Task: Plan a trip to Östermalm, Sweden from 5th December, 2023 to 10th December, 2023 for 4 adults.2 bedrooms having 4 beds and 2 bathrooms. Property type can be house. Look for 4 properties as per requirement.
Action: Mouse moved to (467, 63)
Screenshot: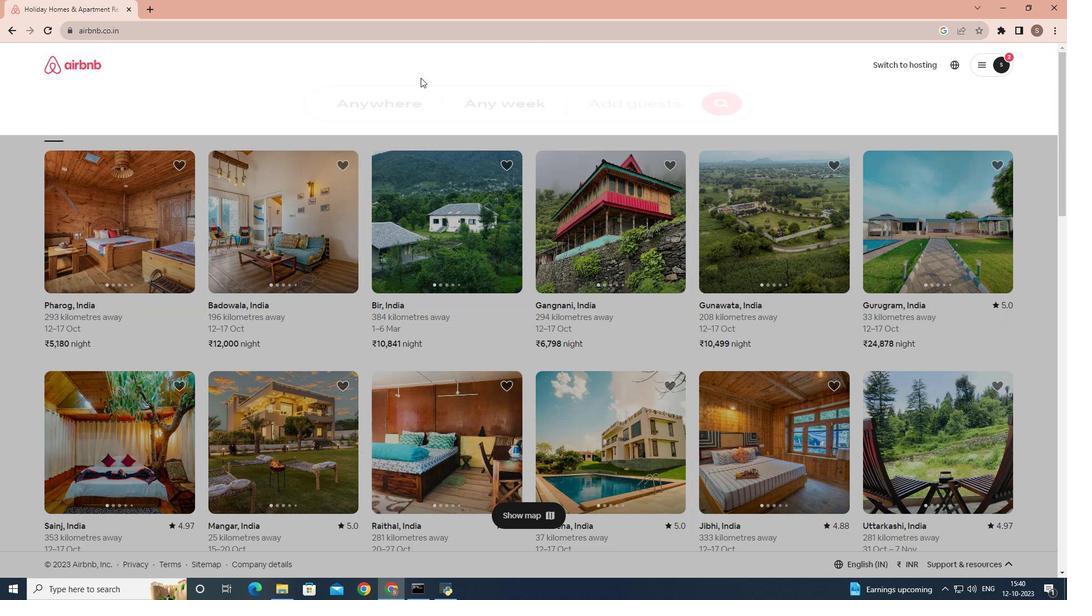 
Action: Mouse pressed left at (467, 63)
Screenshot: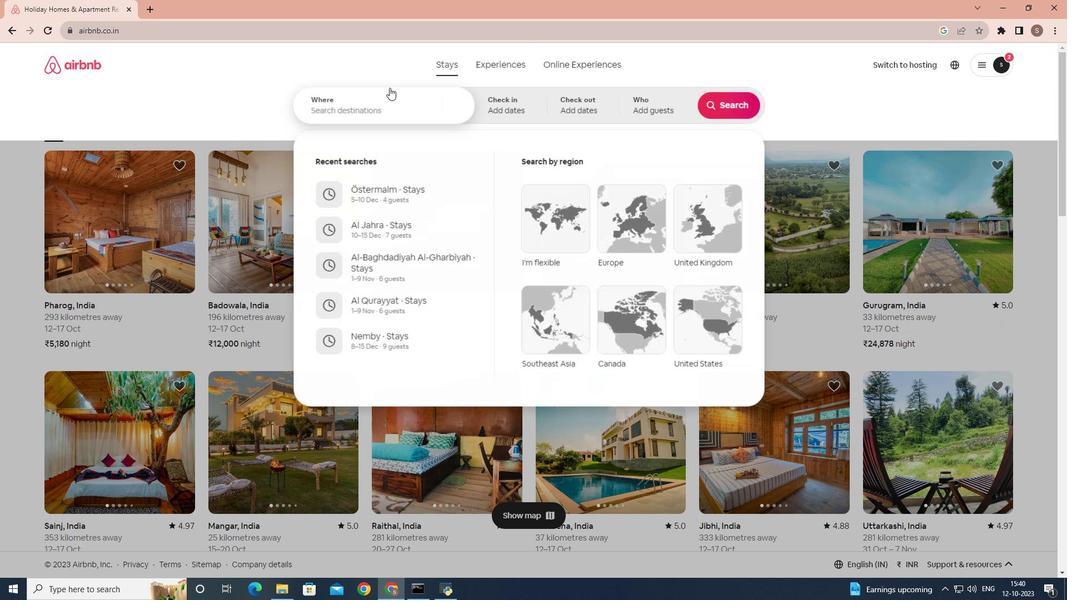 
Action: Mouse moved to (347, 110)
Screenshot: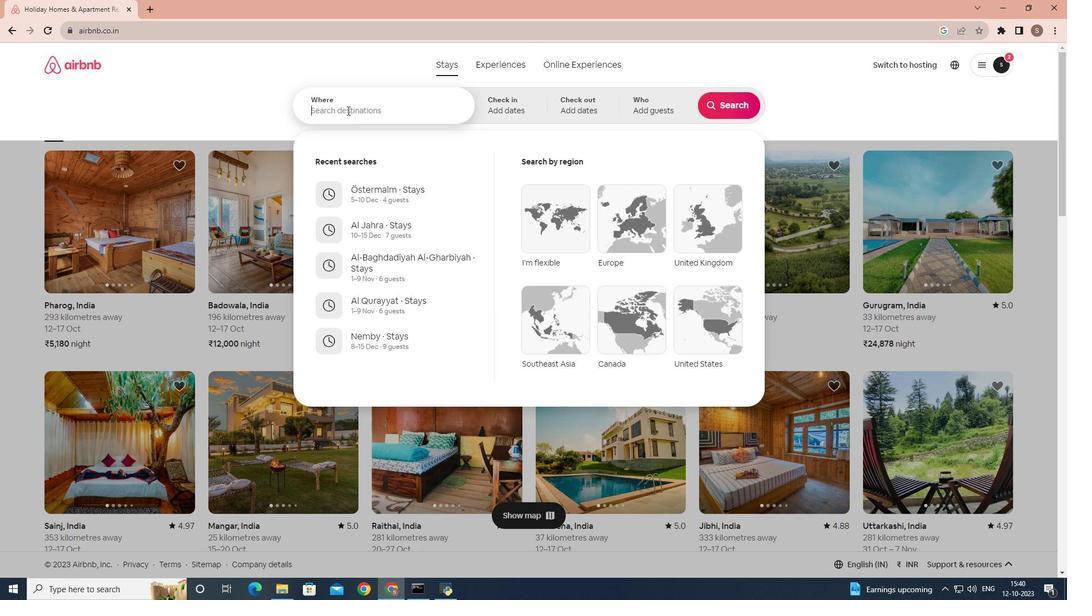 
Action: Mouse pressed left at (347, 110)
Screenshot: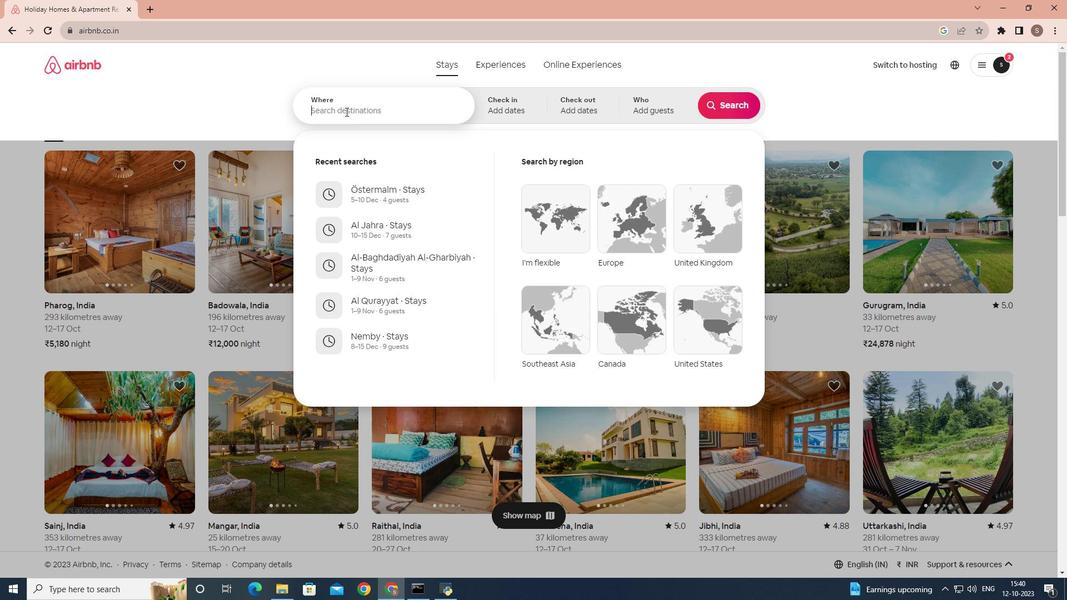 
Action: Mouse moved to (345, 111)
Screenshot: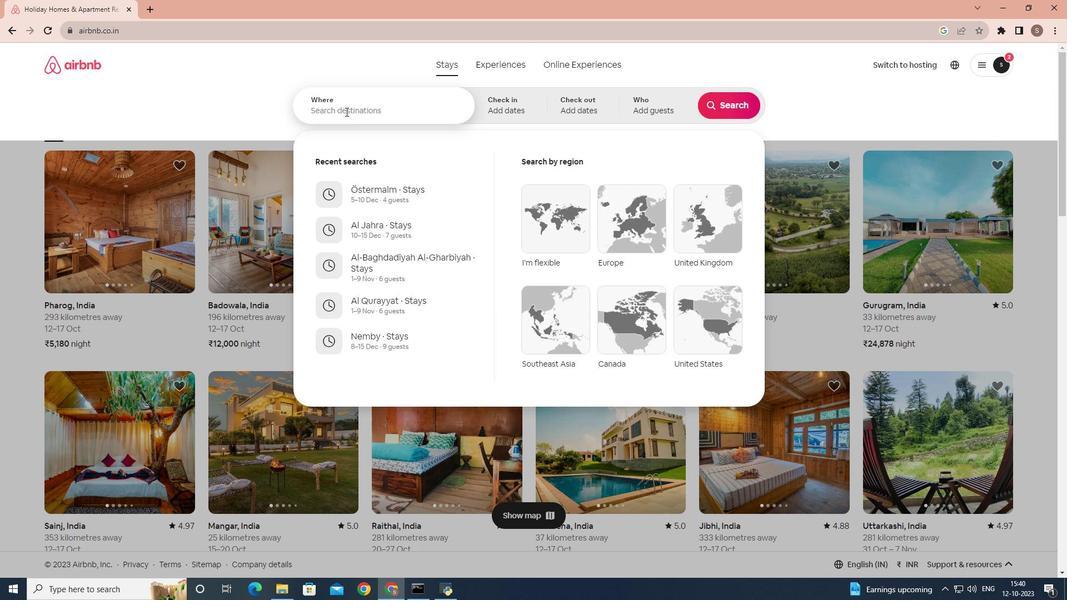 
Action: Key pressed ostermalm
Screenshot: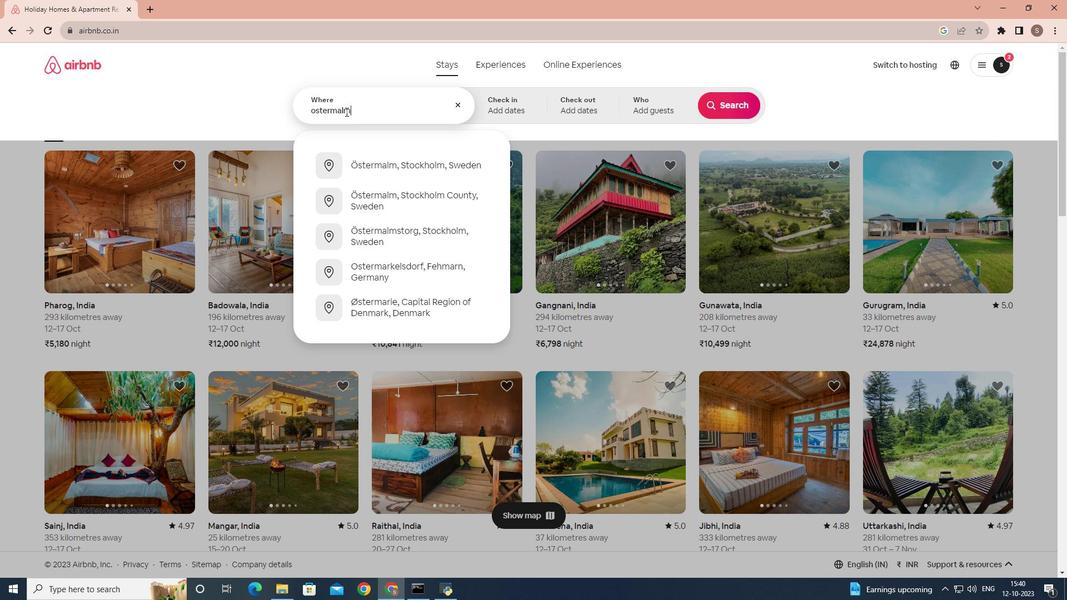 
Action: Mouse moved to (384, 160)
Screenshot: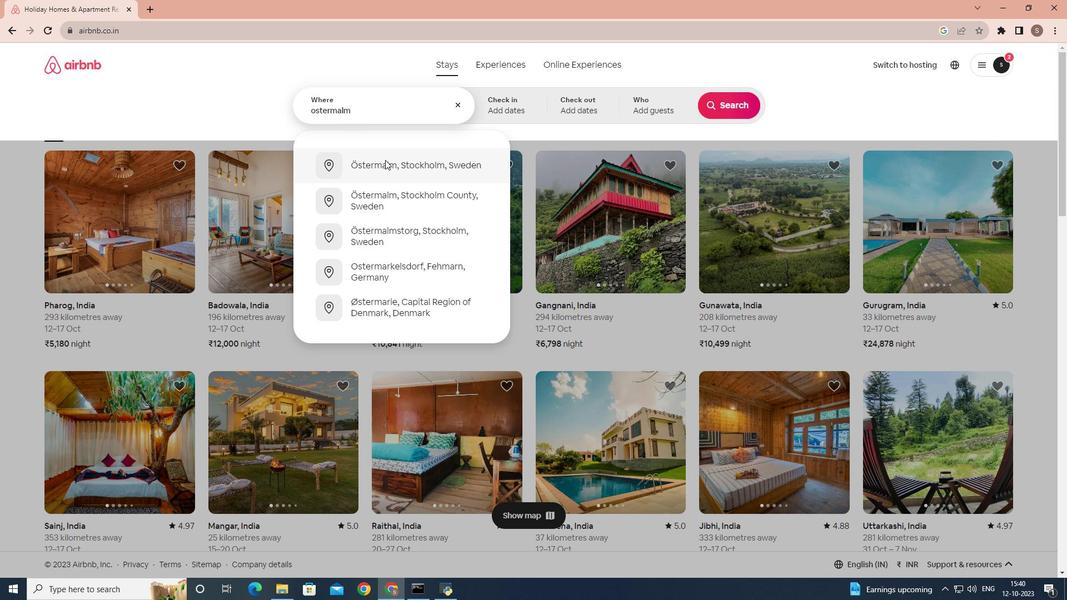 
Action: Mouse pressed left at (384, 160)
Screenshot: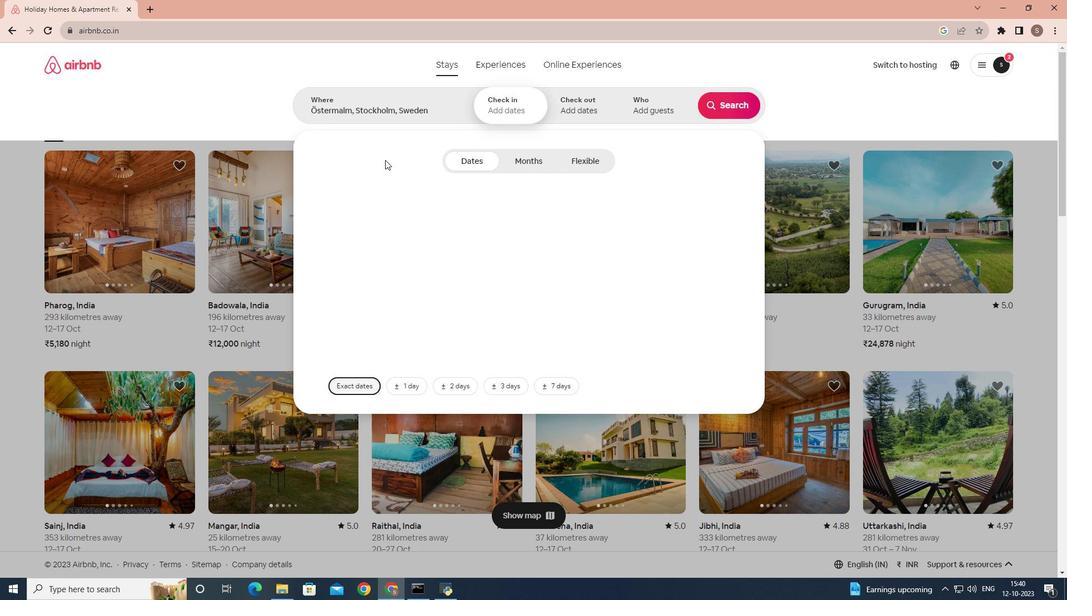 
Action: Mouse moved to (522, 117)
Screenshot: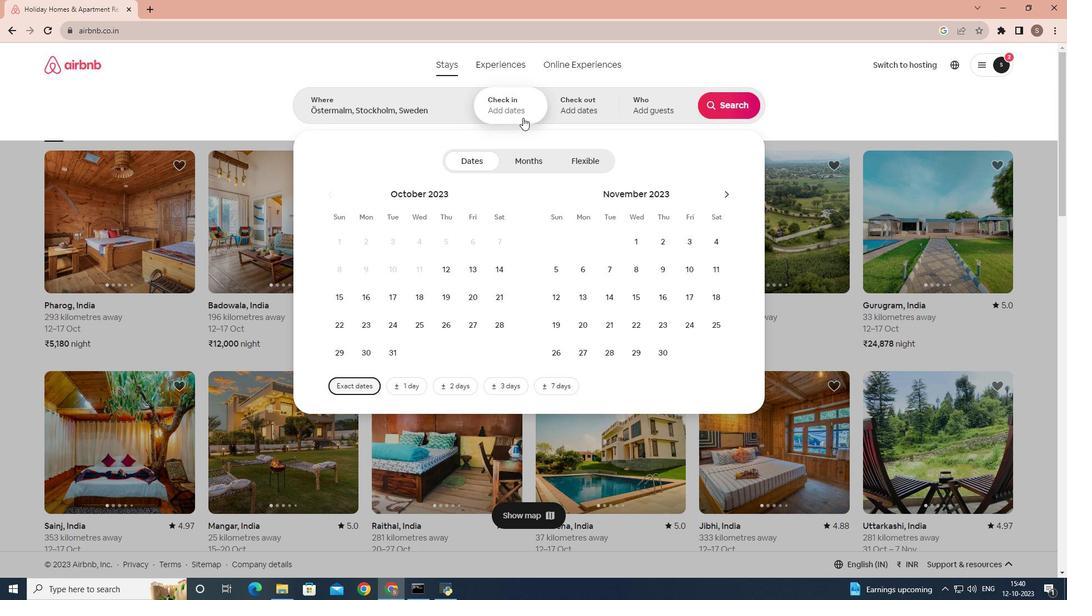 
Action: Mouse pressed left at (522, 117)
Screenshot: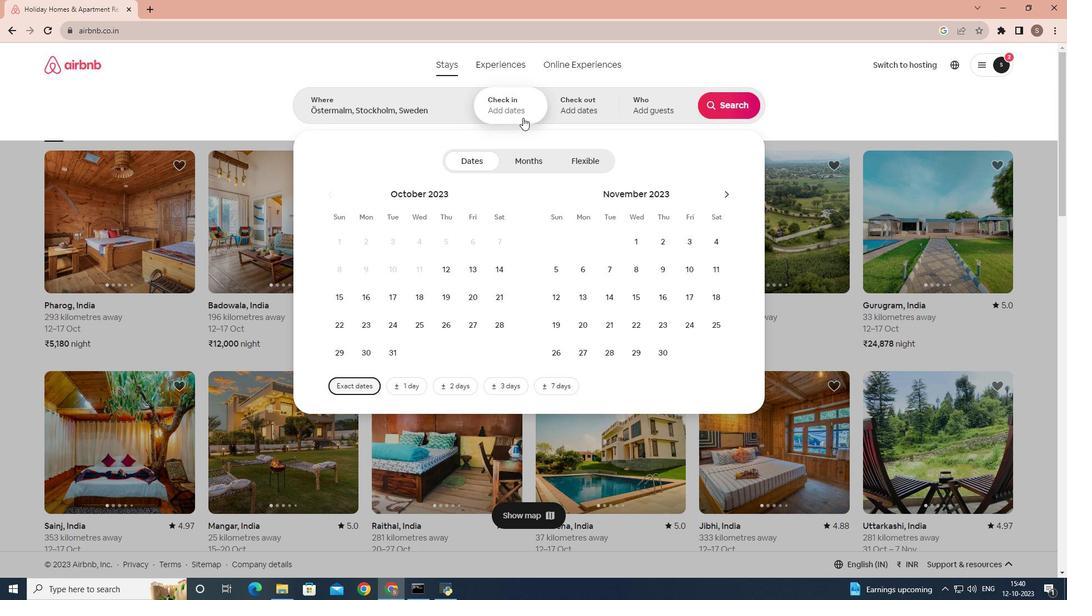 
Action: Mouse moved to (728, 193)
Screenshot: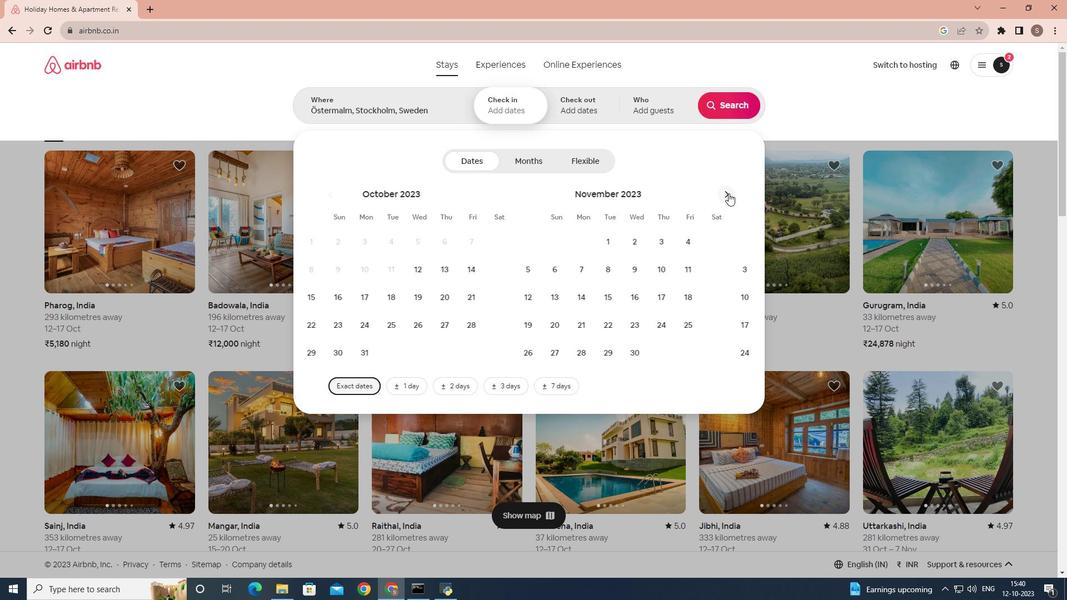 
Action: Mouse pressed left at (728, 193)
Screenshot: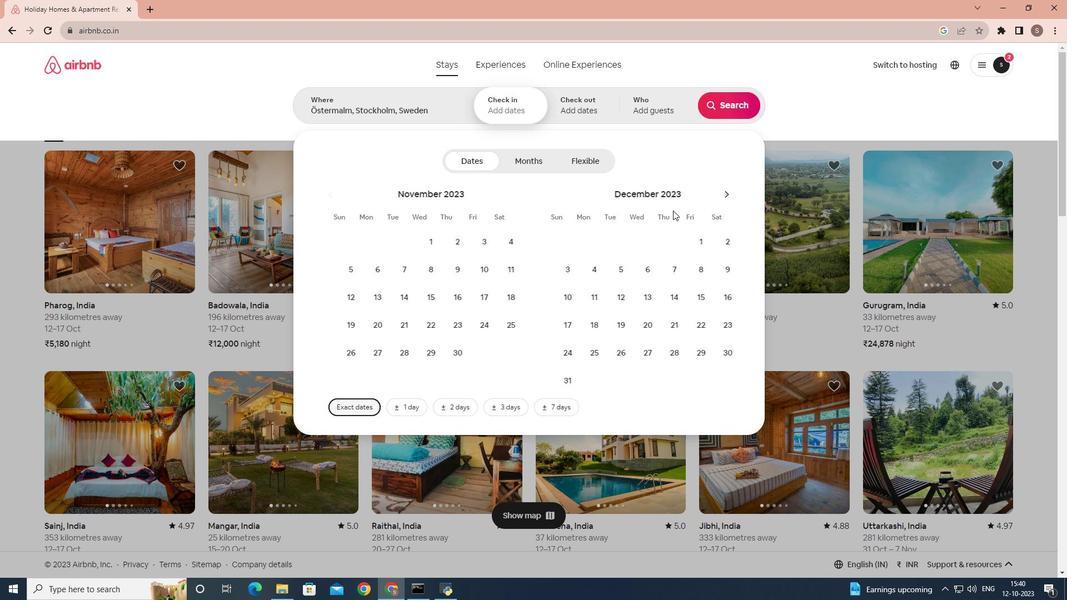 
Action: Mouse moved to (614, 266)
Screenshot: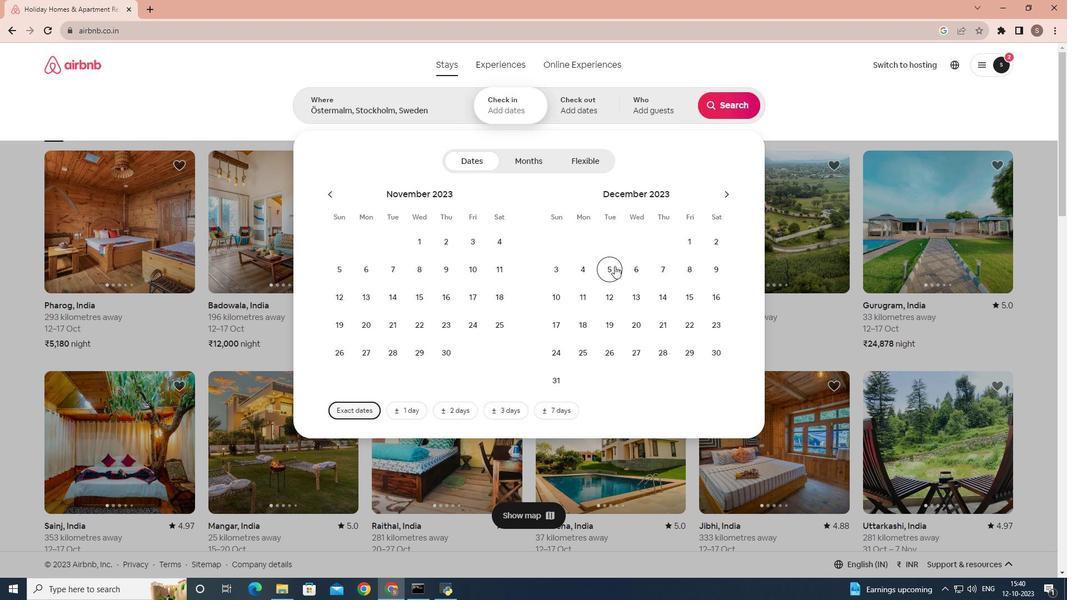 
Action: Mouse pressed left at (614, 266)
Screenshot: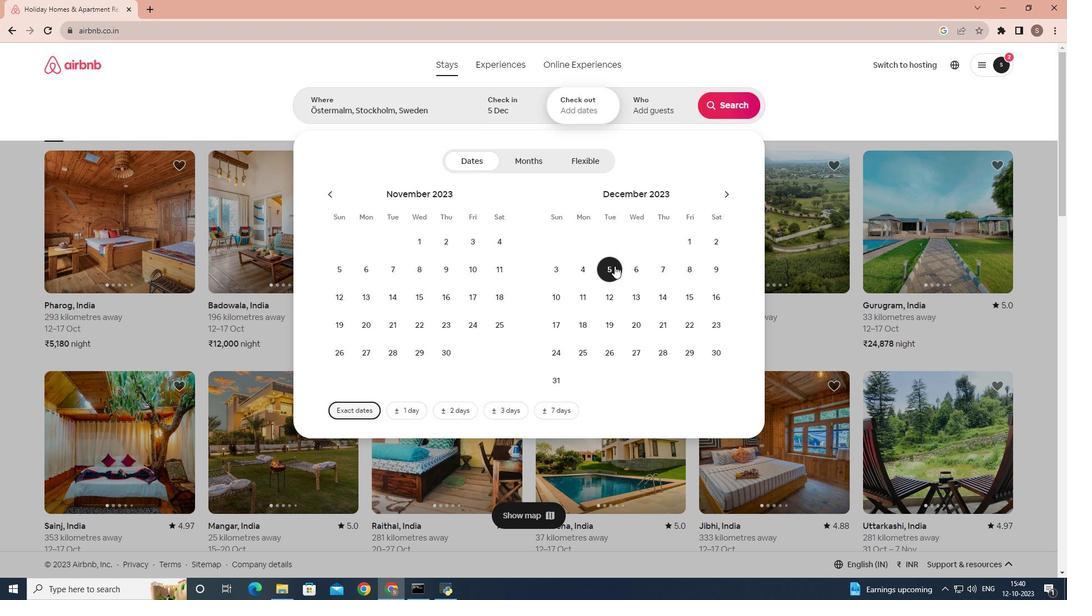 
Action: Mouse moved to (554, 293)
Screenshot: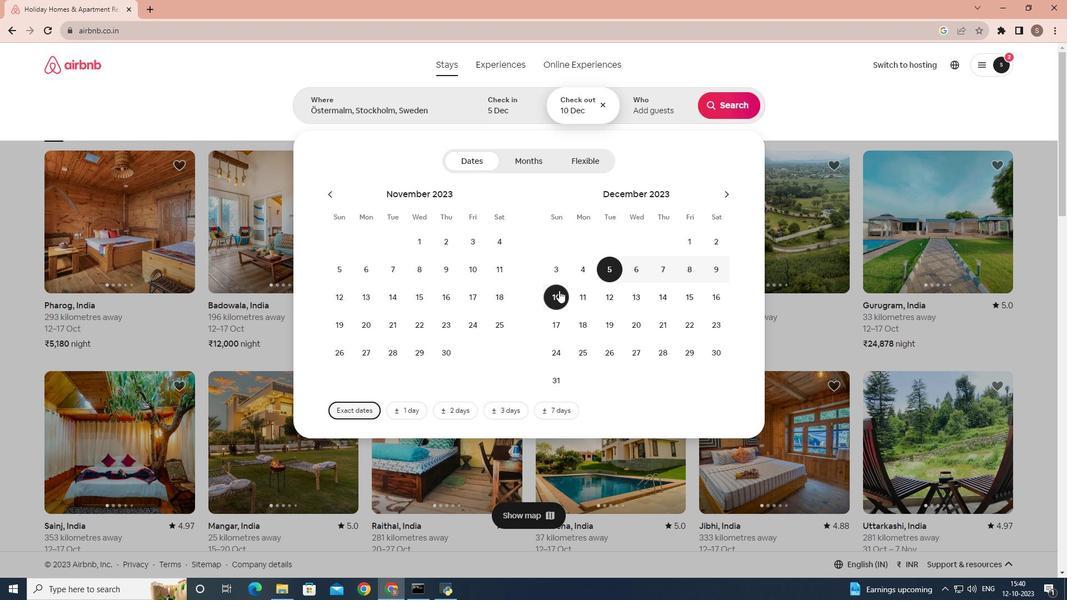 
Action: Mouse pressed left at (554, 293)
Screenshot: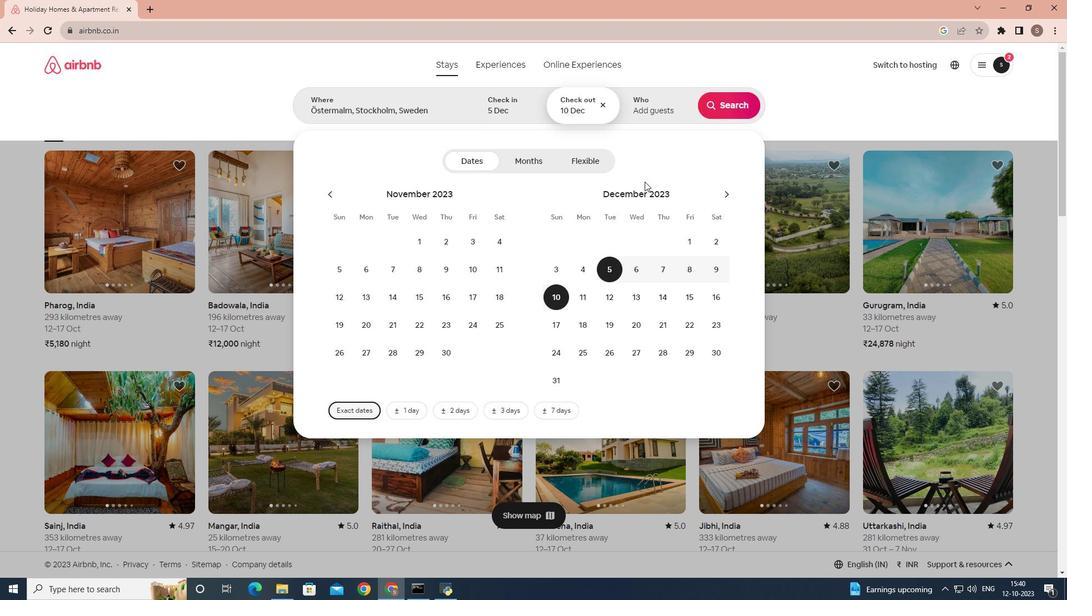 
Action: Mouse moved to (658, 110)
Screenshot: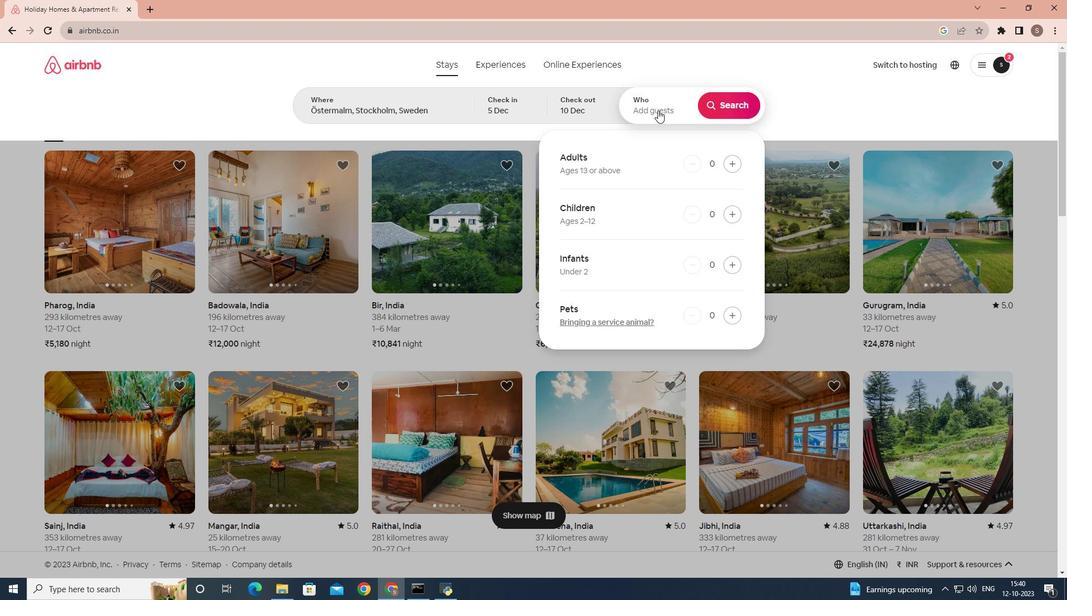 
Action: Mouse pressed left at (658, 110)
Screenshot: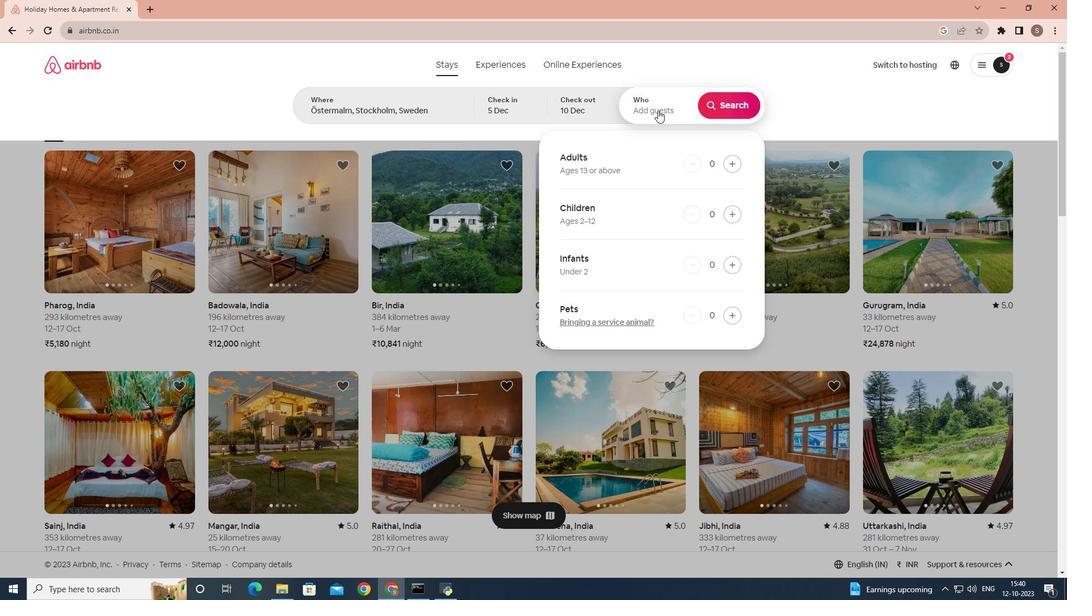 
Action: Mouse moved to (730, 165)
Screenshot: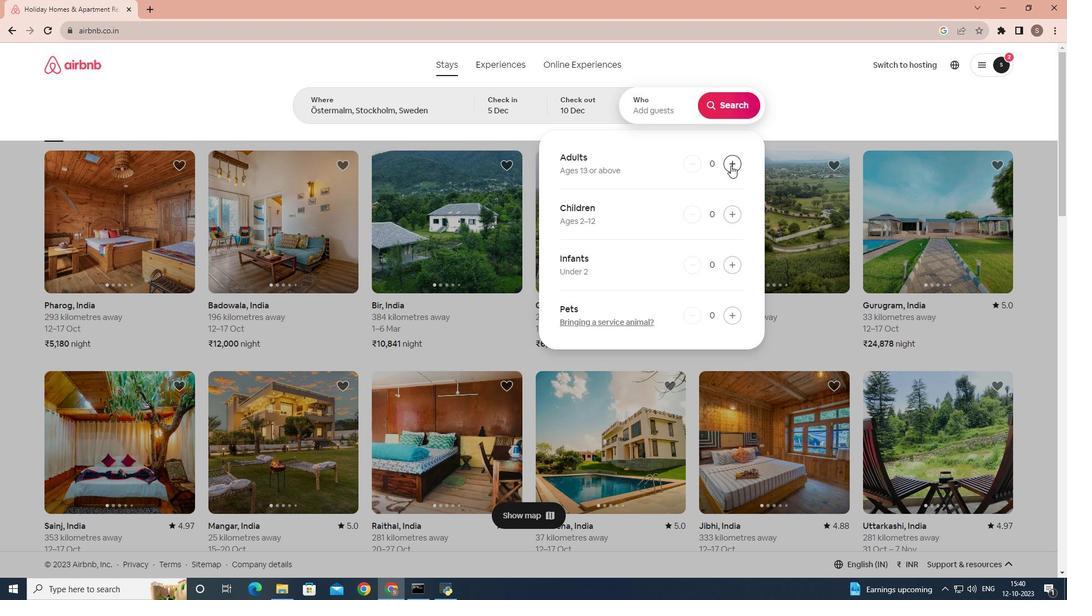 
Action: Mouse pressed left at (730, 165)
Screenshot: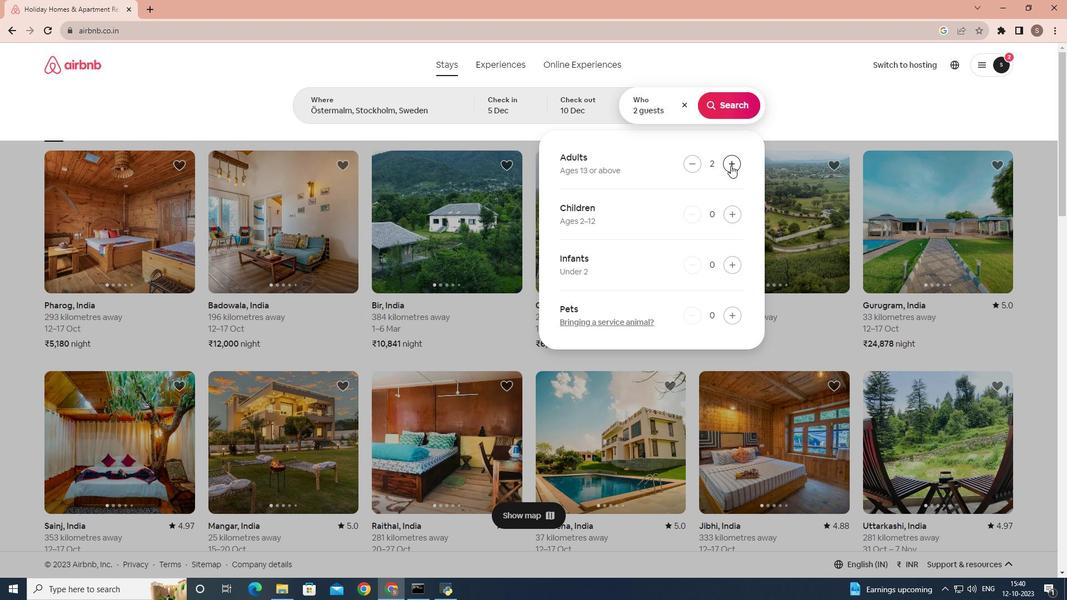 
Action: Mouse pressed left at (730, 165)
Screenshot: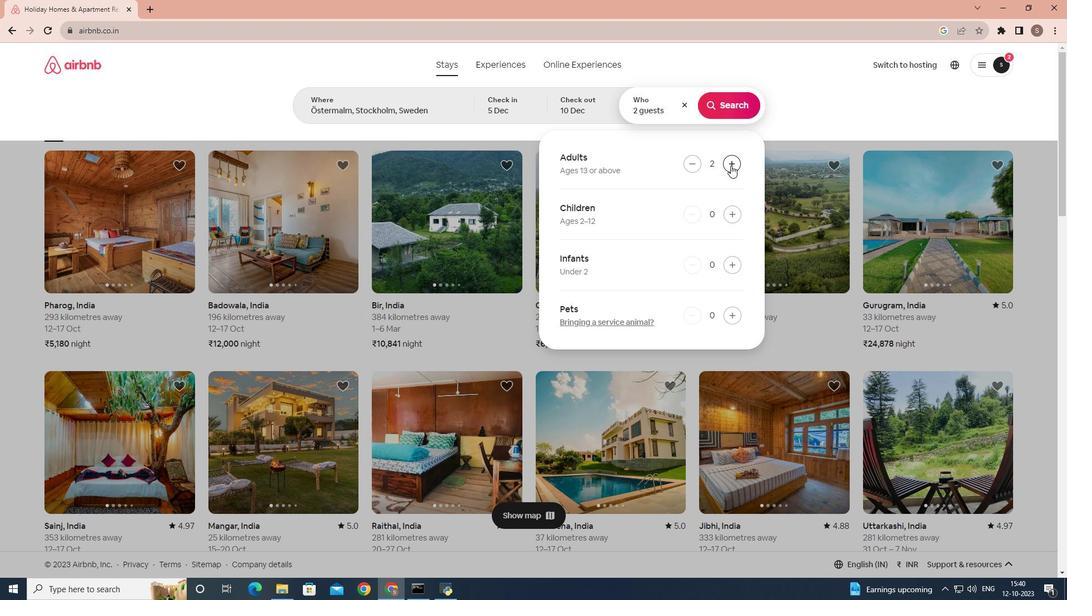 
Action: Mouse pressed left at (730, 165)
Screenshot: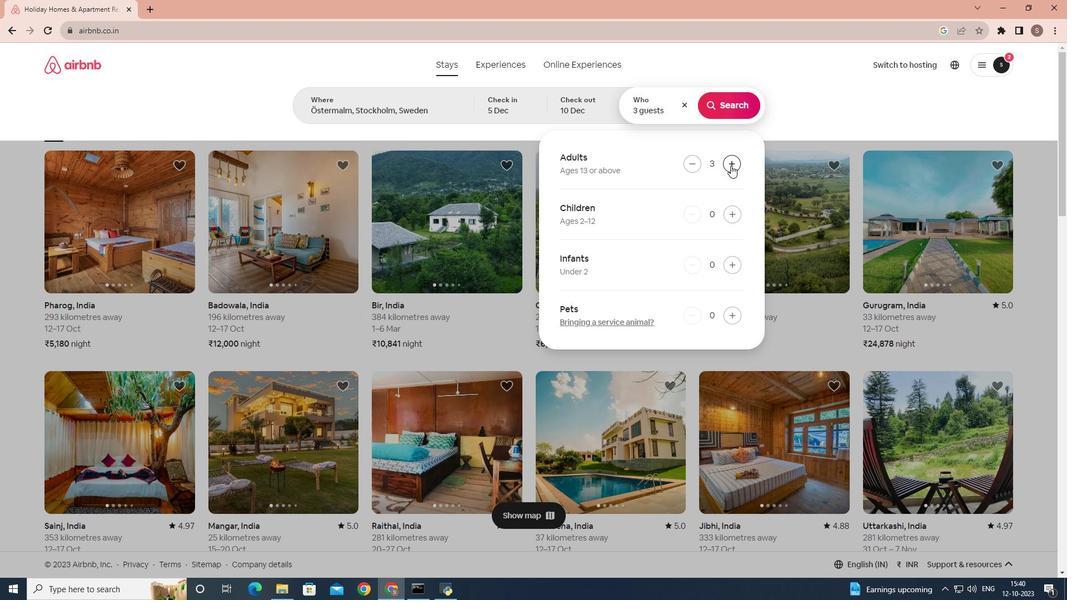 
Action: Mouse pressed left at (730, 165)
Screenshot: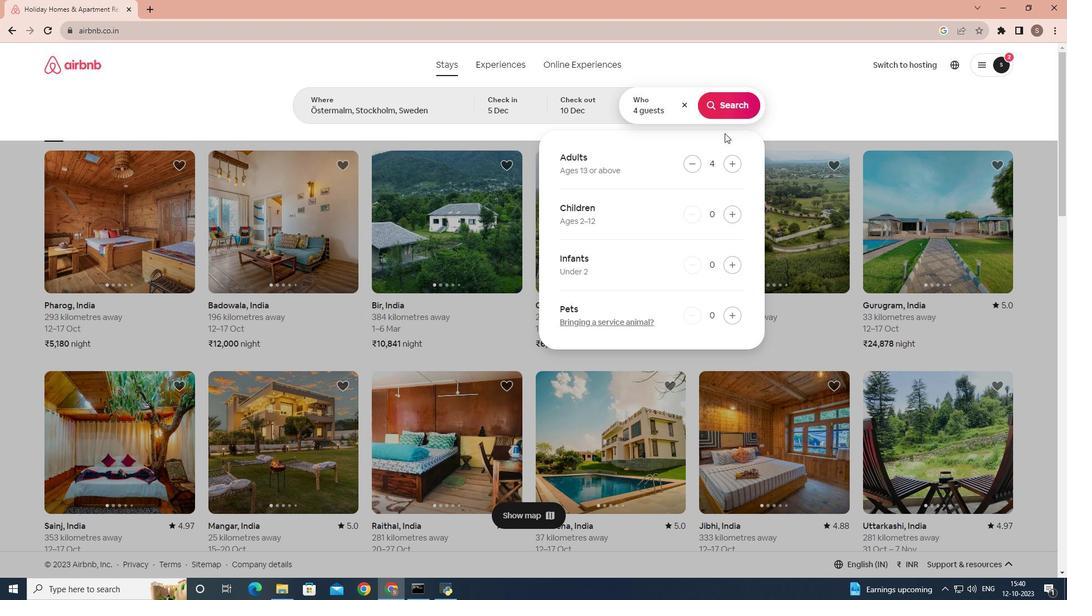 
Action: Mouse moved to (730, 117)
Screenshot: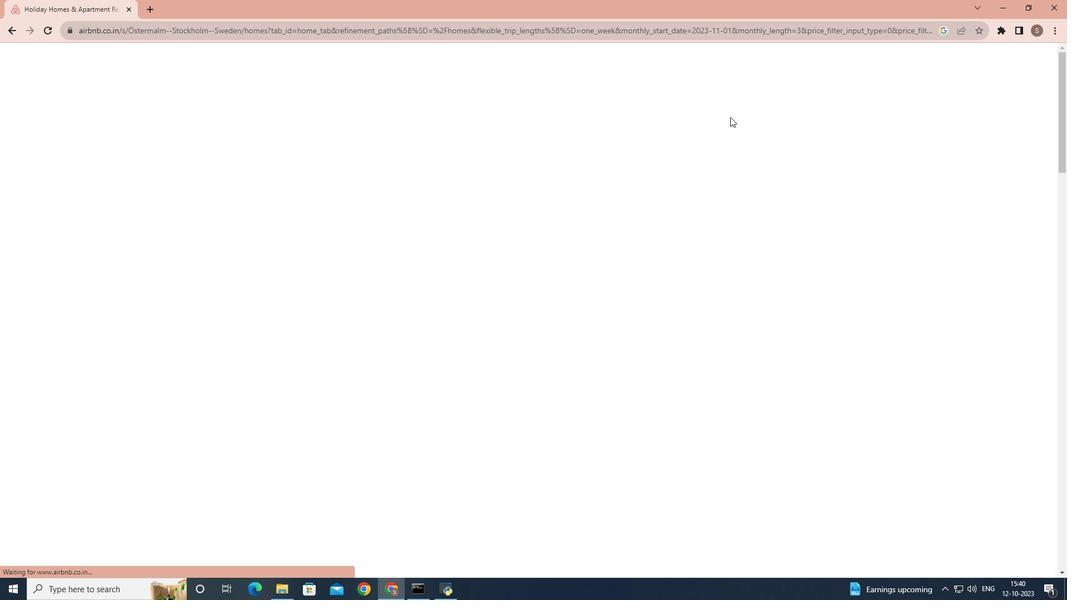 
Action: Mouse pressed left at (730, 117)
Screenshot: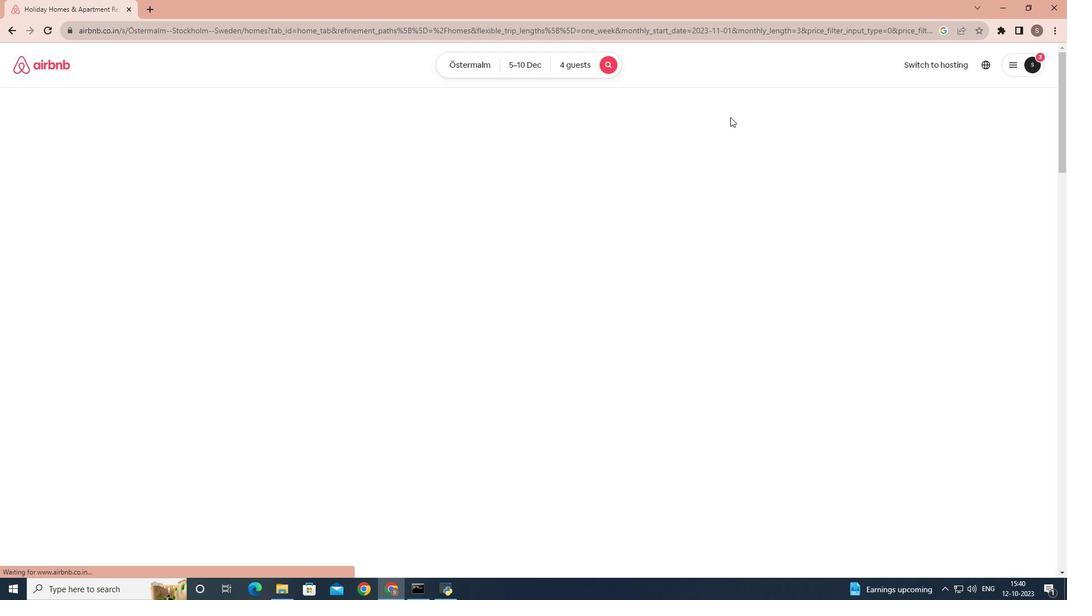 
Action: Mouse moved to (878, 109)
Screenshot: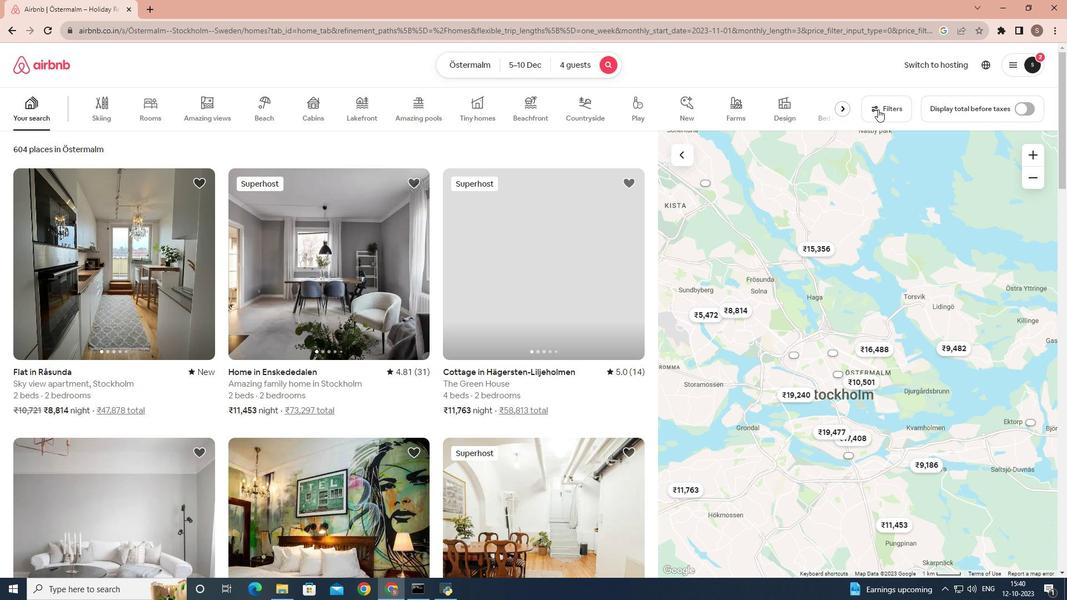 
Action: Mouse pressed left at (878, 109)
Screenshot: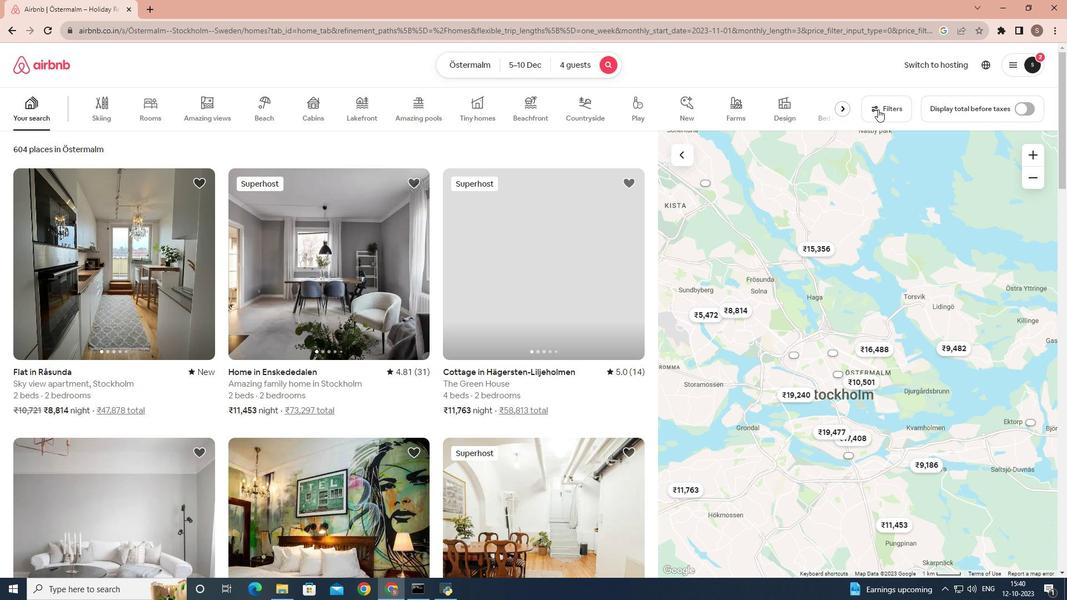 
Action: Mouse moved to (384, 317)
Screenshot: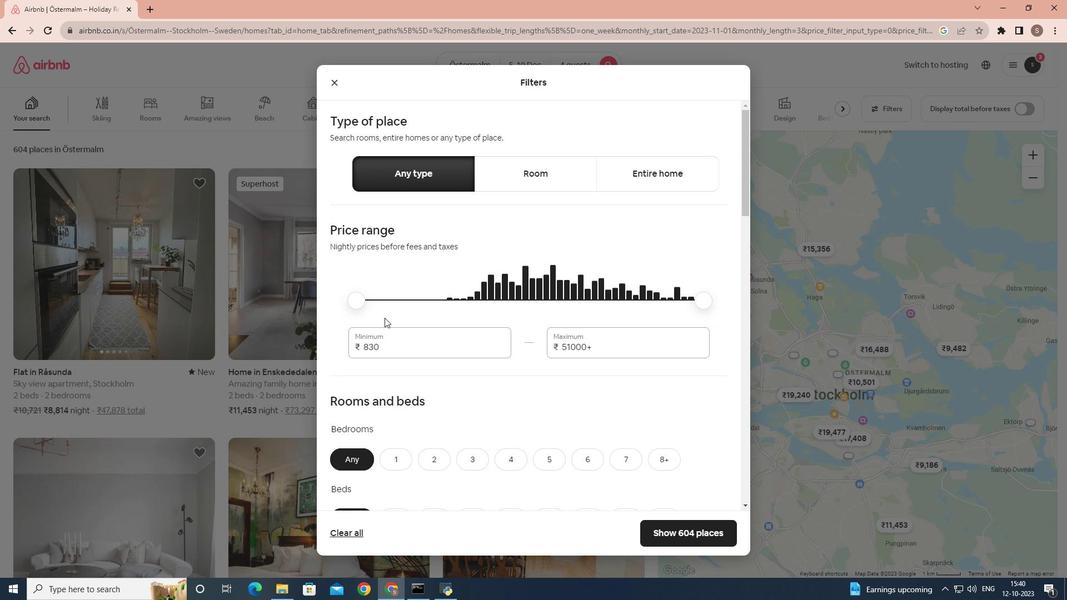 
Action: Mouse scrolled (384, 317) with delta (0, 0)
Screenshot: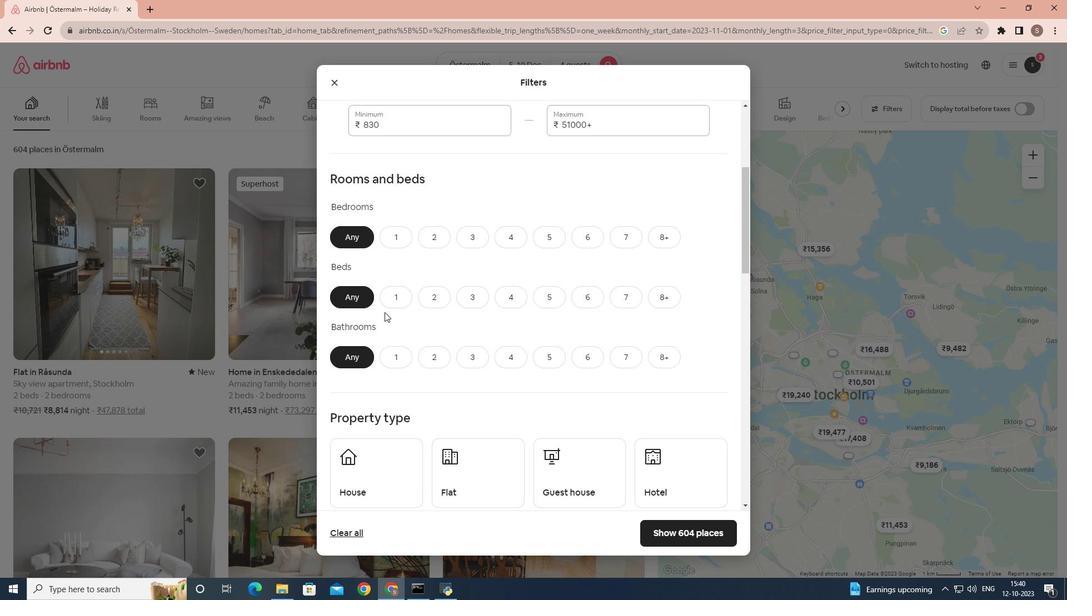 
Action: Mouse scrolled (384, 317) with delta (0, 0)
Screenshot: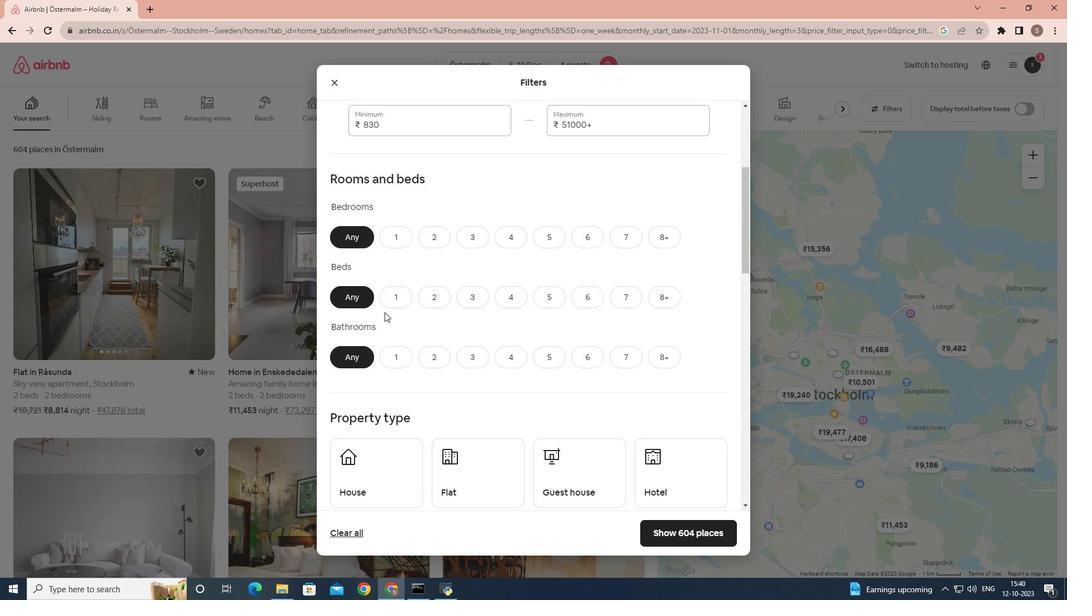 
Action: Mouse scrolled (384, 317) with delta (0, 0)
Screenshot: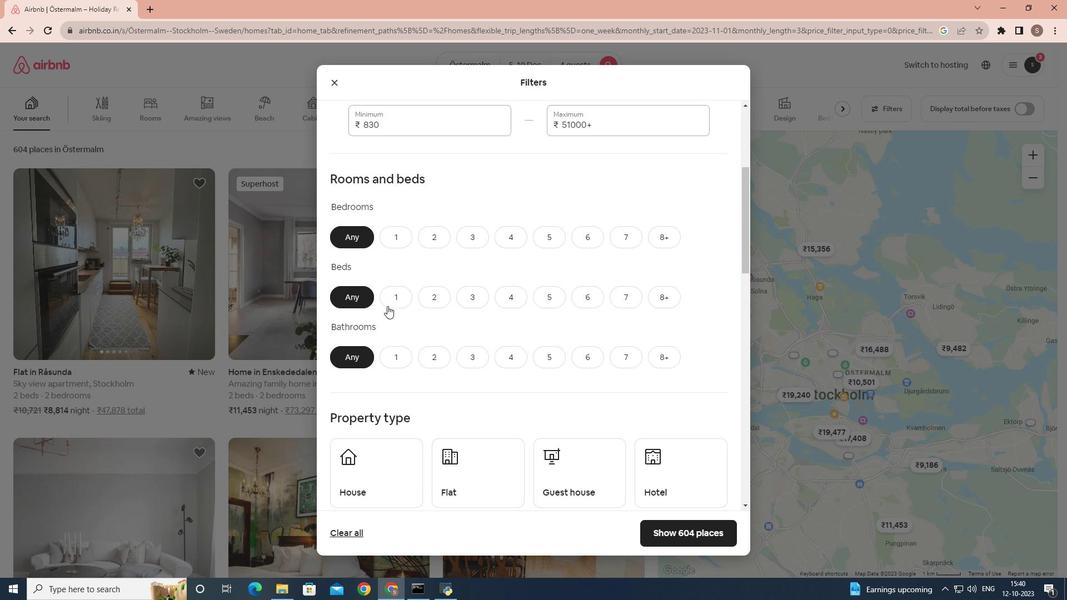 
Action: Mouse scrolled (384, 317) with delta (0, 0)
Screenshot: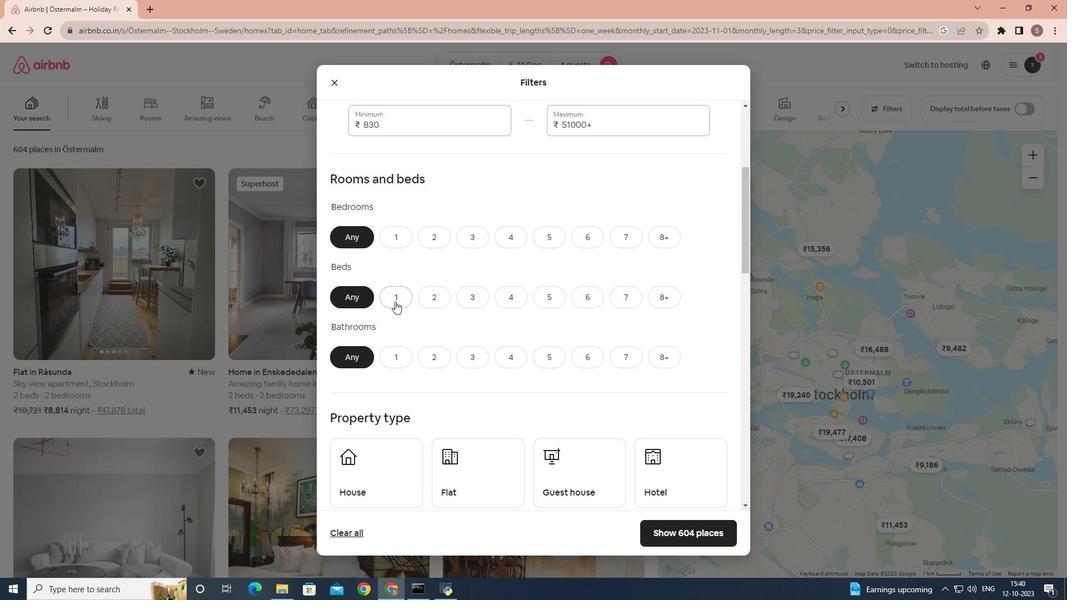 
Action: Mouse moved to (445, 242)
Screenshot: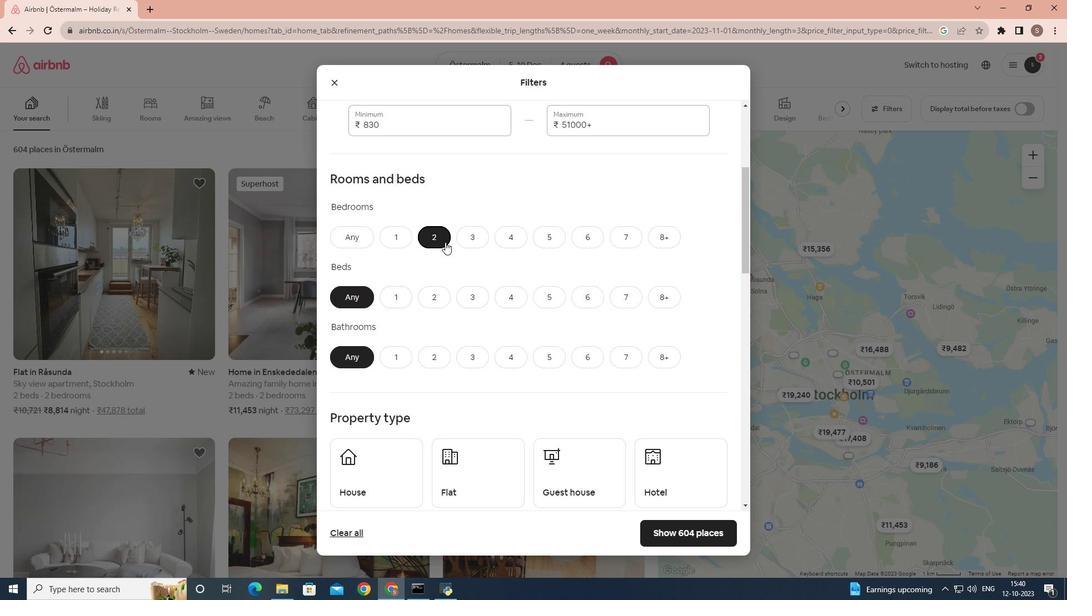 
Action: Mouse pressed left at (445, 242)
Screenshot: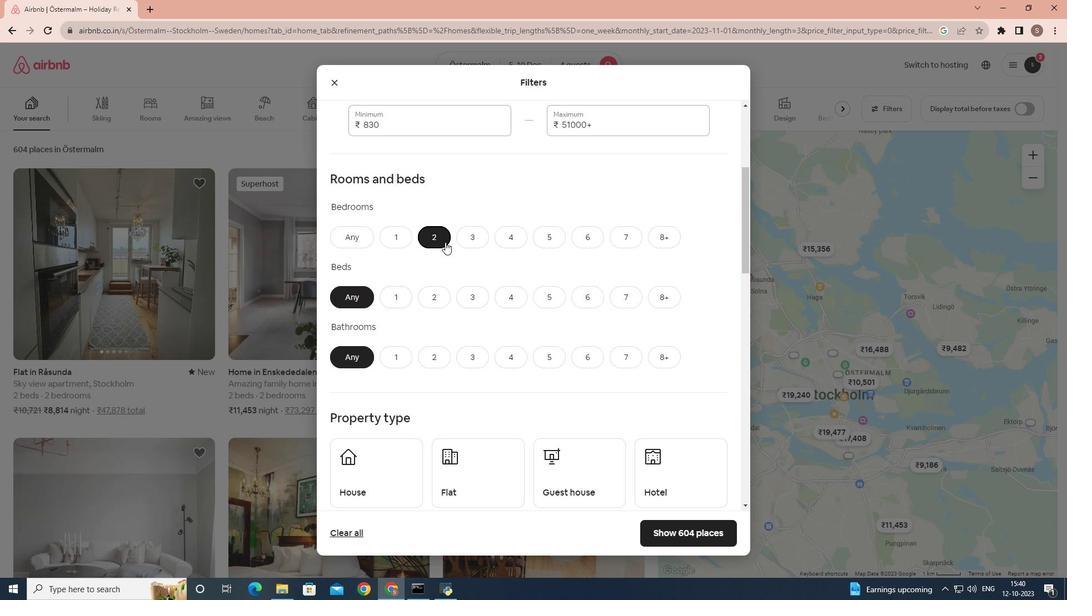 
Action: Mouse moved to (511, 292)
Screenshot: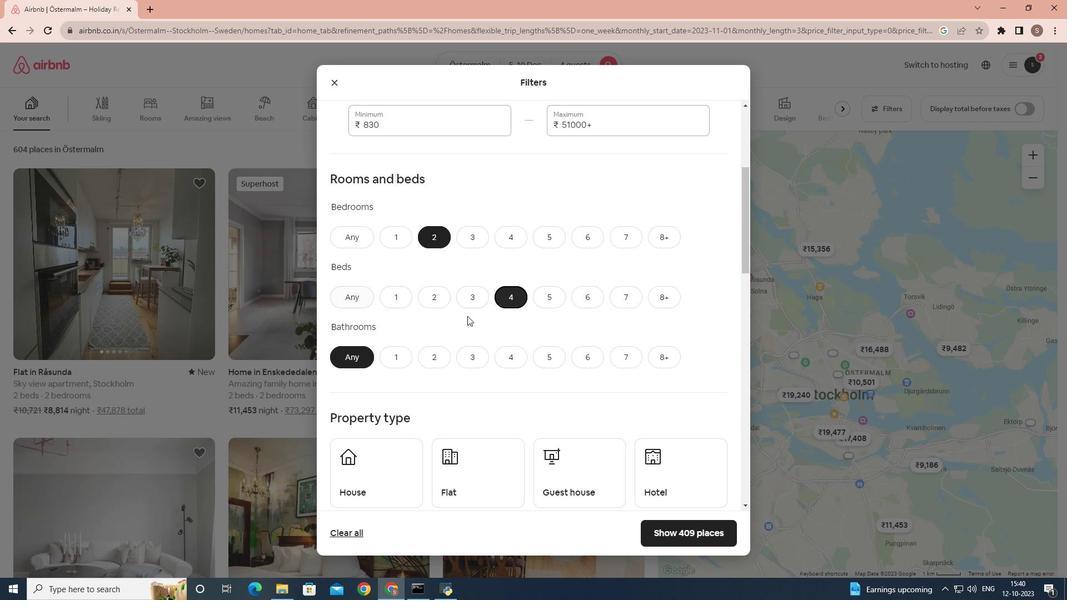 
Action: Mouse pressed left at (511, 292)
Screenshot: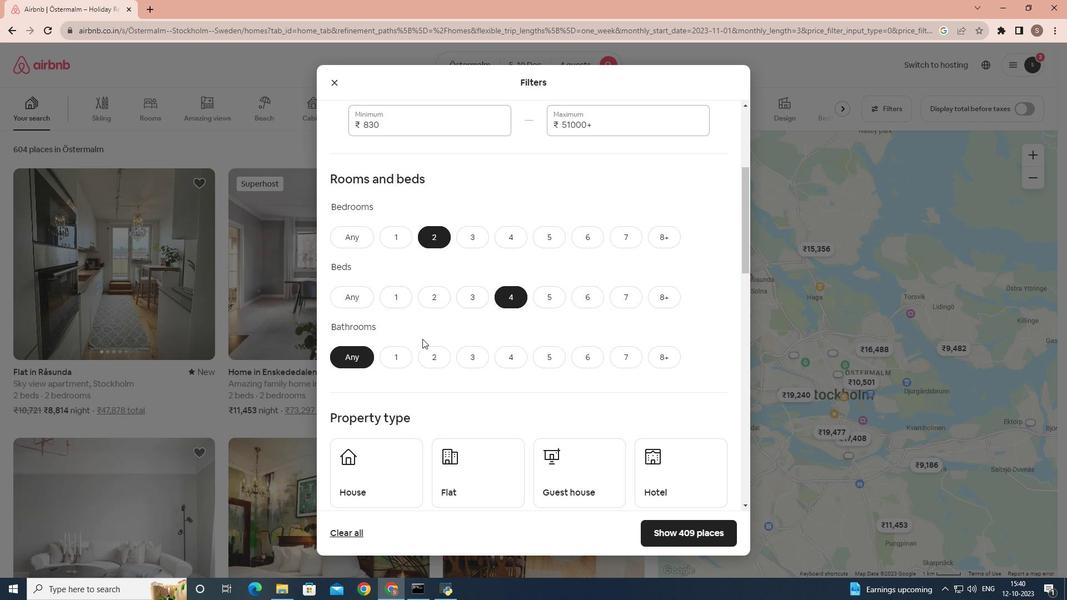 
Action: Mouse moved to (425, 357)
Screenshot: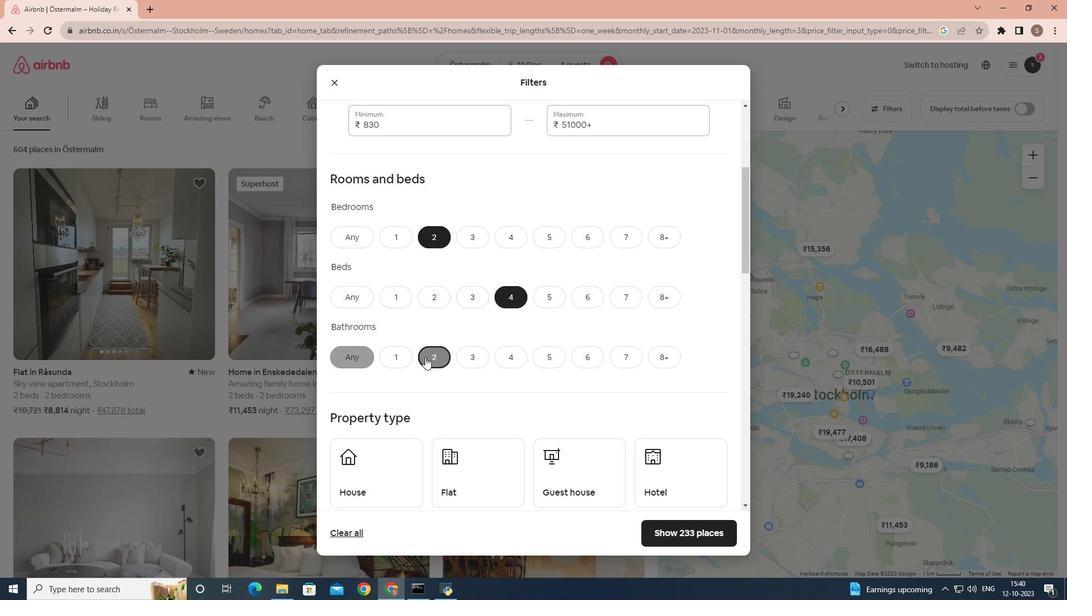 
Action: Mouse pressed left at (425, 357)
Screenshot: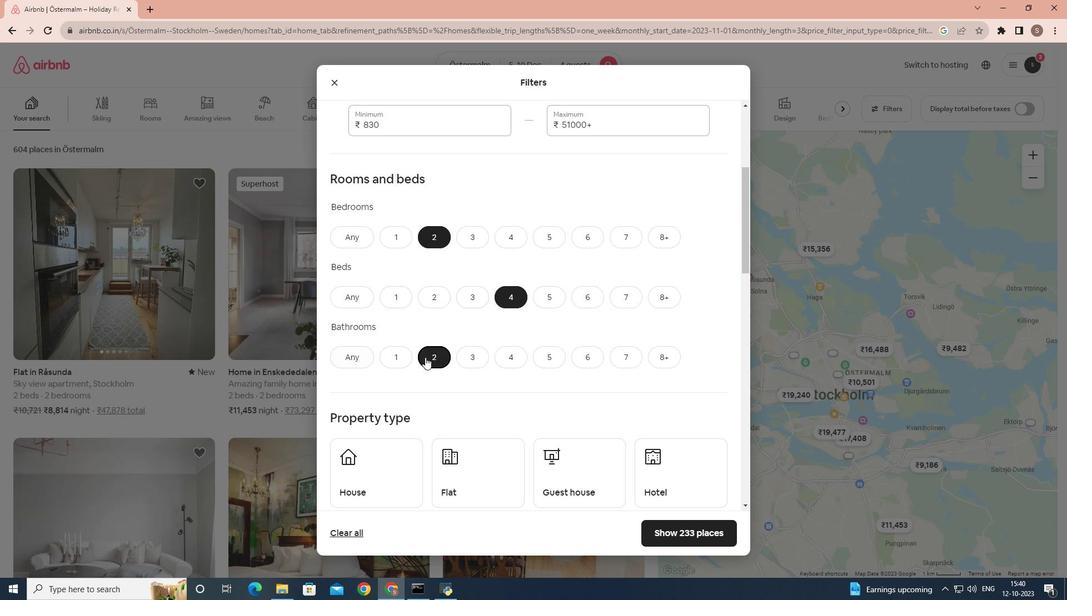 
Action: Mouse moved to (394, 359)
Screenshot: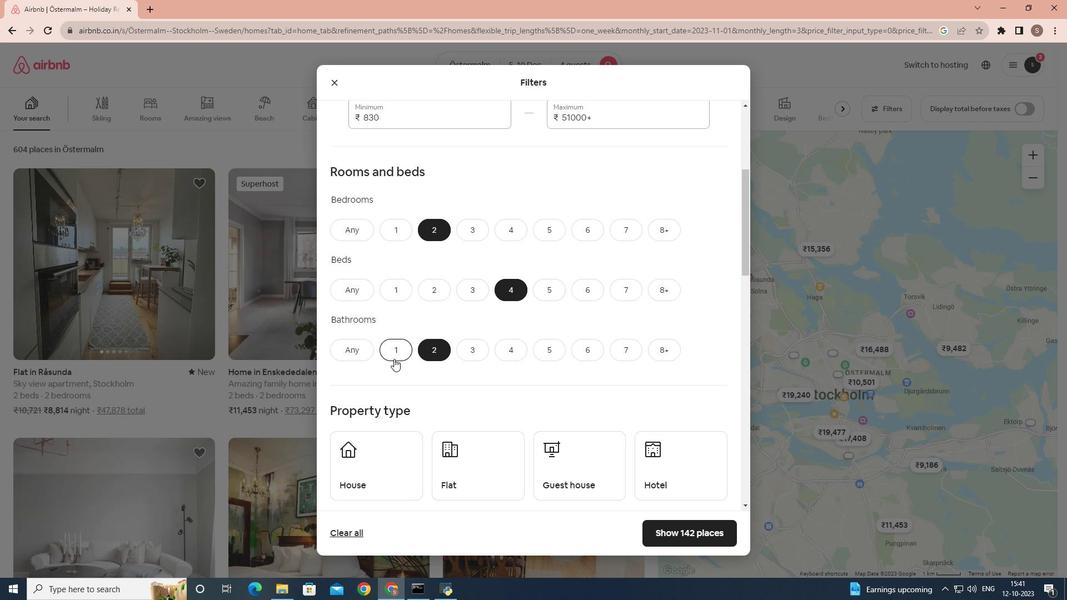 
Action: Mouse scrolled (394, 358) with delta (0, 0)
Screenshot: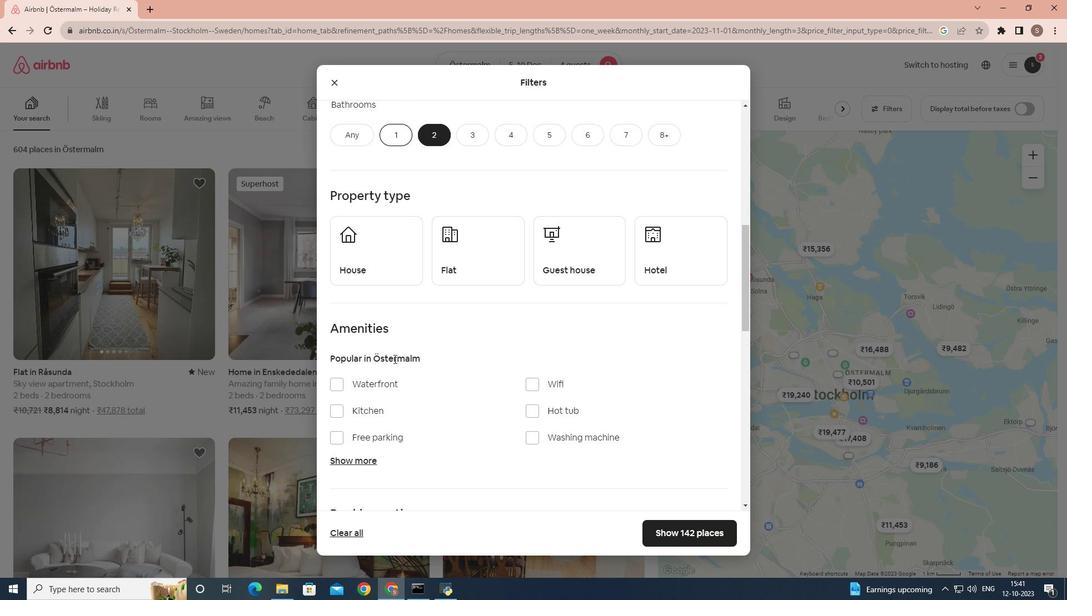 
Action: Mouse scrolled (394, 358) with delta (0, 0)
Screenshot: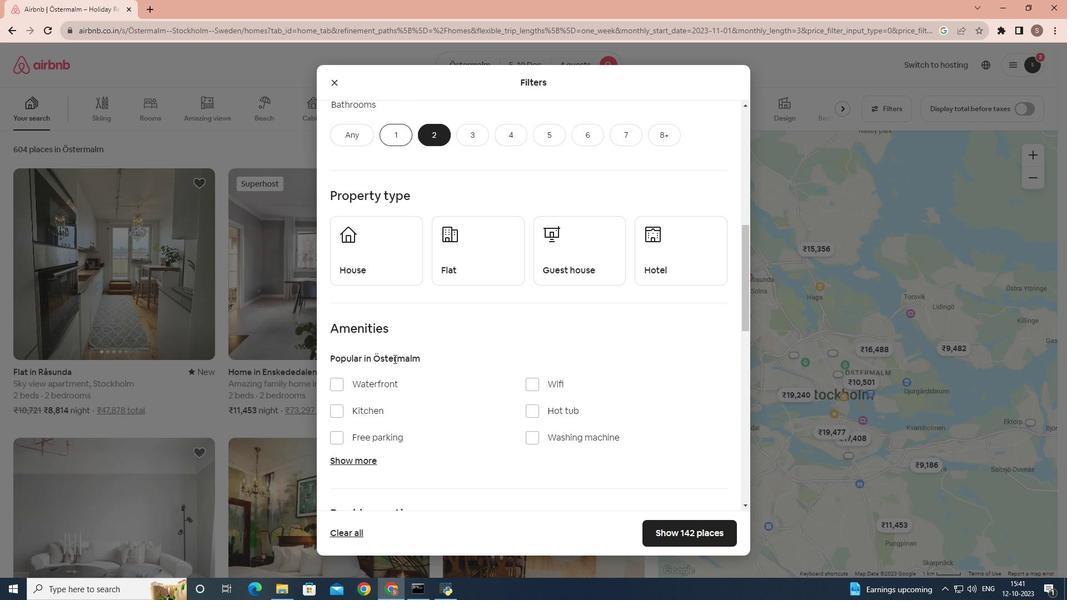 
Action: Mouse scrolled (394, 358) with delta (0, 0)
Screenshot: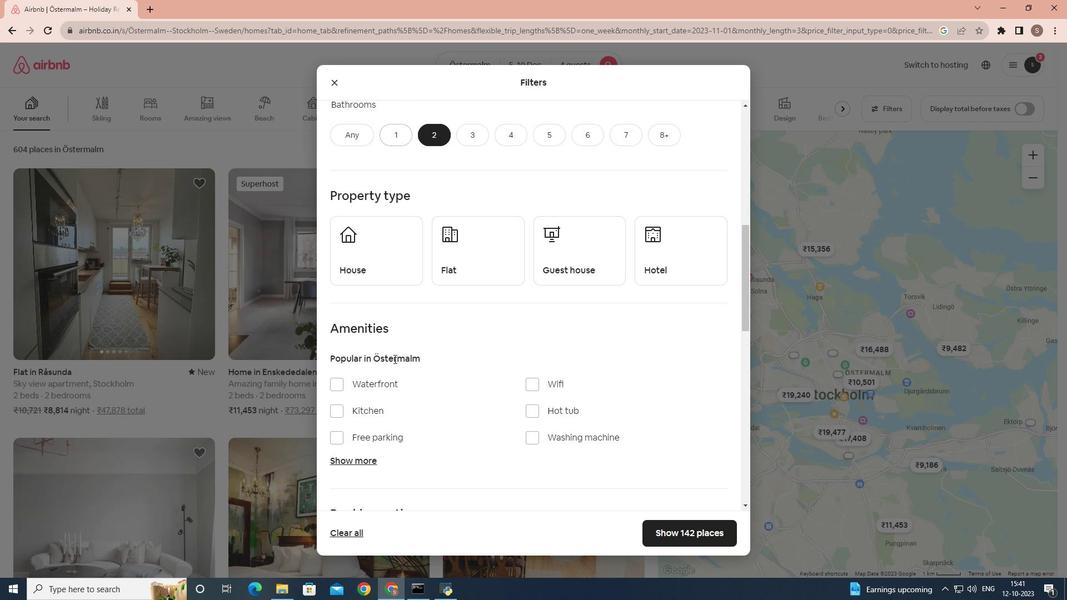 
Action: Mouse scrolled (394, 358) with delta (0, 0)
Screenshot: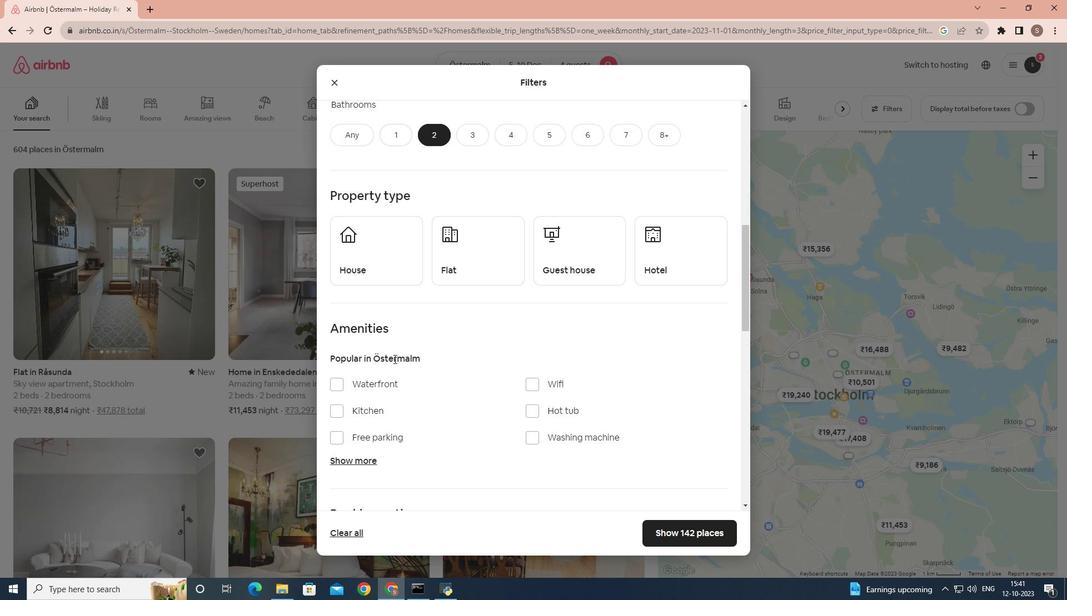 
Action: Mouse moved to (369, 256)
Screenshot: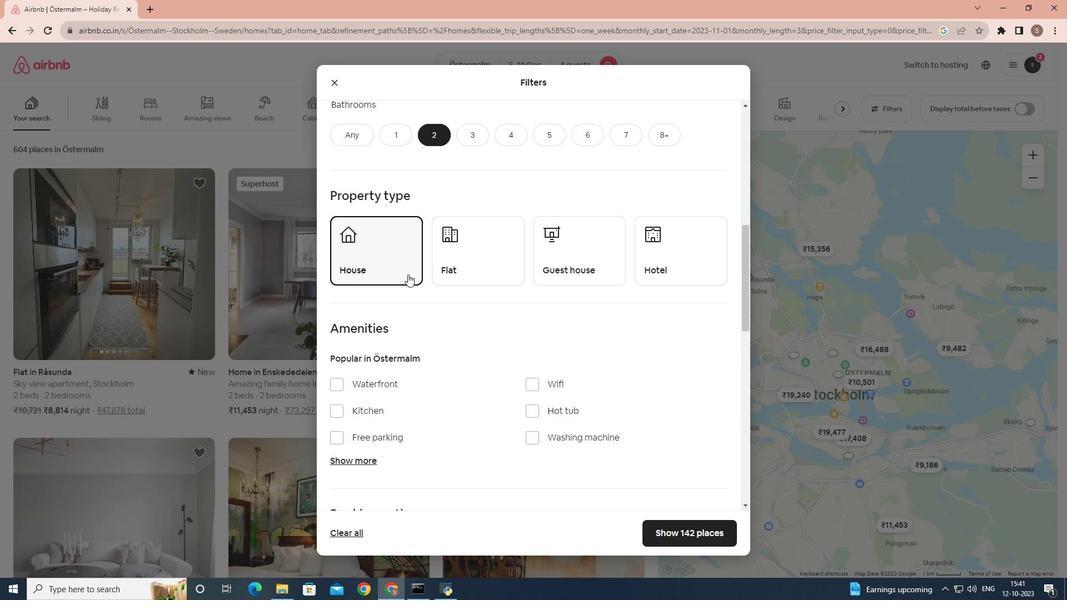 
Action: Mouse pressed left at (369, 256)
Screenshot: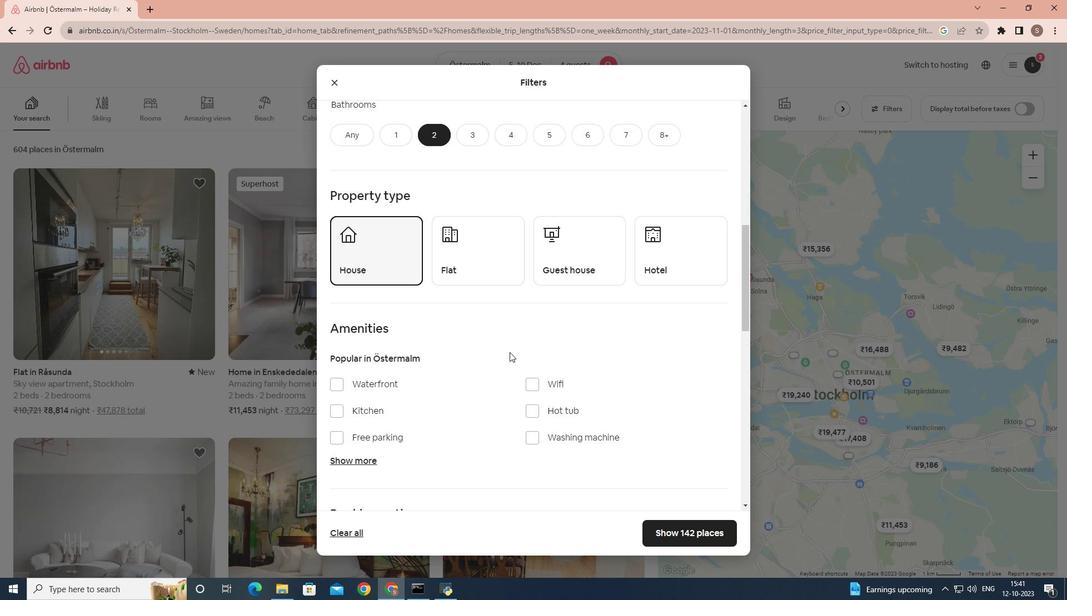 
Action: Mouse moved to (479, 367)
Screenshot: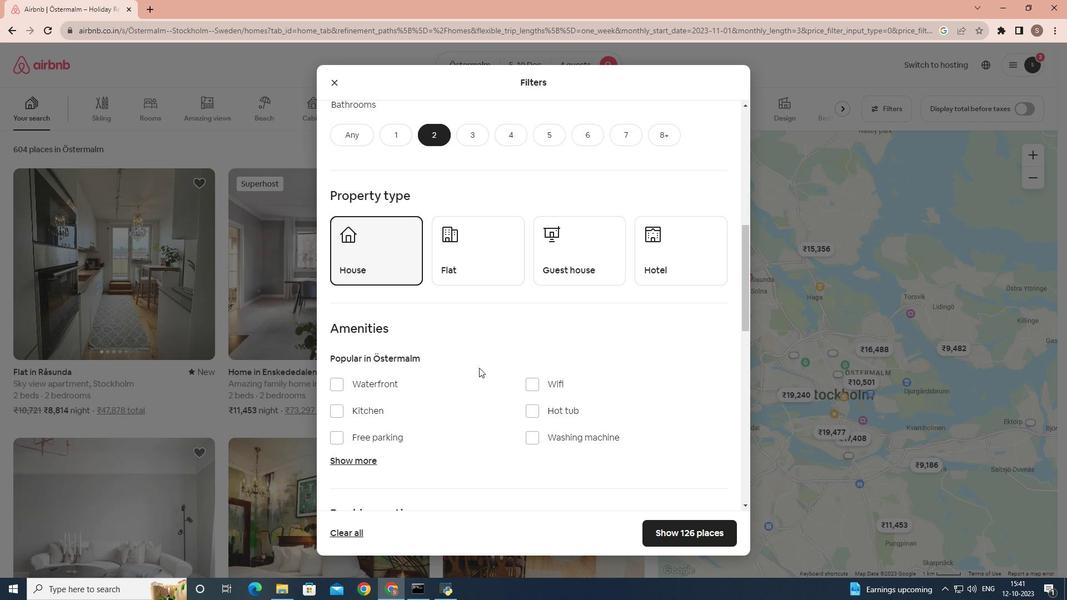 
Action: Mouse scrolled (479, 367) with delta (0, 0)
Screenshot: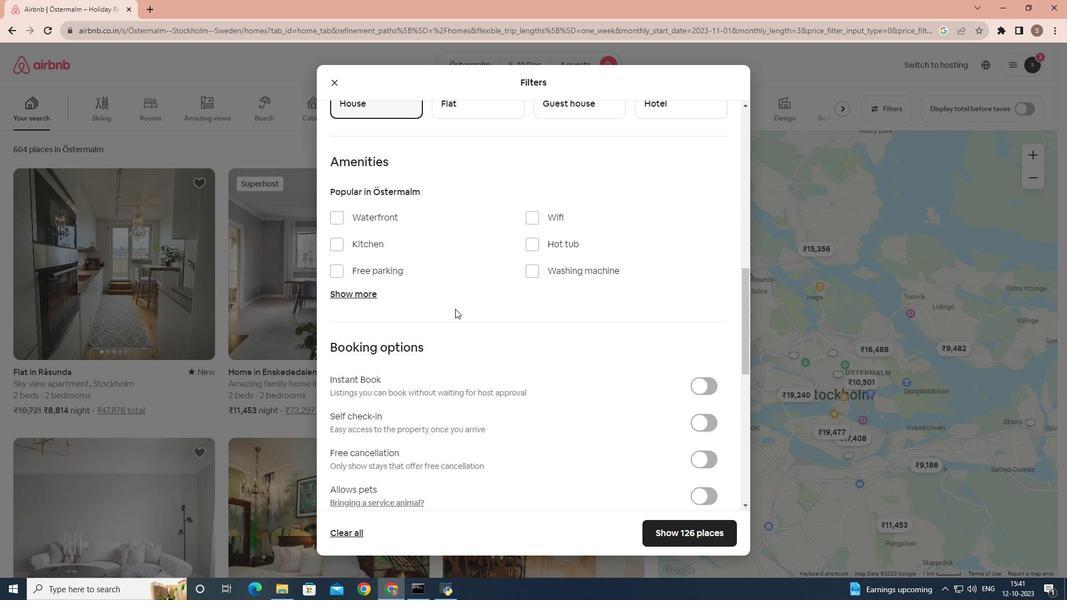 
Action: Mouse scrolled (479, 367) with delta (0, 0)
Screenshot: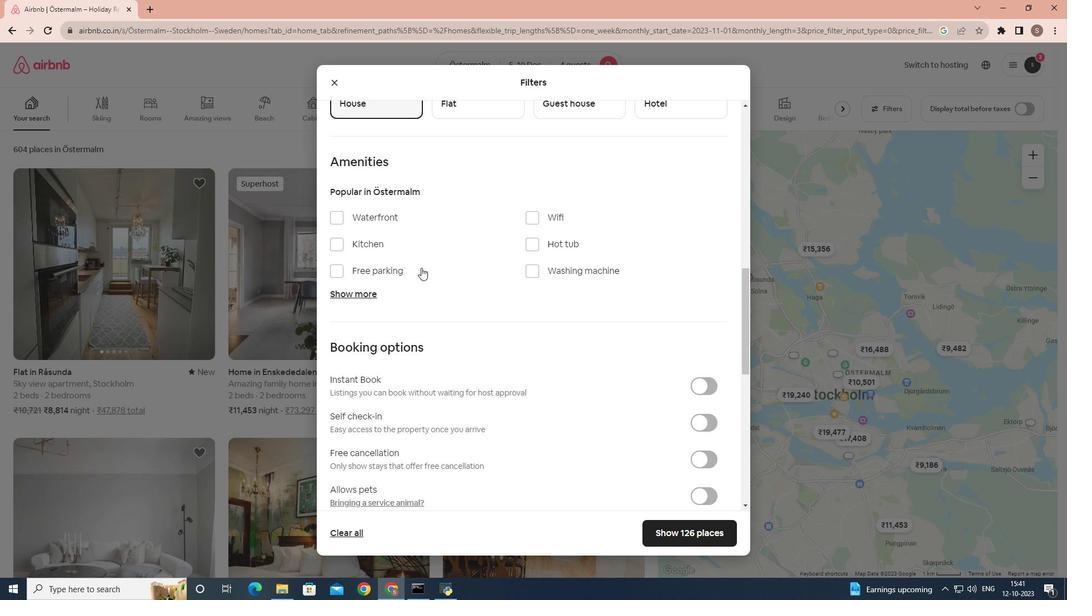 
Action: Mouse scrolled (479, 367) with delta (0, 0)
Screenshot: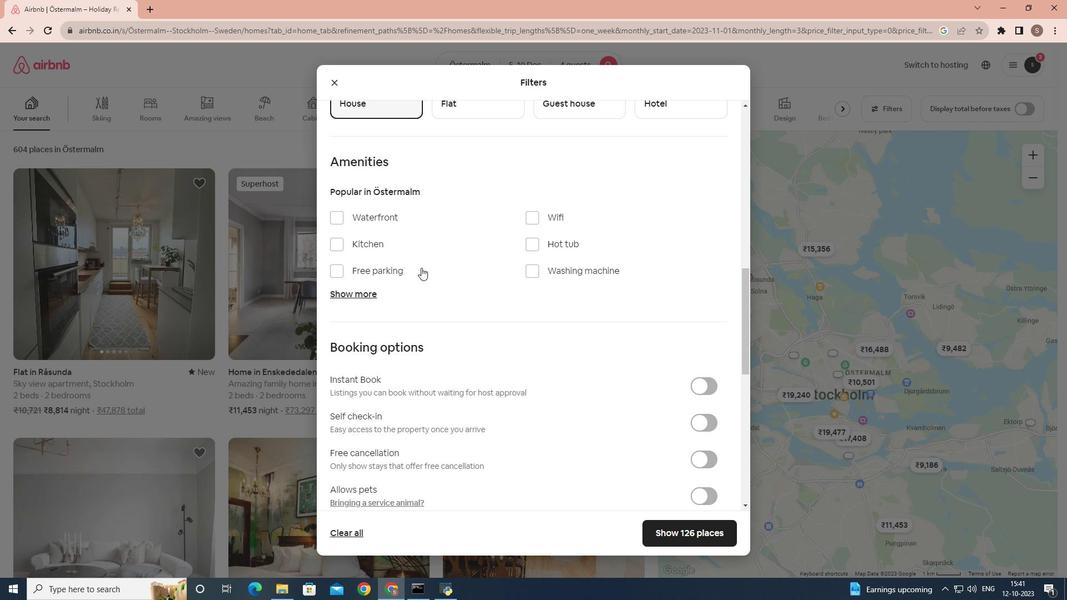 
Action: Mouse moved to (586, 319)
Screenshot: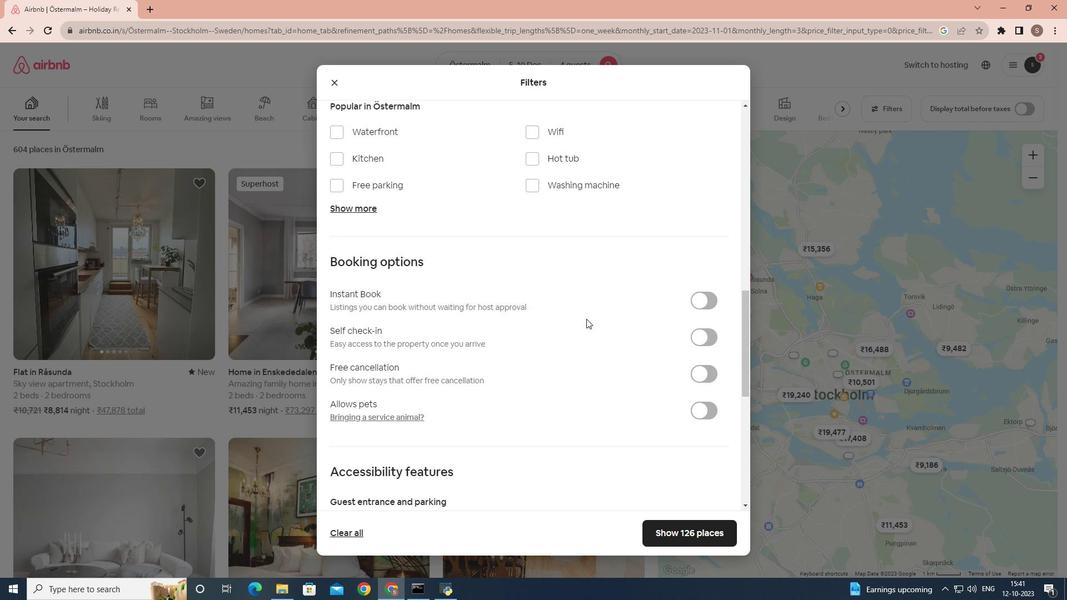 
Action: Mouse scrolled (586, 318) with delta (0, 0)
Screenshot: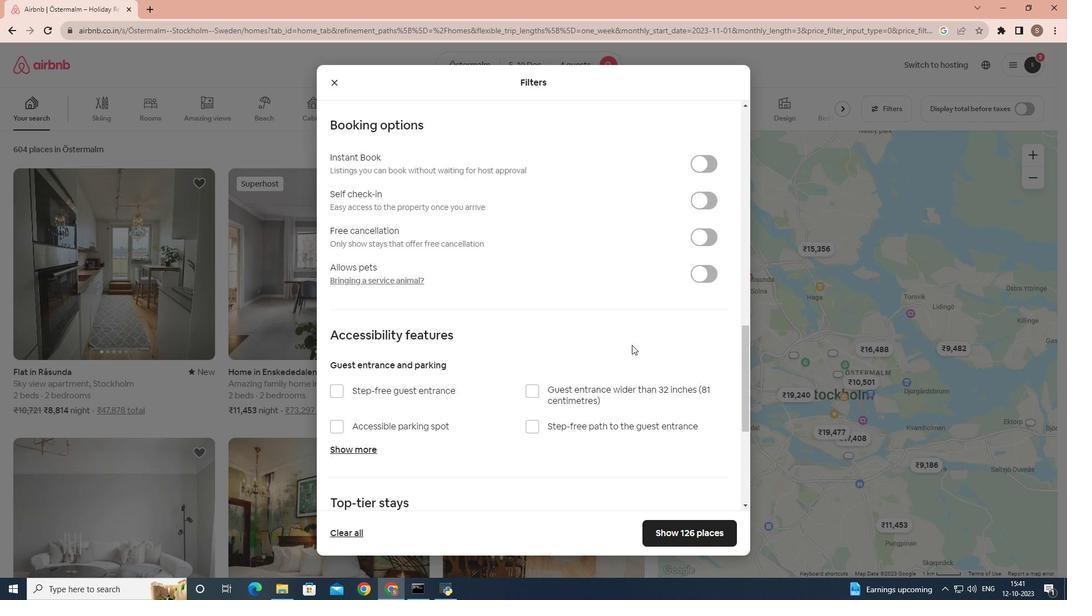 
Action: Mouse scrolled (586, 318) with delta (0, 0)
Screenshot: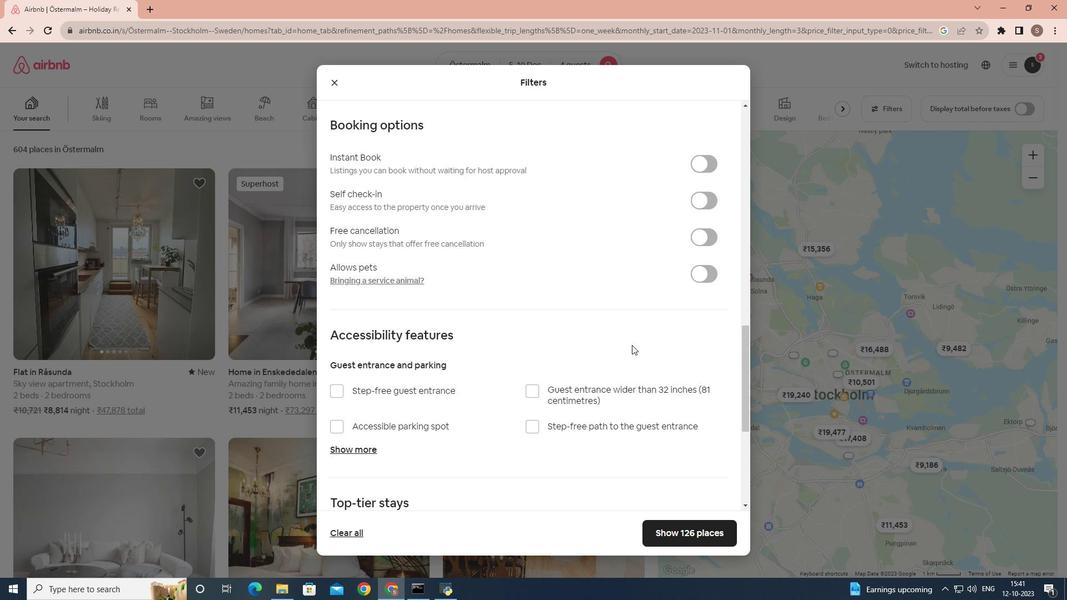 
Action: Mouse scrolled (586, 318) with delta (0, 0)
Screenshot: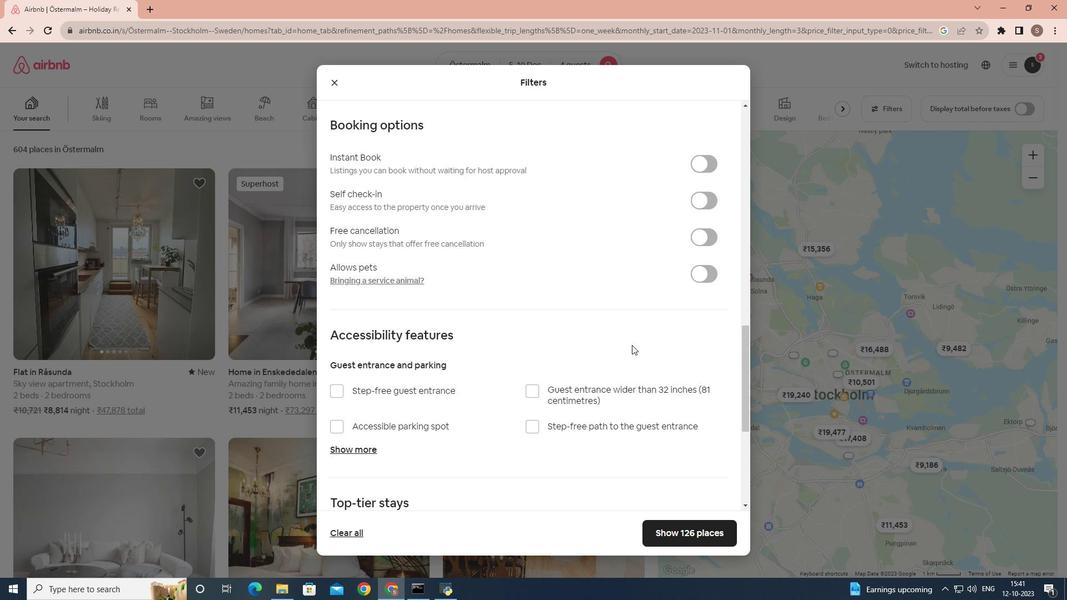 
Action: Mouse scrolled (586, 318) with delta (0, 0)
Screenshot: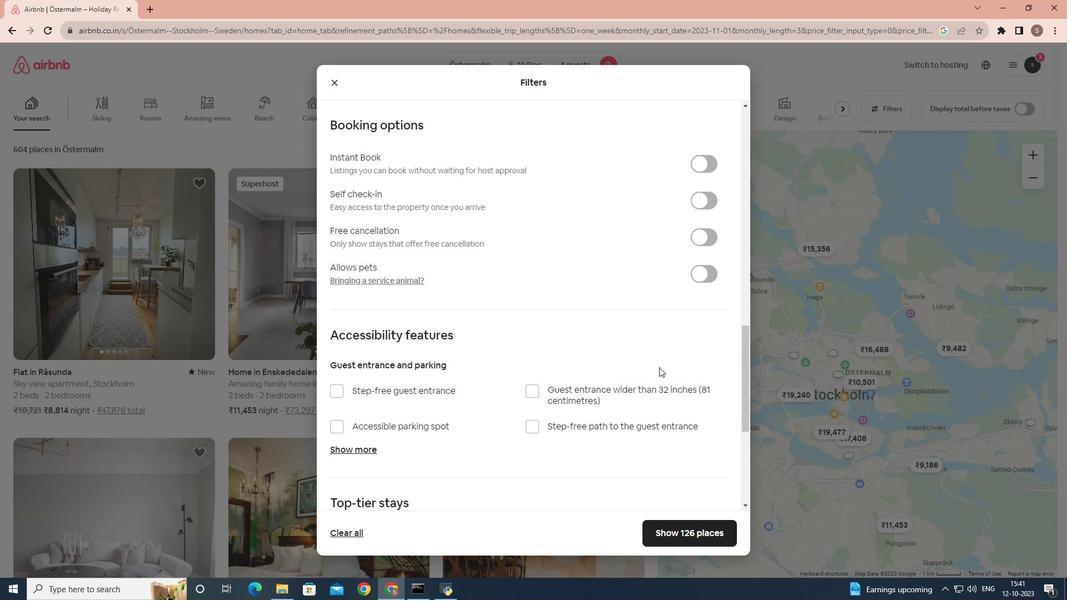 
Action: Mouse moved to (692, 540)
Screenshot: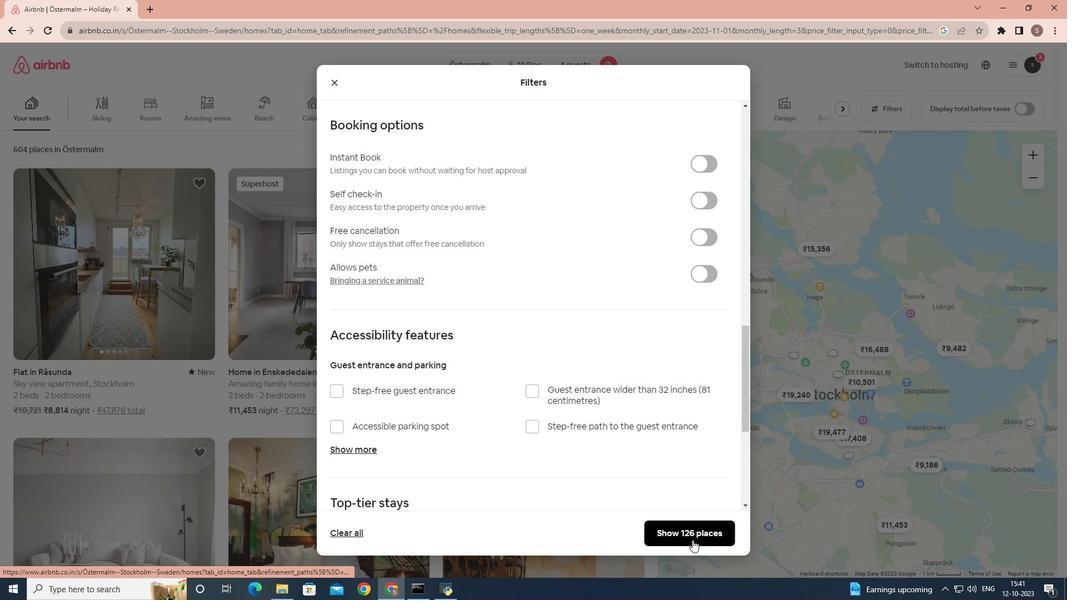 
Action: Mouse pressed left at (692, 540)
Screenshot: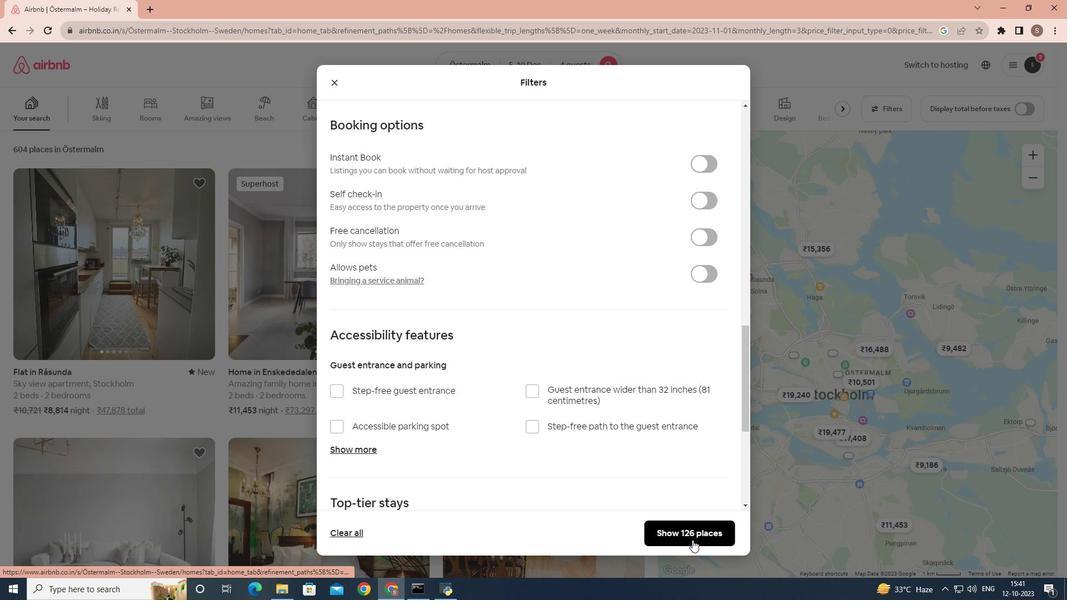 
Action: Mouse moved to (112, 297)
Screenshot: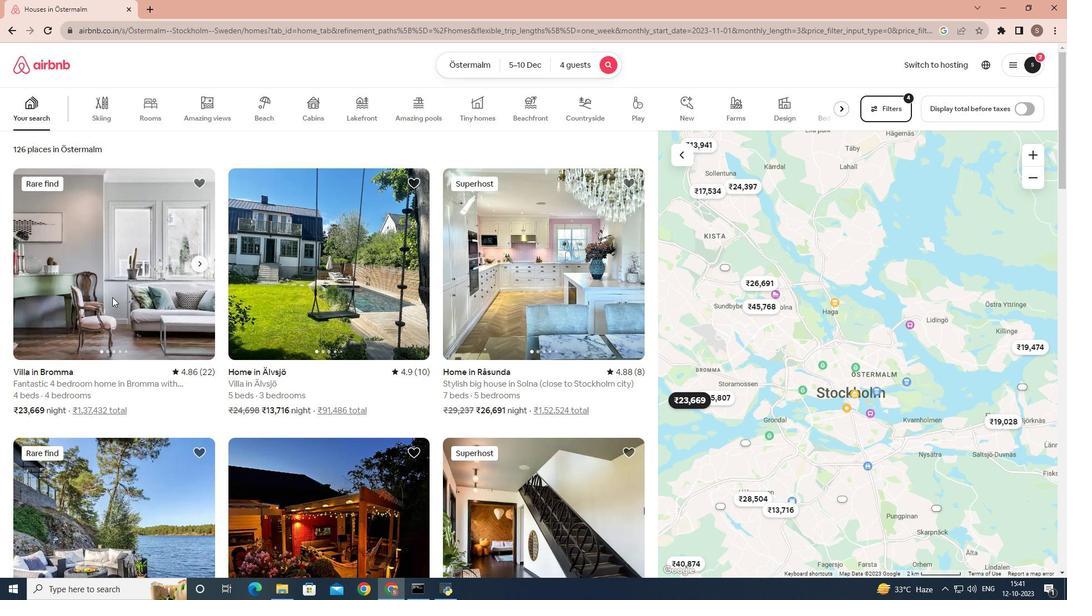 
Action: Mouse pressed left at (112, 297)
Screenshot: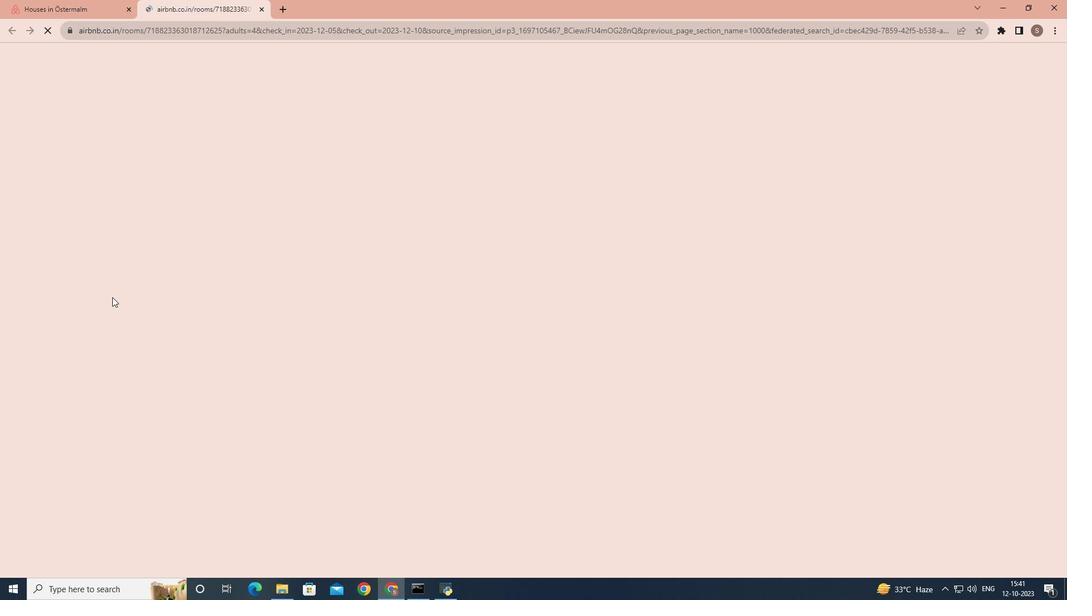 
Action: Mouse moved to (288, 321)
Screenshot: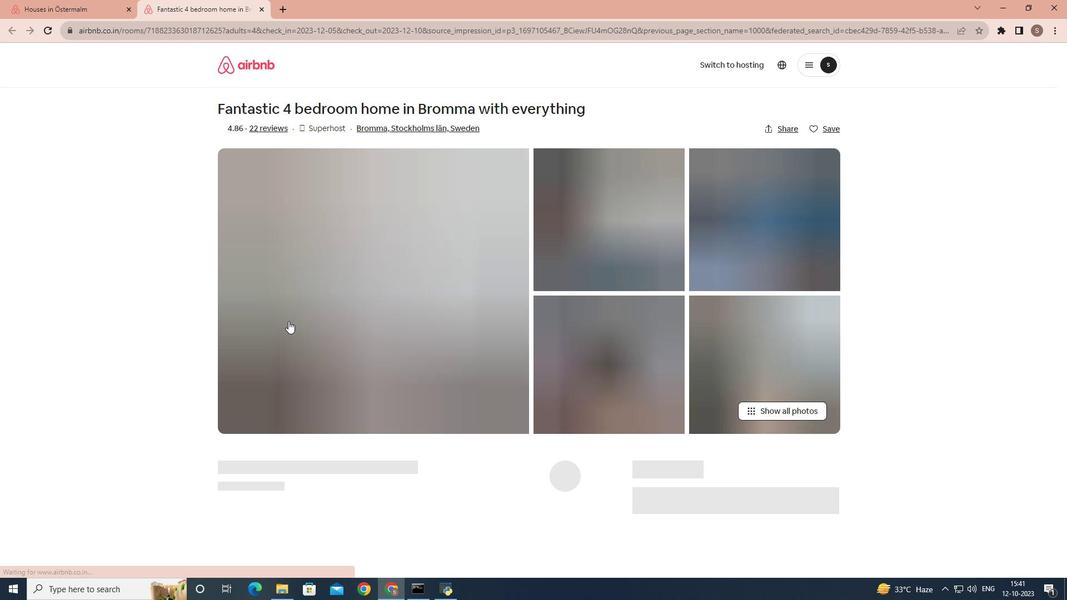 
Action: Mouse scrolled (288, 320) with delta (0, 0)
Screenshot: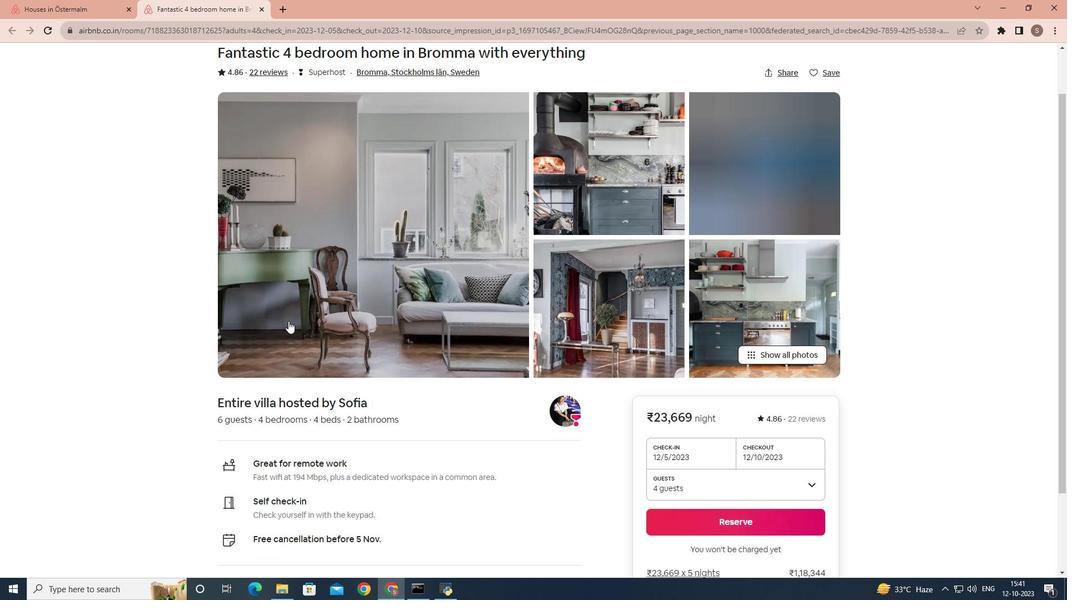 
Action: Mouse scrolled (288, 320) with delta (0, 0)
Screenshot: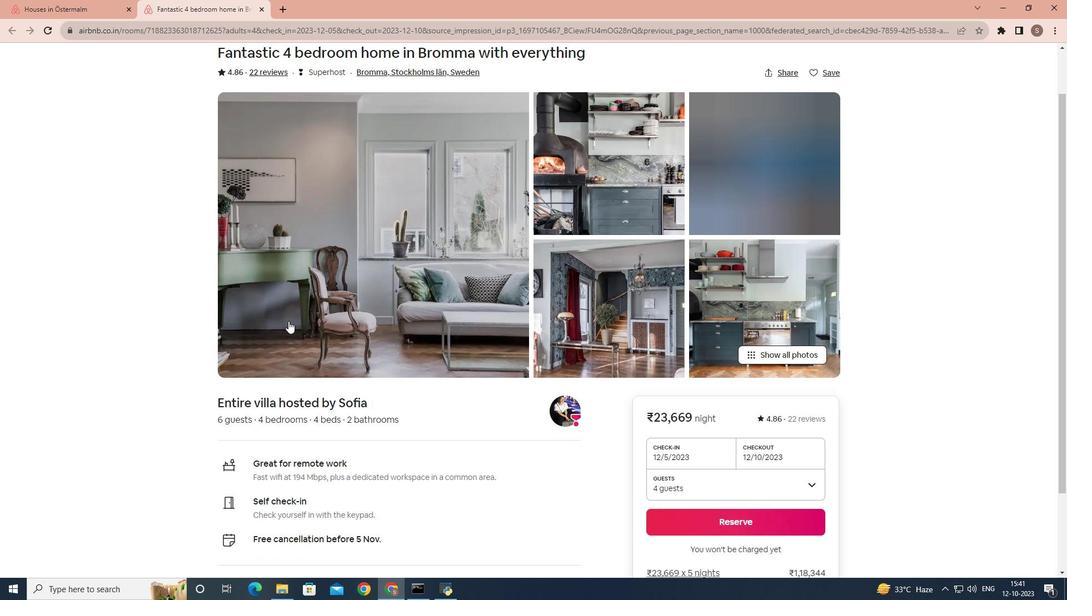 
Action: Mouse scrolled (288, 320) with delta (0, 0)
Screenshot: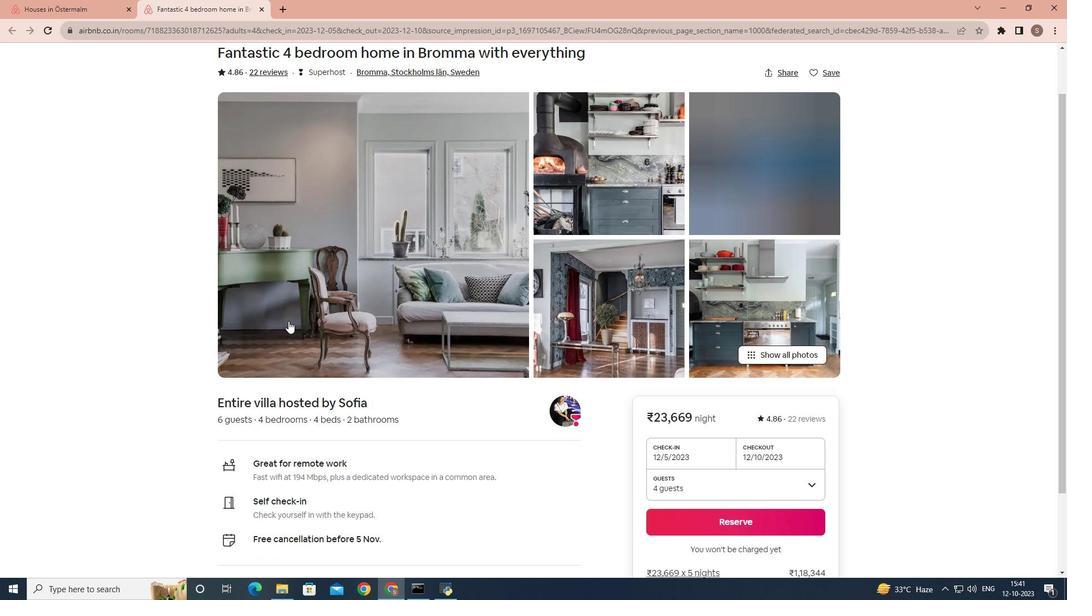 
Action: Mouse scrolled (288, 320) with delta (0, 0)
Screenshot: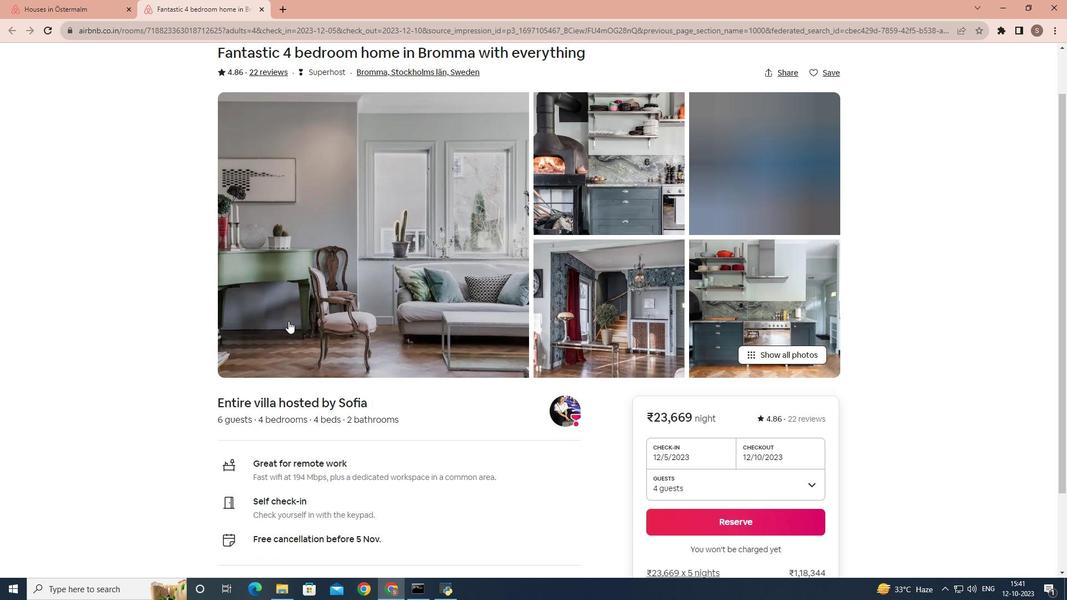 
Action: Mouse scrolled (288, 320) with delta (0, 0)
Screenshot: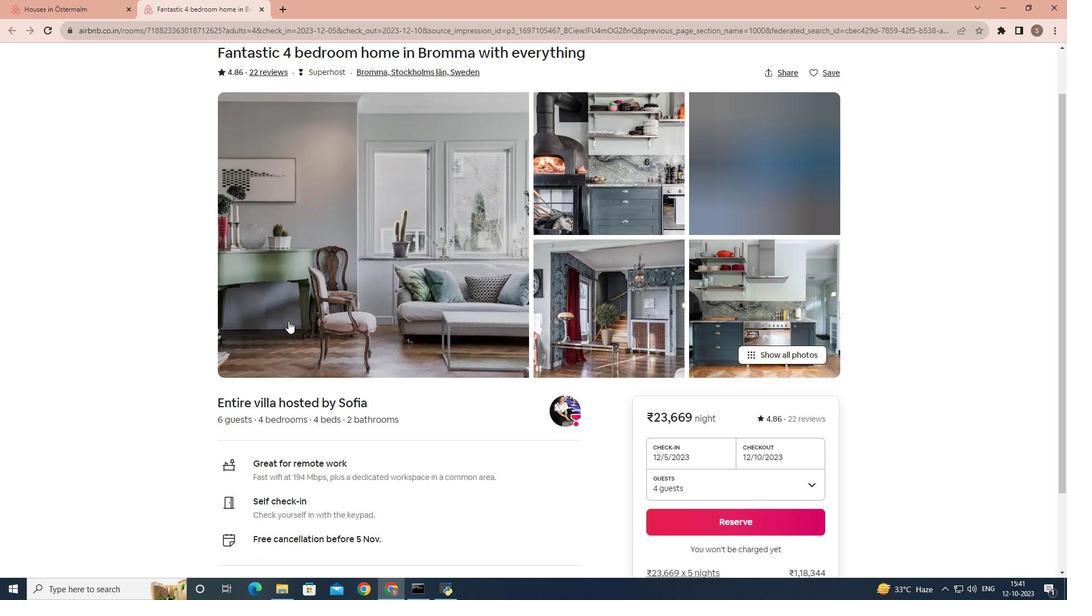 
Action: Mouse scrolled (288, 320) with delta (0, 0)
Screenshot: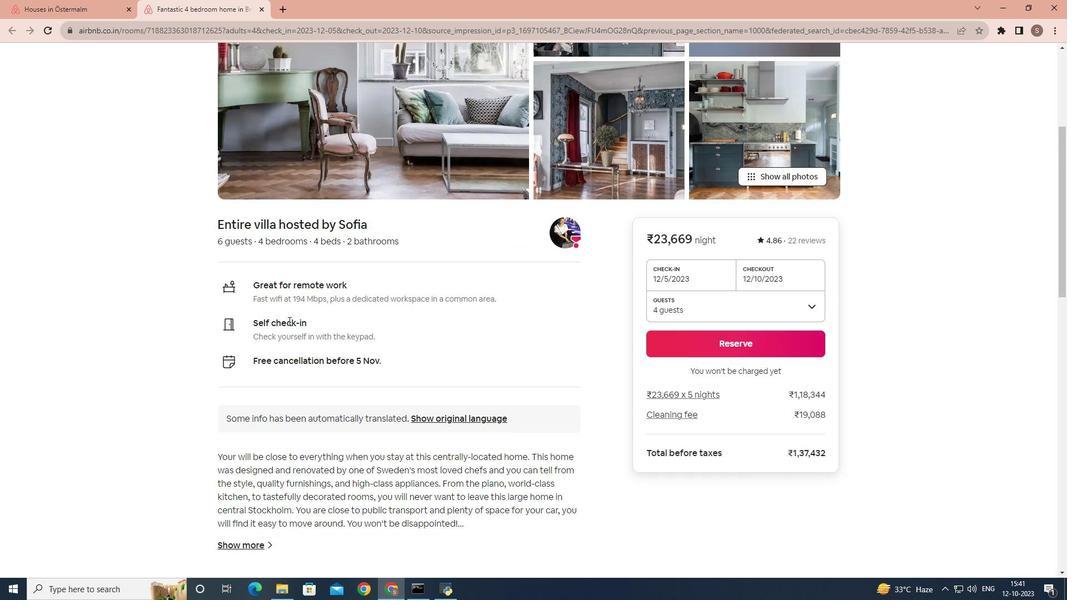
Action: Mouse scrolled (288, 320) with delta (0, 0)
Screenshot: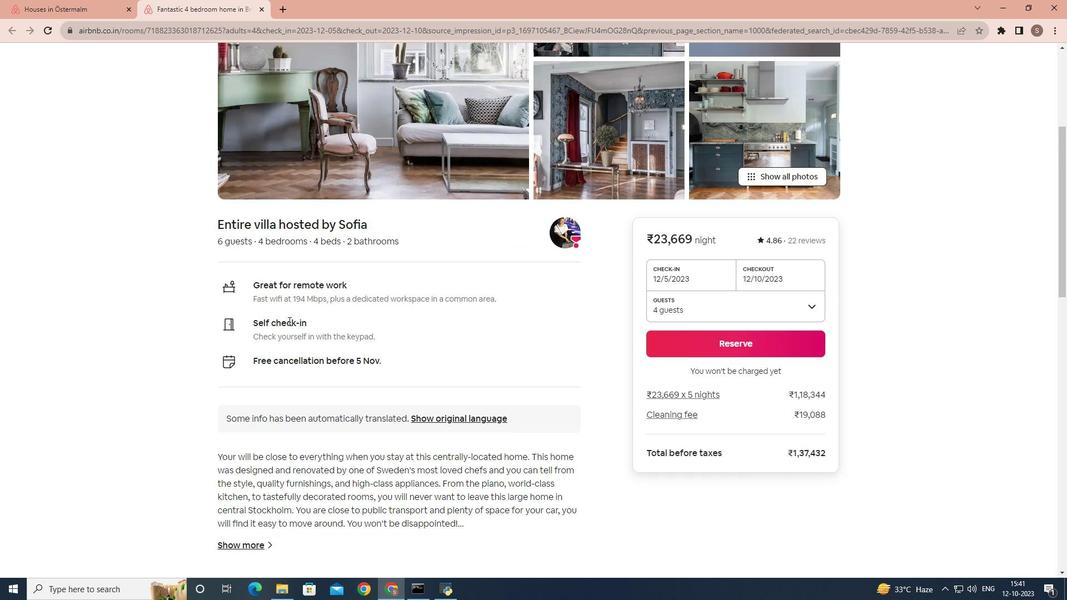 
Action: Mouse scrolled (288, 320) with delta (0, 0)
Screenshot: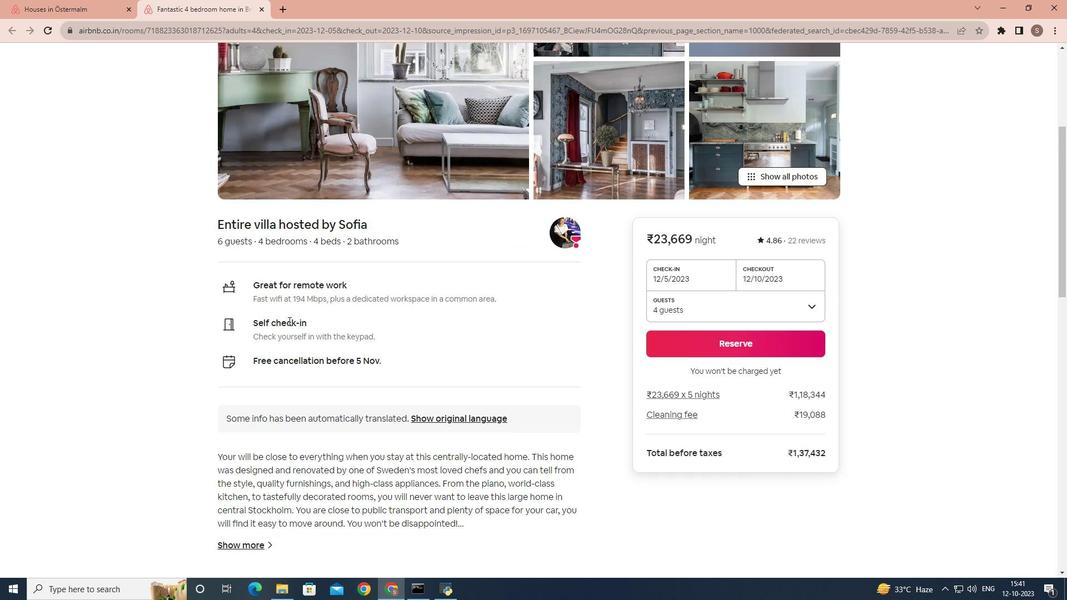 
Action: Mouse scrolled (288, 320) with delta (0, 0)
Screenshot: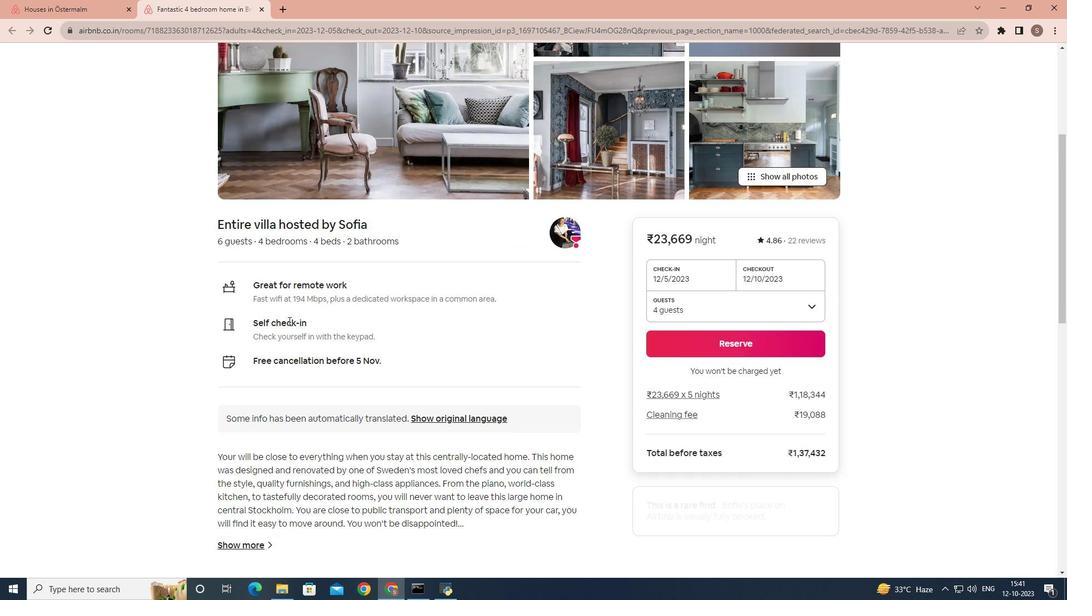 
Action: Mouse scrolled (288, 320) with delta (0, 0)
Screenshot: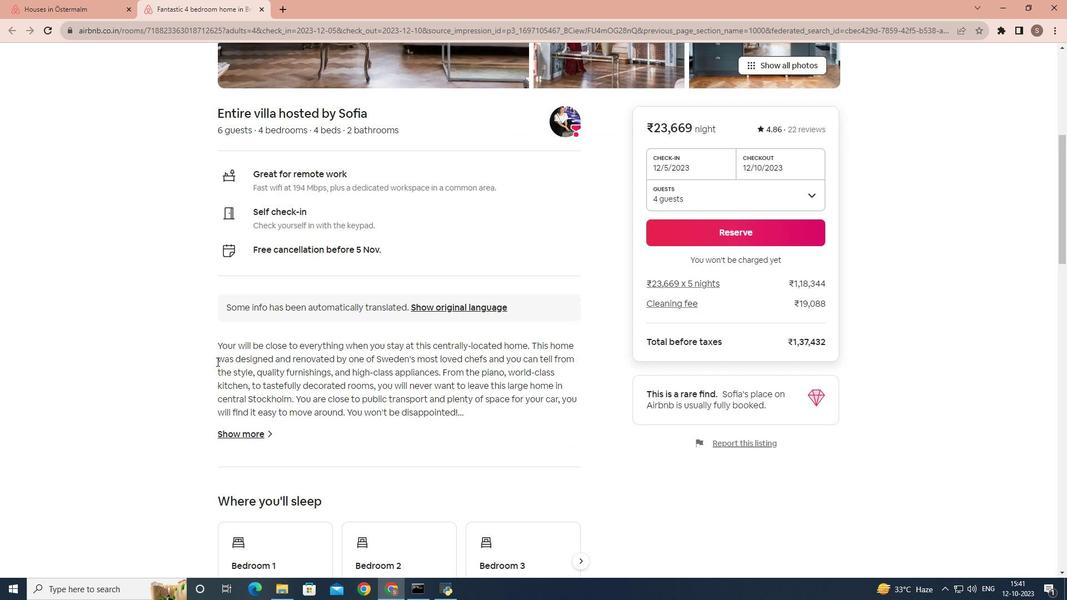 
Action: Mouse scrolled (288, 320) with delta (0, 0)
Screenshot: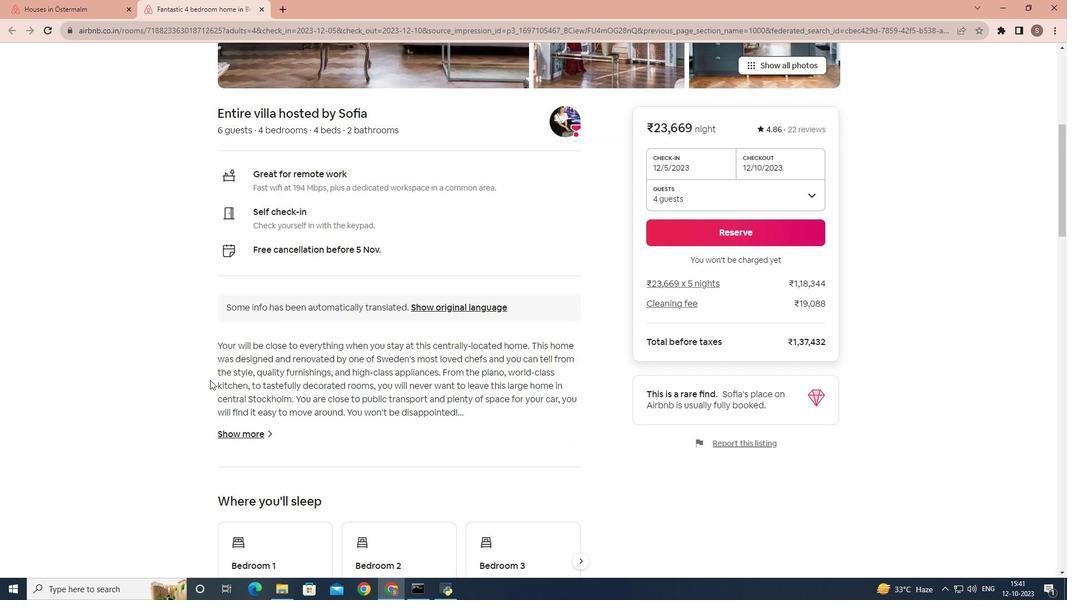 
Action: Mouse moved to (228, 433)
Screenshot: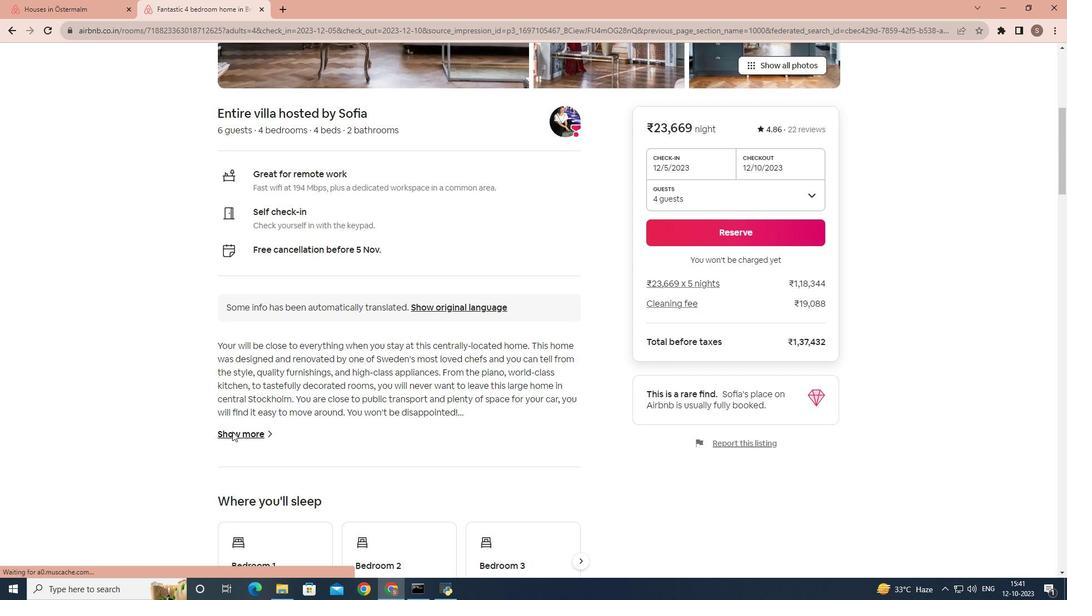 
Action: Mouse pressed left at (228, 433)
Screenshot: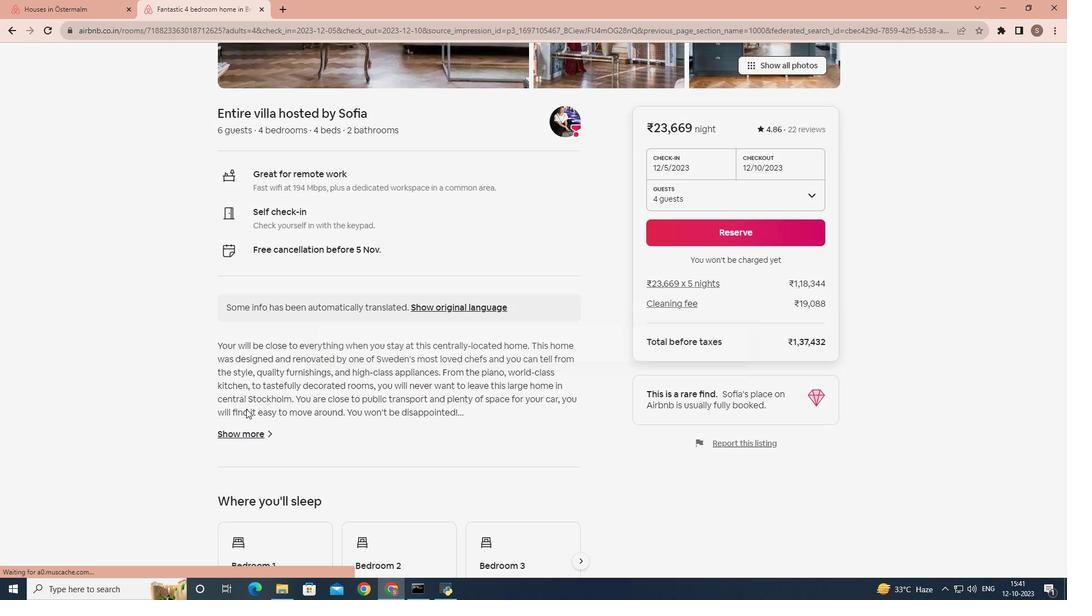 
Action: Mouse moved to (392, 295)
Screenshot: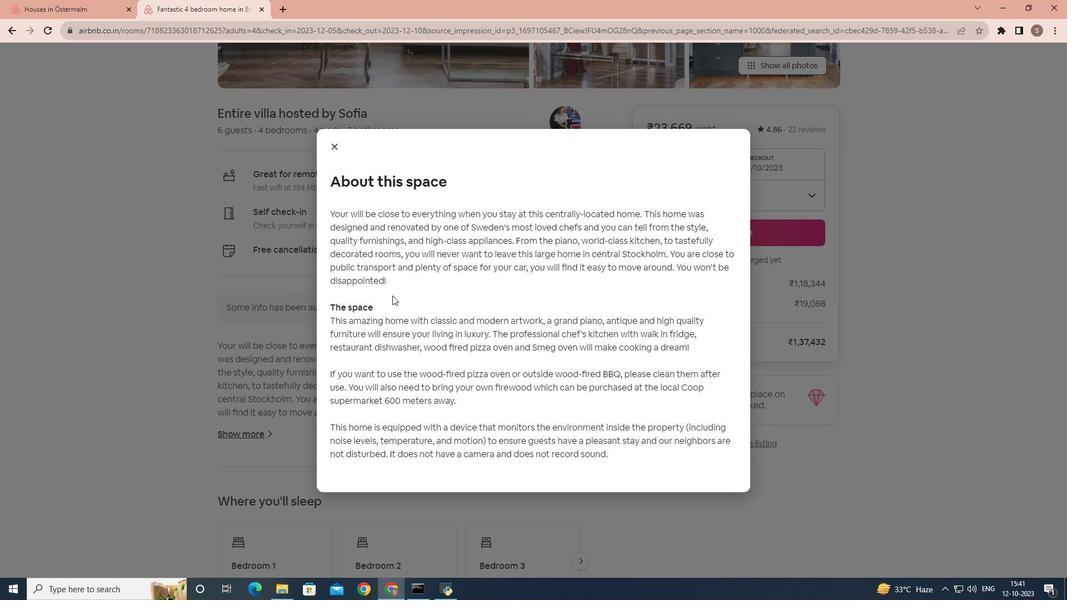 
Action: Mouse scrolled (392, 295) with delta (0, 0)
Screenshot: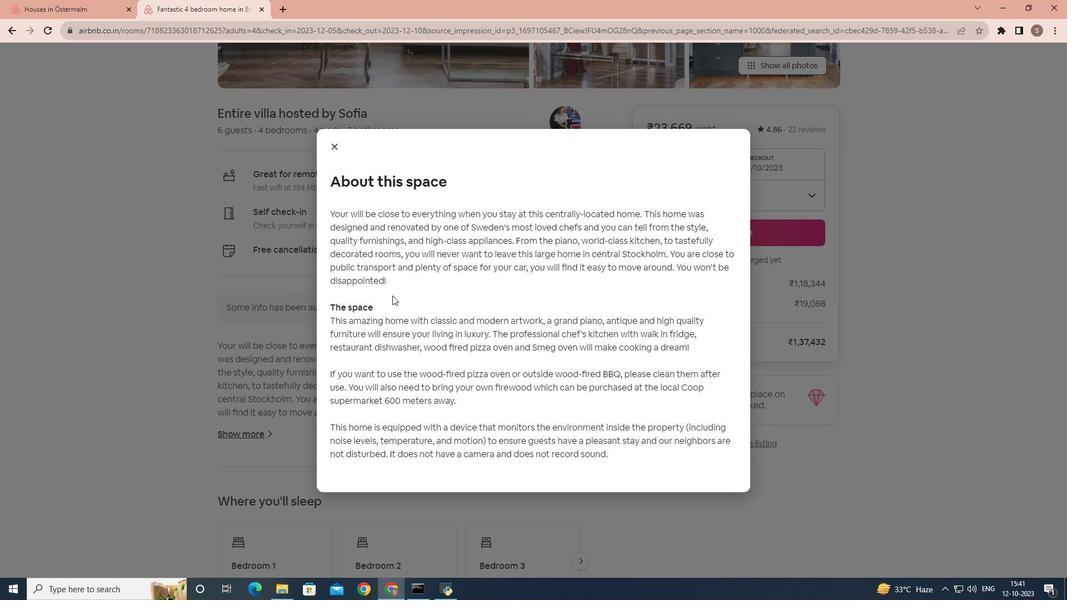 
Action: Mouse scrolled (392, 295) with delta (0, 0)
Screenshot: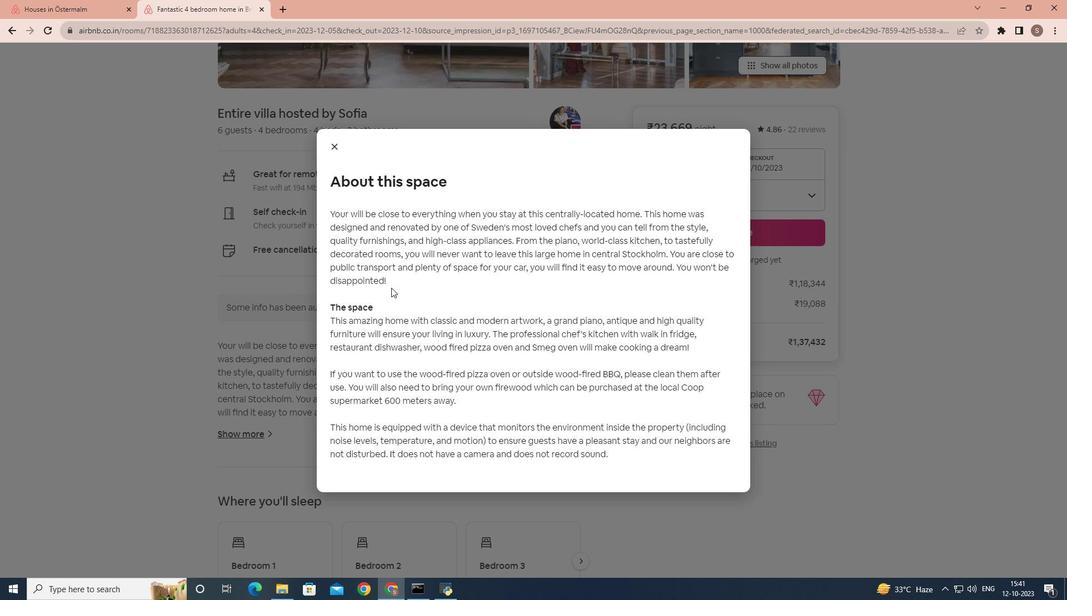 
Action: Mouse scrolled (392, 295) with delta (0, 0)
Screenshot: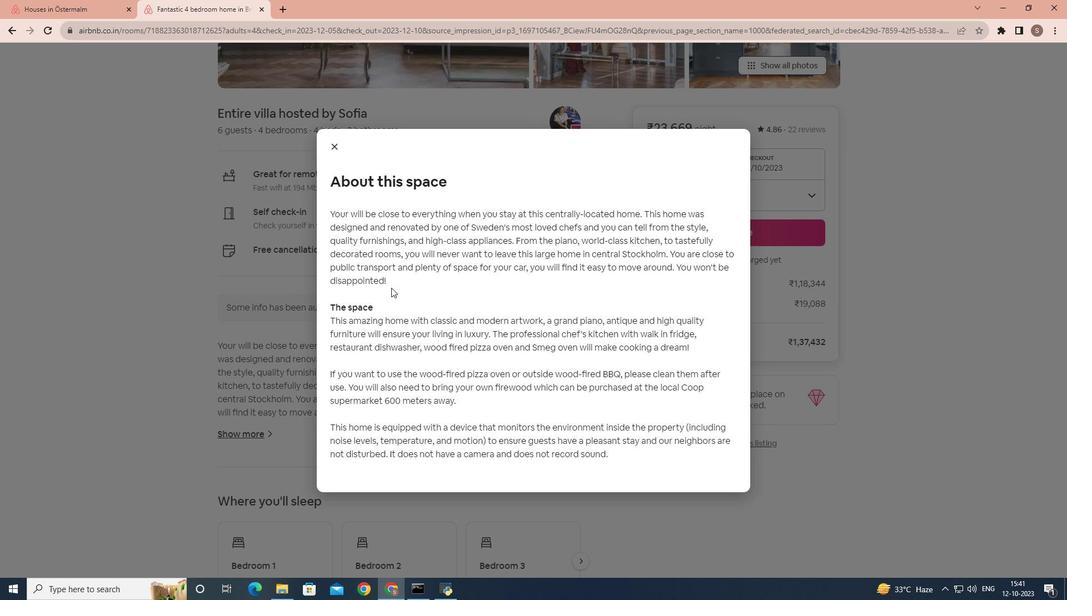 
Action: Mouse scrolled (392, 295) with delta (0, 0)
Screenshot: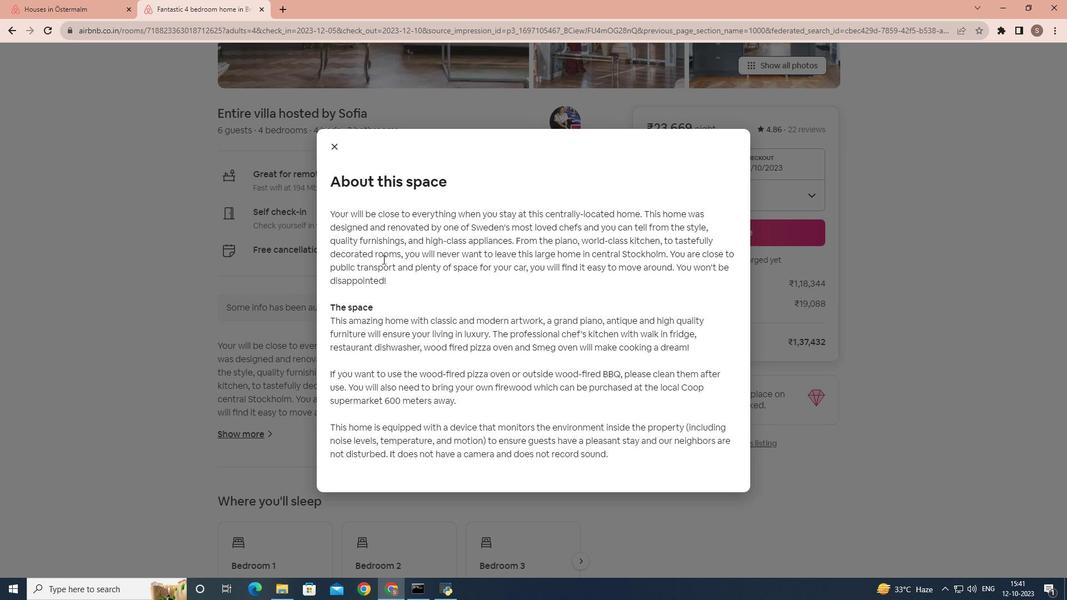
Action: Mouse scrolled (392, 295) with delta (0, 0)
Screenshot: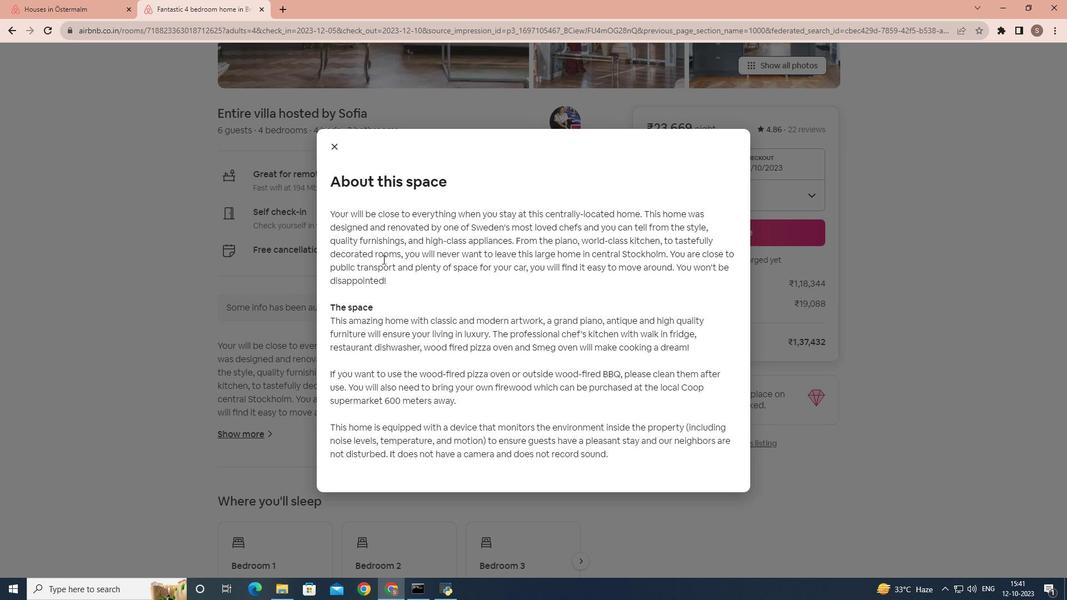 
Action: Mouse moved to (335, 148)
Screenshot: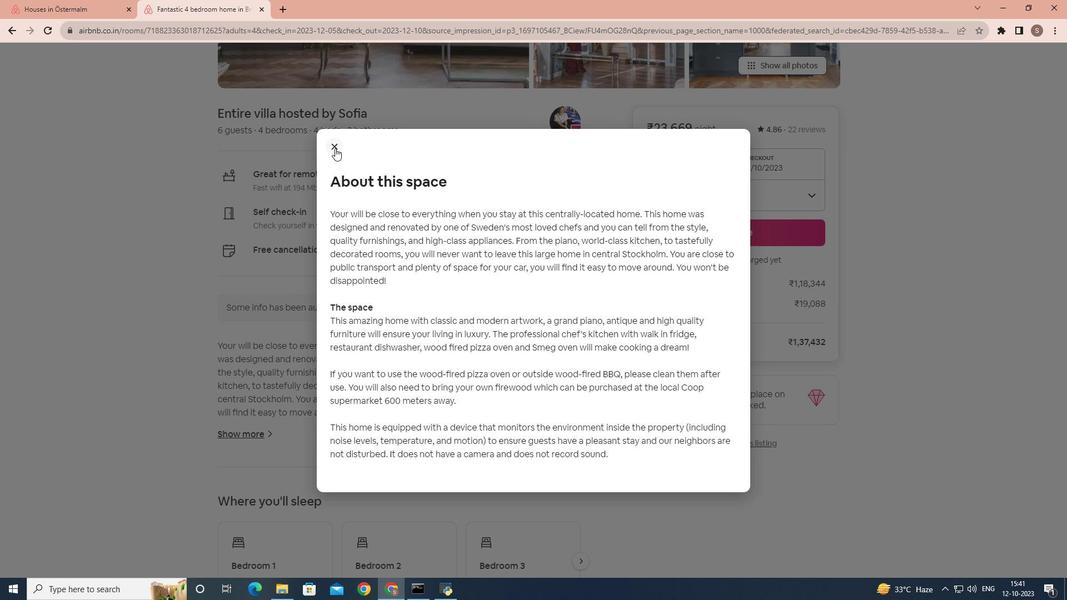 
Action: Mouse pressed left at (335, 148)
Screenshot: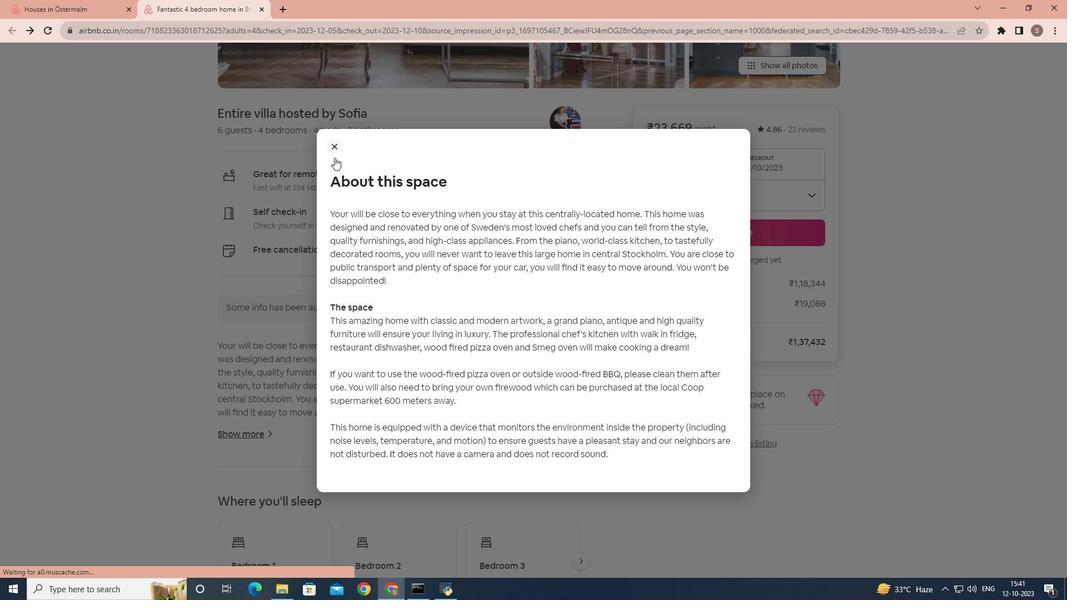 
Action: Mouse moved to (319, 332)
Screenshot: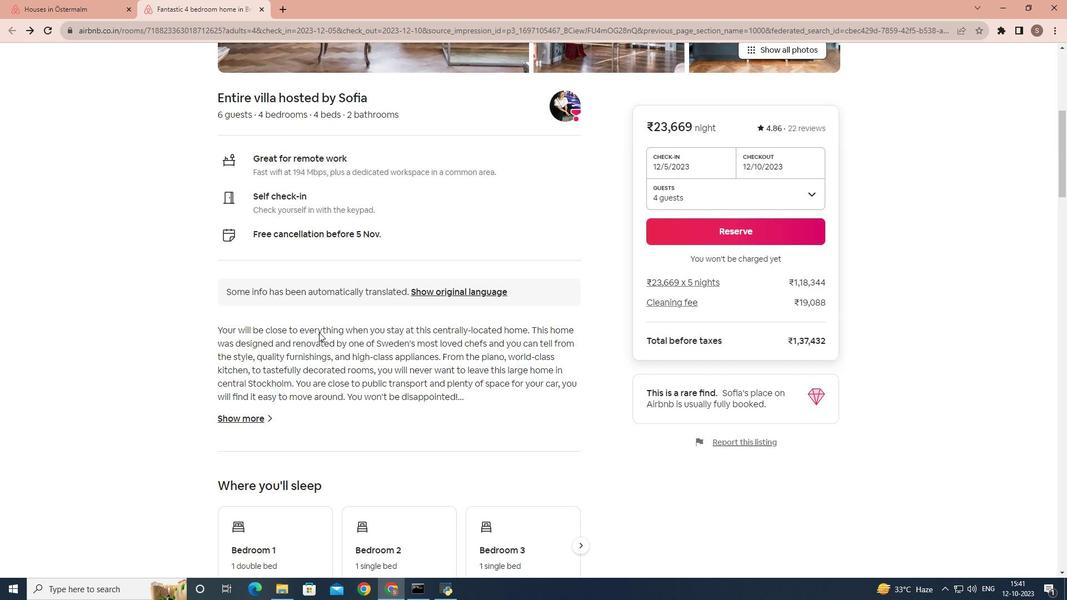 
Action: Mouse scrolled (319, 331) with delta (0, 0)
Screenshot: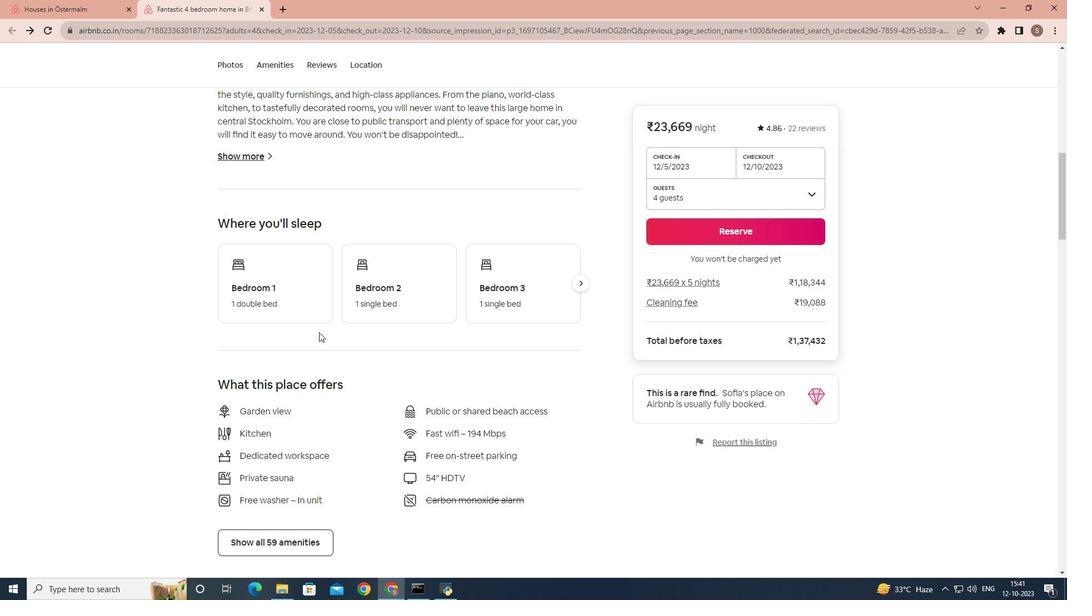 
Action: Mouse scrolled (319, 331) with delta (0, 0)
Screenshot: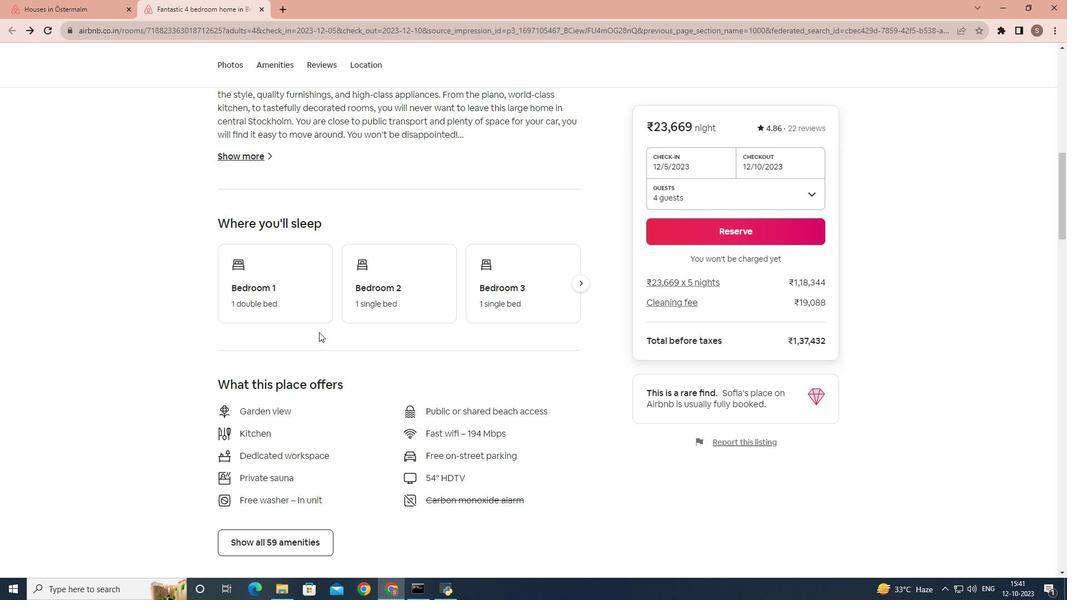 
Action: Mouse scrolled (319, 331) with delta (0, 0)
Screenshot: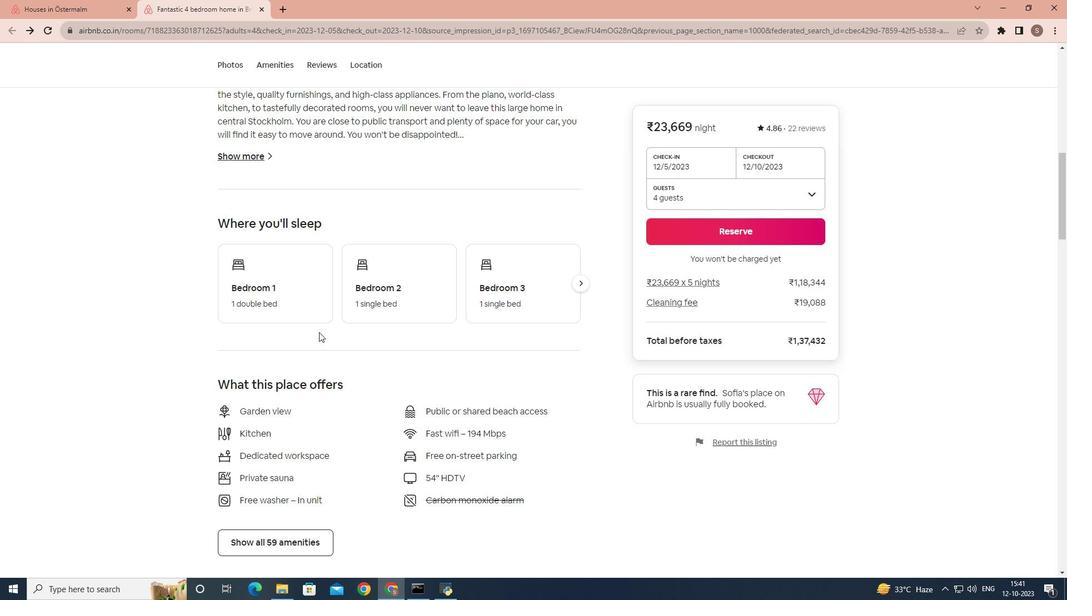 
Action: Mouse scrolled (319, 331) with delta (0, 0)
Screenshot: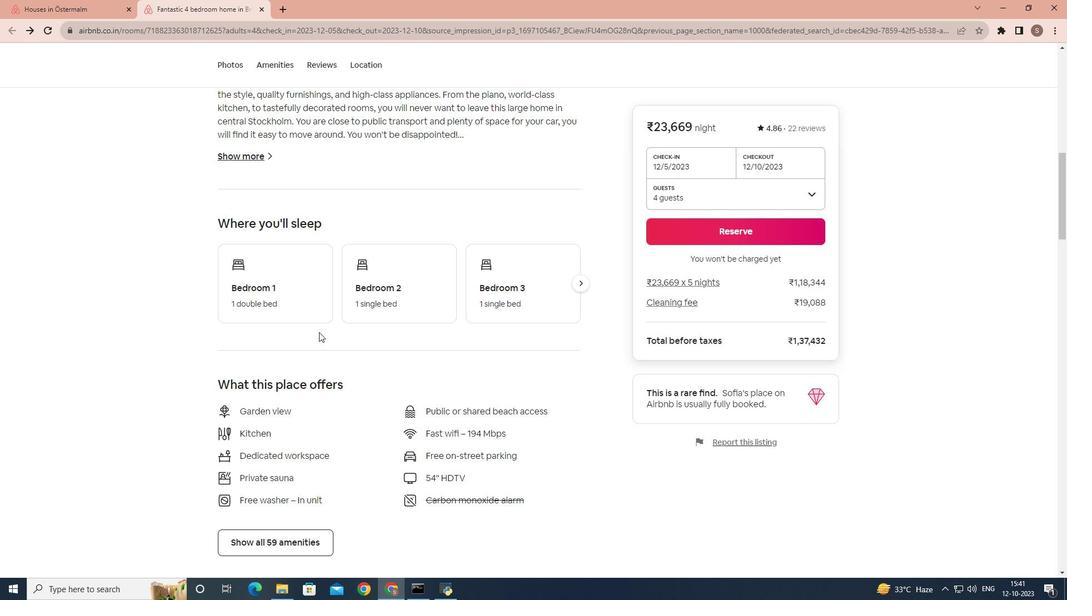 
Action: Mouse scrolled (319, 331) with delta (0, 0)
Screenshot: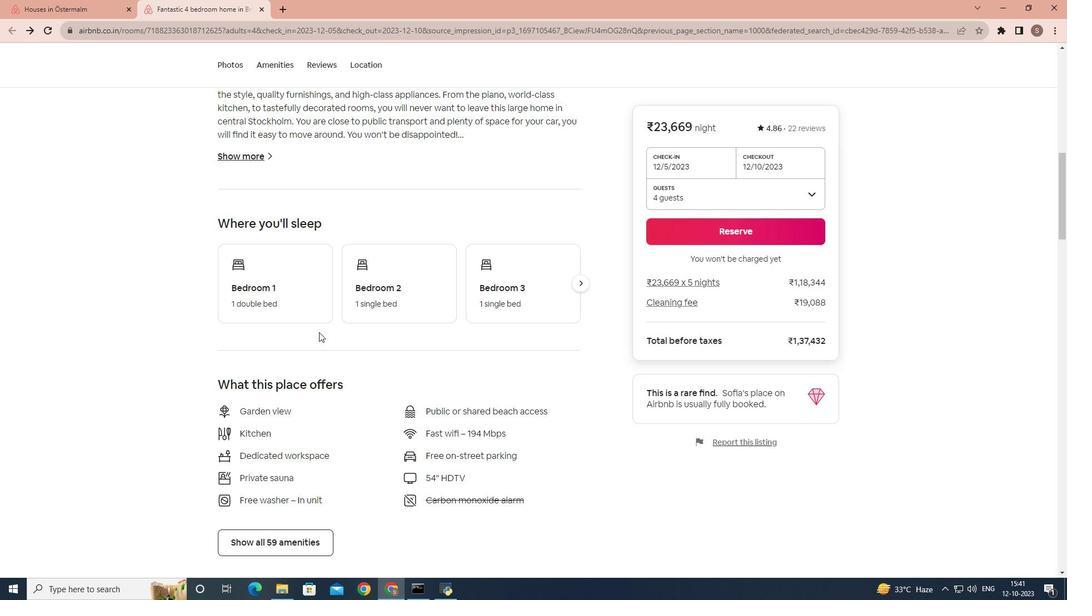 
Action: Mouse scrolled (319, 331) with delta (0, 0)
Screenshot: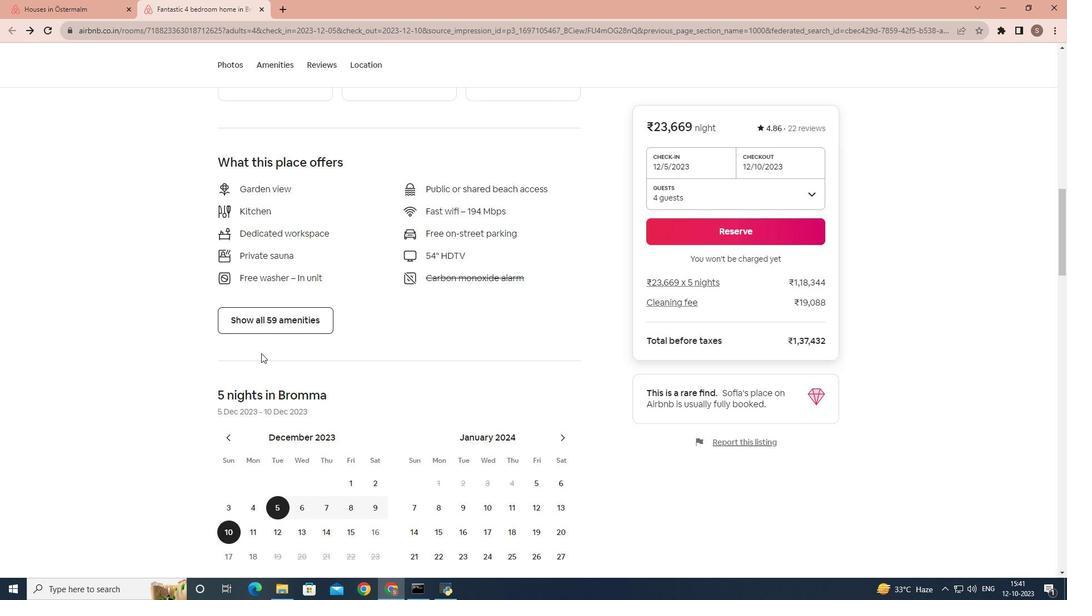 
Action: Mouse scrolled (319, 331) with delta (0, 0)
Screenshot: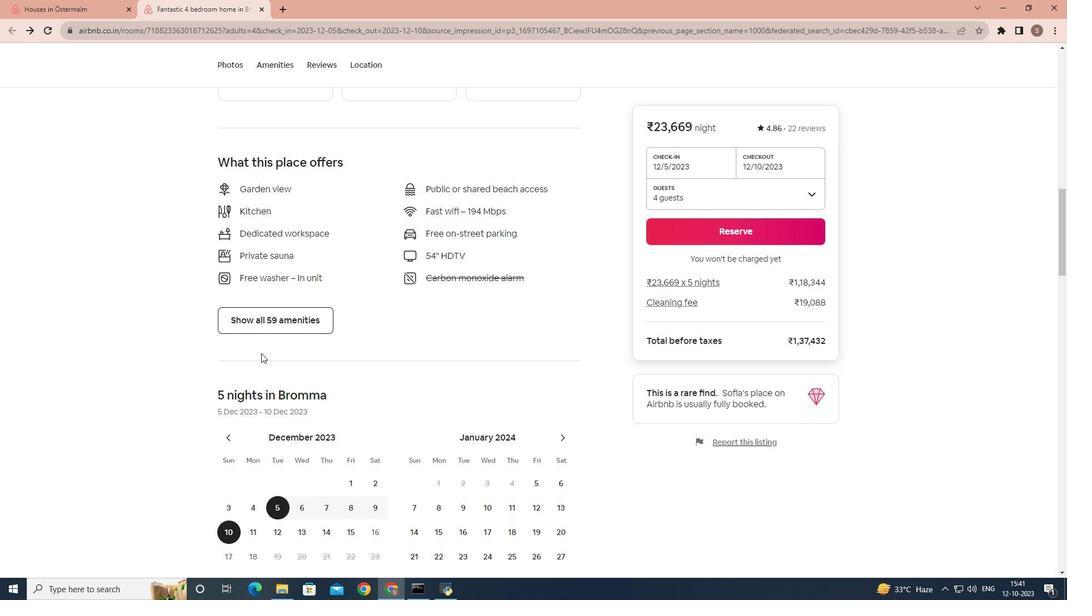 
Action: Mouse scrolled (319, 331) with delta (0, 0)
Screenshot: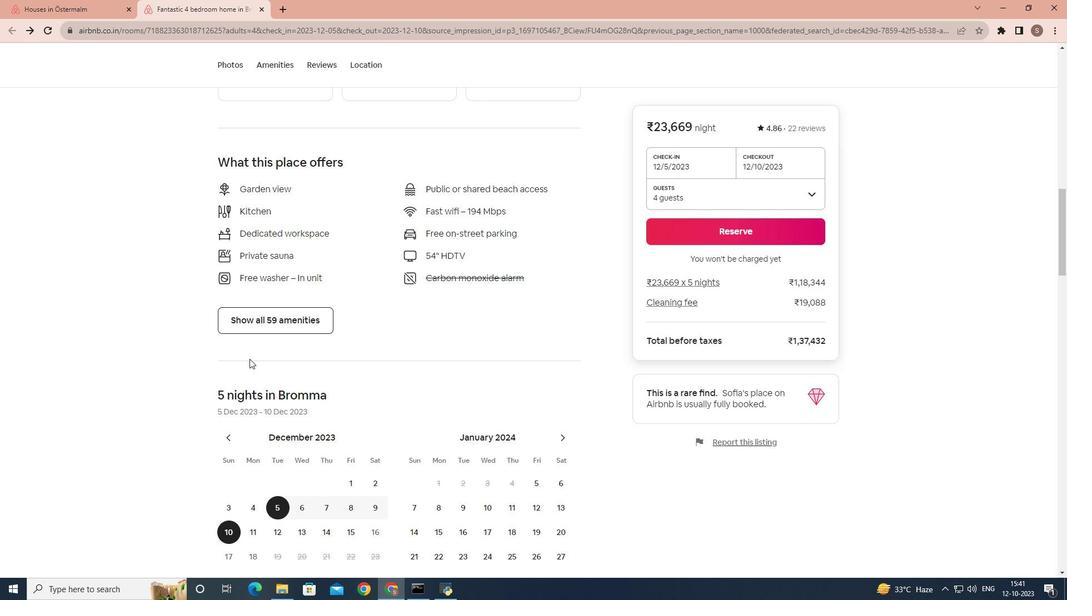 
Action: Mouse scrolled (319, 331) with delta (0, 0)
Screenshot: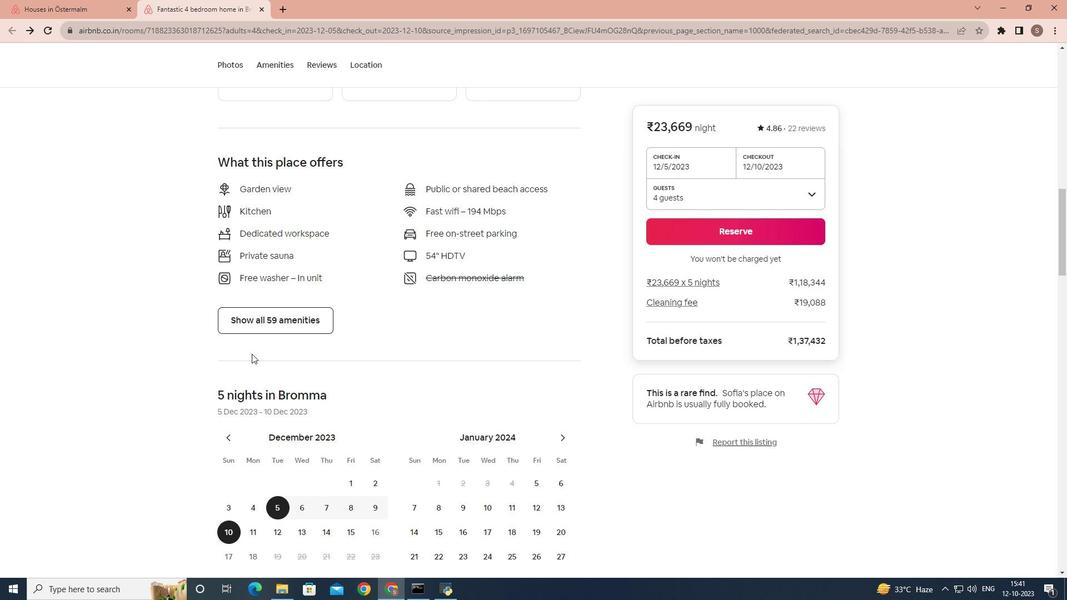 
Action: Mouse moved to (287, 326)
Screenshot: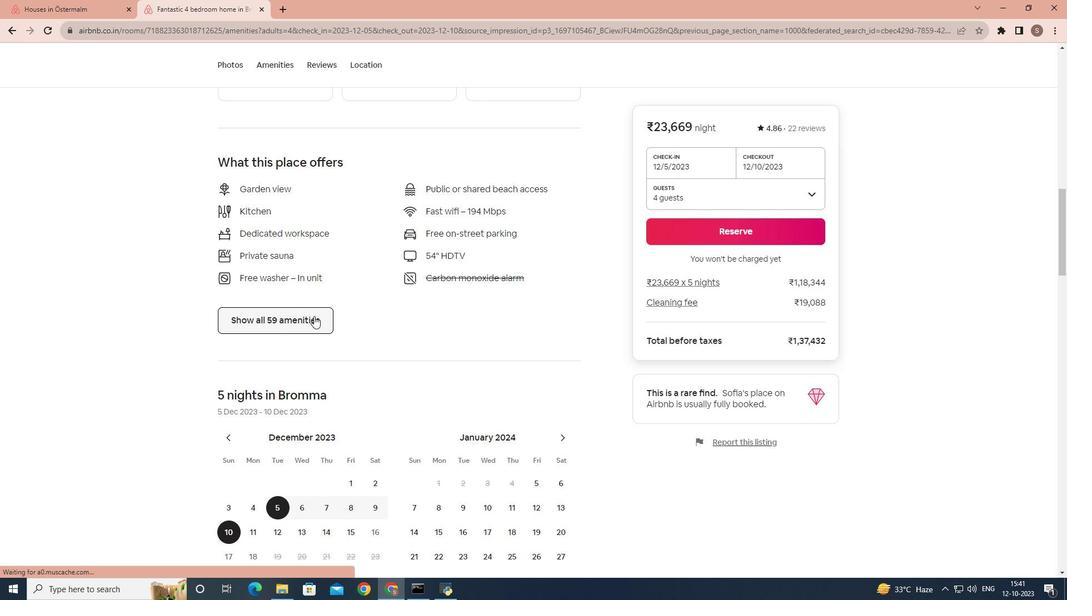 
Action: Mouse pressed left at (287, 326)
Screenshot: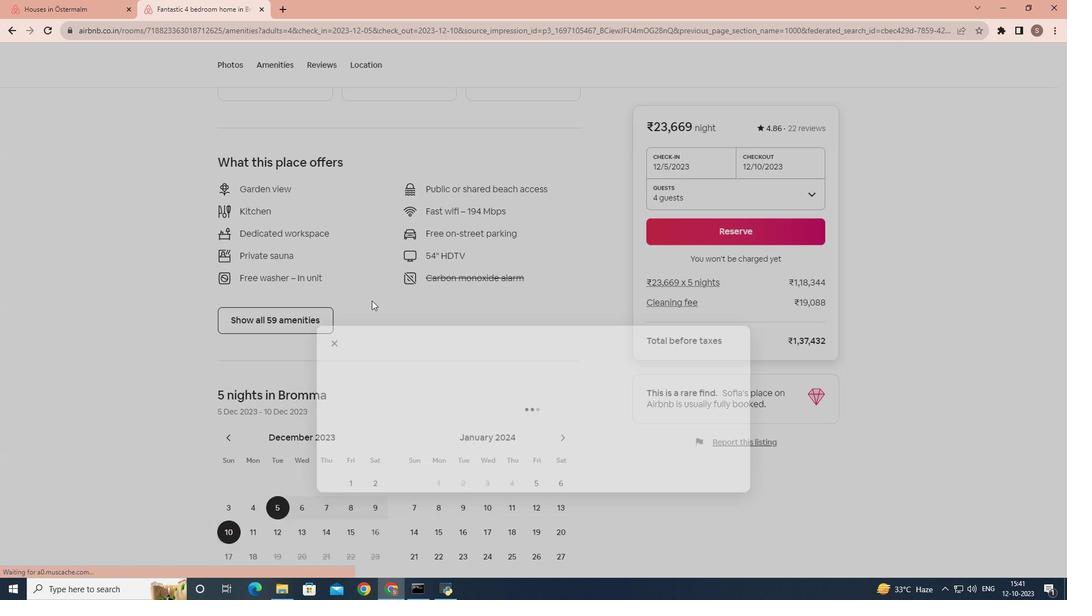 
Action: Mouse moved to (408, 292)
Screenshot: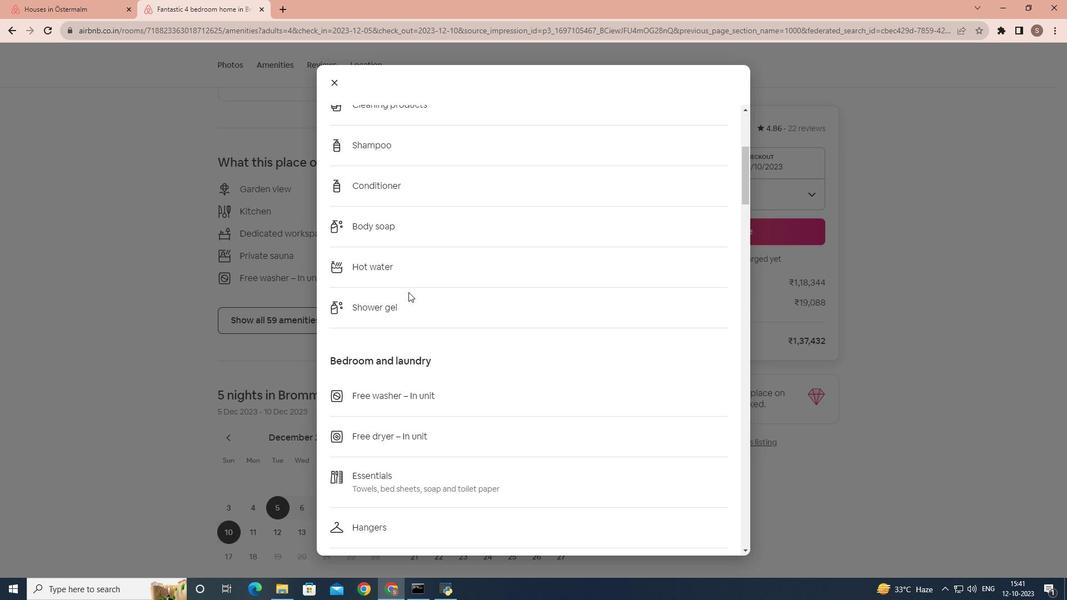 
Action: Mouse scrolled (408, 291) with delta (0, 0)
Screenshot: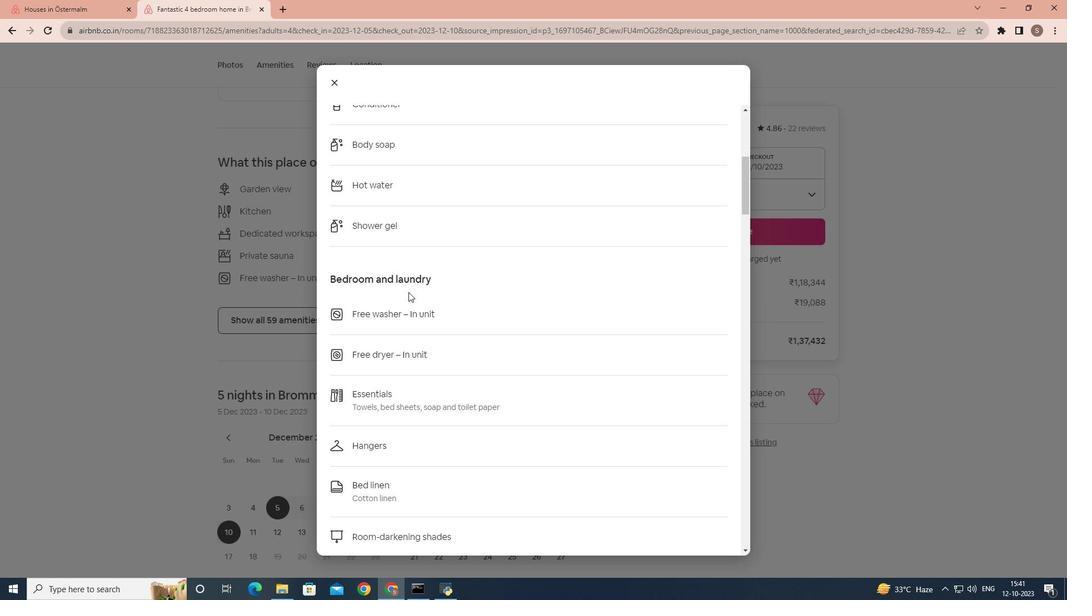 
Action: Mouse scrolled (408, 291) with delta (0, 0)
Screenshot: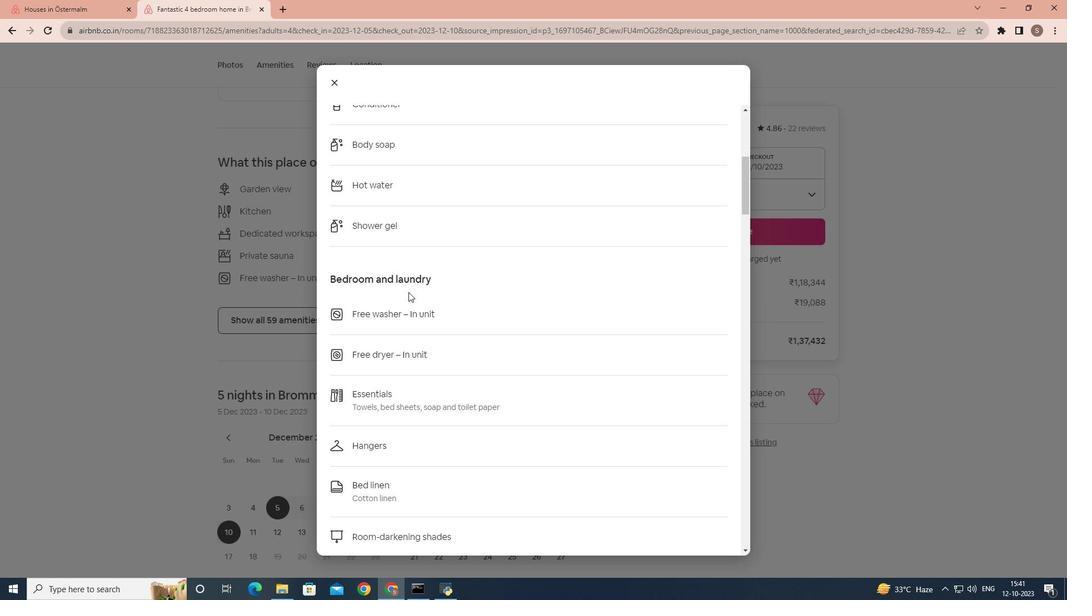 
Action: Mouse scrolled (408, 291) with delta (0, 0)
Screenshot: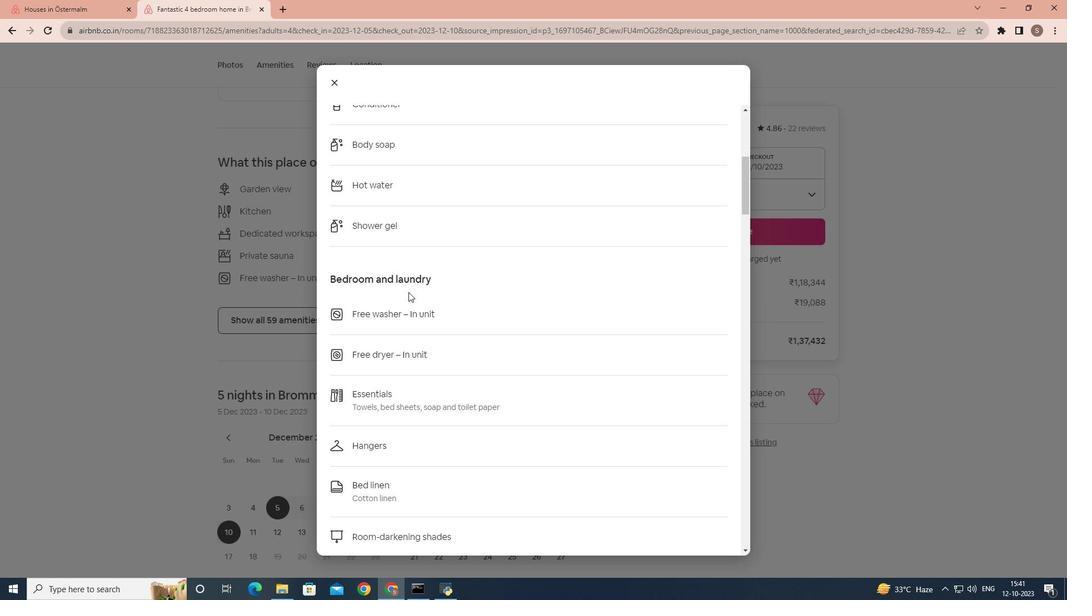 
Action: Mouse scrolled (408, 291) with delta (0, 0)
Screenshot: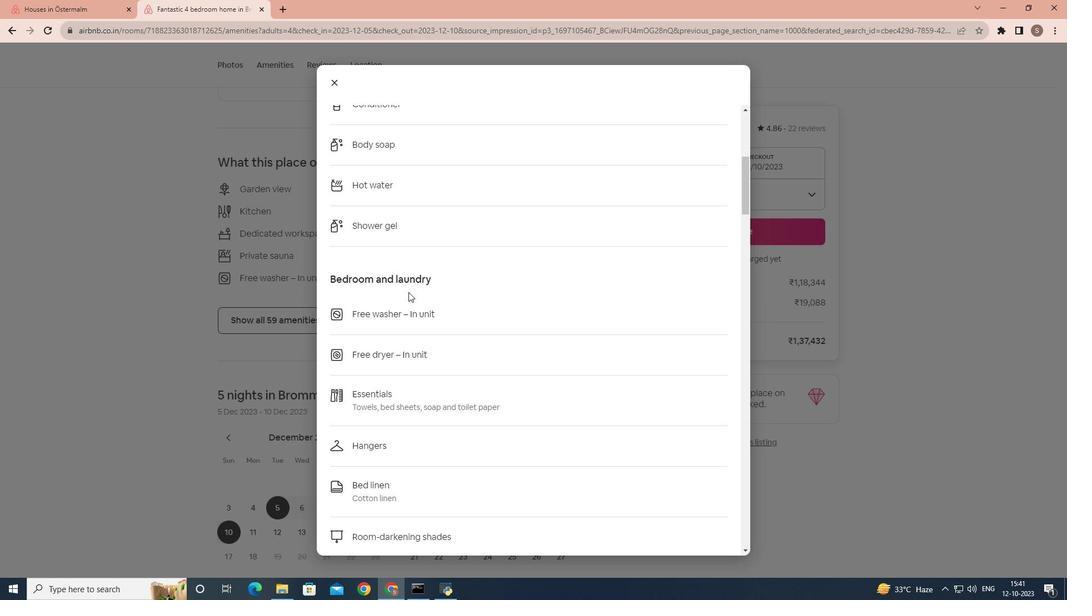 
Action: Mouse scrolled (408, 291) with delta (0, 0)
Screenshot: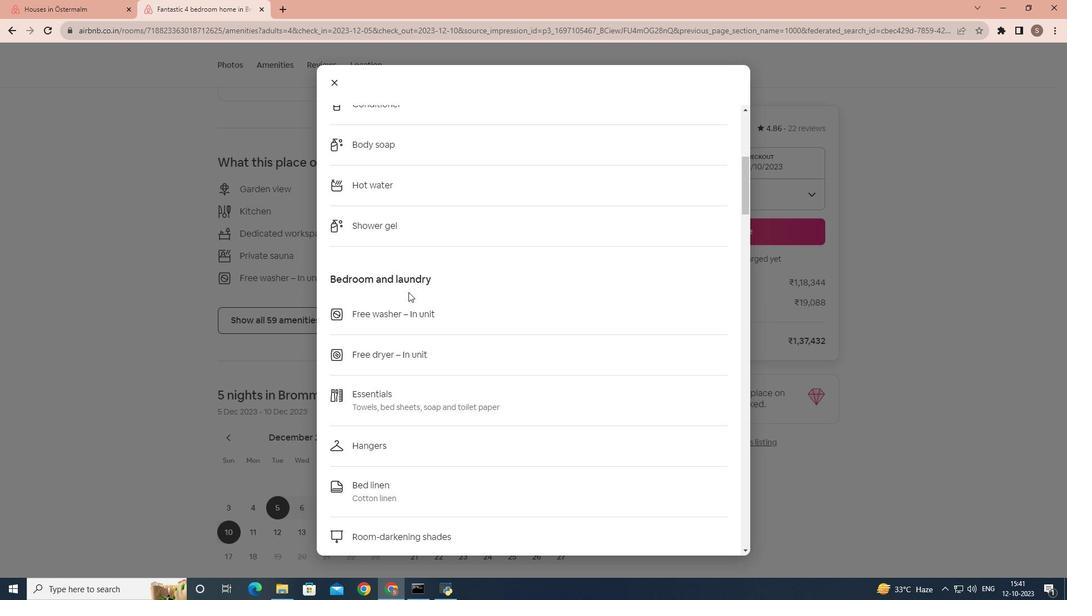 
Action: Mouse scrolled (408, 291) with delta (0, 0)
Screenshot: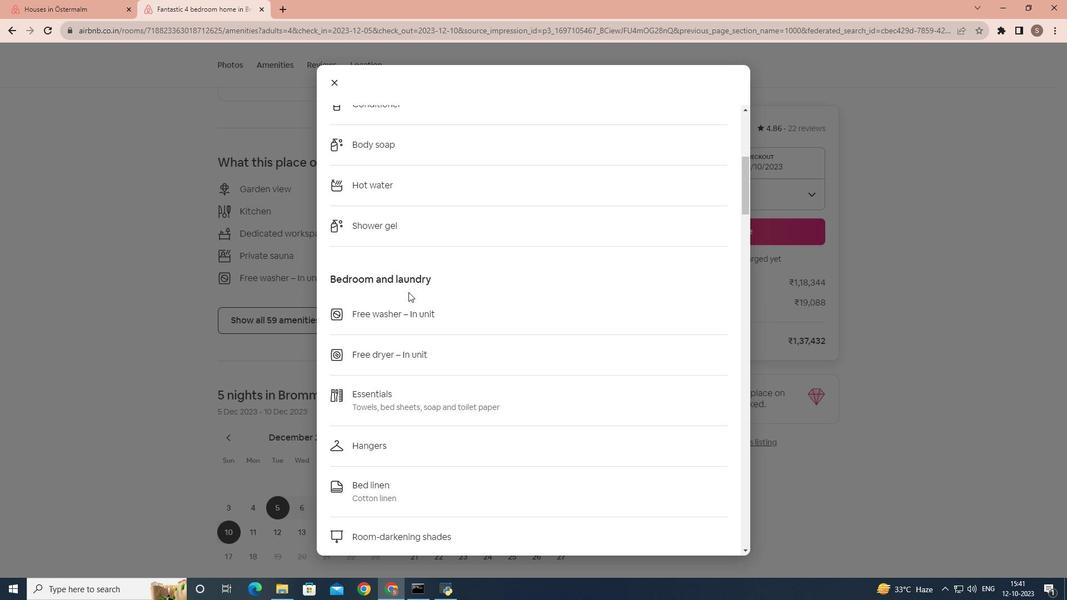 
Action: Mouse scrolled (408, 291) with delta (0, 0)
Screenshot: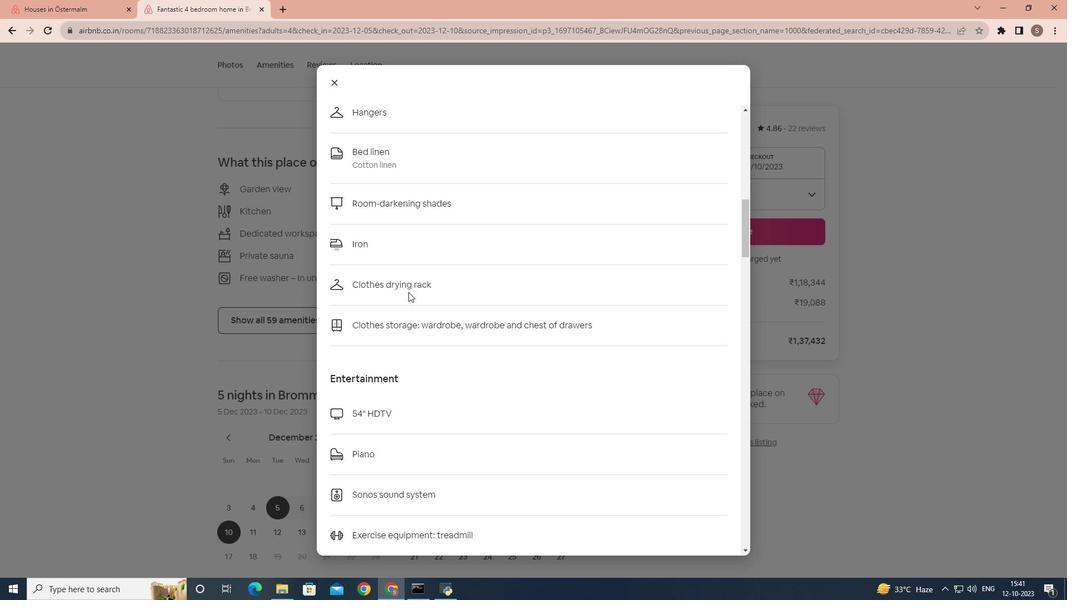 
Action: Mouse scrolled (408, 291) with delta (0, 0)
Screenshot: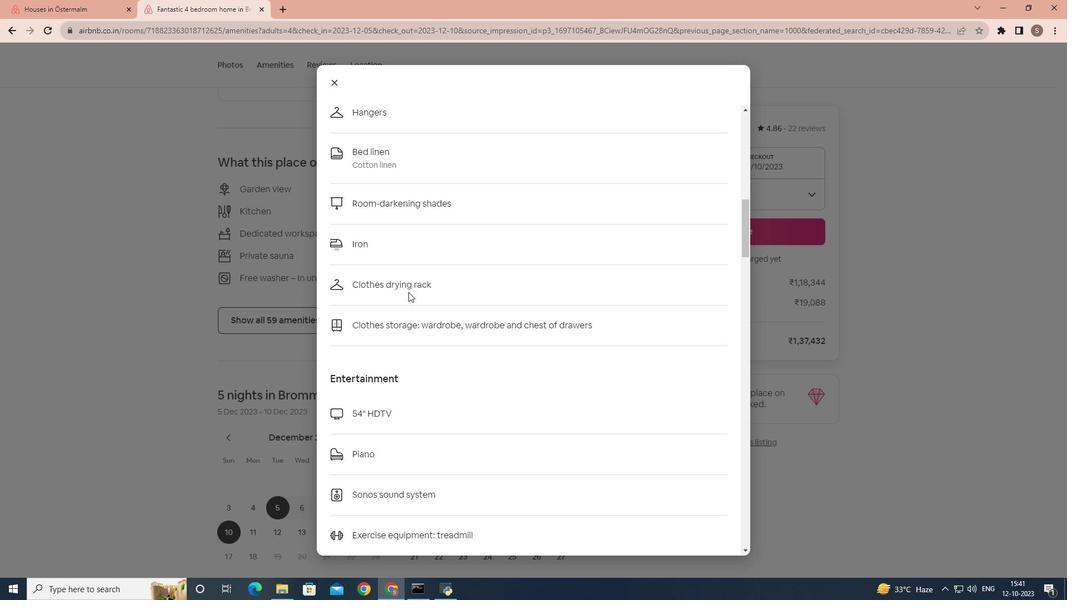 
Action: Mouse scrolled (408, 291) with delta (0, 0)
Screenshot: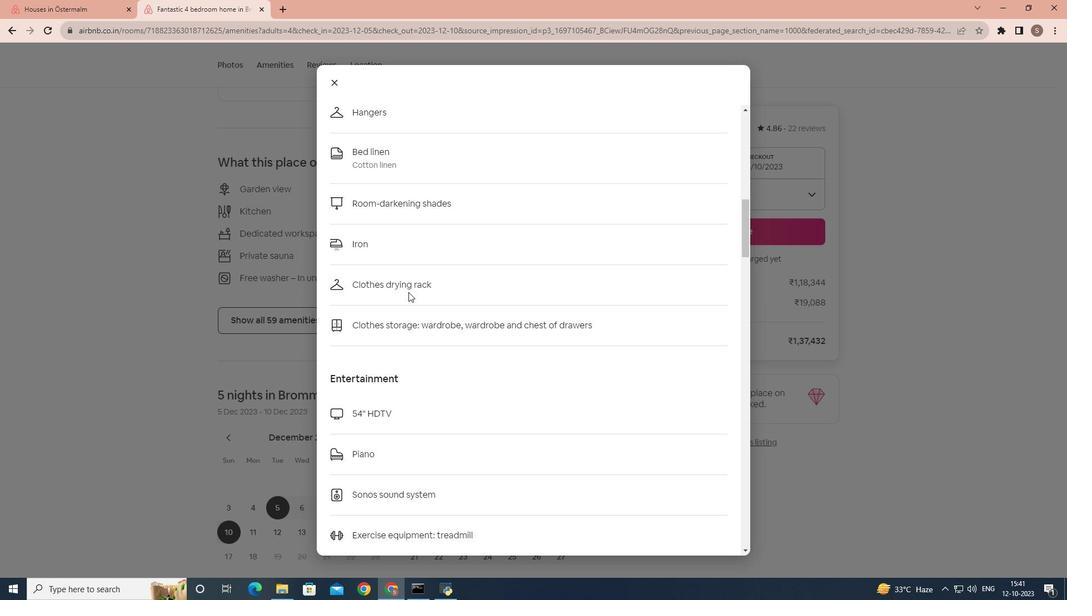 
Action: Mouse scrolled (408, 291) with delta (0, 0)
Screenshot: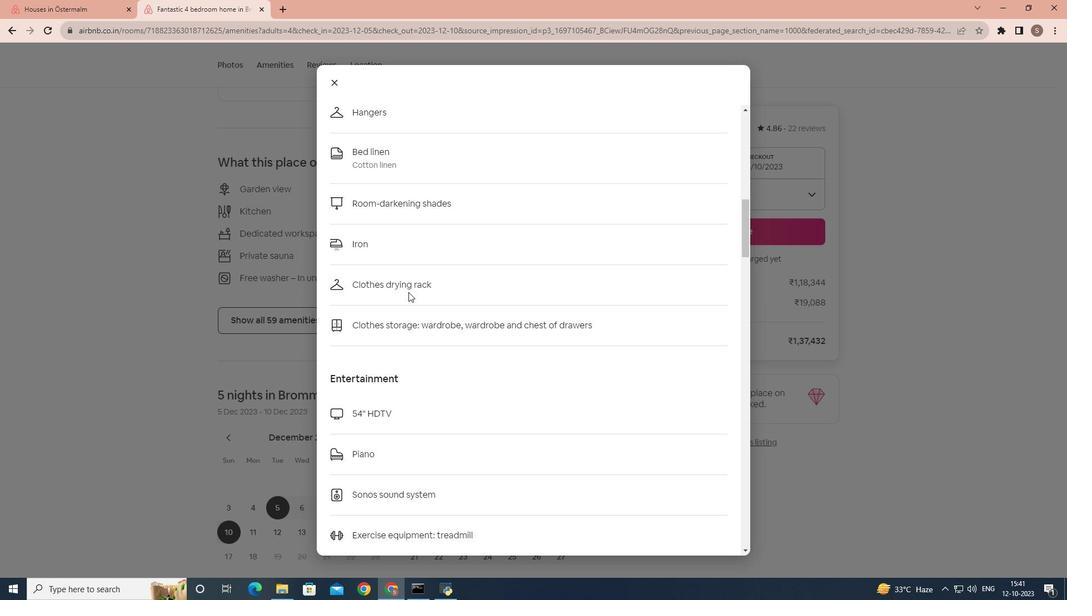 
Action: Mouse scrolled (408, 291) with delta (0, 0)
Screenshot: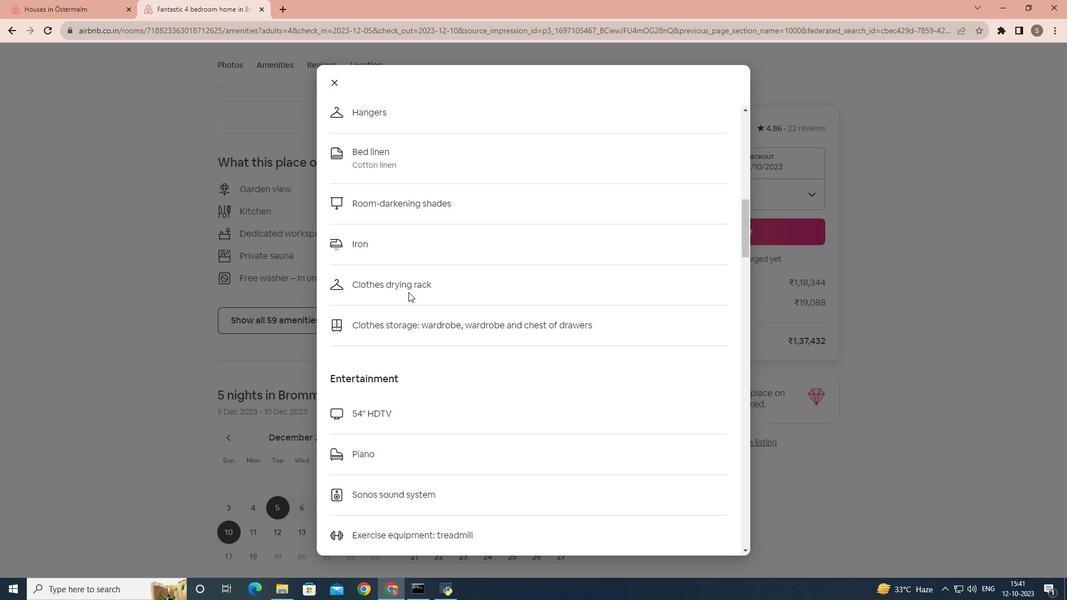 
Action: Mouse scrolled (408, 291) with delta (0, 0)
Screenshot: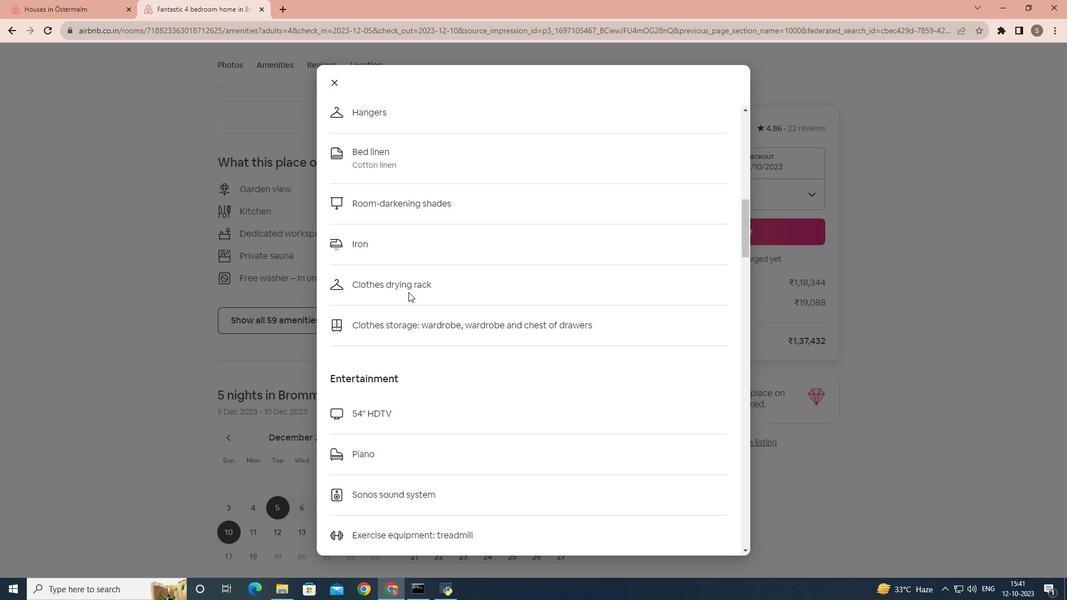 
Action: Mouse scrolled (408, 292) with delta (0, 0)
Screenshot: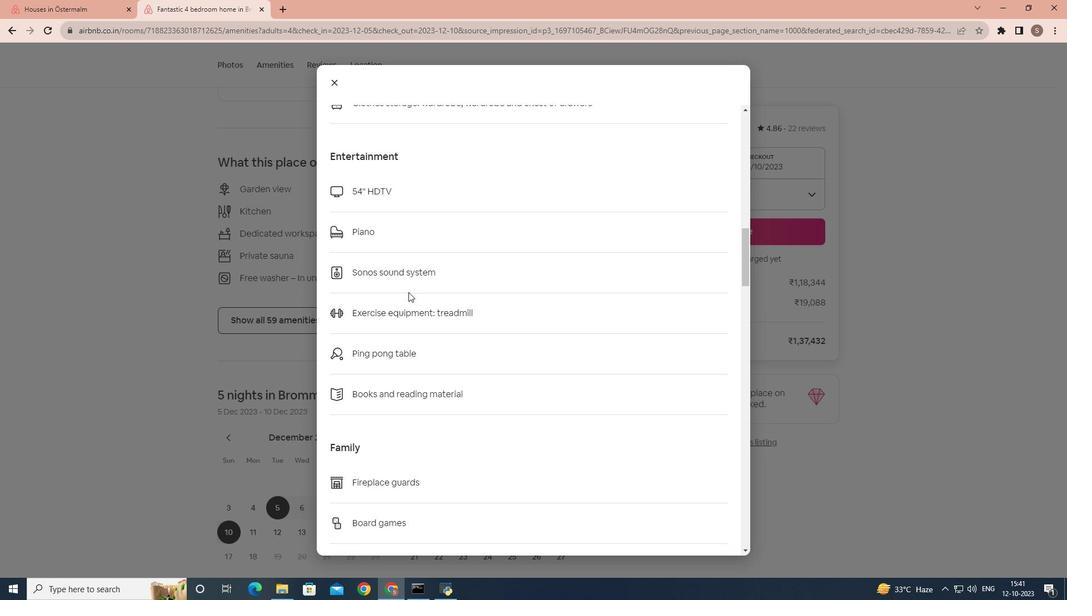 
Action: Mouse scrolled (408, 291) with delta (0, 0)
Screenshot: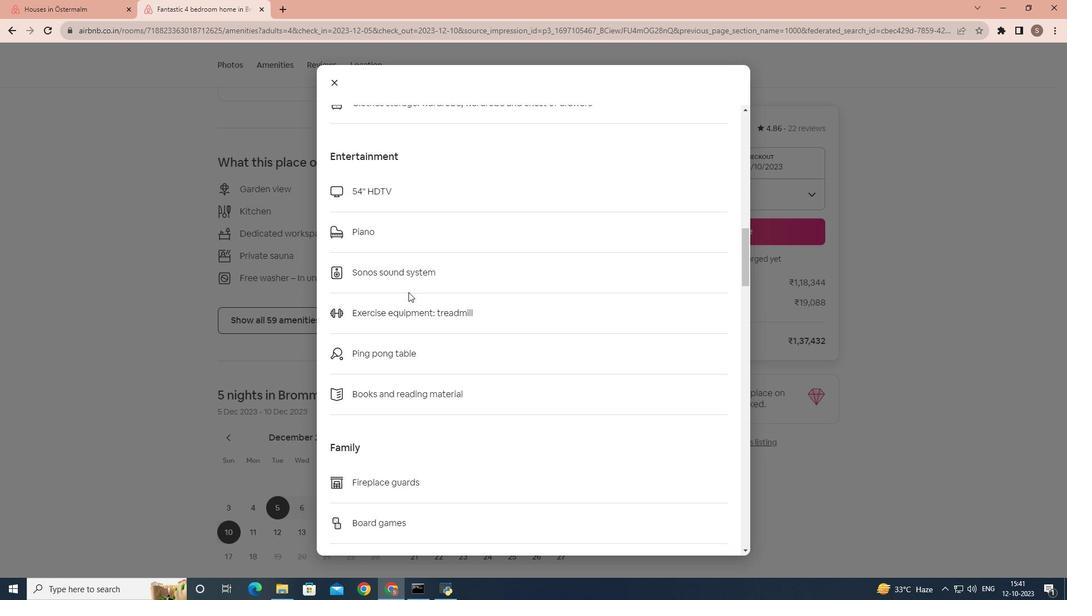 
Action: Mouse scrolled (408, 291) with delta (0, 0)
Screenshot: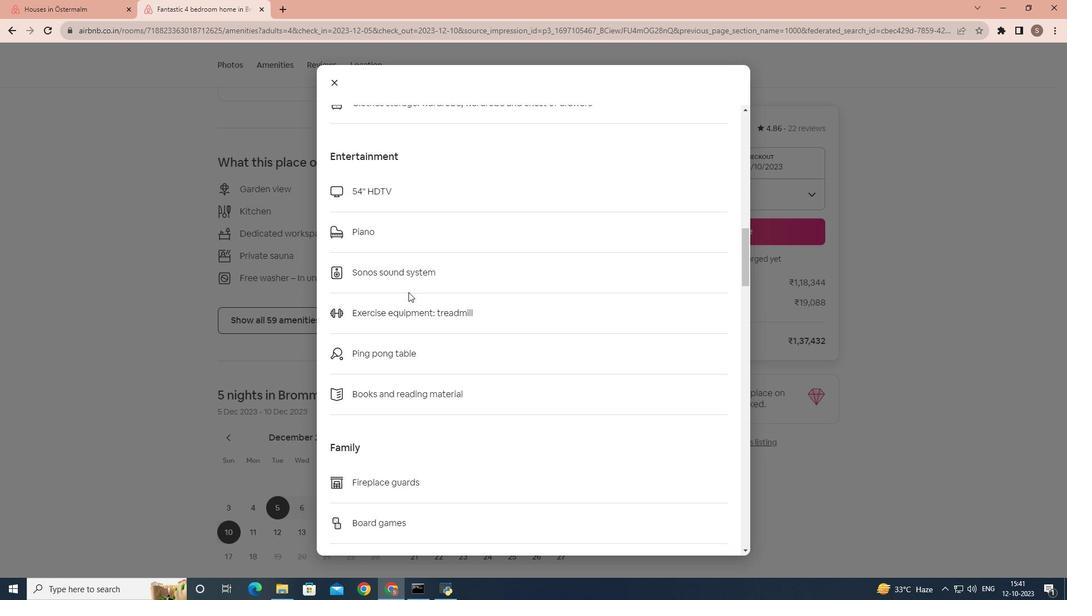 
Action: Mouse scrolled (408, 291) with delta (0, 0)
Screenshot: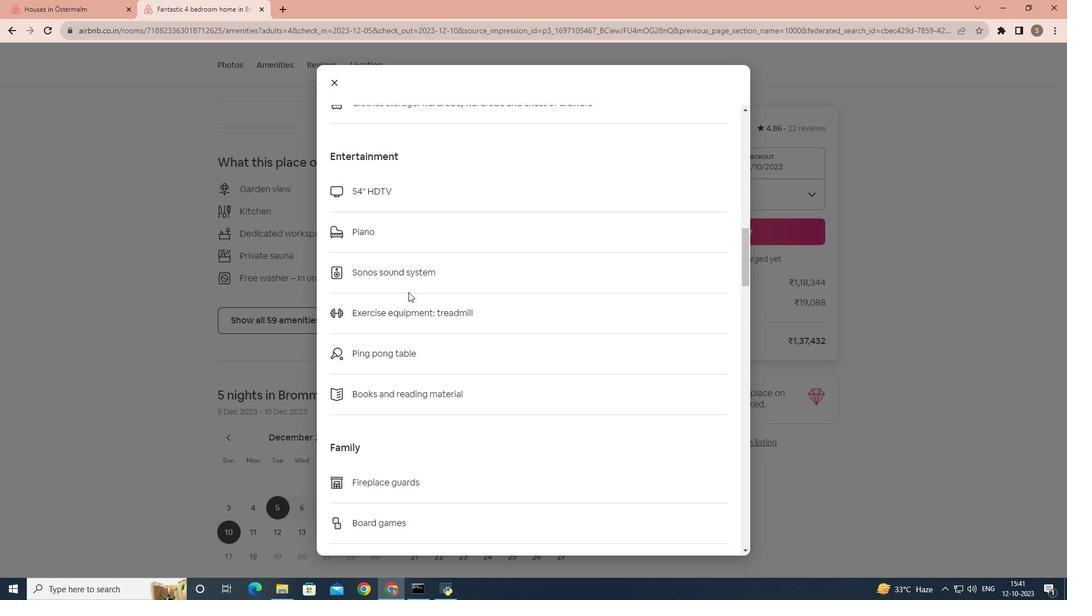 
Action: Mouse scrolled (408, 291) with delta (0, 0)
Screenshot: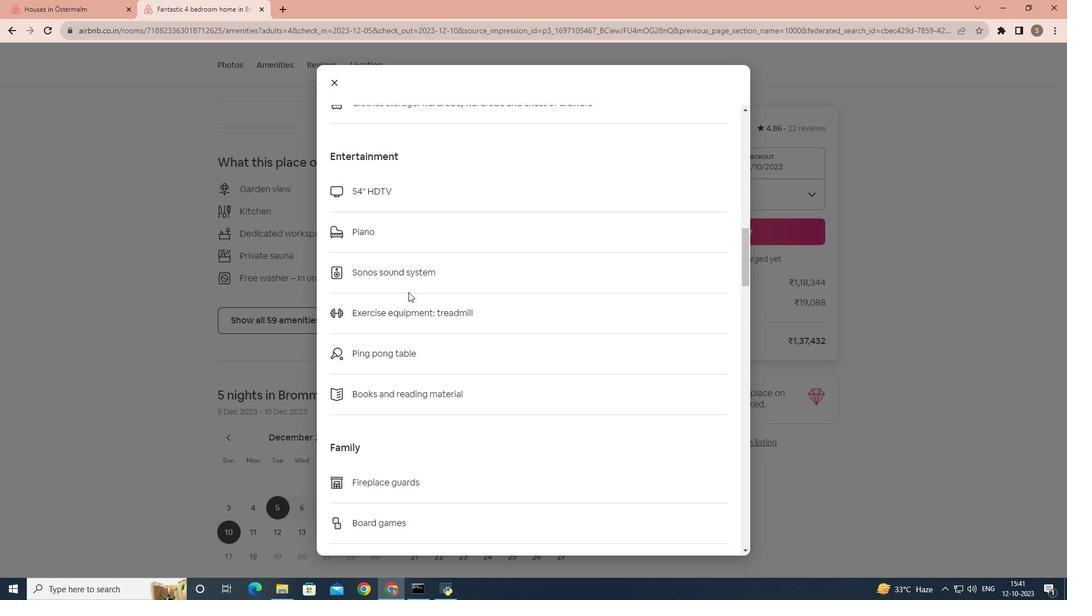 
Action: Mouse scrolled (408, 291) with delta (0, 0)
Screenshot: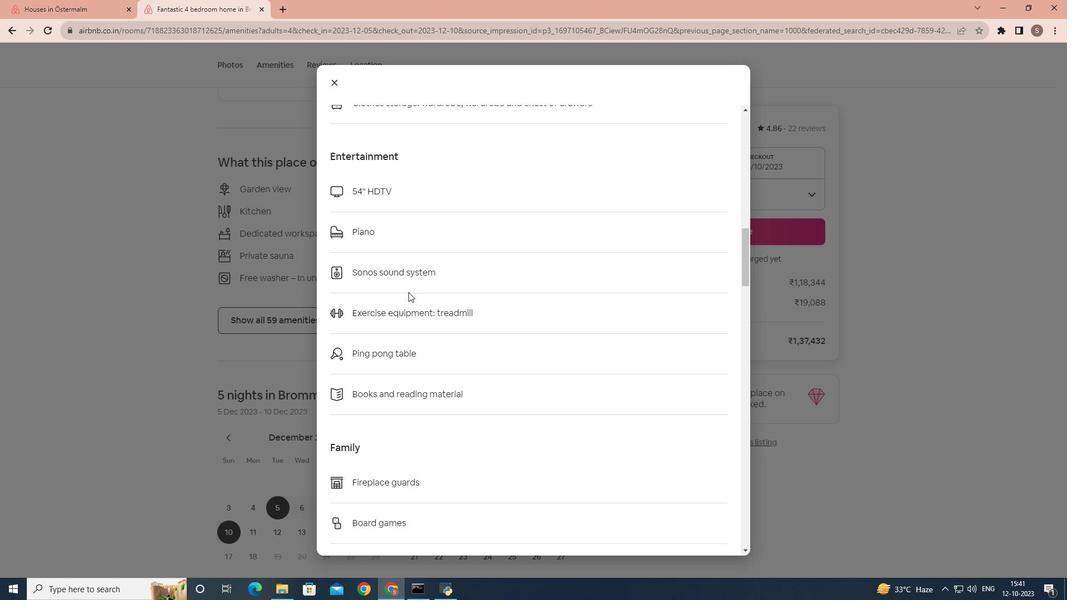 
Action: Mouse scrolled (408, 291) with delta (0, 0)
Screenshot: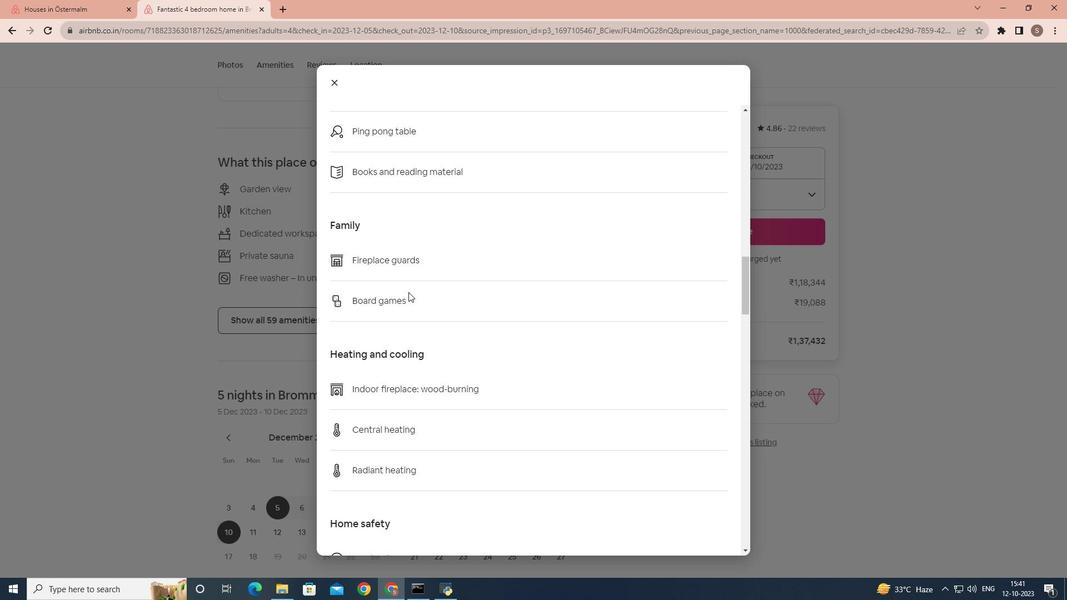 
Action: Mouse scrolled (408, 291) with delta (0, 0)
Screenshot: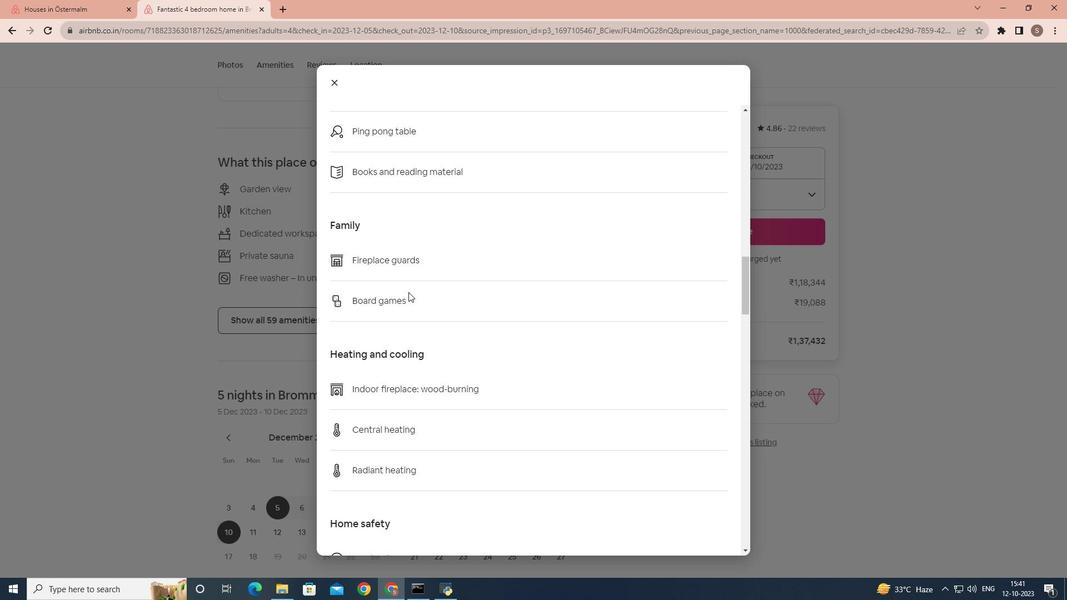 
Action: Mouse scrolled (408, 291) with delta (0, 0)
Screenshot: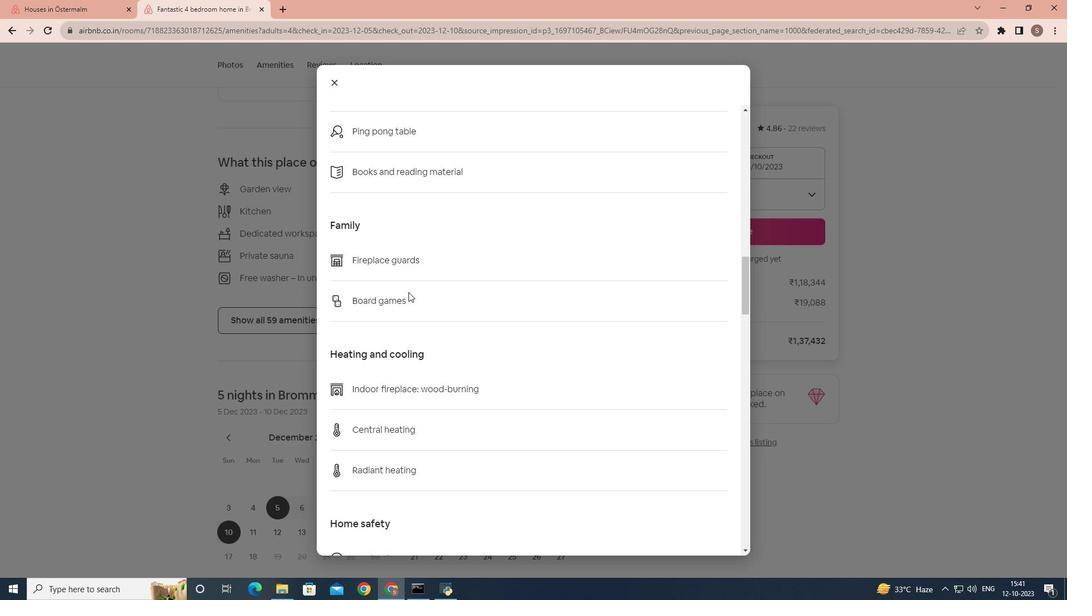
Action: Mouse scrolled (408, 291) with delta (0, 0)
Screenshot: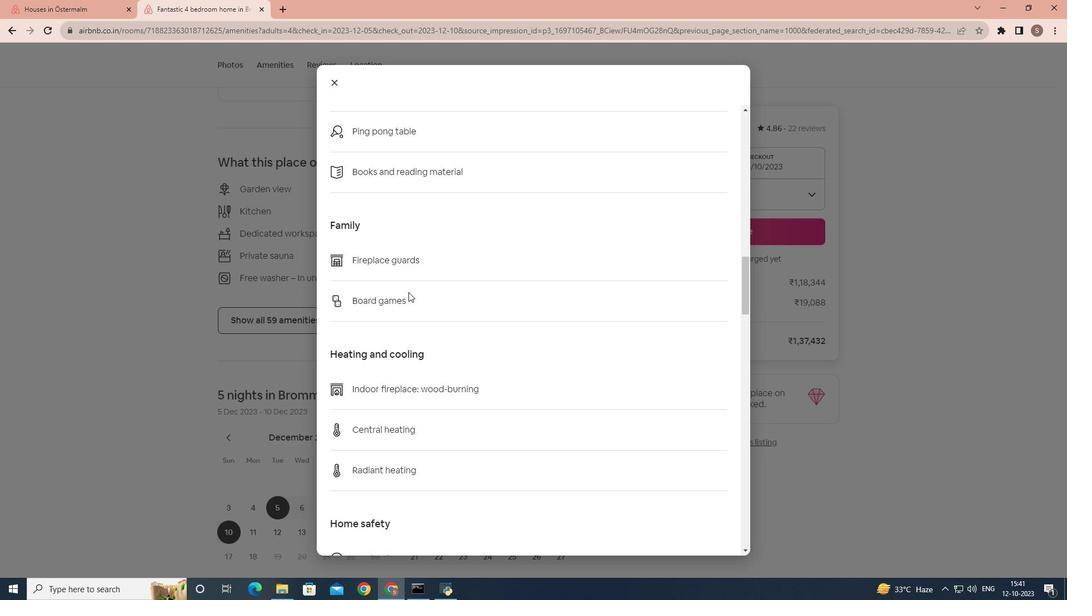
Action: Mouse scrolled (408, 291) with delta (0, 0)
Screenshot: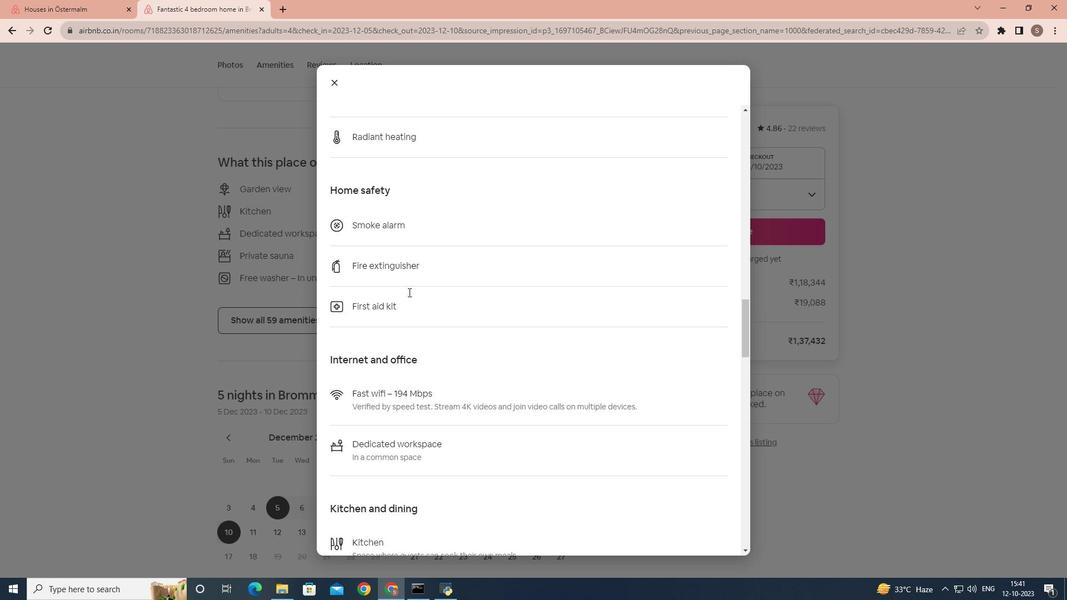
Action: Mouse scrolled (408, 291) with delta (0, 0)
Screenshot: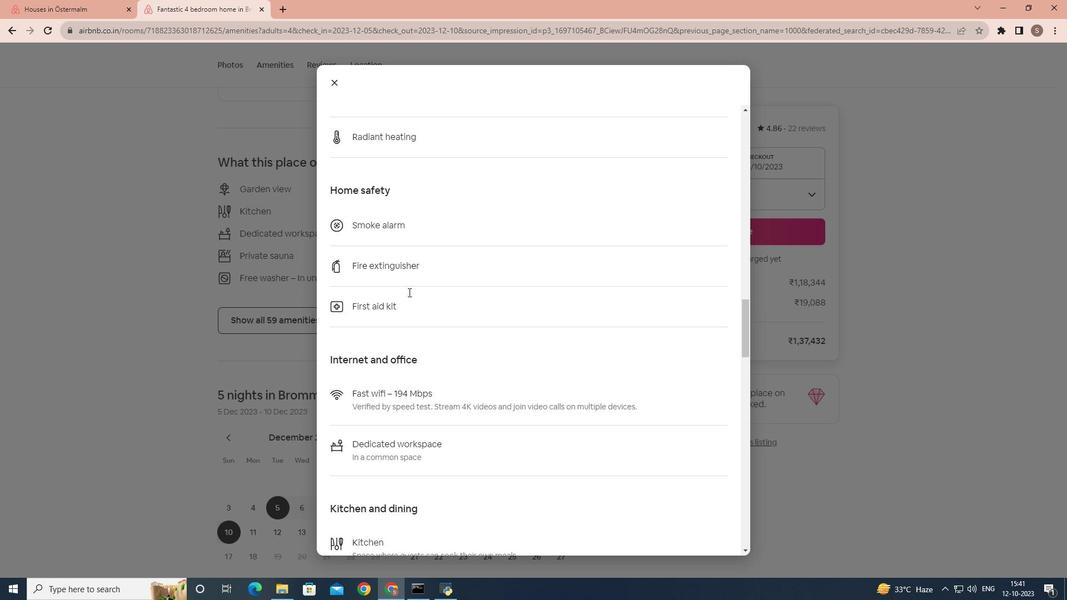 
Action: Mouse scrolled (408, 291) with delta (0, 0)
Screenshot: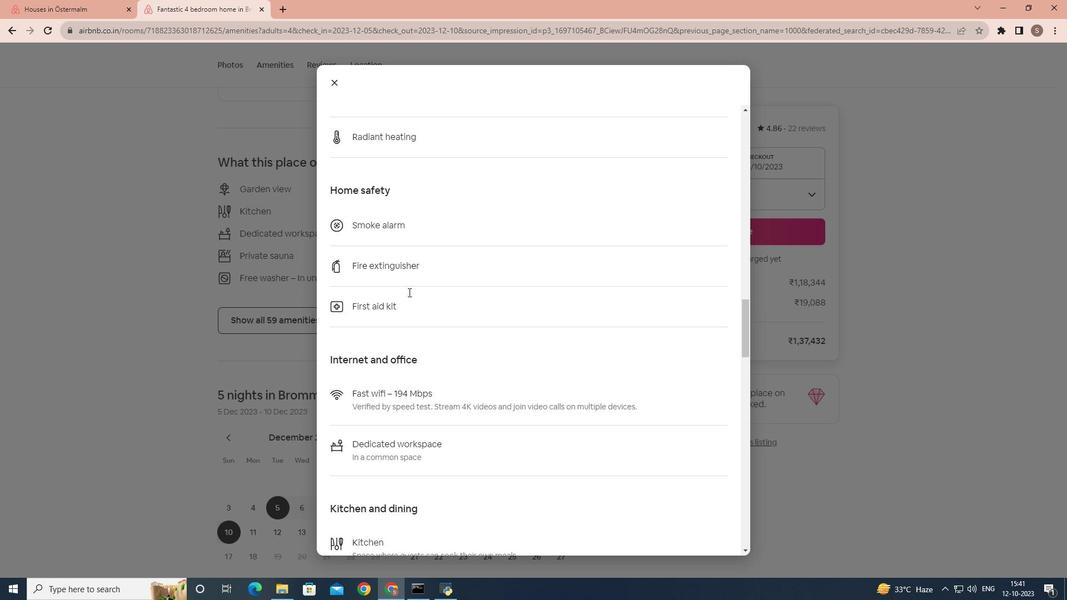 
Action: Mouse scrolled (408, 291) with delta (0, 0)
Screenshot: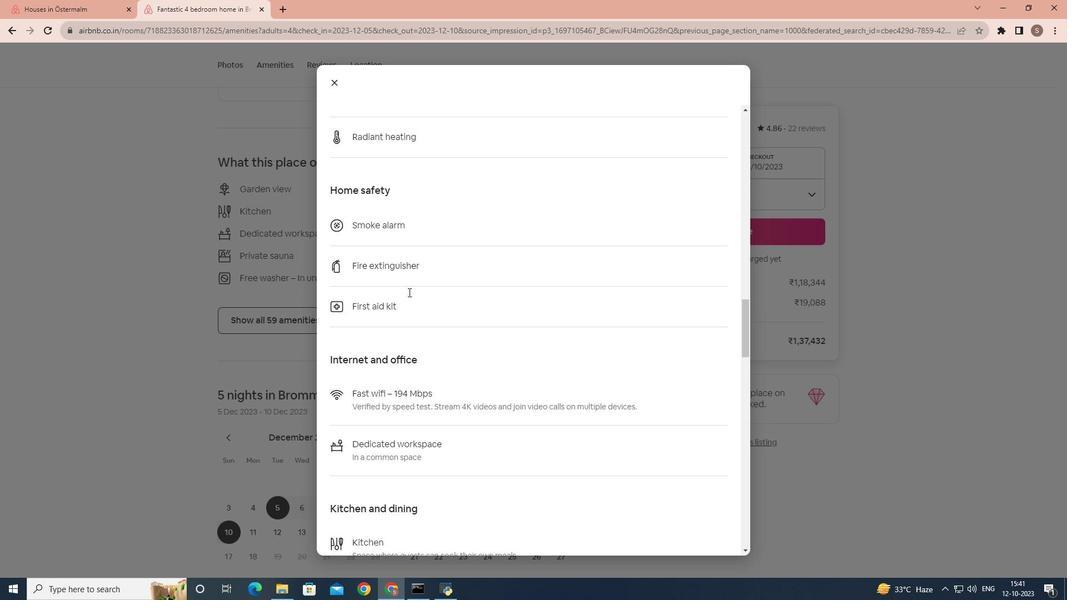 
Action: Mouse scrolled (408, 291) with delta (0, 0)
Screenshot: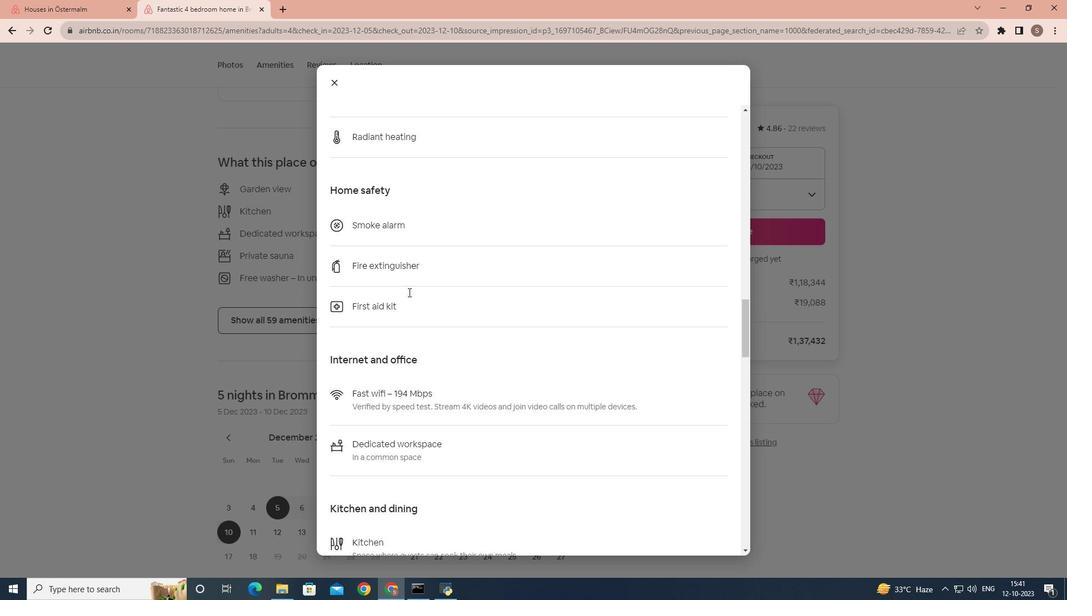 
Action: Mouse scrolled (408, 291) with delta (0, 0)
Screenshot: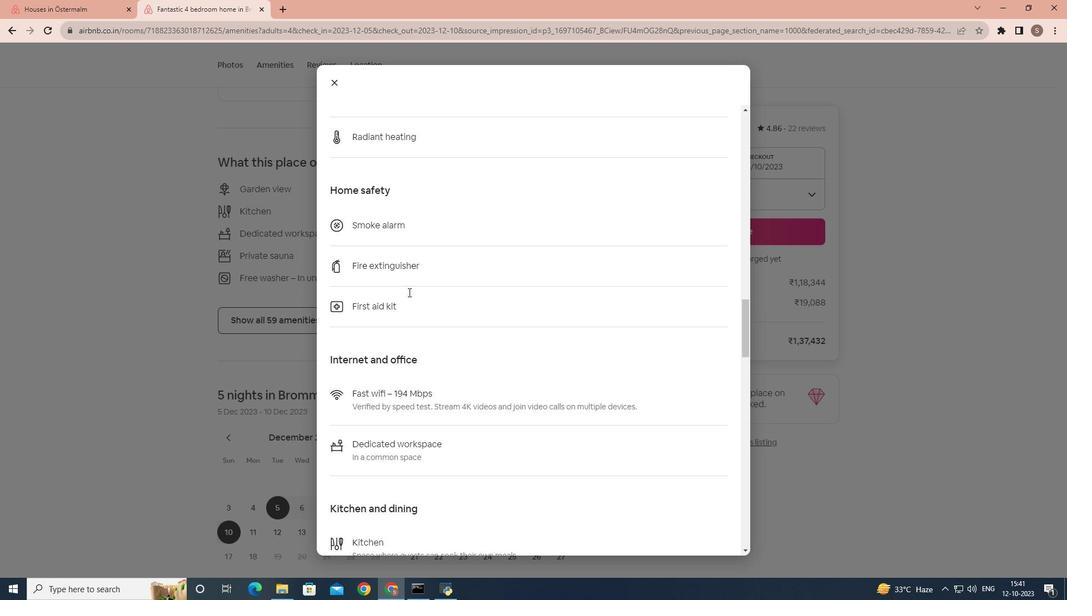 
Action: Mouse scrolled (408, 291) with delta (0, 0)
Screenshot: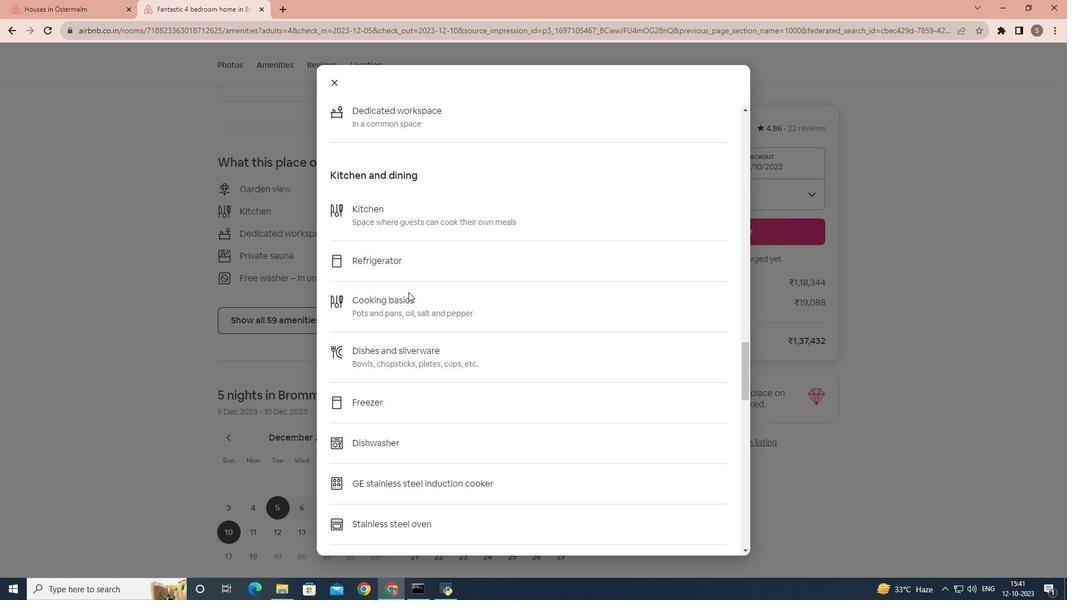 
Action: Mouse scrolled (408, 291) with delta (0, 0)
Screenshot: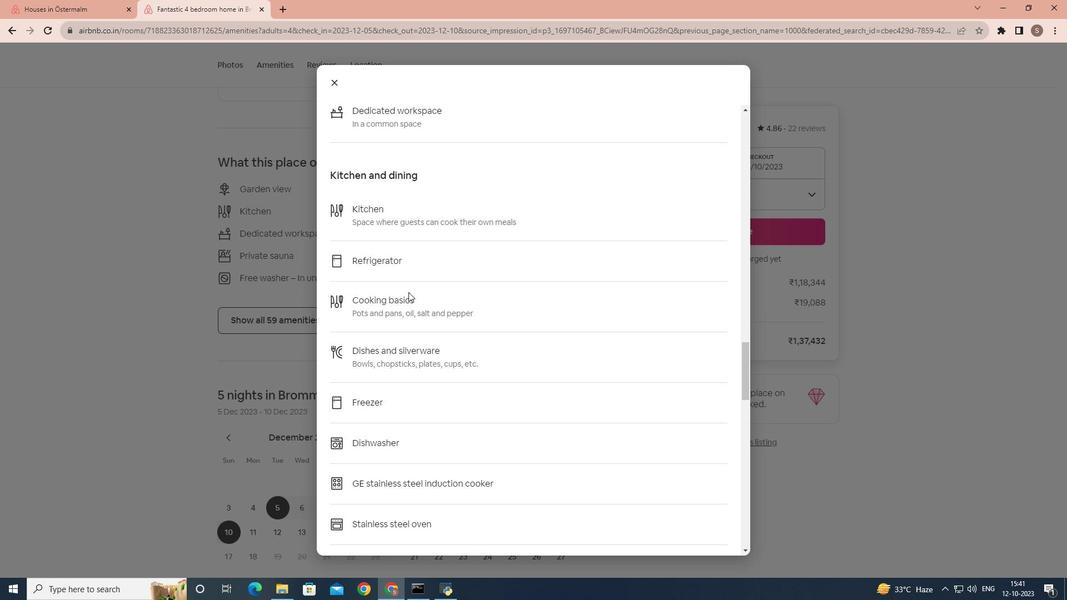 
Action: Mouse scrolled (408, 291) with delta (0, 0)
Screenshot: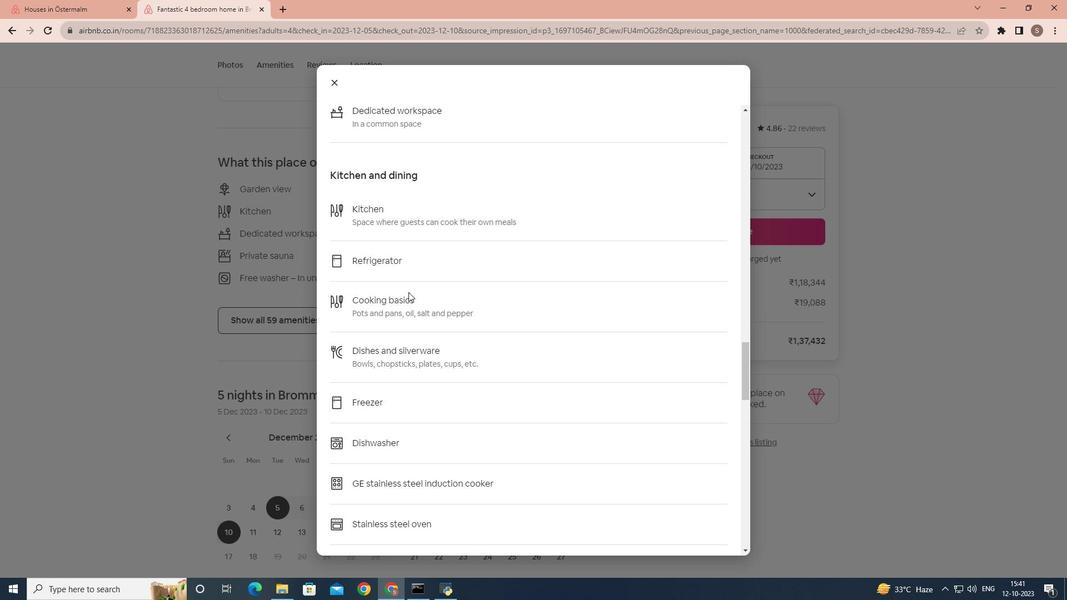 
Action: Mouse scrolled (408, 291) with delta (0, 0)
Screenshot: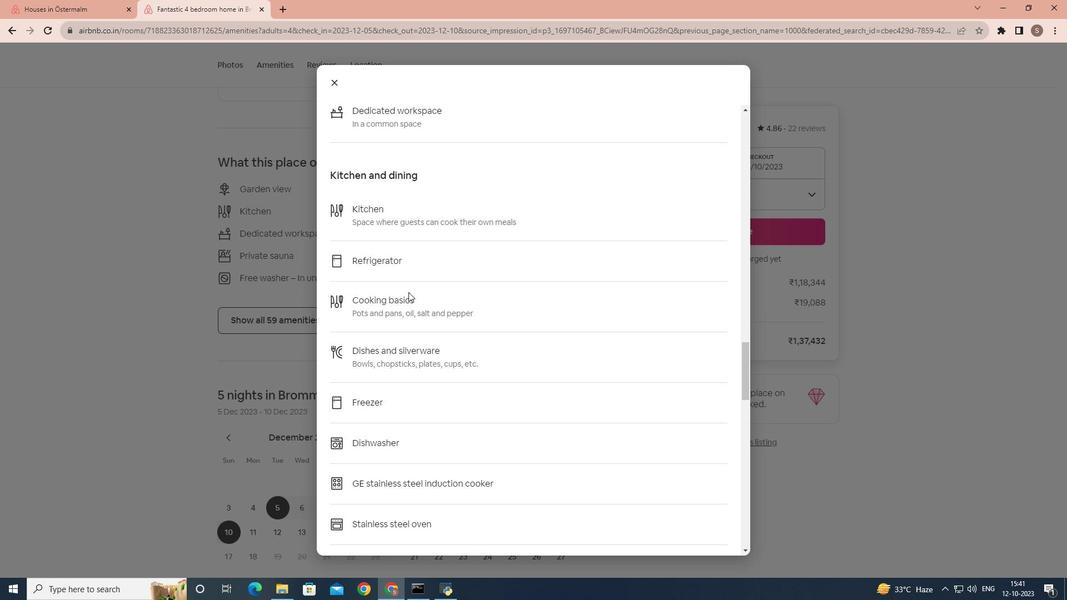 
Action: Mouse scrolled (408, 291) with delta (0, 0)
Screenshot: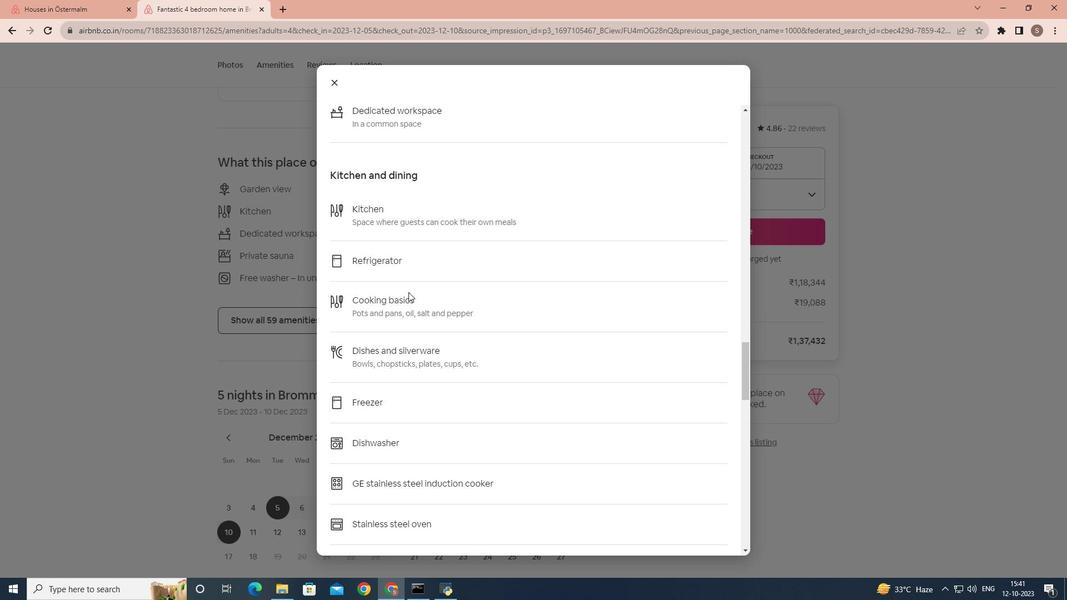 
Action: Mouse scrolled (408, 291) with delta (0, 0)
Screenshot: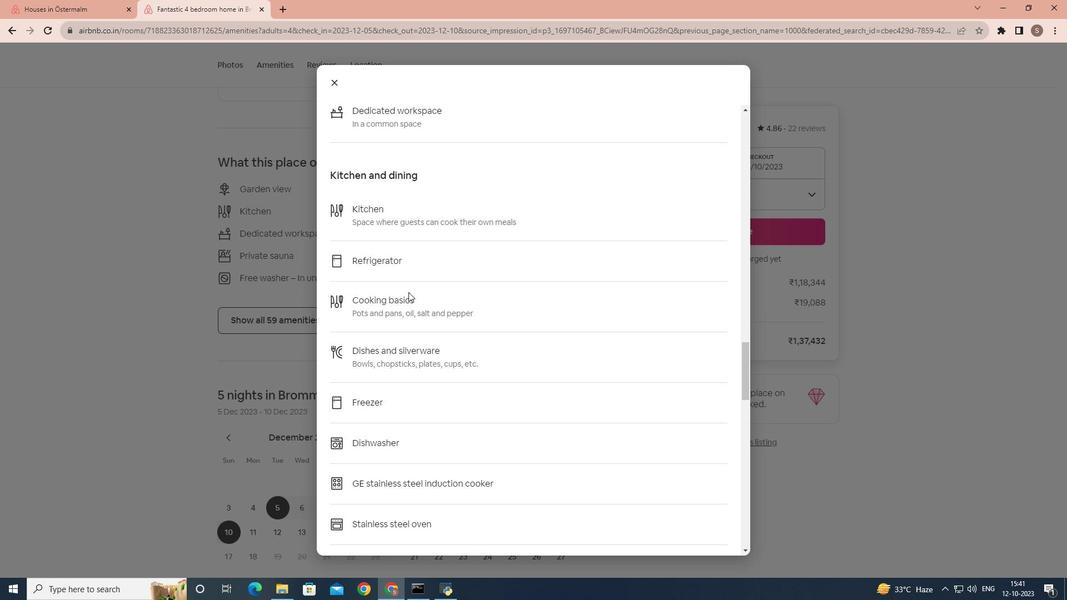 
Action: Mouse scrolled (408, 291) with delta (0, 0)
Screenshot: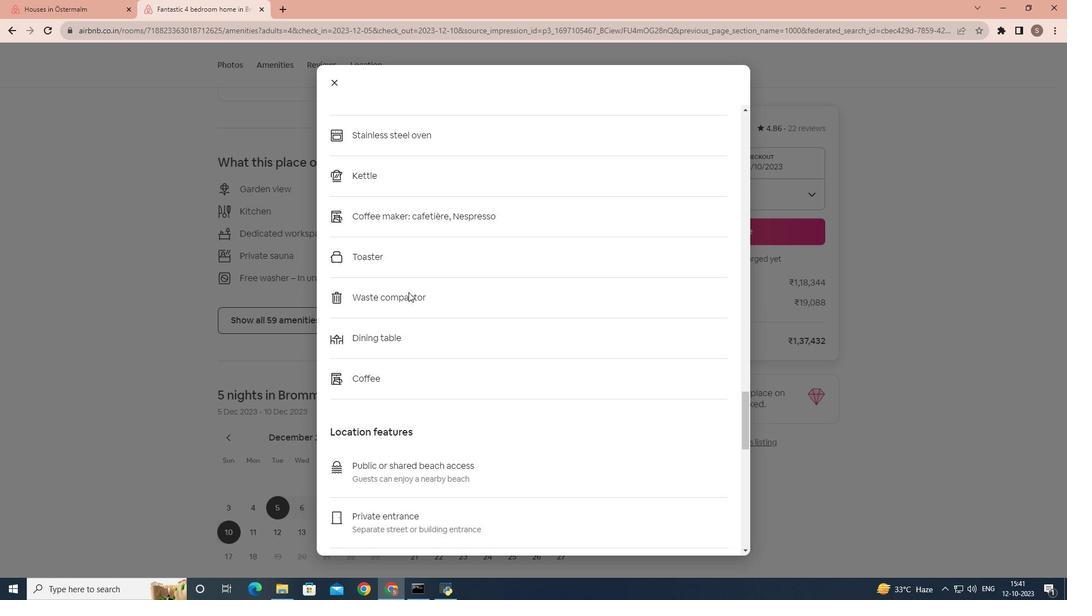 
Action: Mouse scrolled (408, 291) with delta (0, 0)
Screenshot: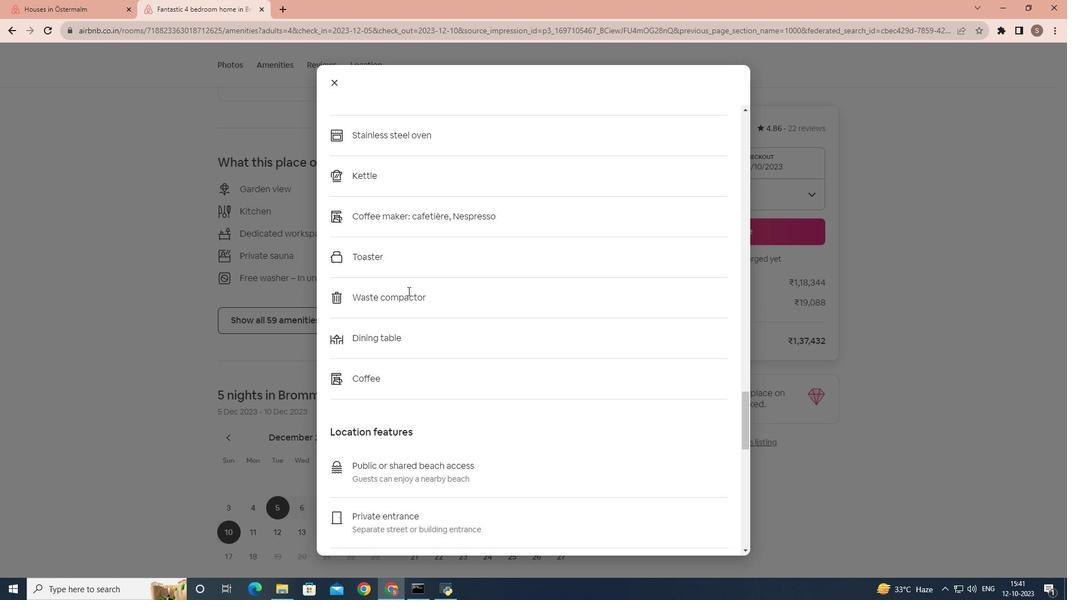 
Action: Mouse scrolled (408, 291) with delta (0, 0)
Screenshot: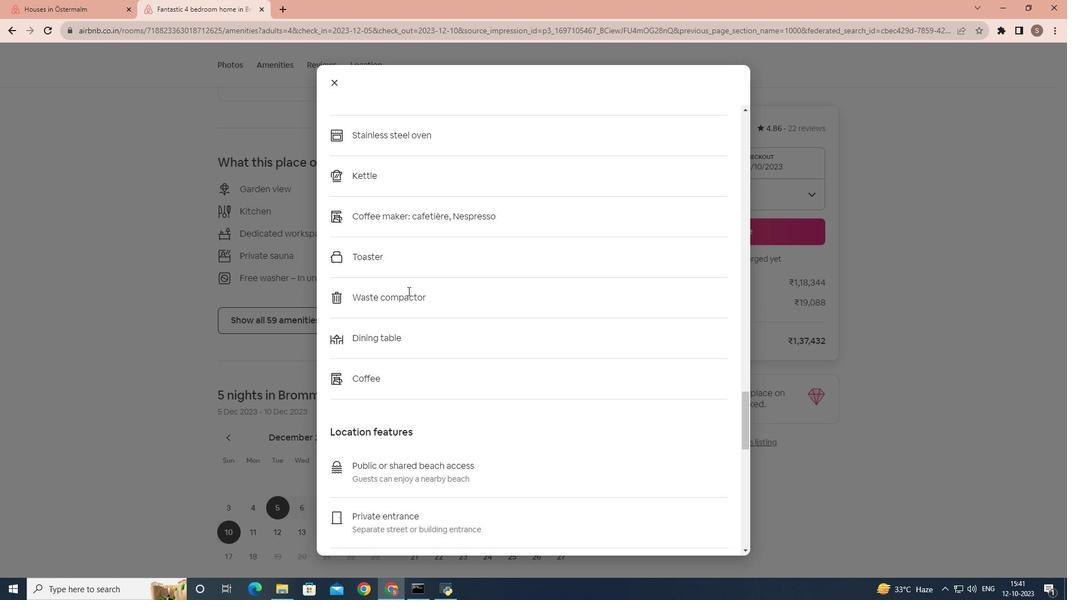 
Action: Mouse scrolled (408, 291) with delta (0, 0)
Screenshot: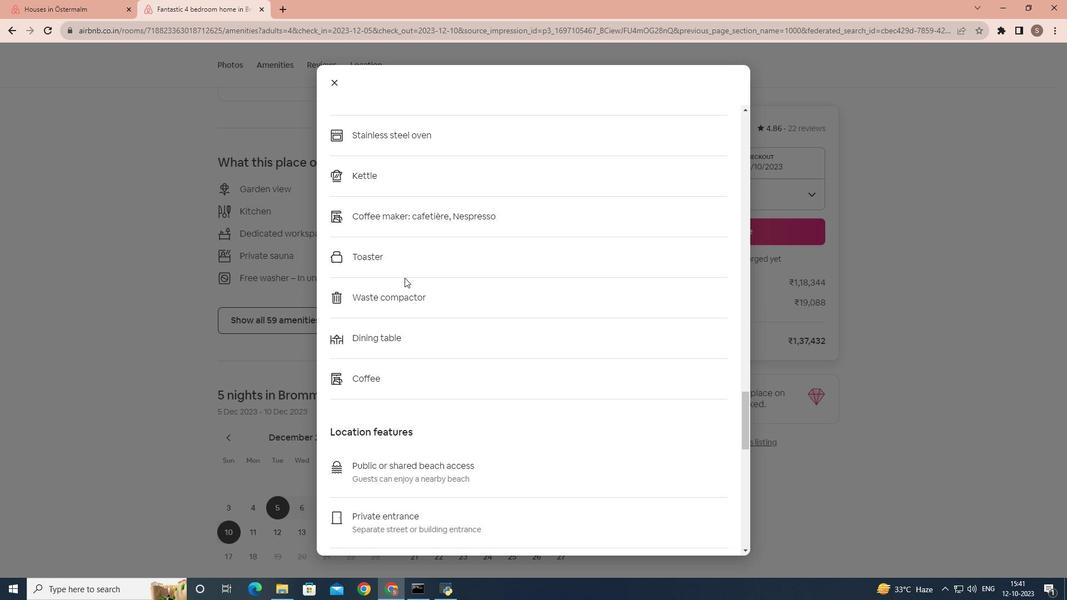 
Action: Mouse scrolled (408, 291) with delta (0, 0)
Screenshot: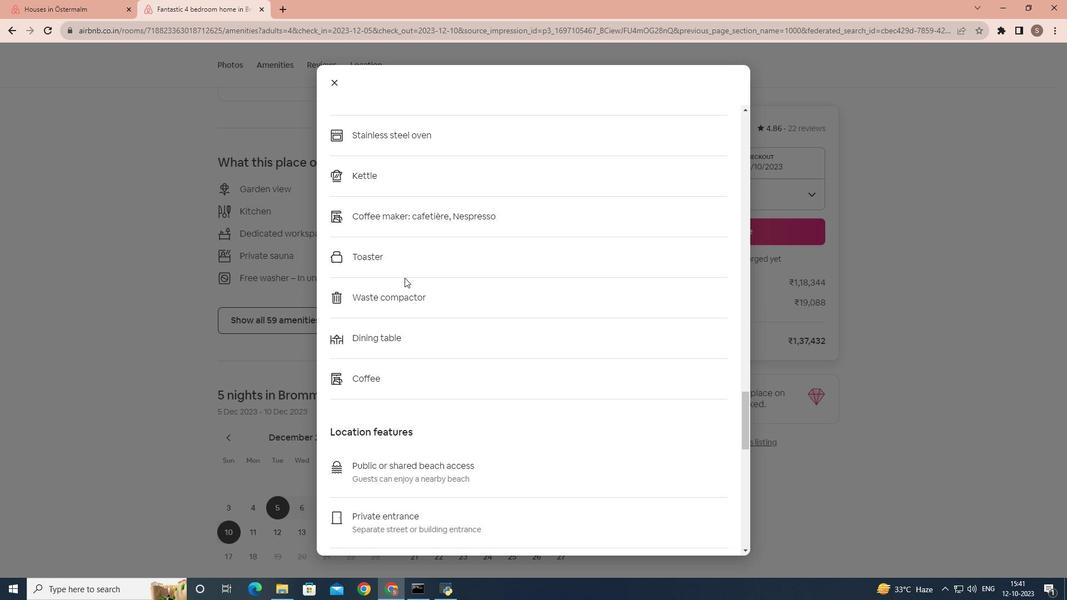 
Action: Mouse scrolled (408, 291) with delta (0, 0)
Screenshot: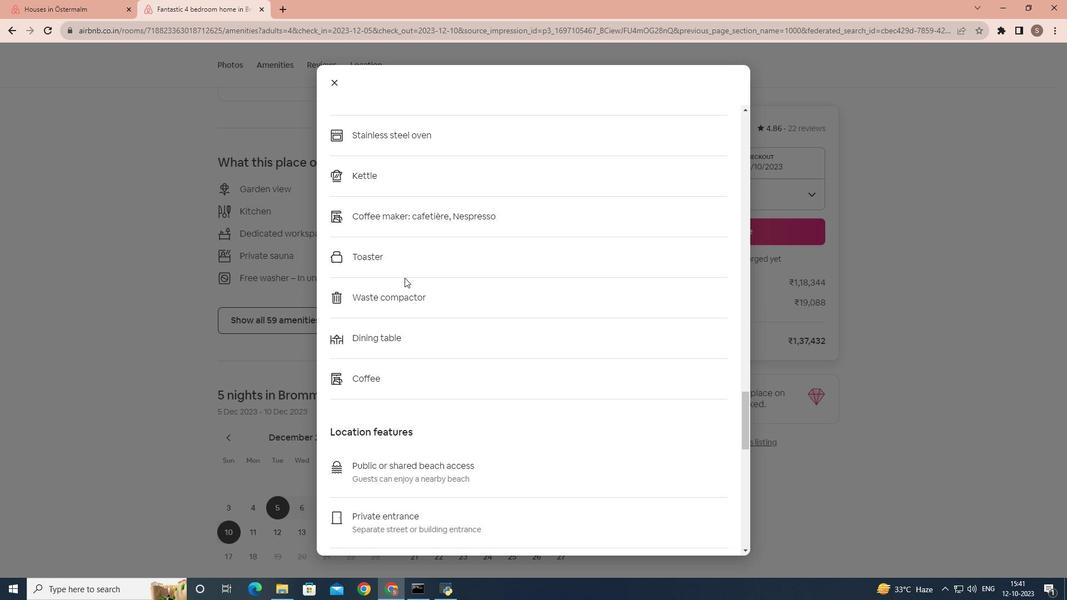 
Action: Mouse scrolled (408, 291) with delta (0, 0)
Screenshot: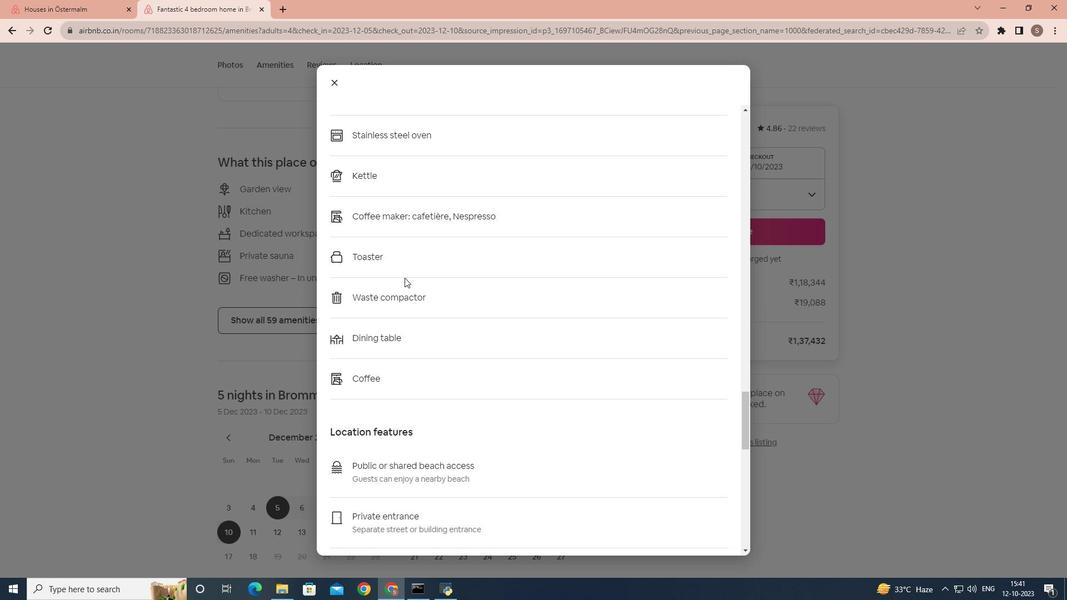 
Action: Mouse moved to (396, 255)
Screenshot: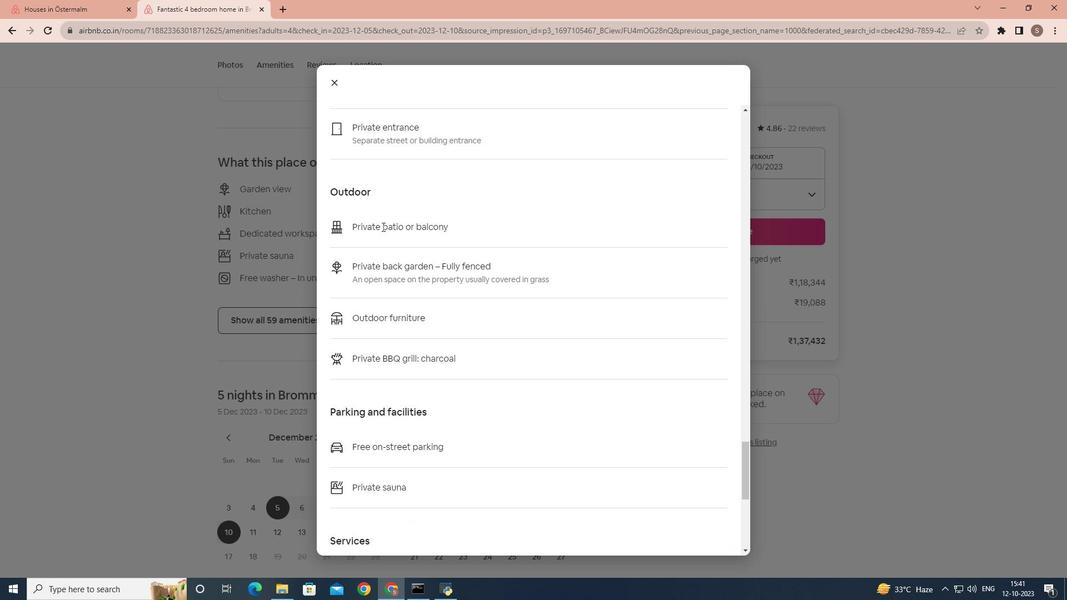 
Action: Mouse scrolled (396, 255) with delta (0, 0)
Screenshot: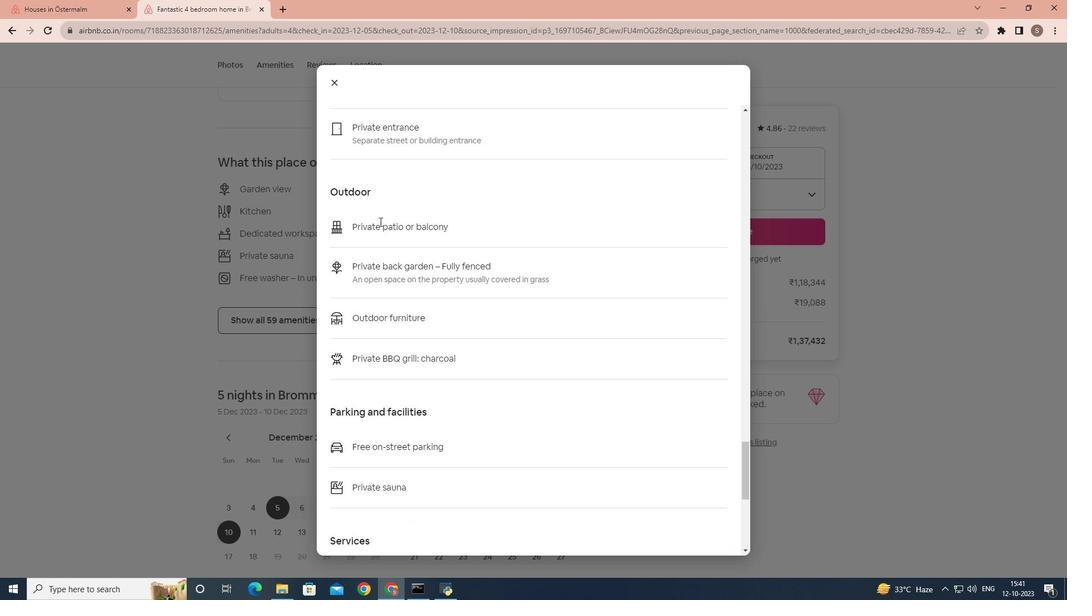 
Action: Mouse scrolled (396, 255) with delta (0, 0)
Screenshot: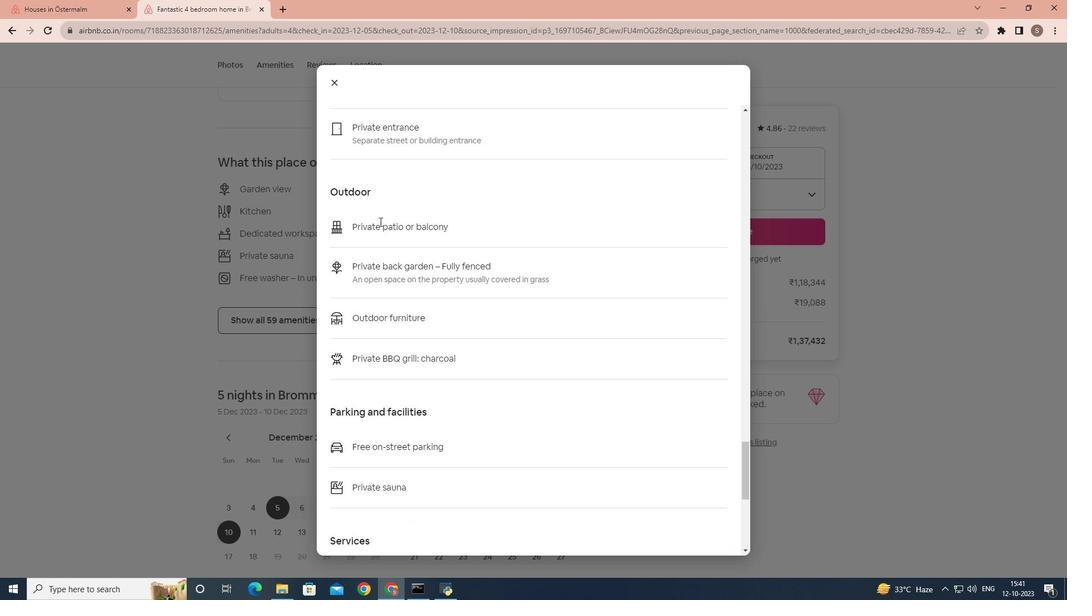 
Action: Mouse scrolled (396, 255) with delta (0, 0)
Screenshot: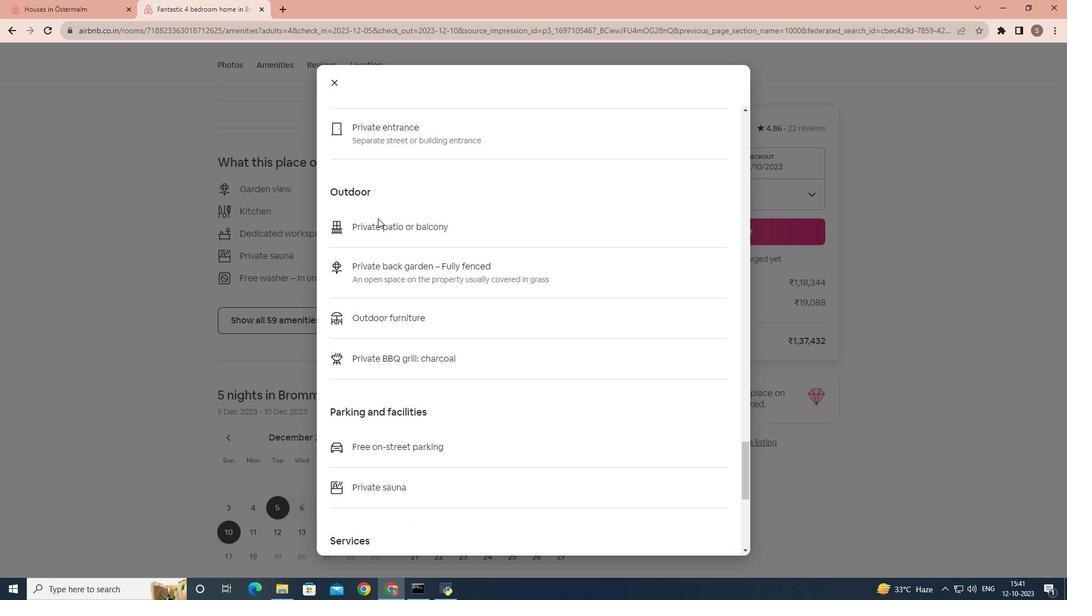 
Action: Mouse scrolled (396, 255) with delta (0, 0)
Screenshot: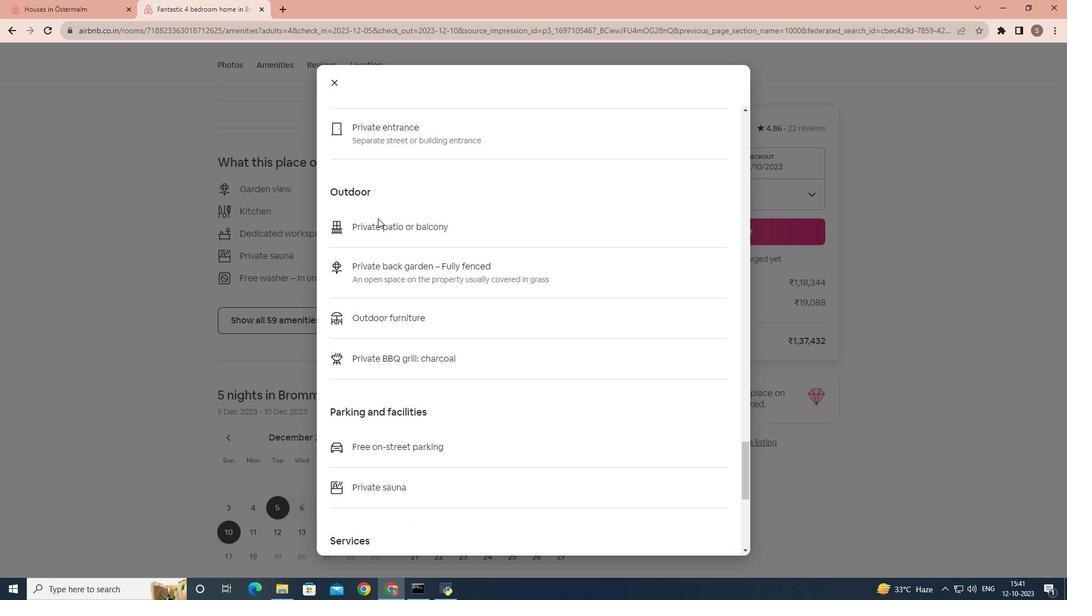 
Action: Mouse moved to (396, 254)
Screenshot: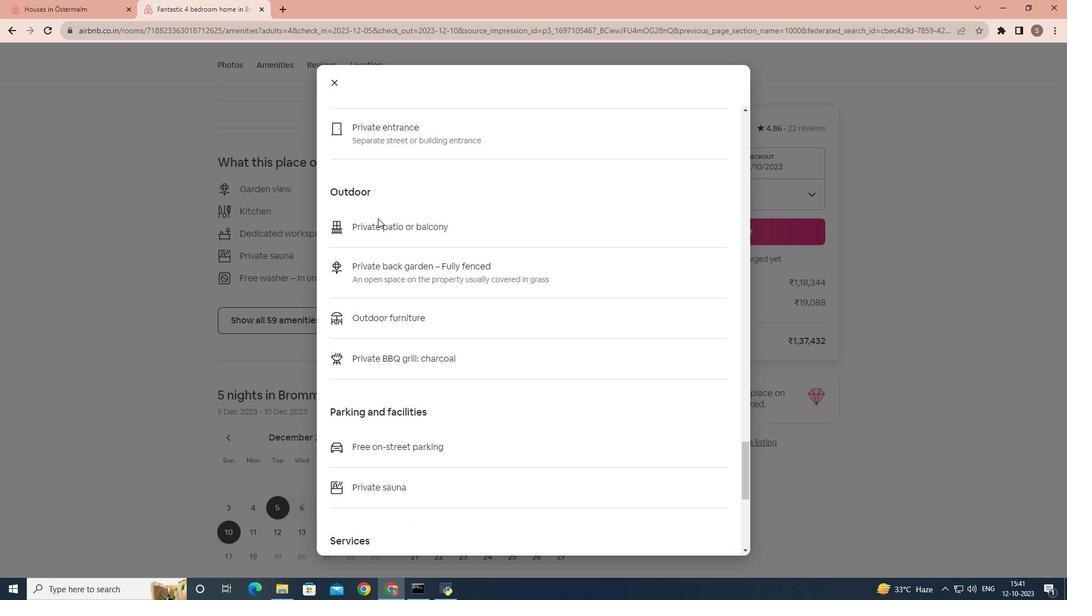 
Action: Mouse scrolled (396, 253) with delta (0, 0)
Screenshot: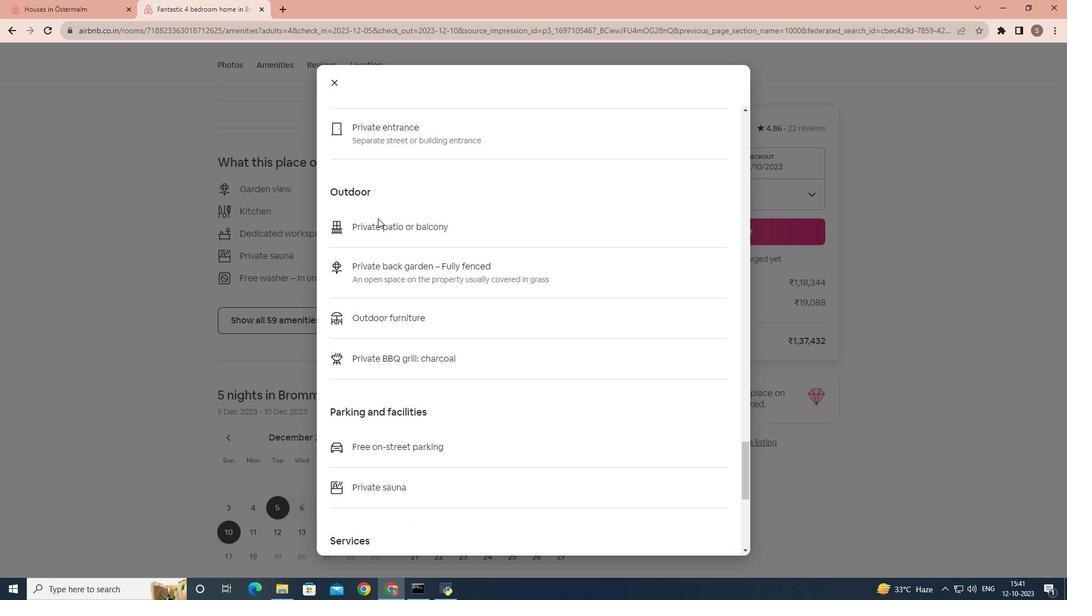 
Action: Mouse moved to (396, 253)
Screenshot: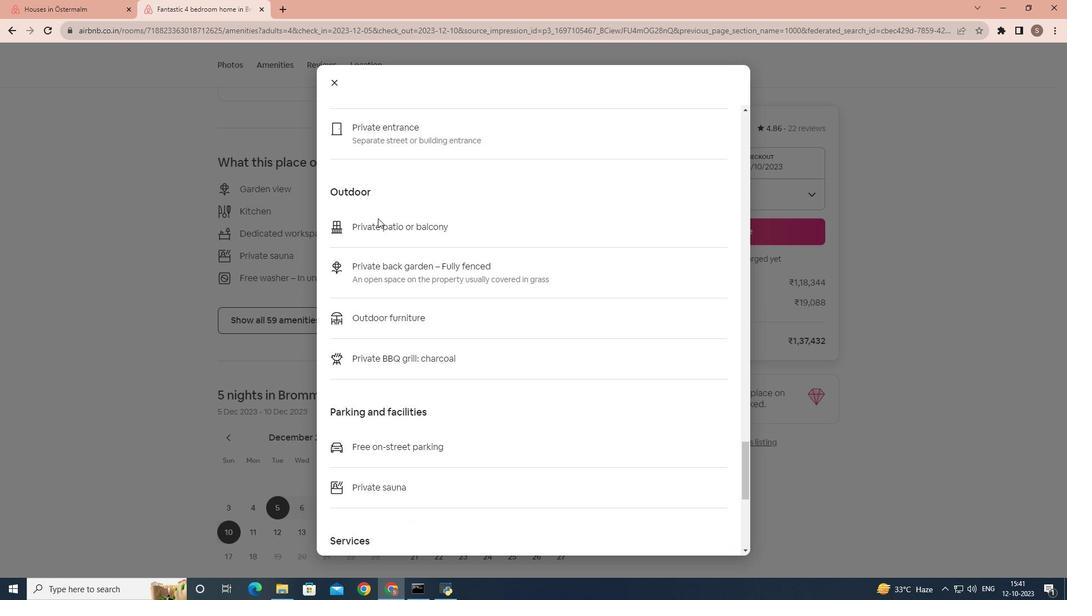 
Action: Mouse scrolled (396, 253) with delta (0, 0)
Screenshot: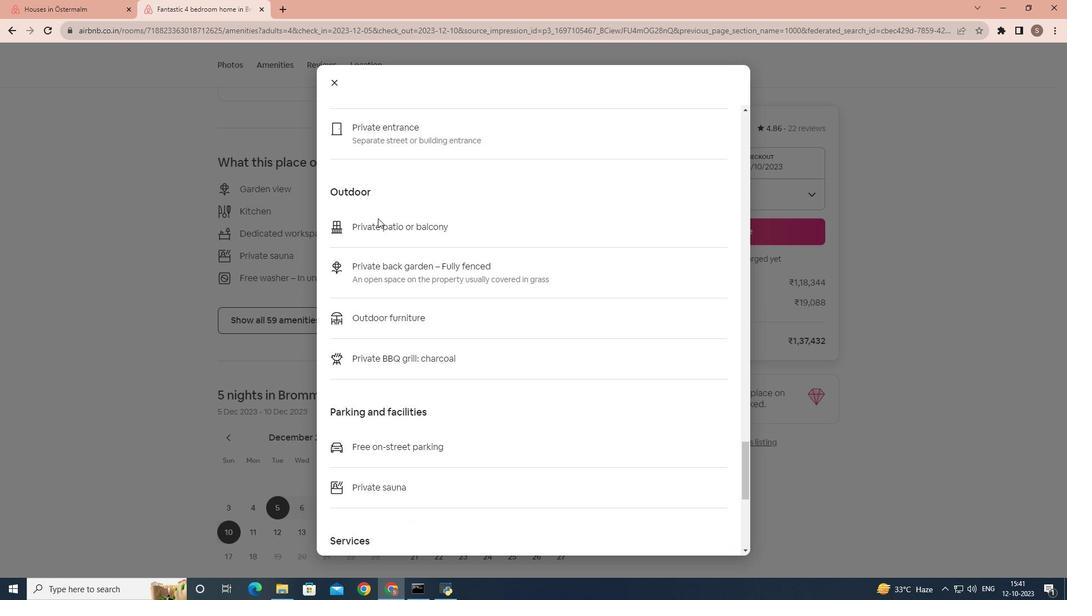 
Action: Mouse moved to (395, 253)
Screenshot: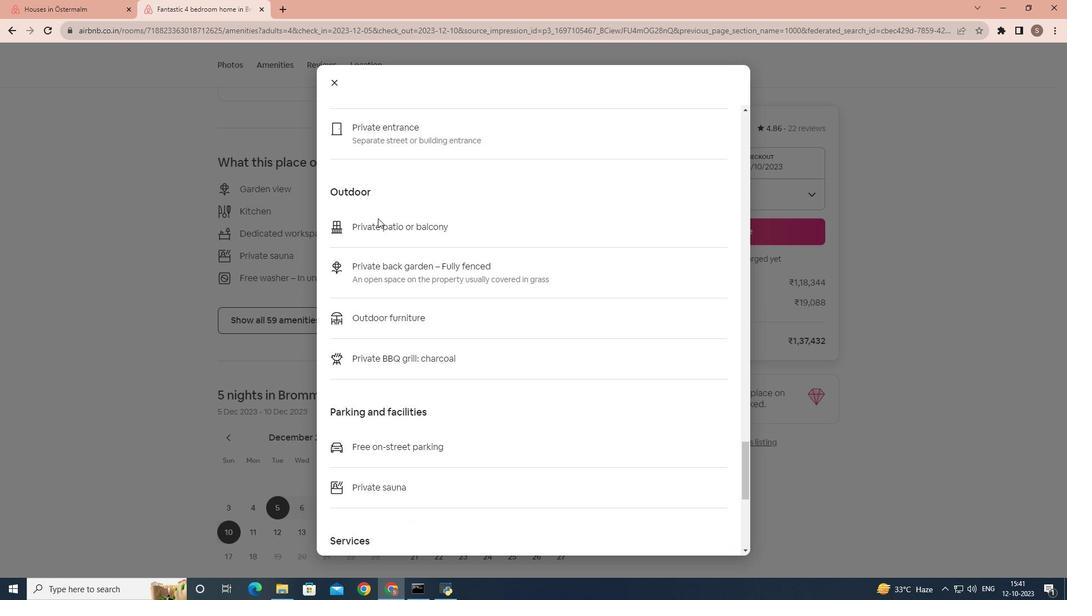
Action: Mouse scrolled (395, 252) with delta (0, 0)
Screenshot: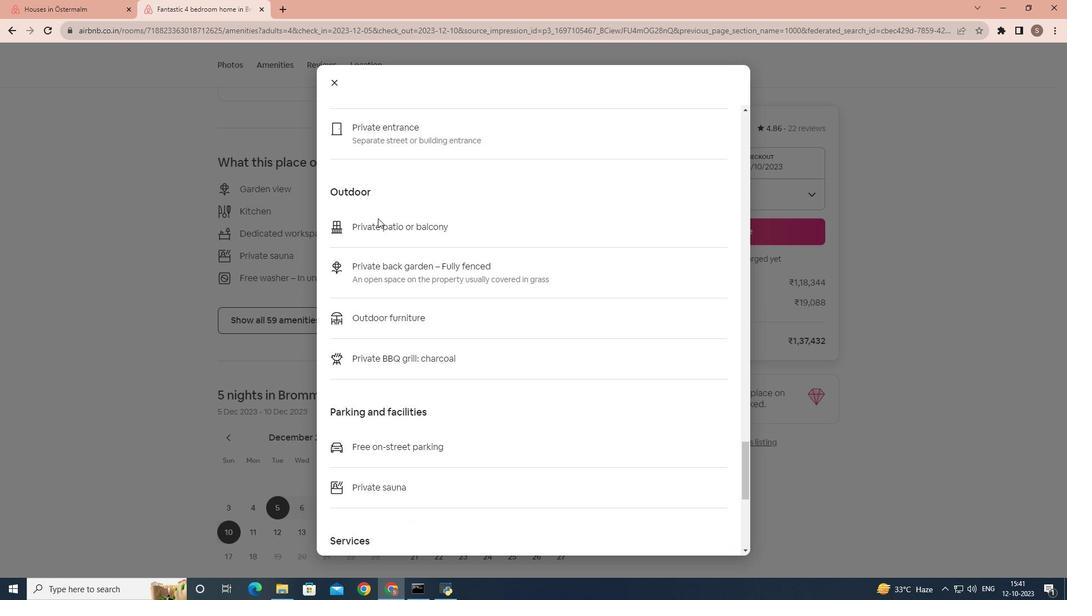 
Action: Mouse moved to (377, 218)
Screenshot: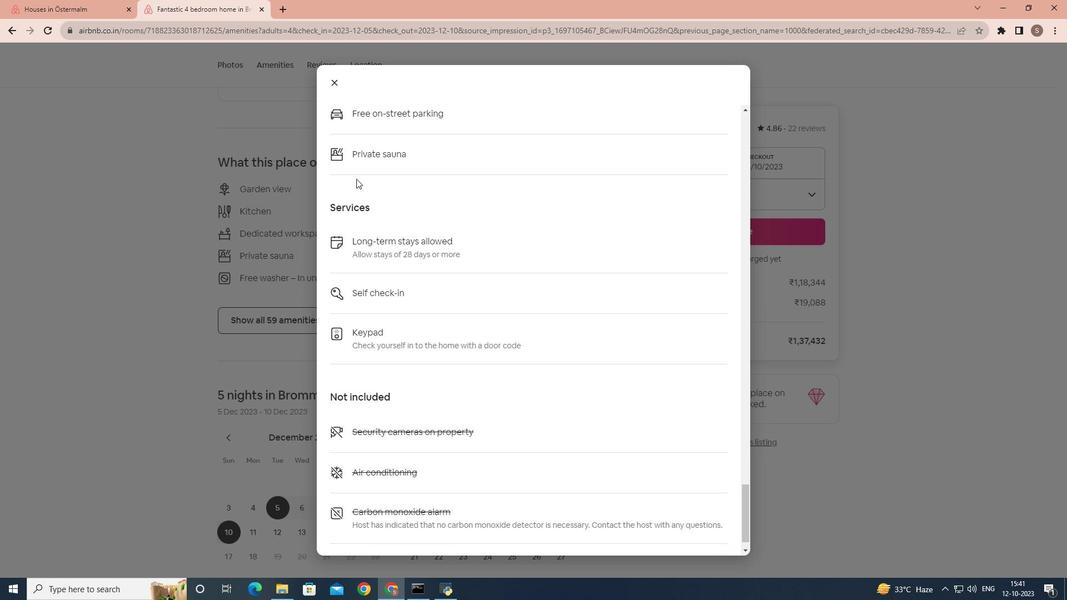 
Action: Mouse scrolled (377, 217) with delta (0, 0)
Screenshot: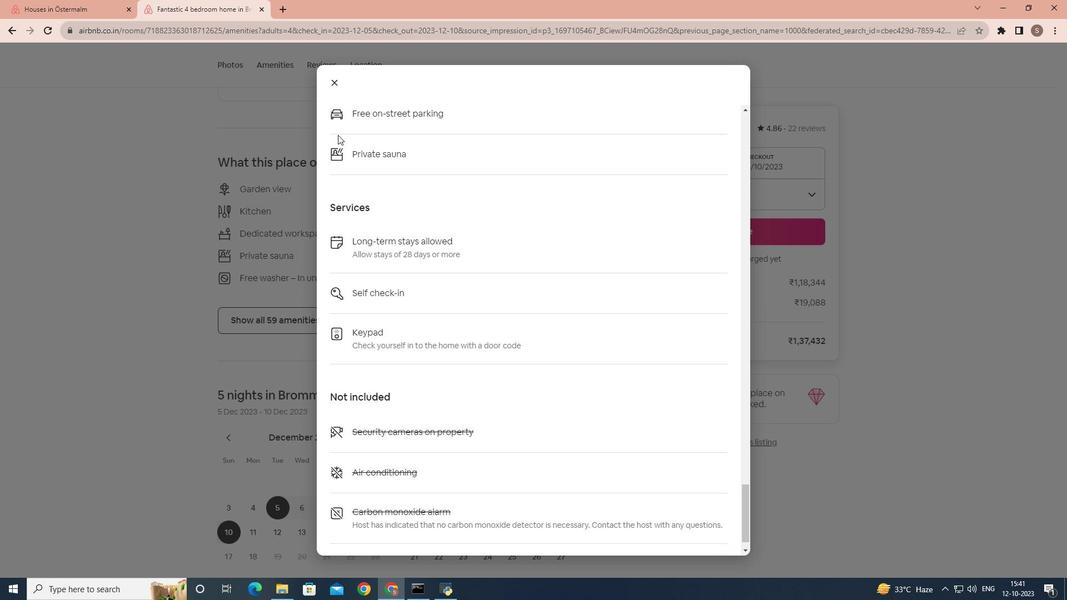 
Action: Mouse scrolled (377, 217) with delta (0, 0)
Screenshot: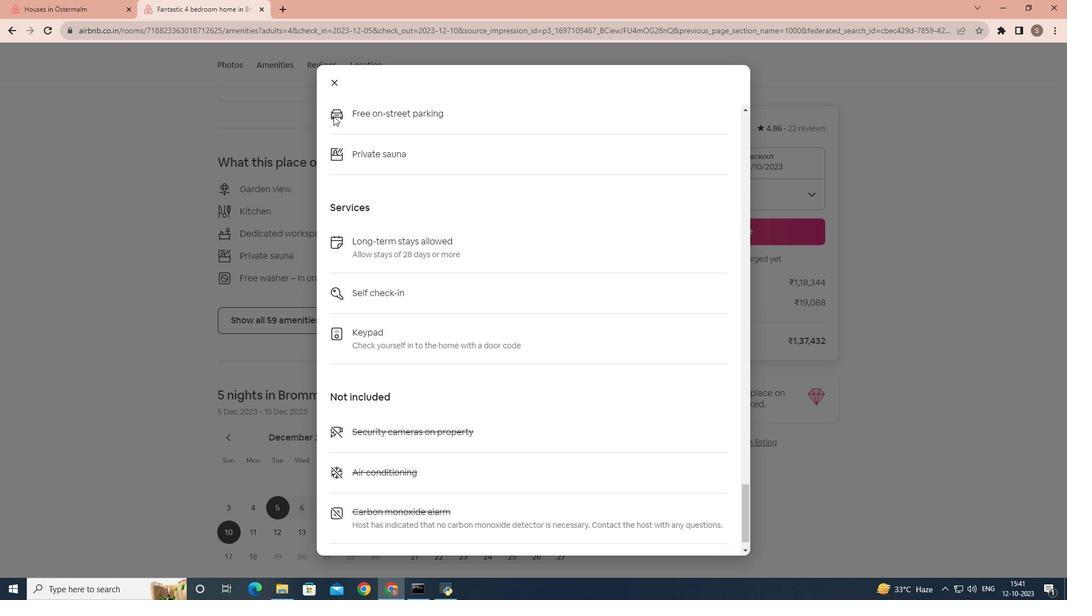 
Action: Mouse scrolled (377, 217) with delta (0, 0)
Screenshot: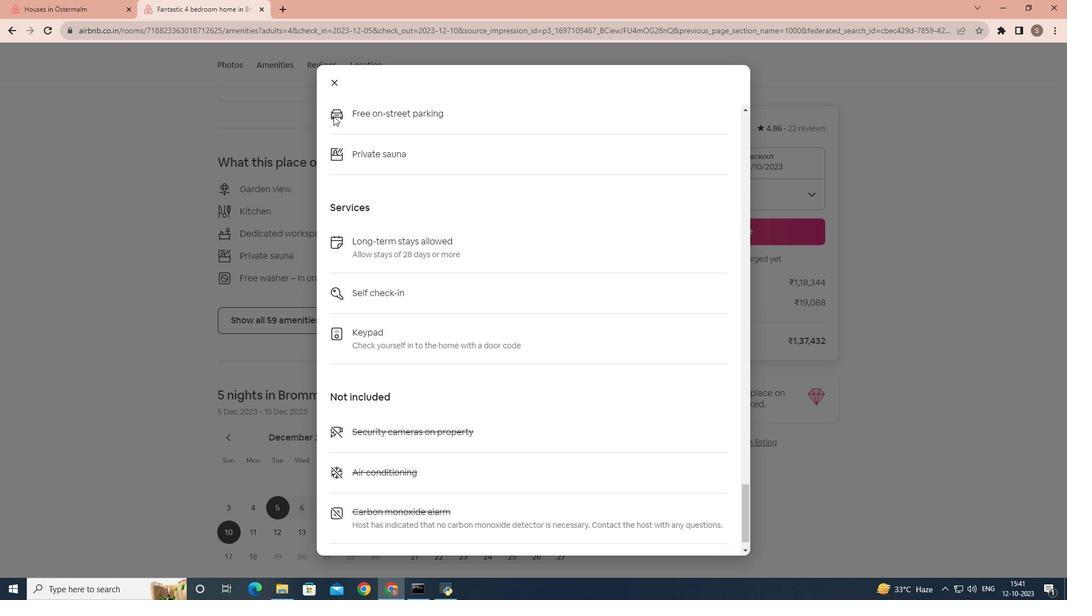 
Action: Mouse scrolled (377, 217) with delta (0, 0)
Screenshot: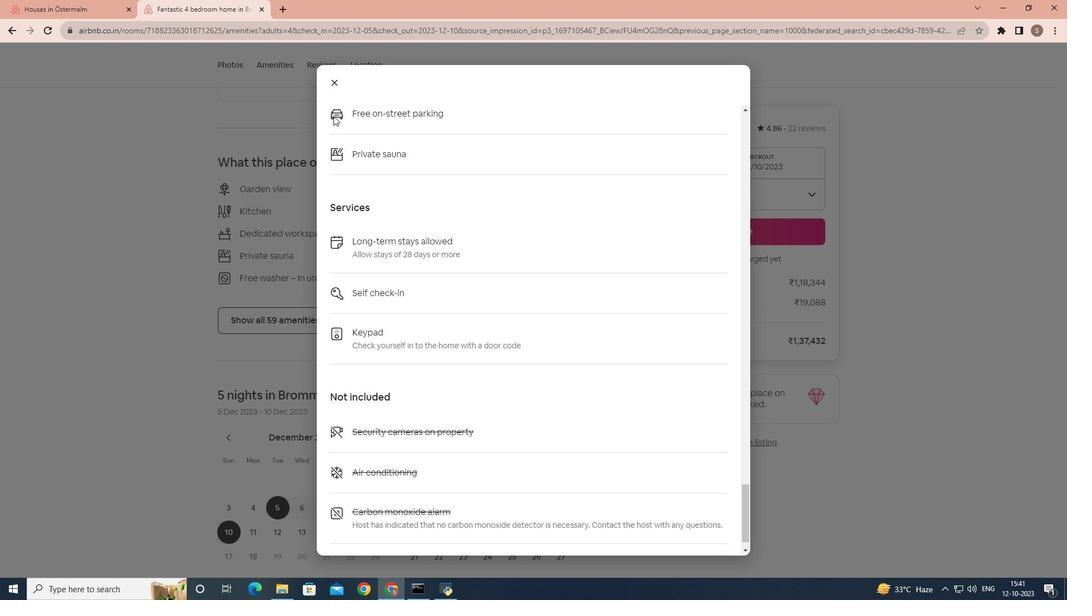 
Action: Mouse scrolled (377, 217) with delta (0, 0)
Screenshot: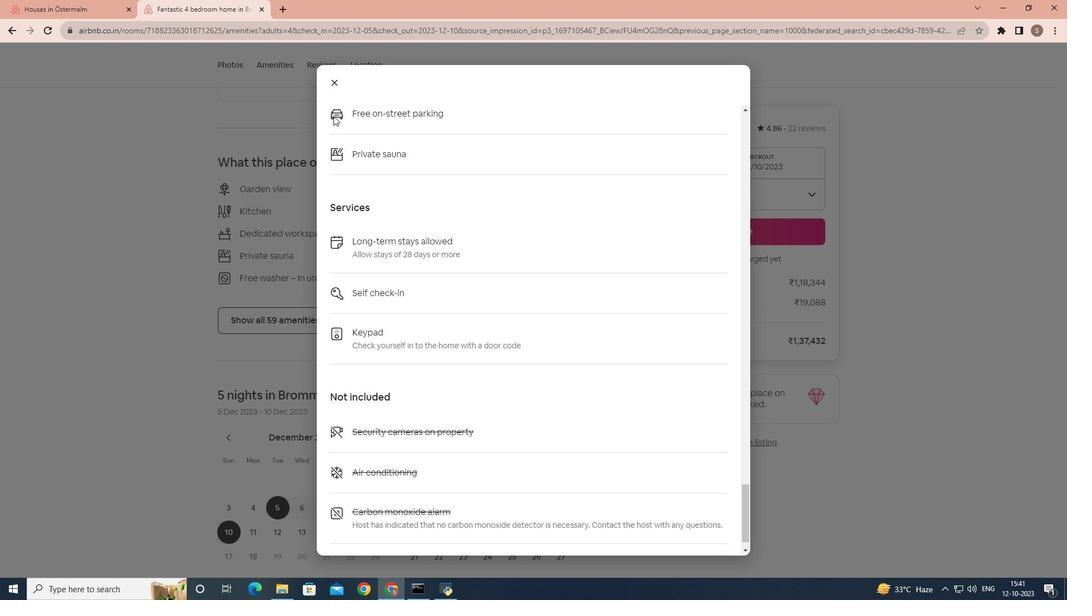 
Action: Mouse scrolled (377, 217) with delta (0, 0)
Screenshot: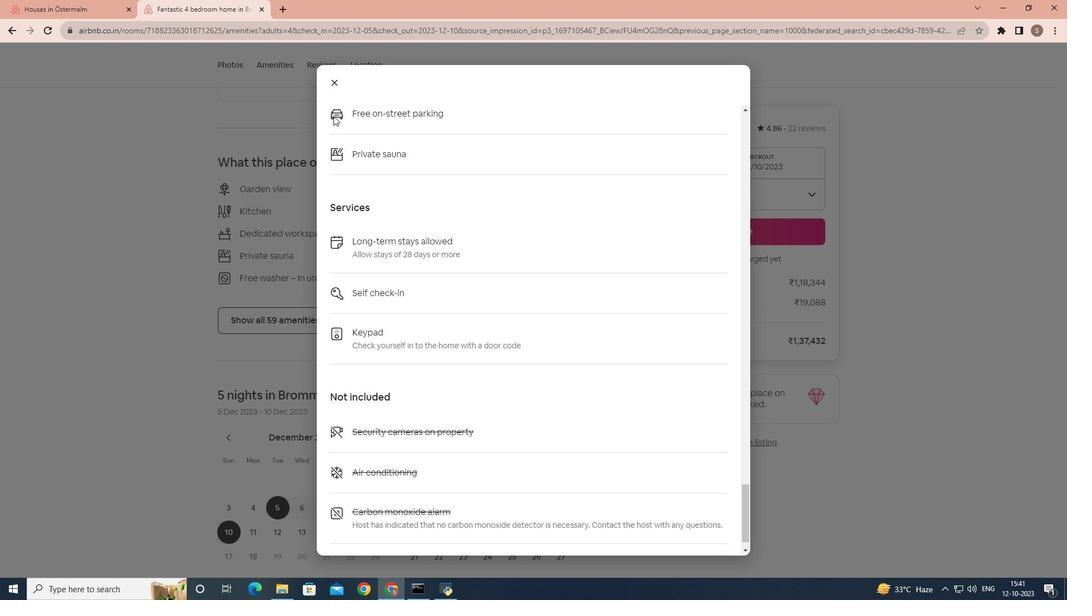 
Action: Mouse moved to (331, 80)
Screenshot: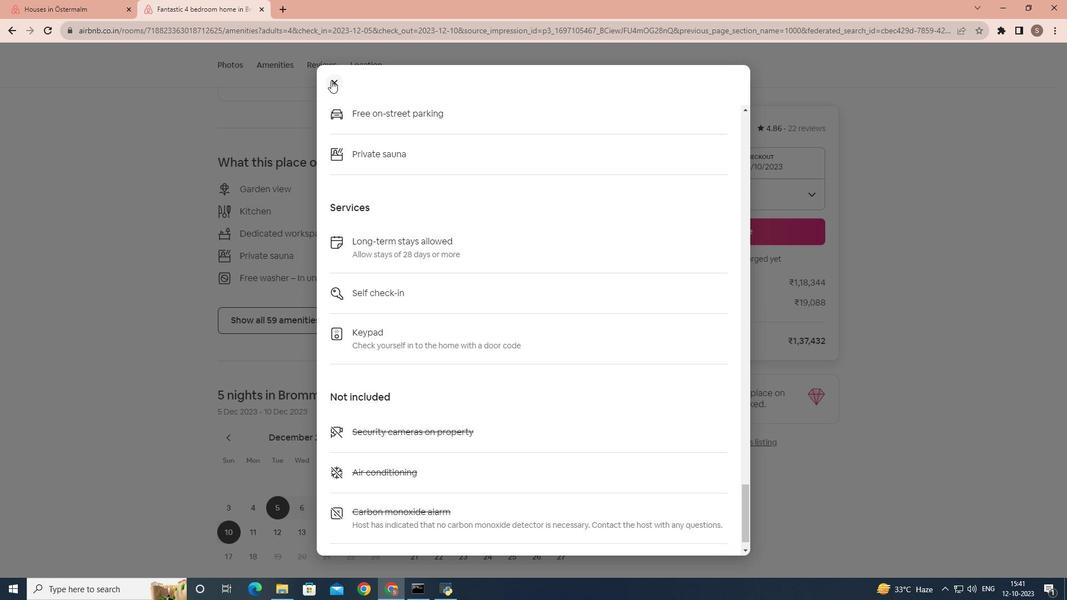 
Action: Mouse pressed left at (331, 80)
Screenshot: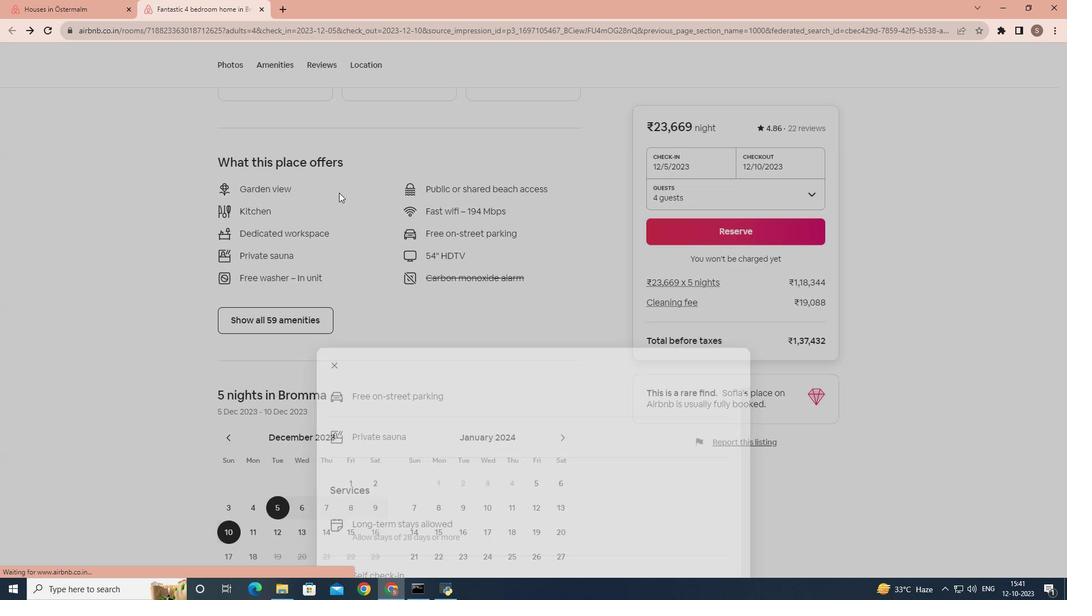 
Action: Mouse moved to (319, 302)
Screenshot: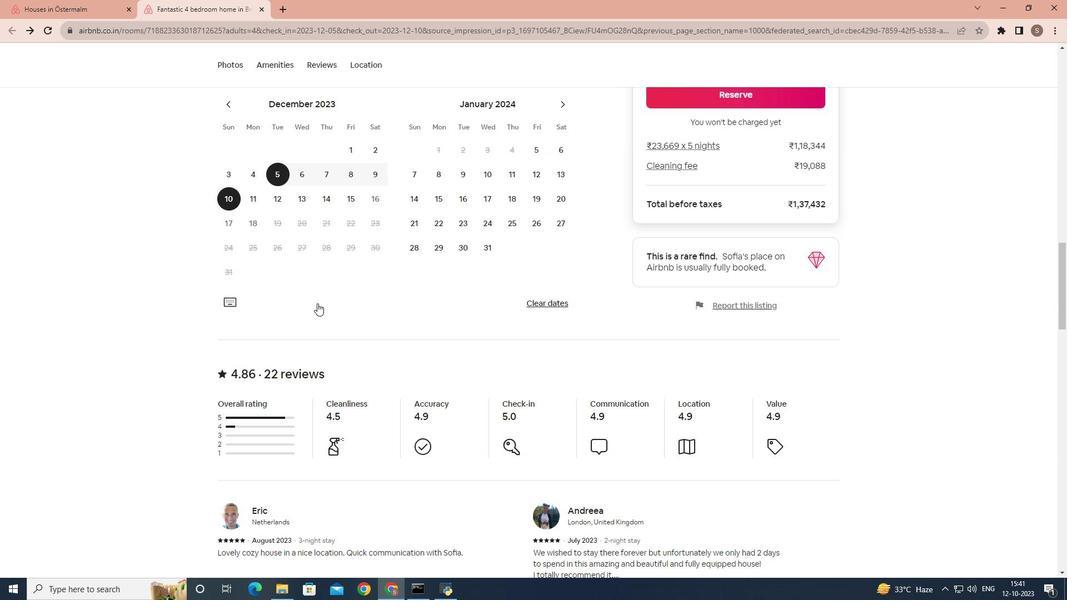 
Action: Mouse scrolled (319, 302) with delta (0, 0)
Screenshot: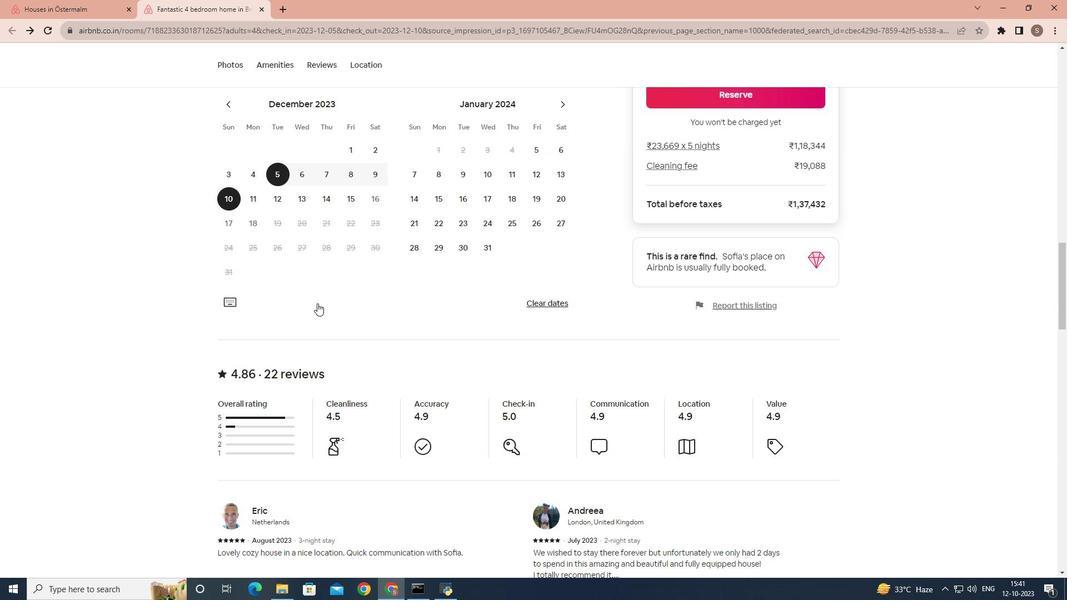 
Action: Mouse moved to (317, 302)
Screenshot: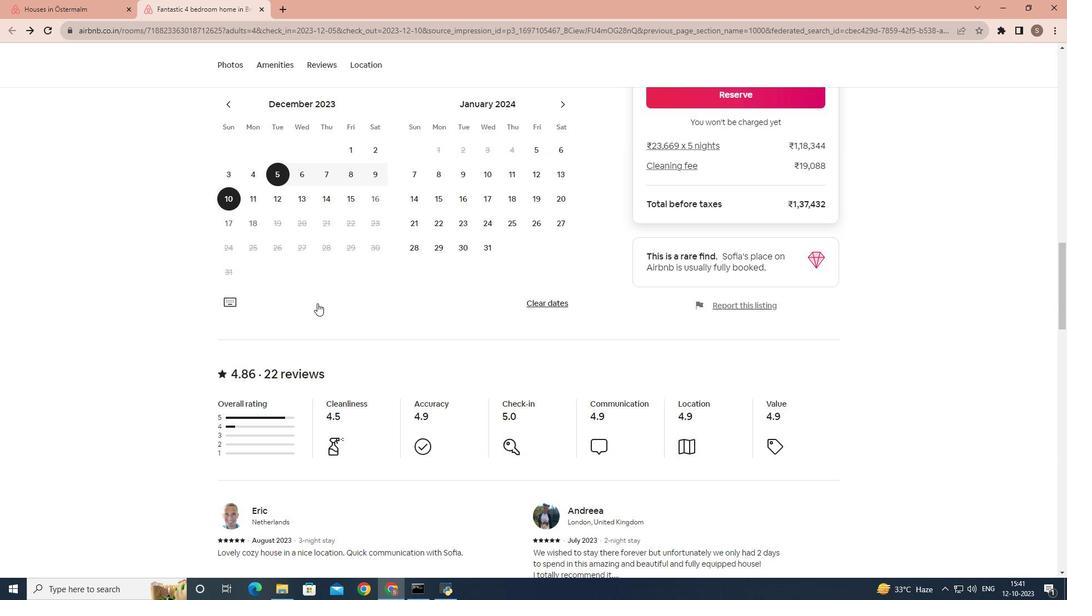
Action: Mouse scrolled (317, 302) with delta (0, 0)
Screenshot: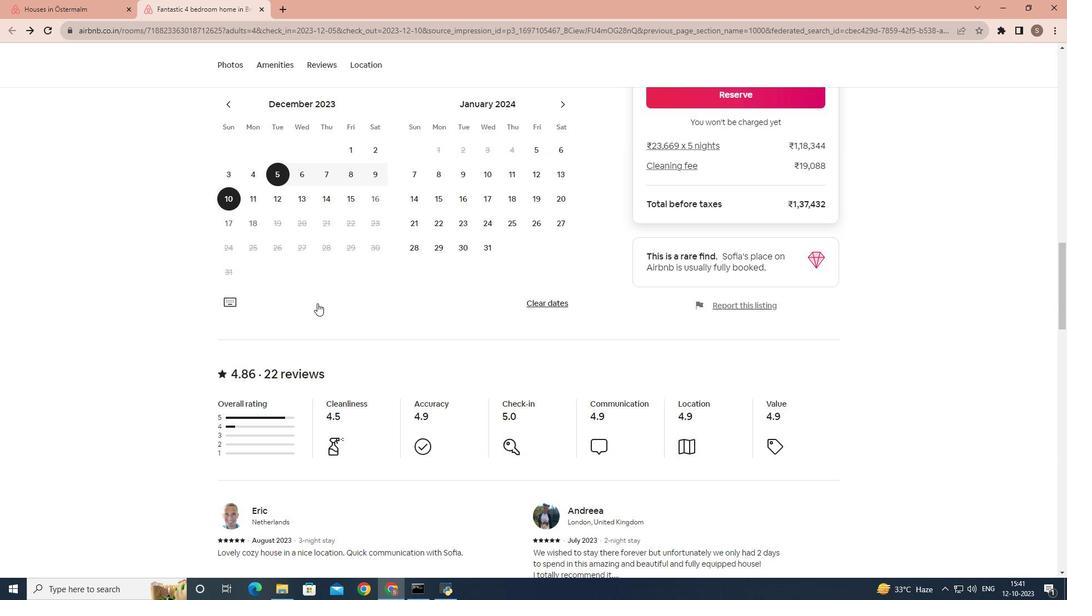
Action: Mouse moved to (317, 303)
Screenshot: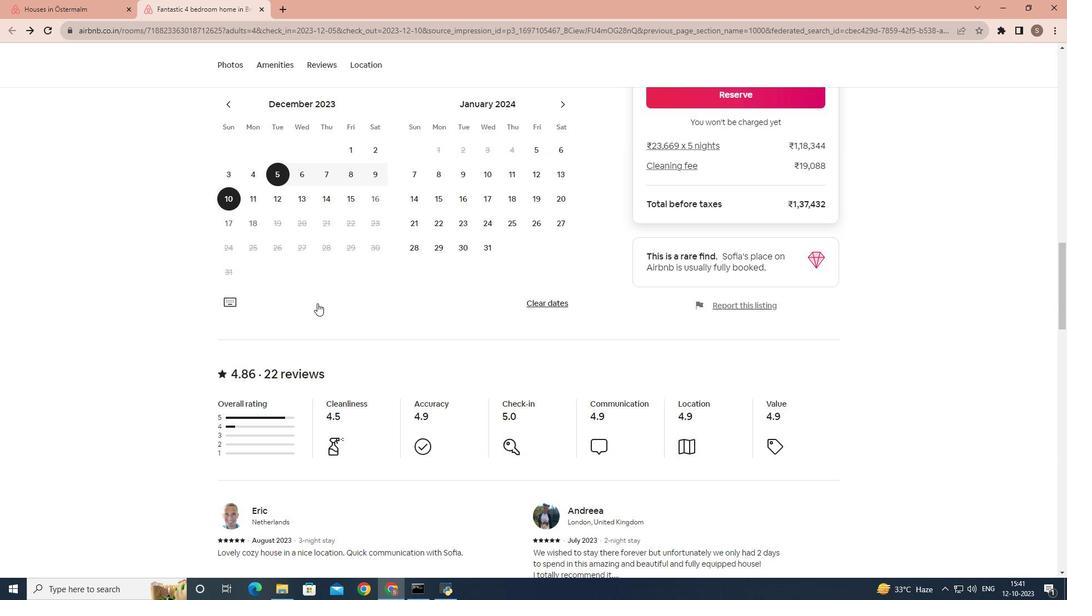
Action: Mouse scrolled (317, 302) with delta (0, 0)
Screenshot: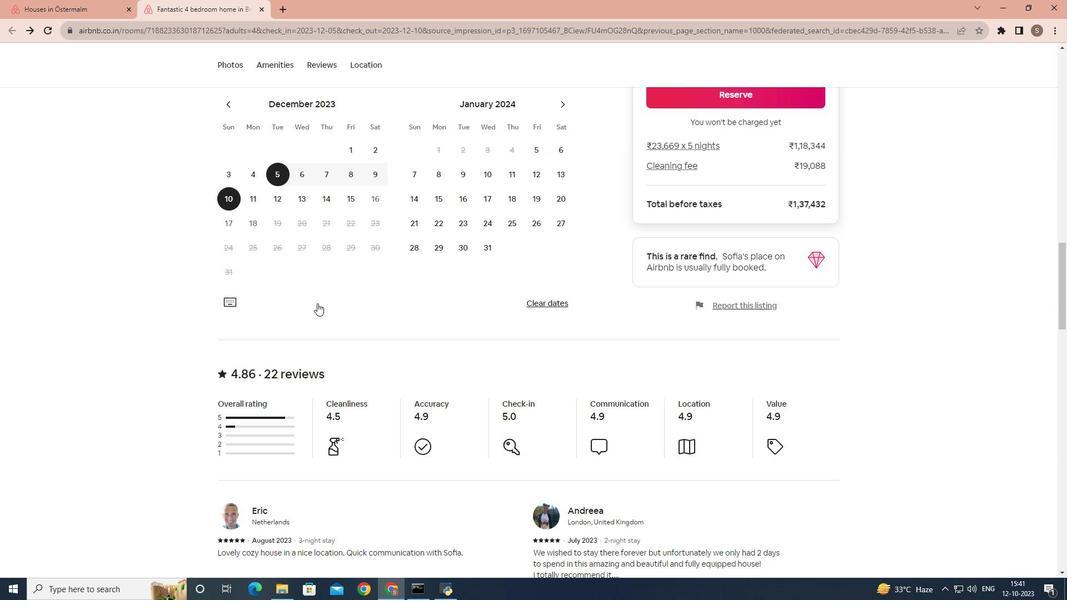 
Action: Mouse scrolled (317, 302) with delta (0, 0)
Screenshot: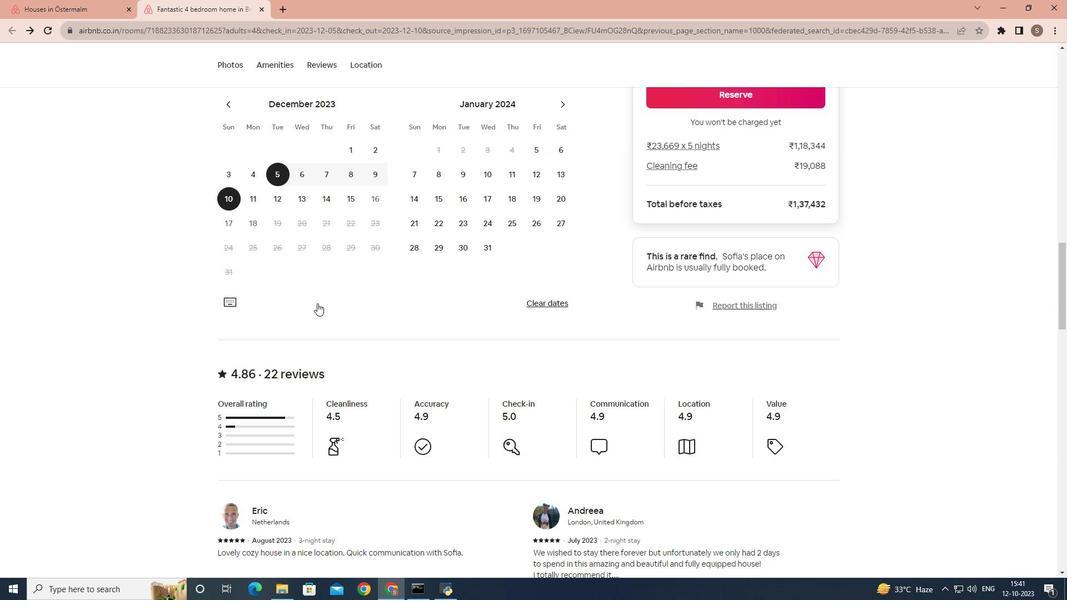 
Action: Mouse scrolled (317, 302) with delta (0, 0)
Screenshot: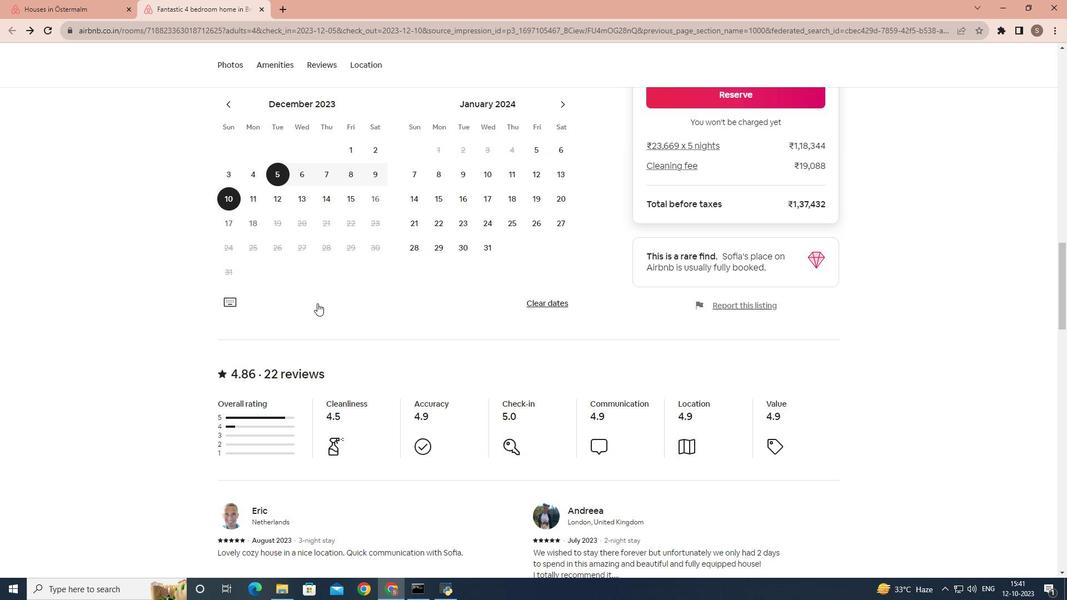 
Action: Mouse scrolled (317, 302) with delta (0, 0)
Screenshot: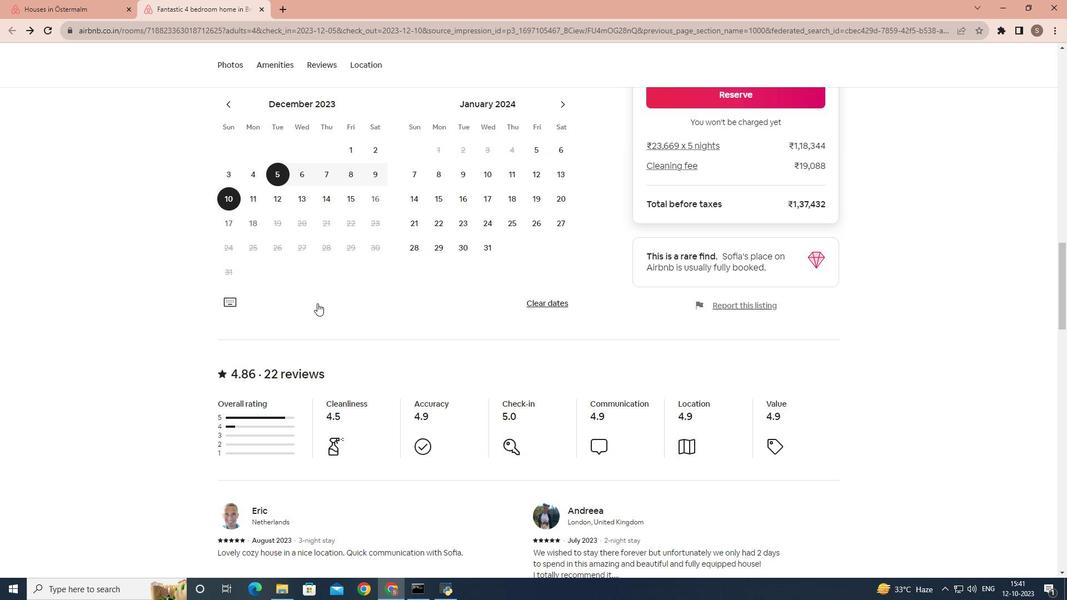 
Action: Mouse scrolled (317, 302) with delta (0, 0)
Screenshot: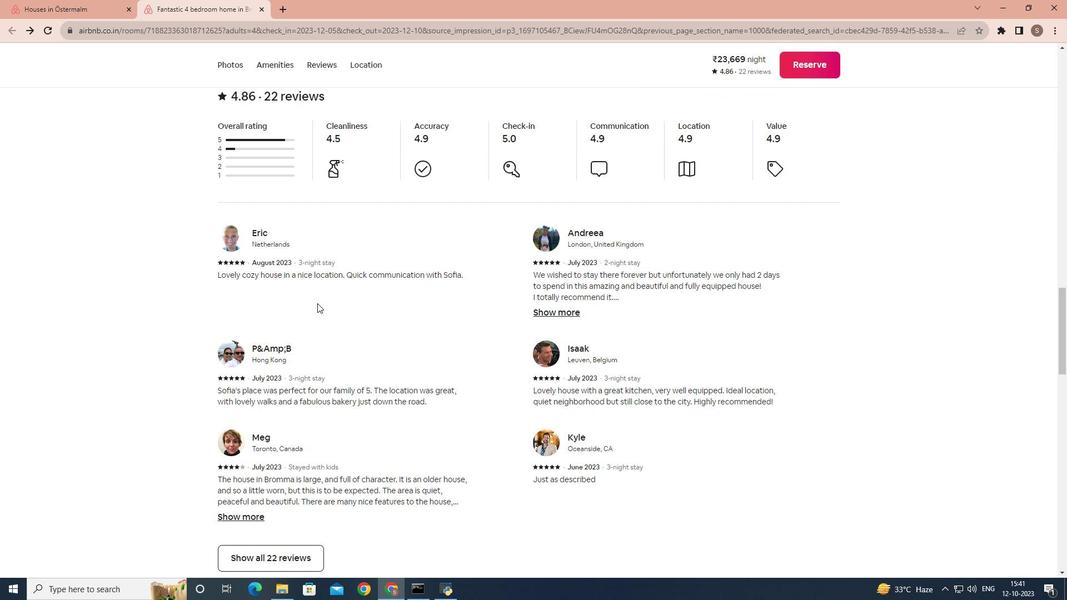 
Action: Mouse scrolled (317, 302) with delta (0, 0)
Screenshot: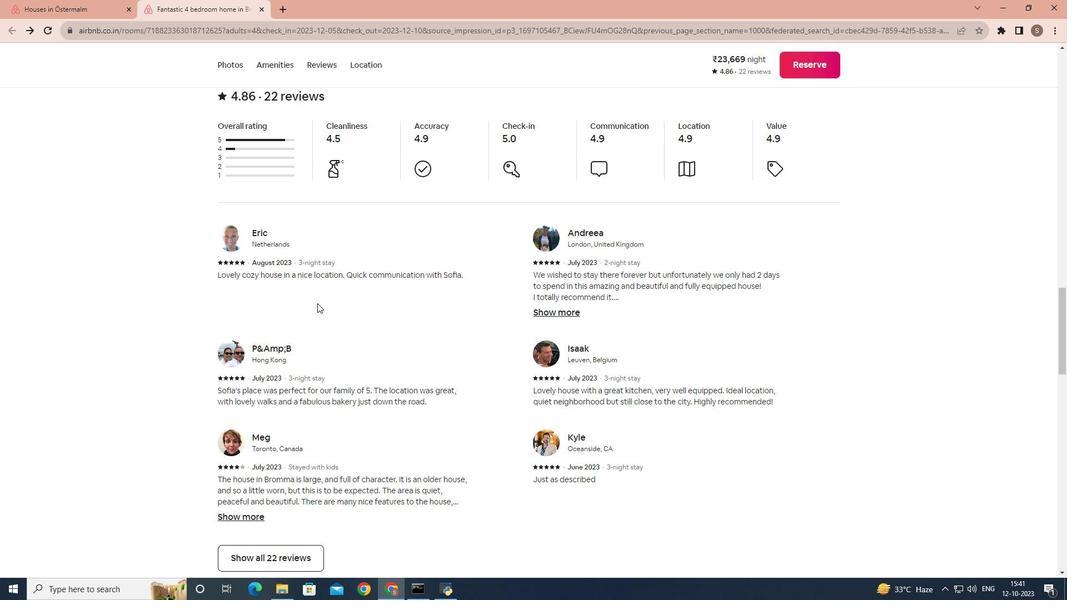 
Action: Mouse scrolled (317, 302) with delta (0, 0)
Screenshot: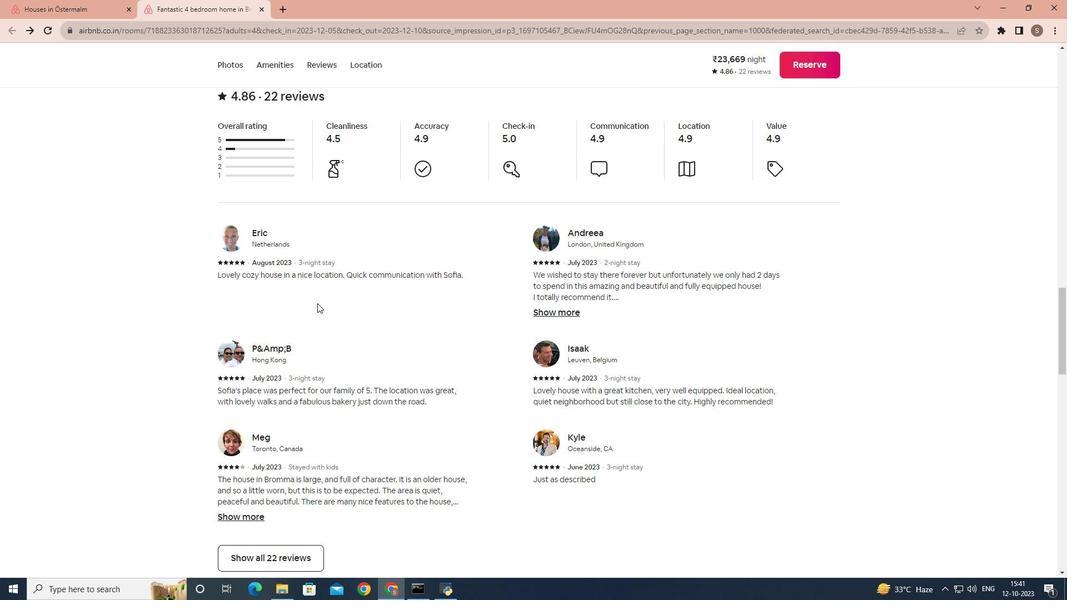 
Action: Mouse scrolled (317, 302) with delta (0, 0)
Screenshot: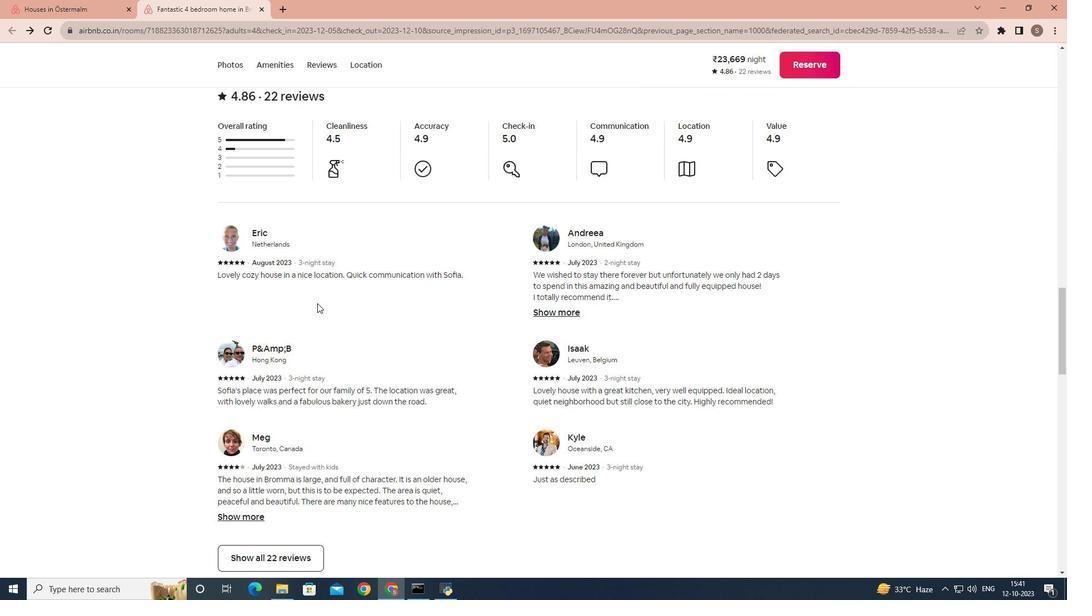 
Action: Mouse scrolled (317, 302) with delta (0, 0)
Screenshot: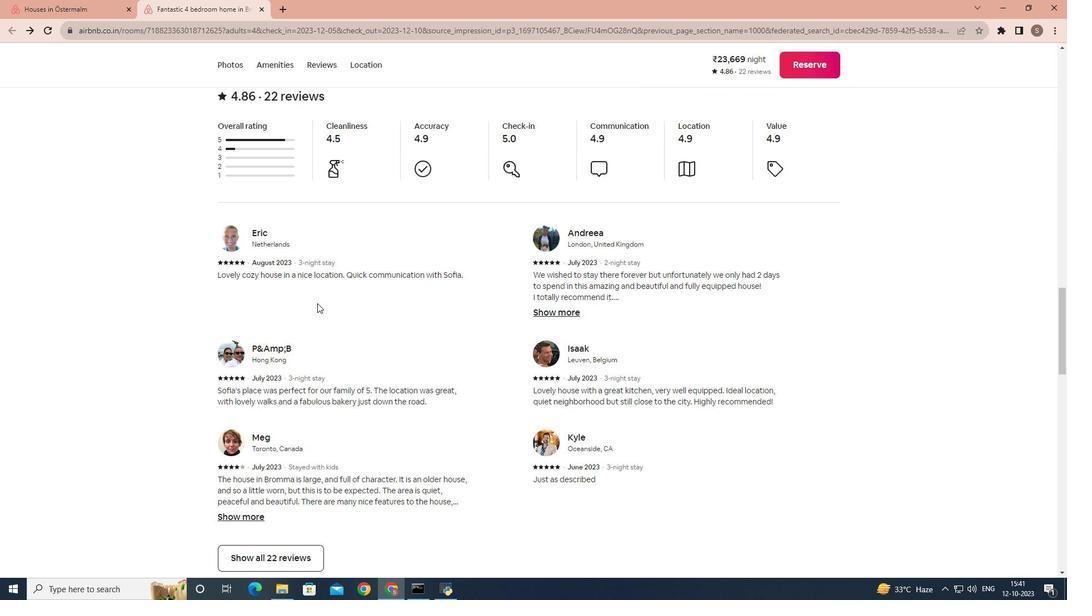 
Action: Mouse scrolled (317, 302) with delta (0, 0)
Screenshot: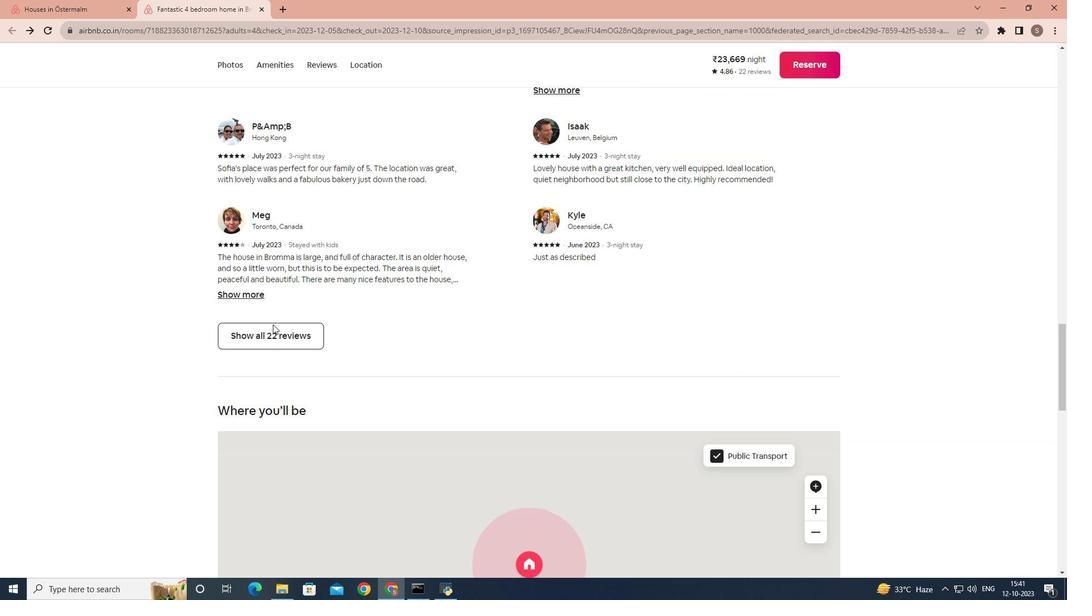 
Action: Mouse scrolled (317, 302) with delta (0, 0)
Screenshot: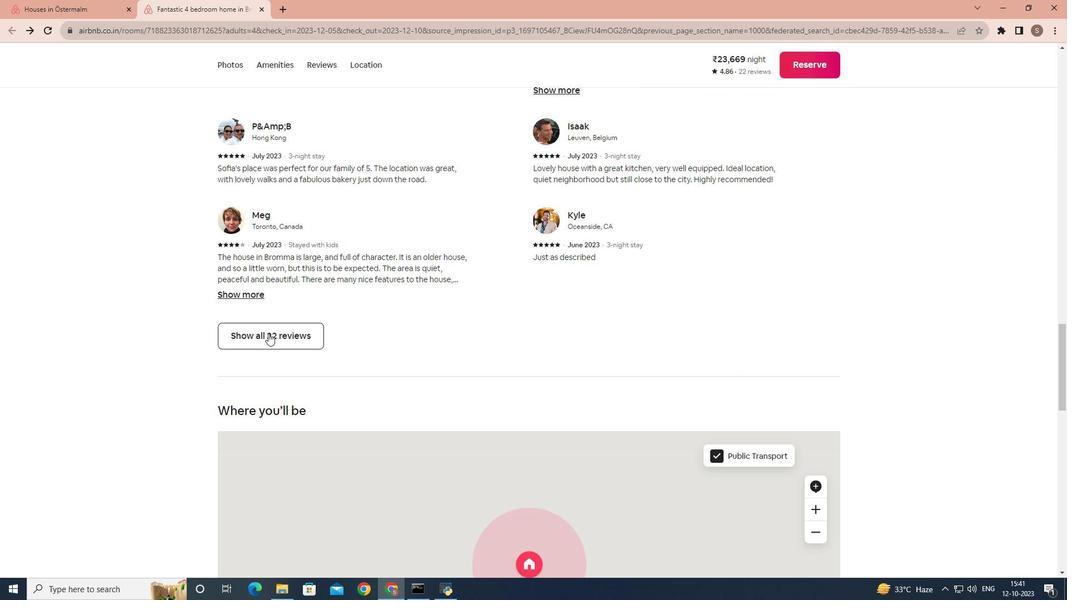 
Action: Mouse scrolled (317, 302) with delta (0, 0)
Screenshot: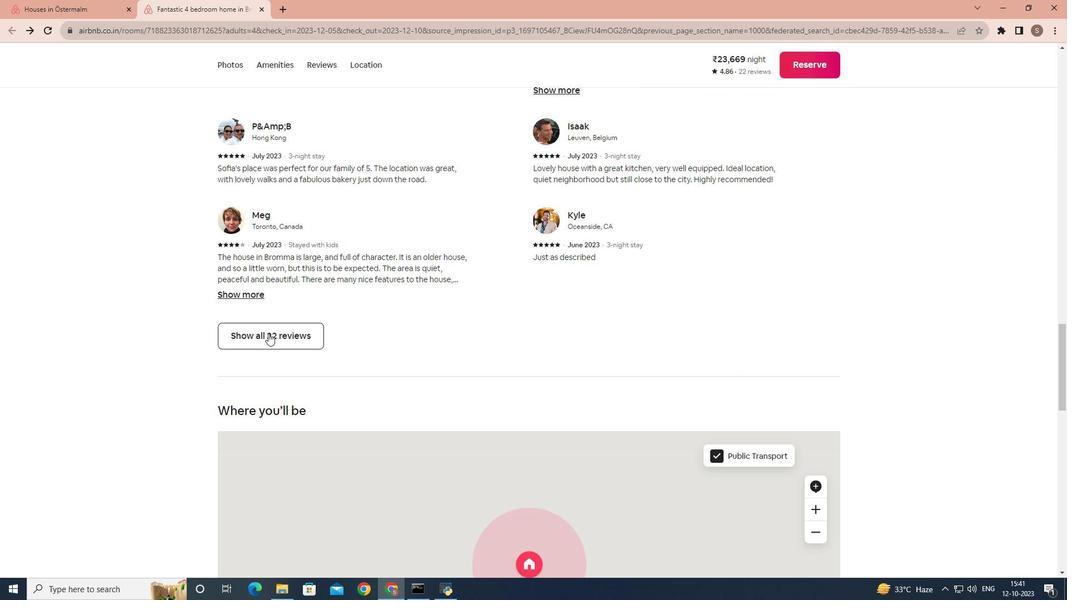 
Action: Mouse scrolled (317, 302) with delta (0, 0)
Screenshot: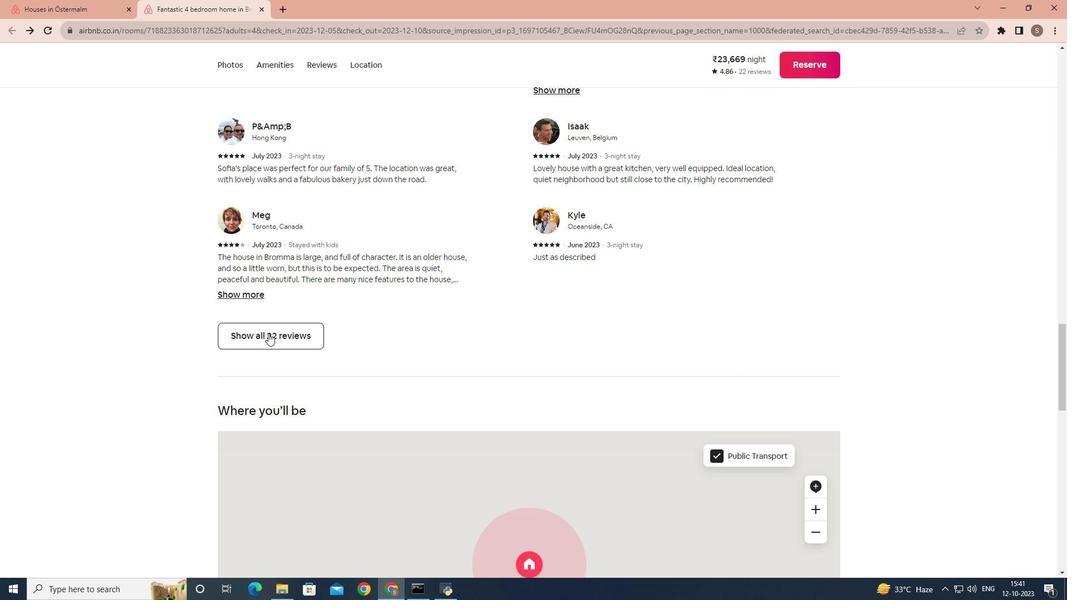 
Action: Mouse moved to (268, 333)
Screenshot: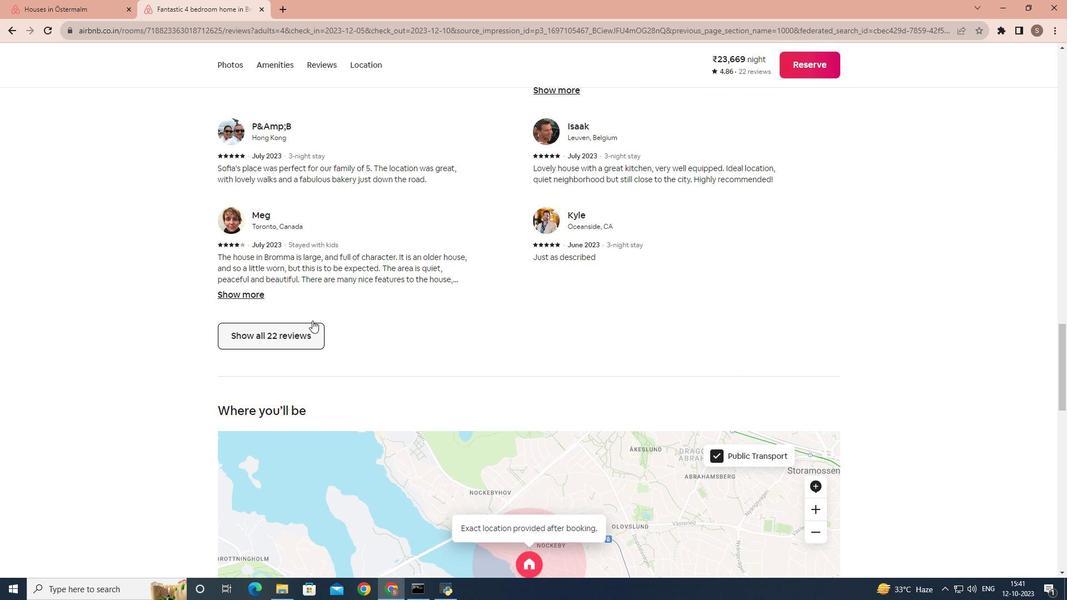 
Action: Mouse pressed left at (268, 333)
Screenshot: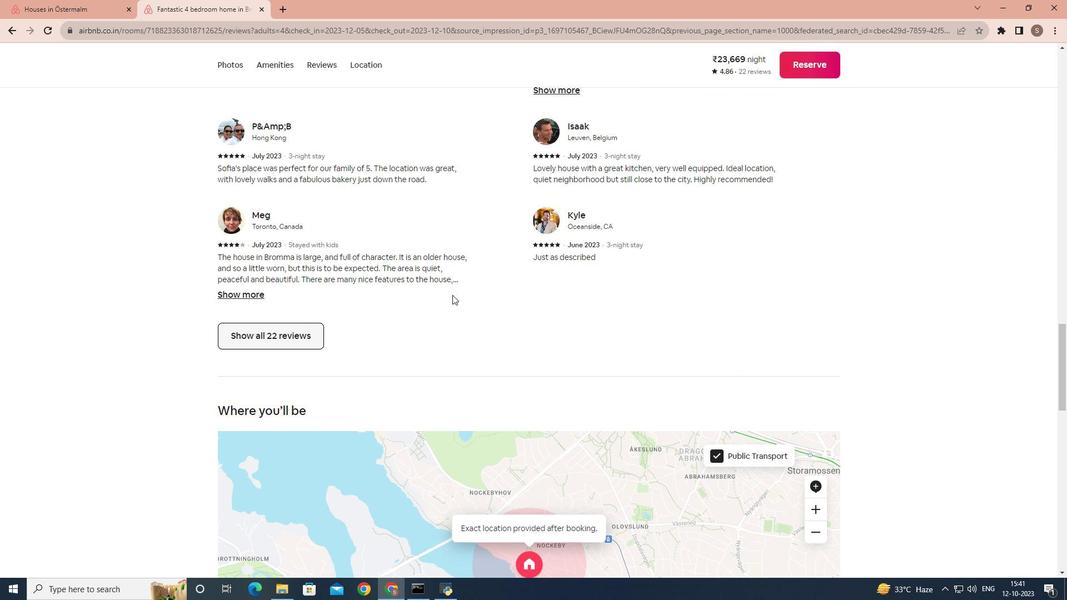 
Action: Mouse moved to (521, 282)
Screenshot: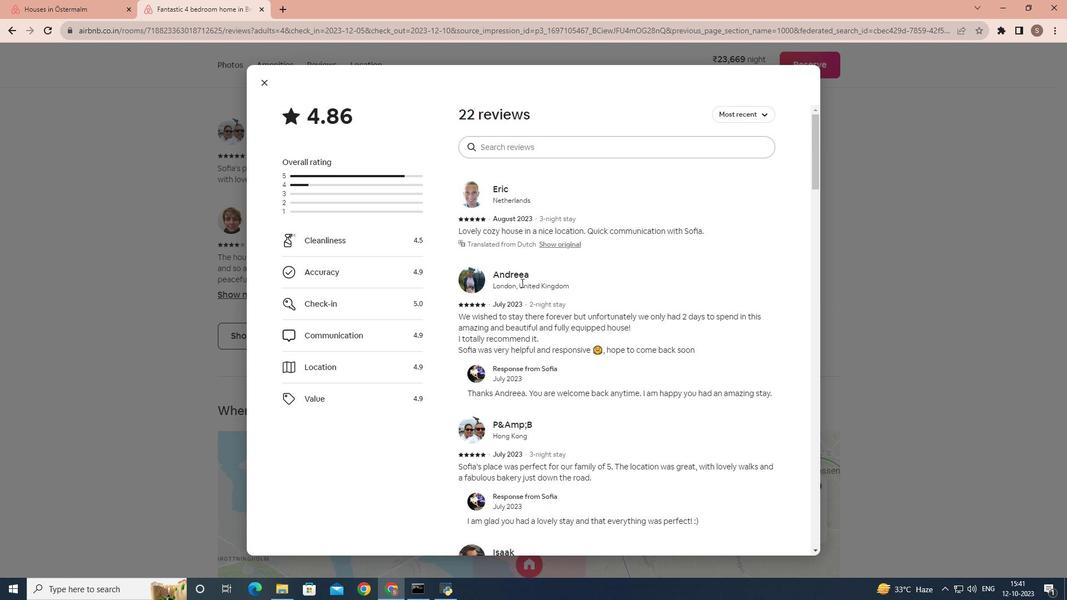 
Action: Mouse scrolled (521, 282) with delta (0, 0)
Screenshot: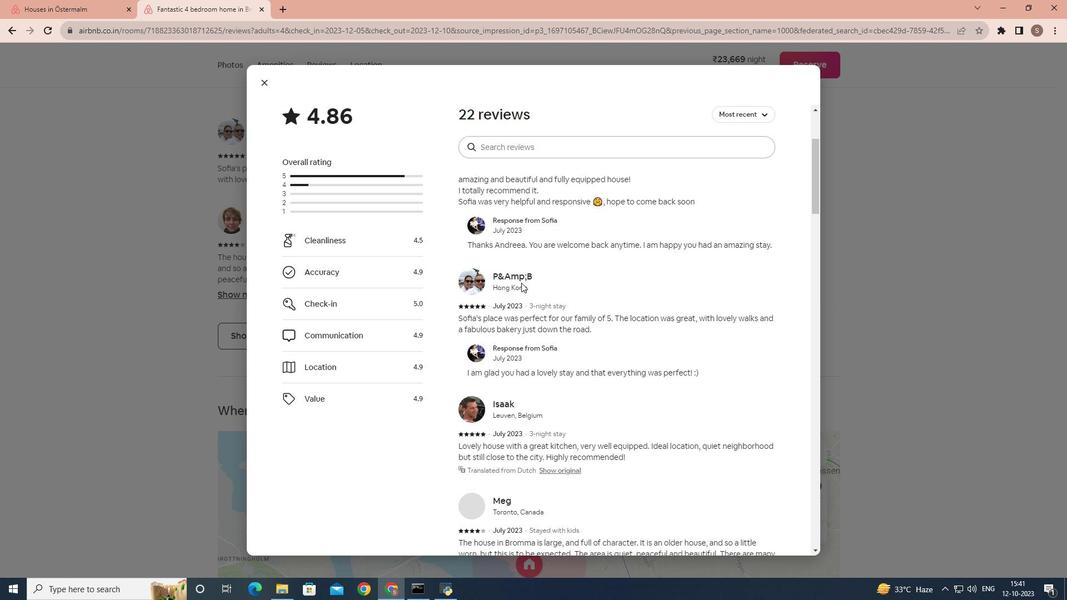 
Action: Mouse scrolled (521, 282) with delta (0, 0)
Screenshot: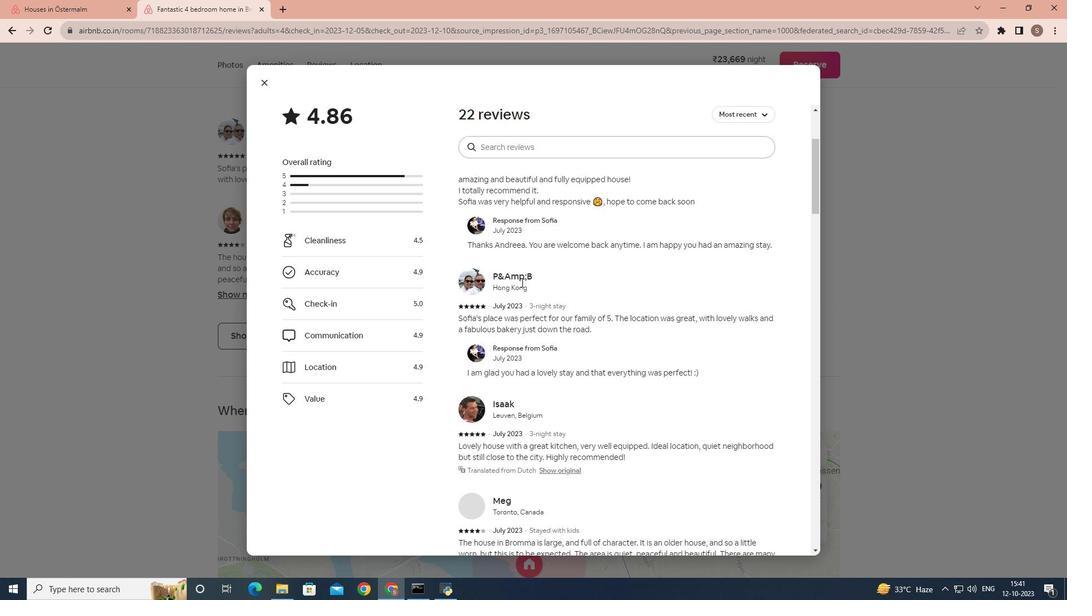 
Action: Mouse scrolled (521, 282) with delta (0, 0)
Screenshot: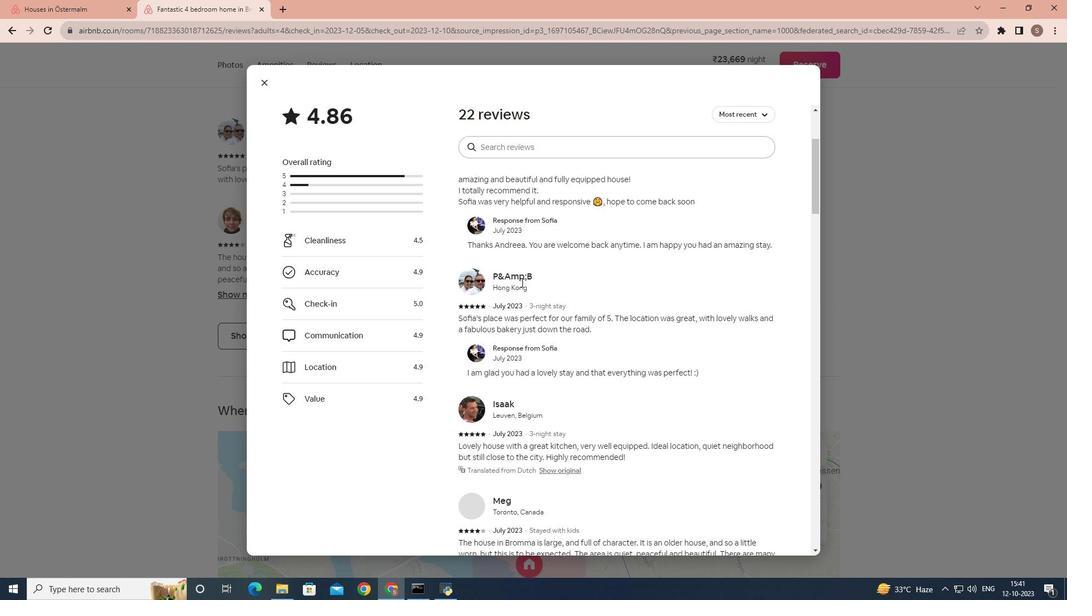 
Action: Mouse scrolled (521, 282) with delta (0, 0)
Screenshot: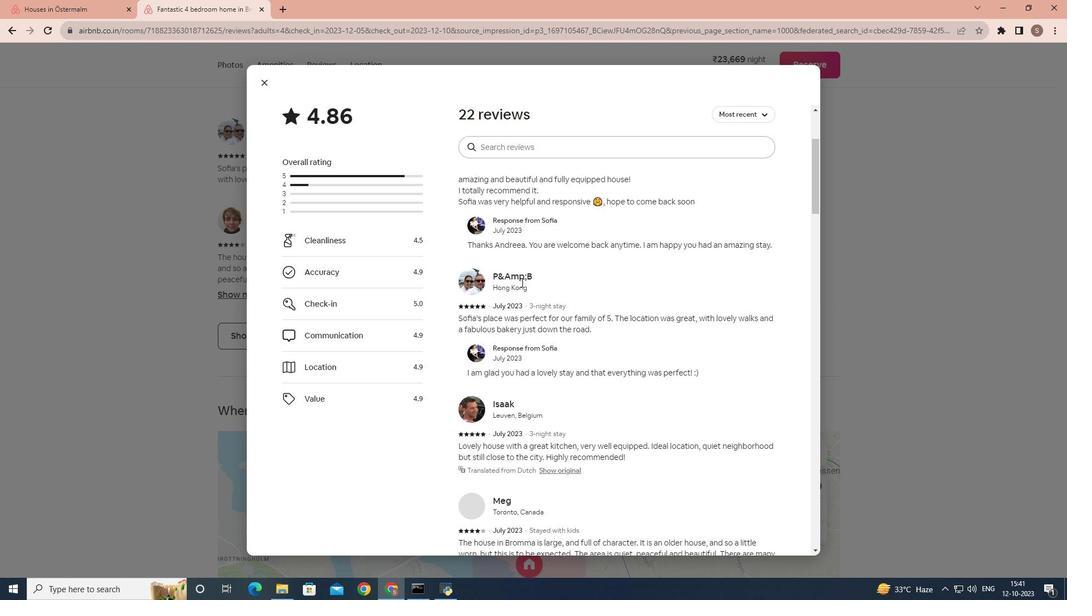 
Action: Mouse scrolled (521, 282) with delta (0, 0)
Screenshot: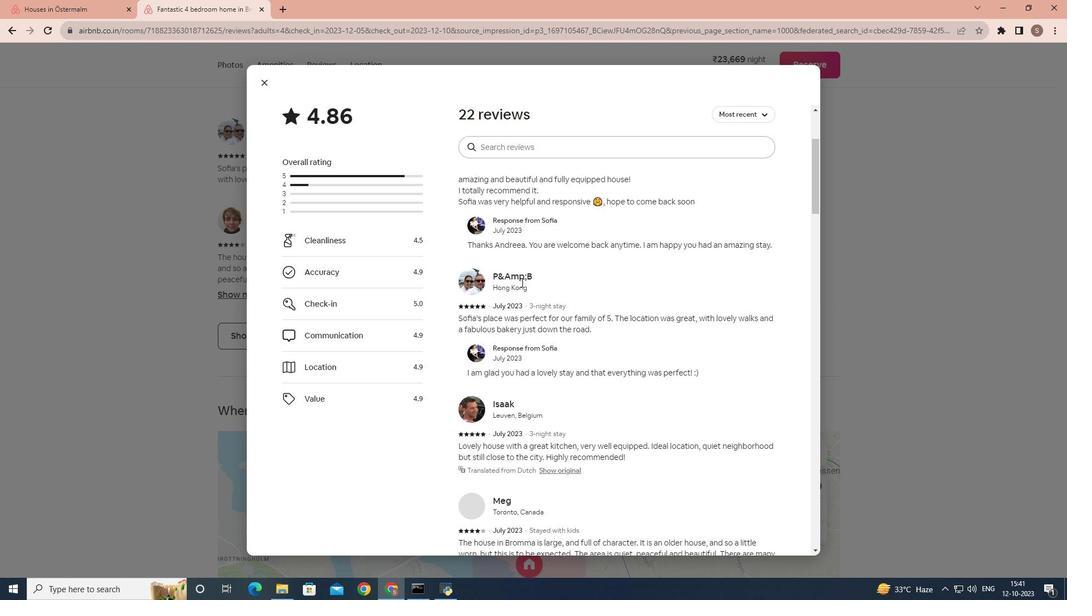 
Action: Mouse scrolled (521, 282) with delta (0, 0)
Screenshot: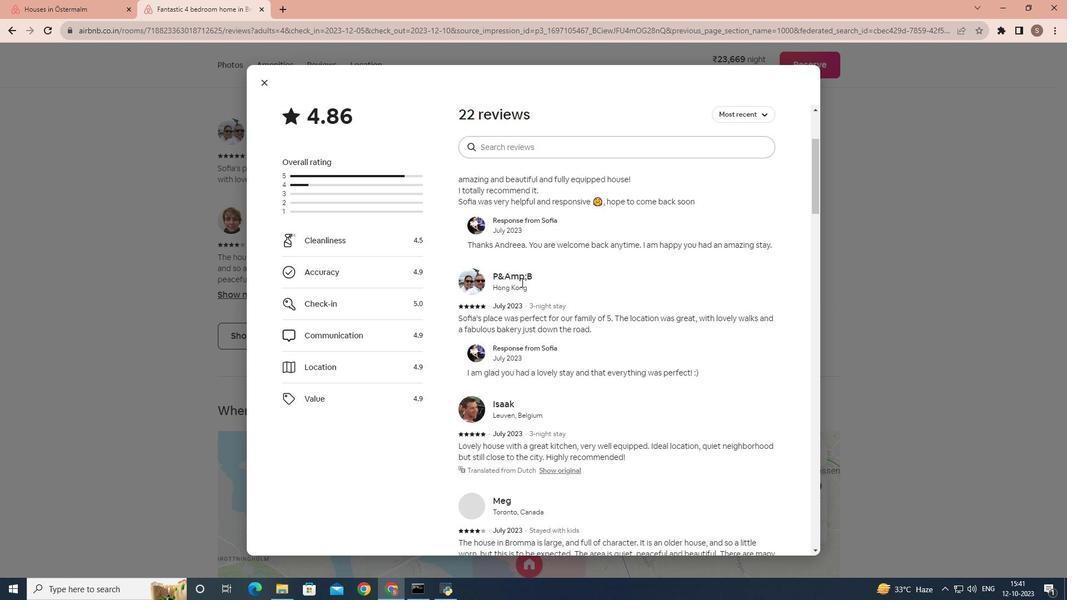 
Action: Mouse scrolled (521, 282) with delta (0, 0)
Screenshot: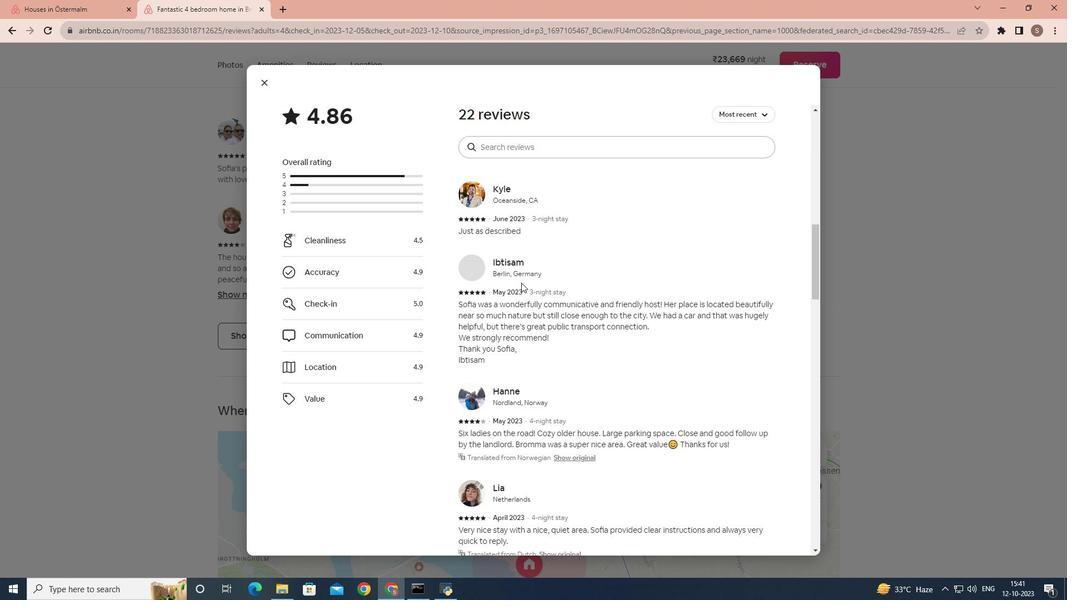 
Action: Mouse scrolled (521, 282) with delta (0, 0)
Screenshot: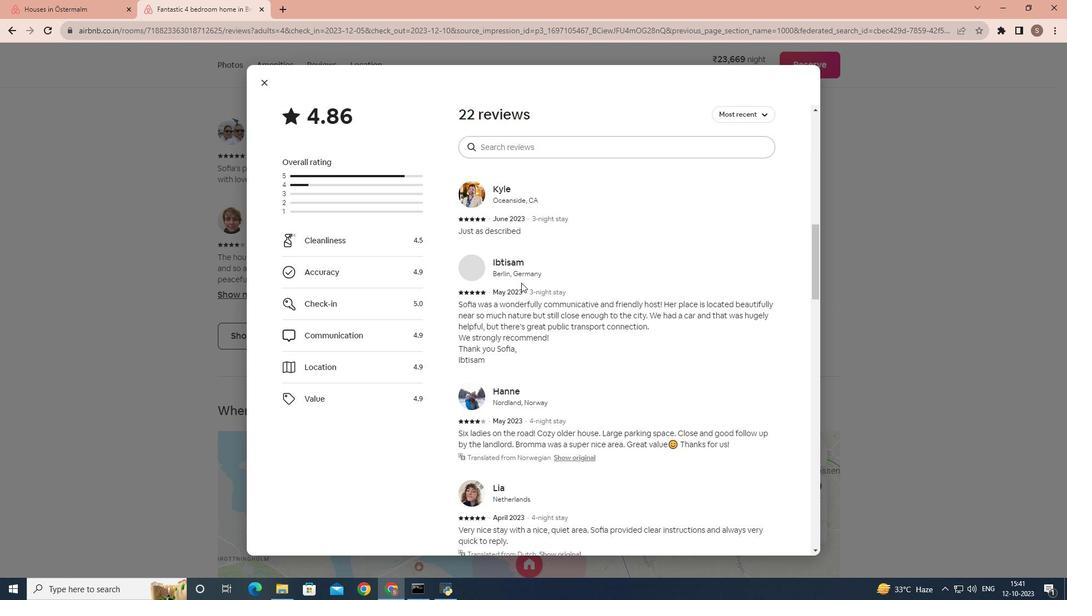 
Action: Mouse scrolled (521, 282) with delta (0, 0)
Screenshot: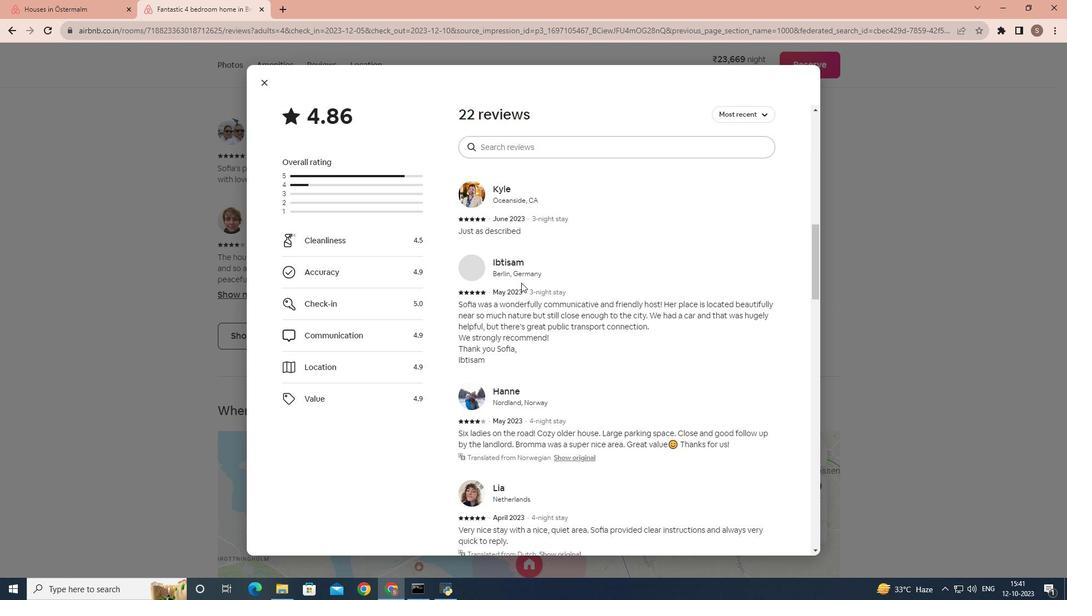 
Action: Mouse scrolled (521, 282) with delta (0, 0)
Screenshot: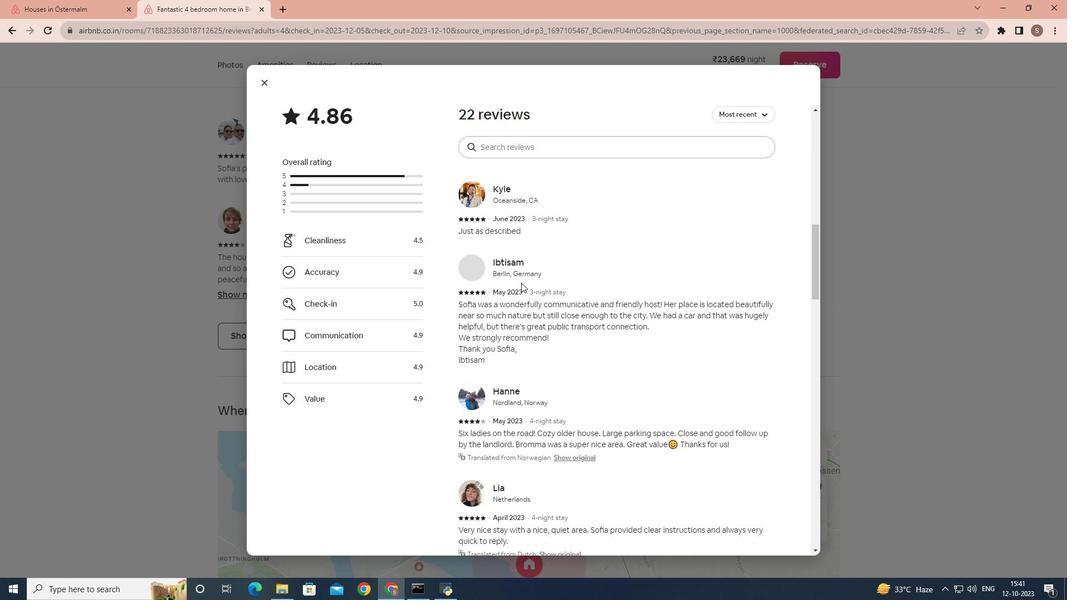 
Action: Mouse scrolled (521, 282) with delta (0, 0)
Screenshot: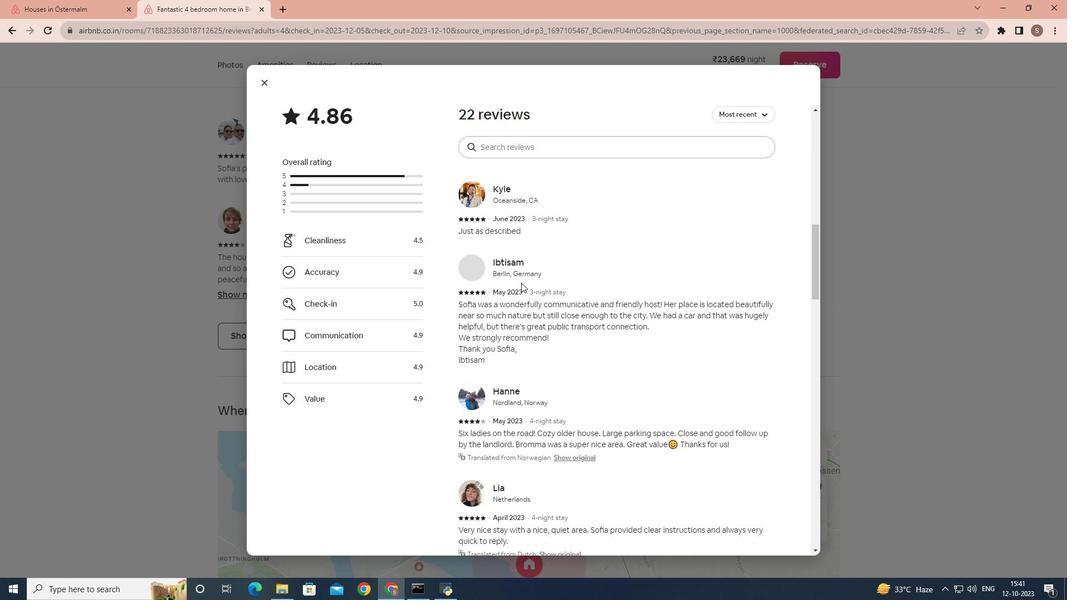 
Action: Mouse scrolled (521, 282) with delta (0, 0)
Screenshot: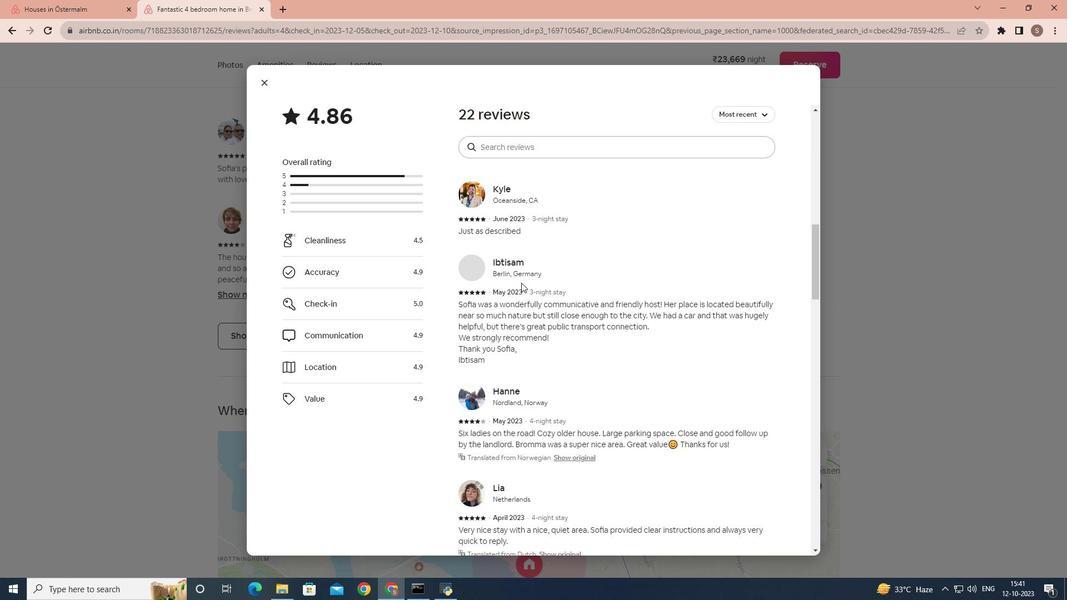 
Action: Mouse scrolled (521, 282) with delta (0, 0)
Screenshot: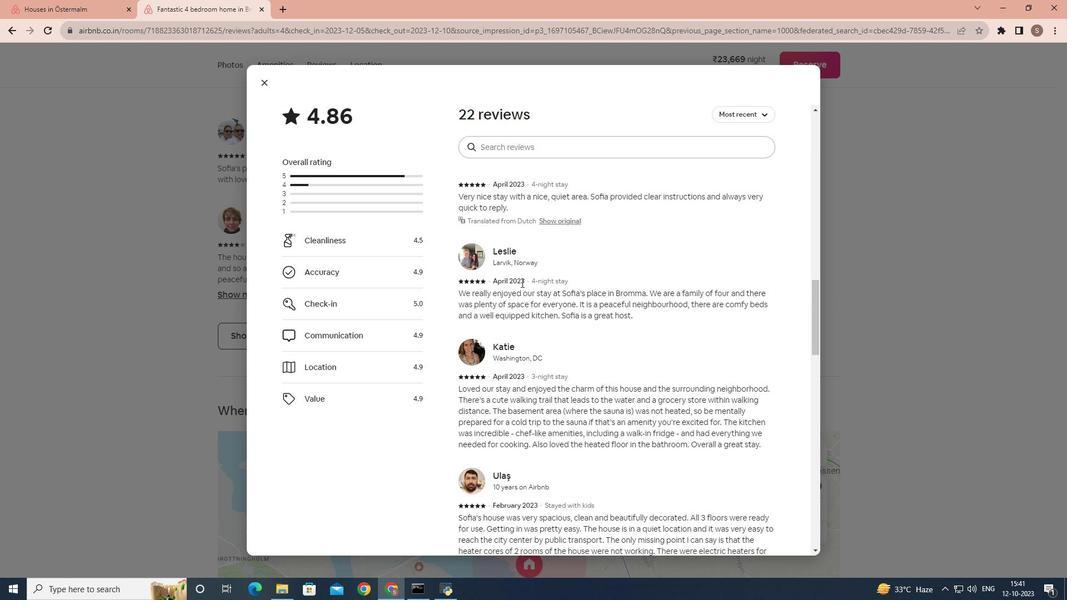 
Action: Mouse scrolled (521, 282) with delta (0, 0)
Screenshot: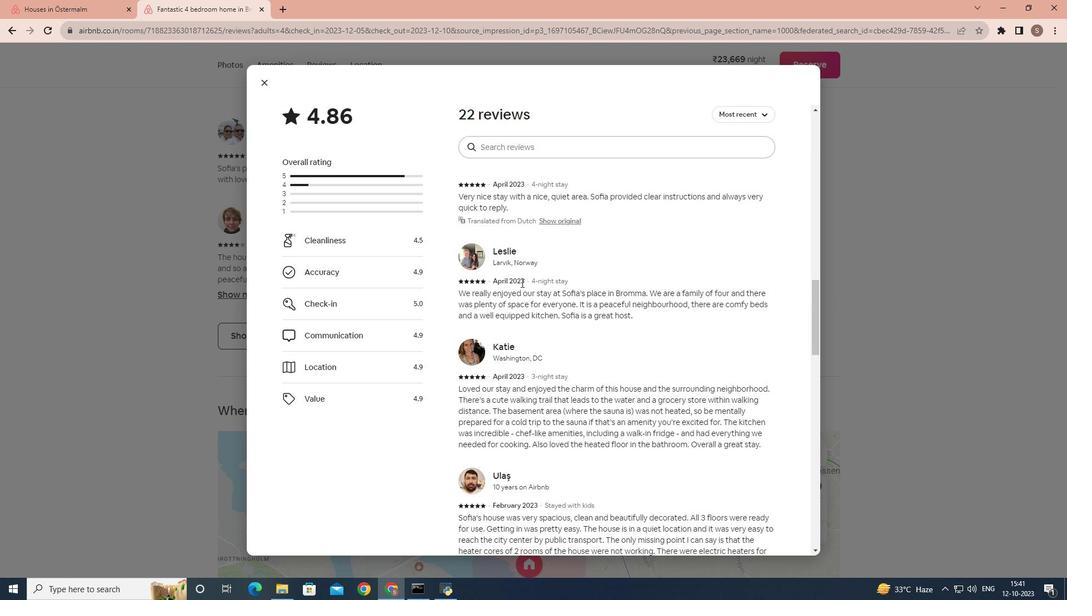 
Action: Mouse scrolled (521, 282) with delta (0, 0)
Screenshot: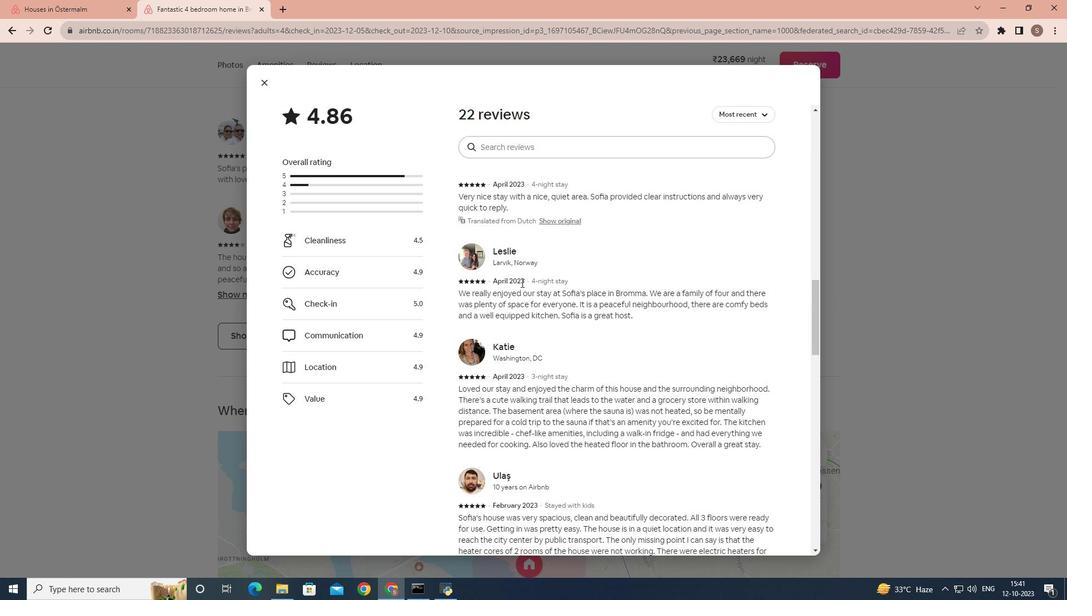 
Action: Mouse scrolled (521, 282) with delta (0, 0)
Screenshot: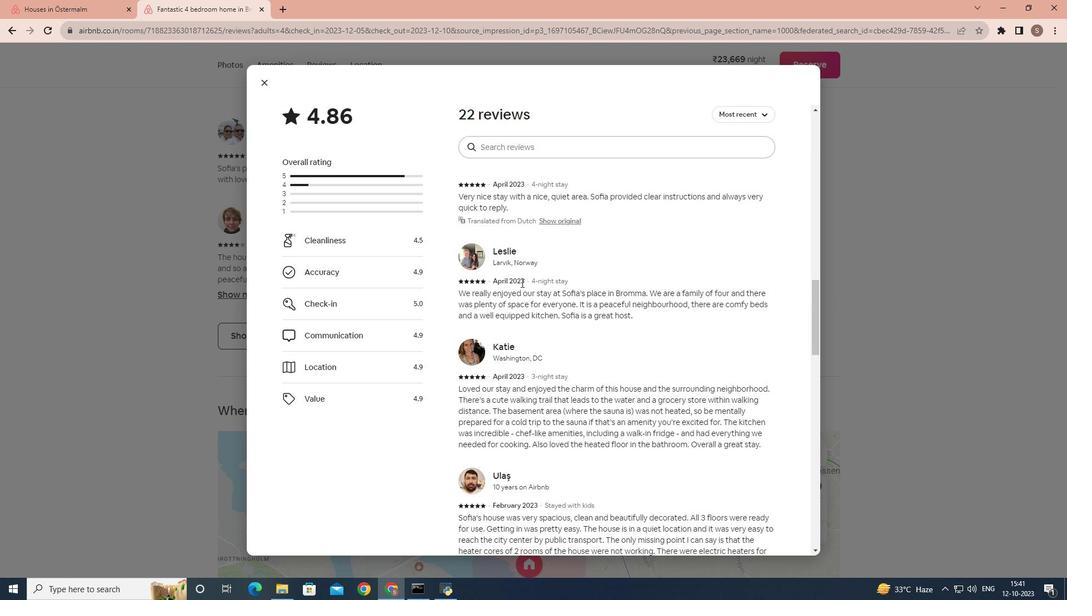 
Action: Mouse scrolled (521, 282) with delta (0, 0)
Screenshot: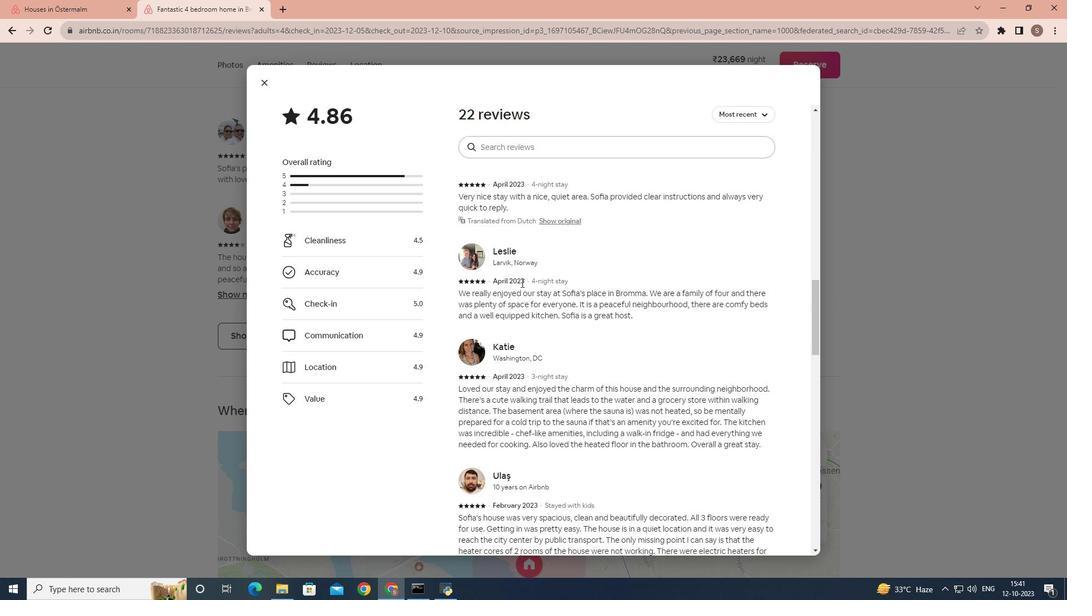 
Action: Mouse scrolled (521, 282) with delta (0, 0)
Screenshot: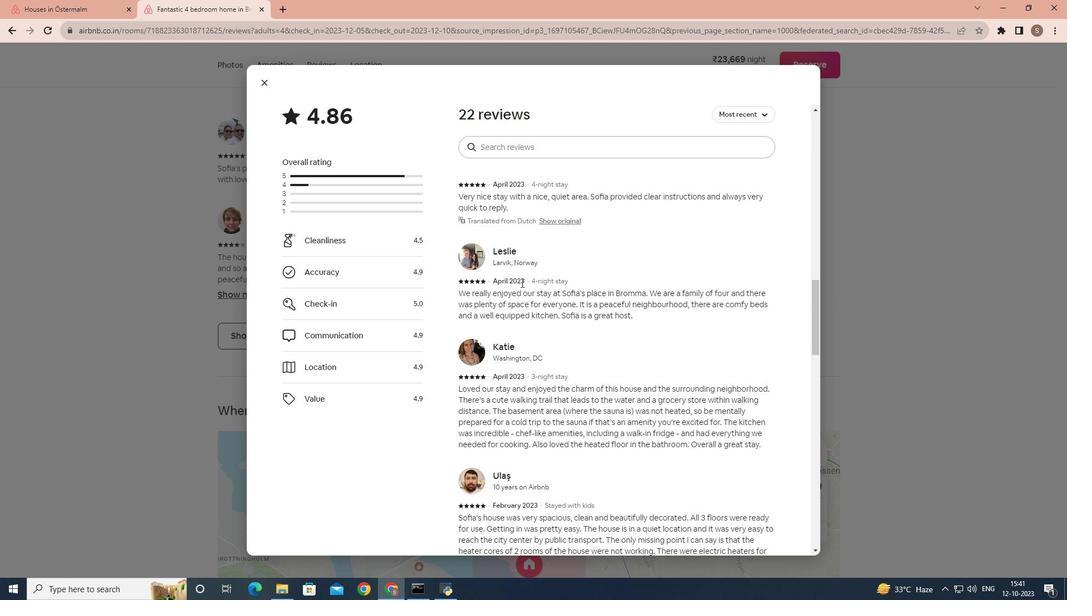 
Action: Mouse moved to (517, 282)
Screenshot: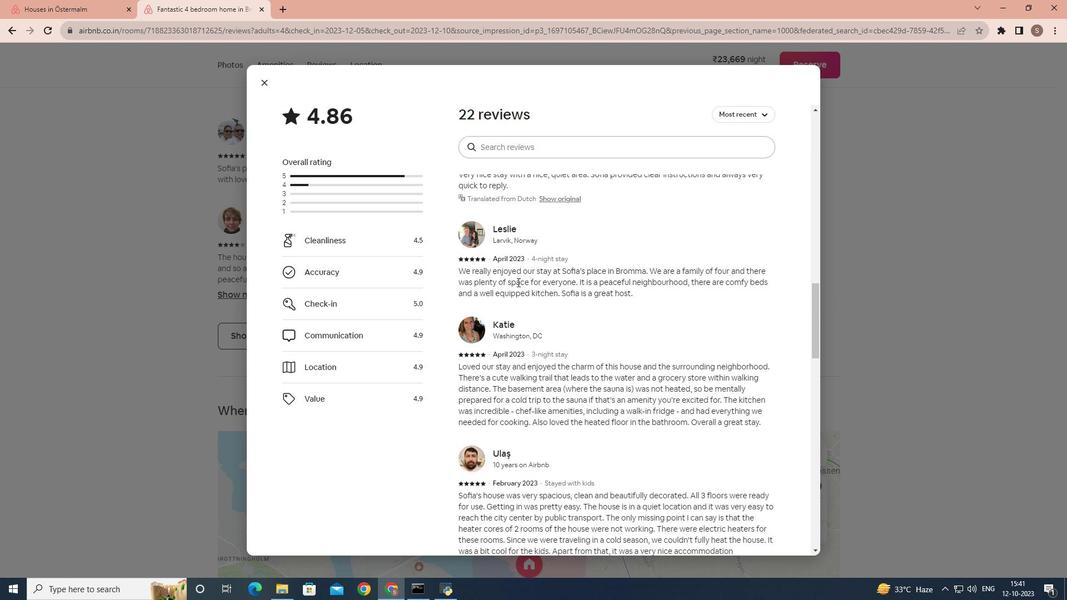 
Action: Mouse scrolled (517, 281) with delta (0, 0)
Screenshot: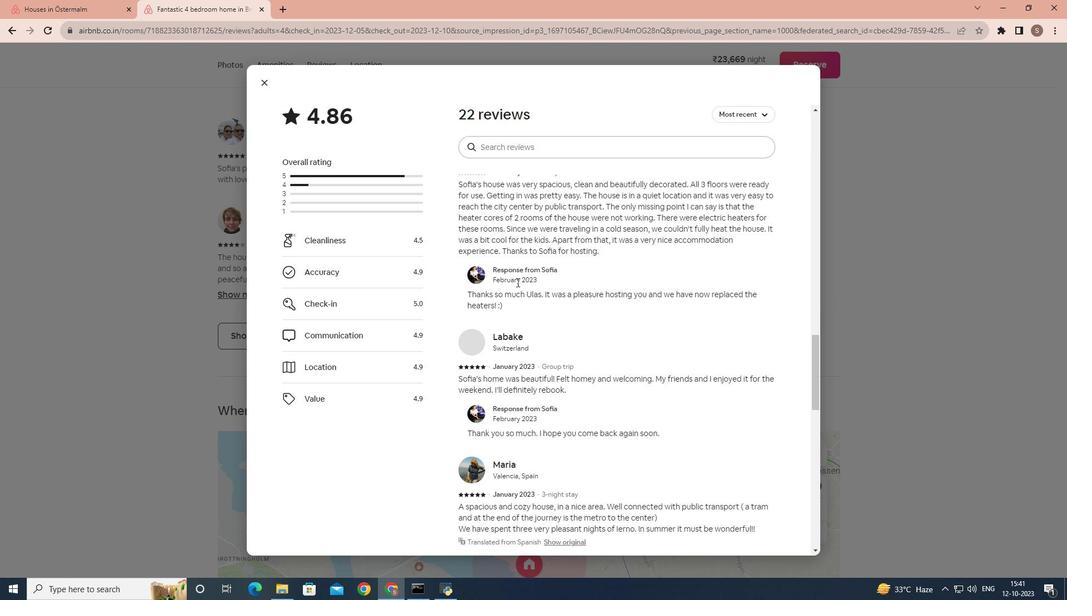 
Action: Mouse scrolled (517, 281) with delta (0, 0)
Screenshot: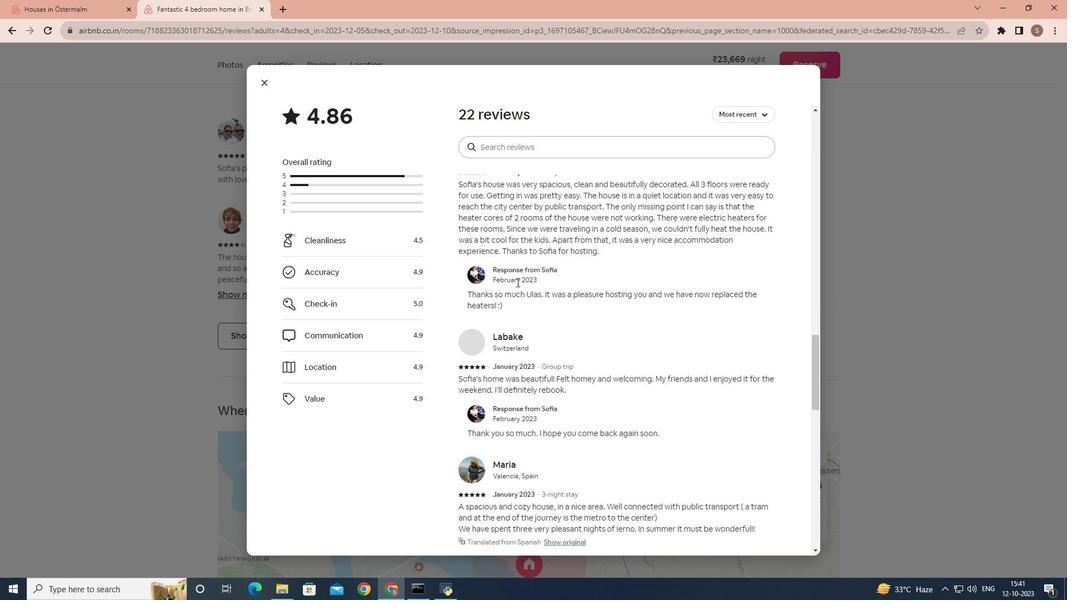 
Action: Mouse scrolled (517, 281) with delta (0, 0)
Screenshot: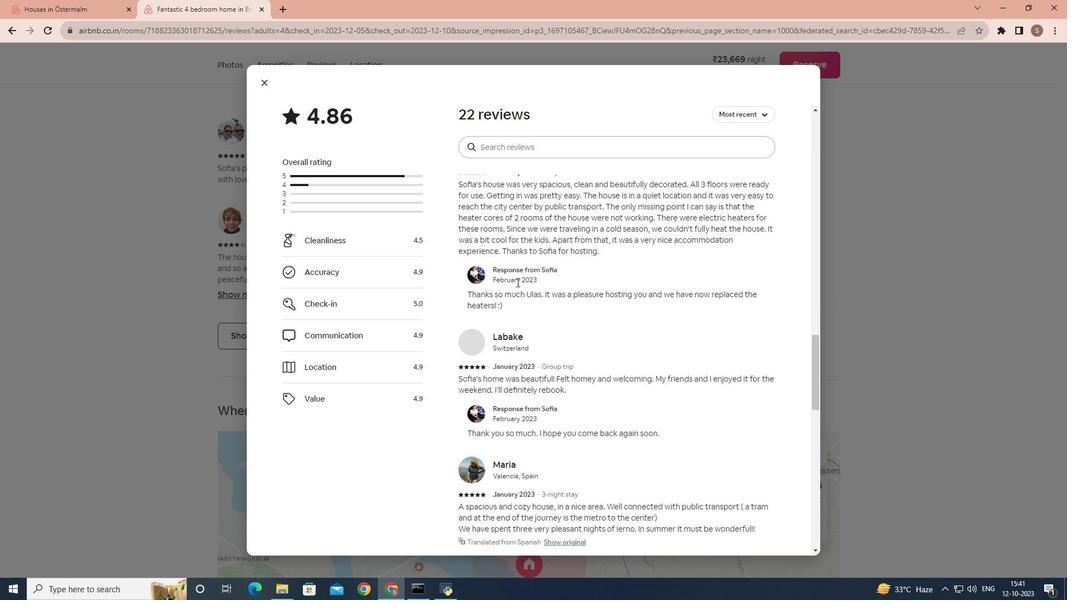
Action: Mouse scrolled (517, 281) with delta (0, 0)
Screenshot: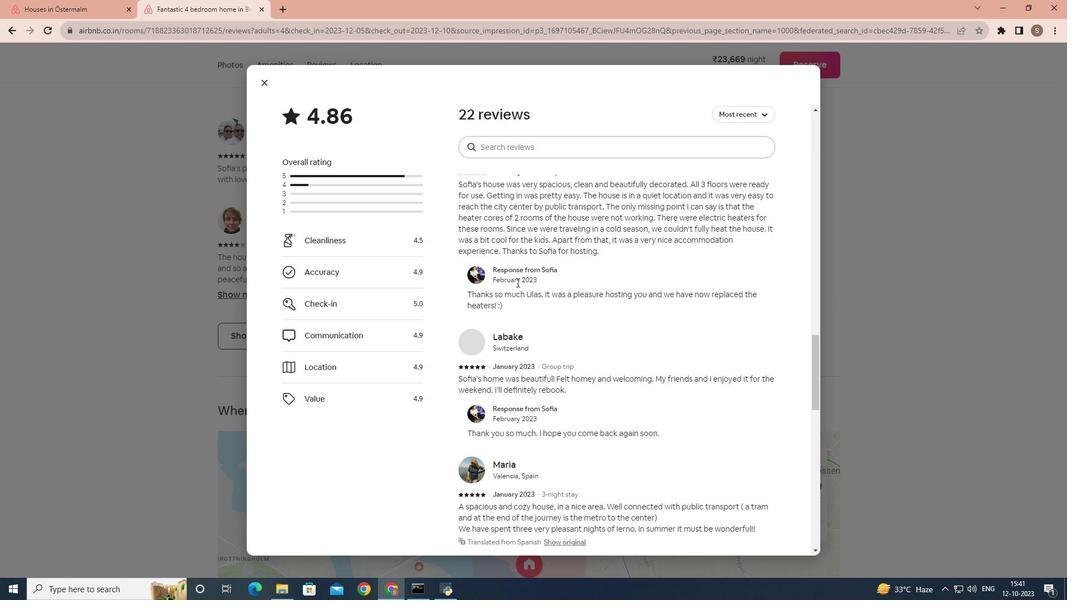 
Action: Mouse scrolled (517, 281) with delta (0, 0)
Screenshot: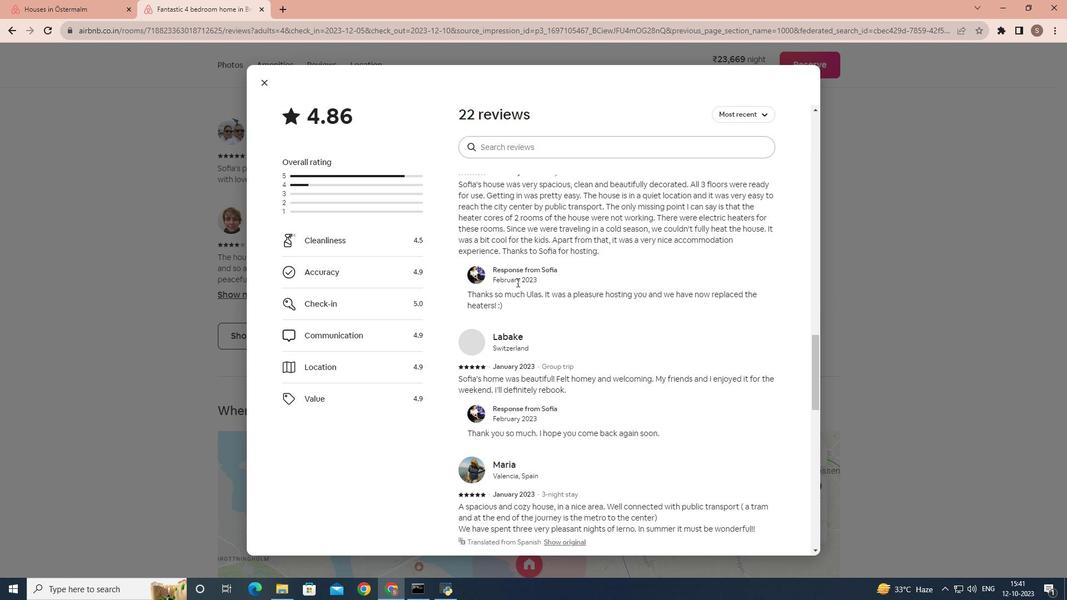 
Action: Mouse scrolled (517, 281) with delta (0, 0)
Screenshot: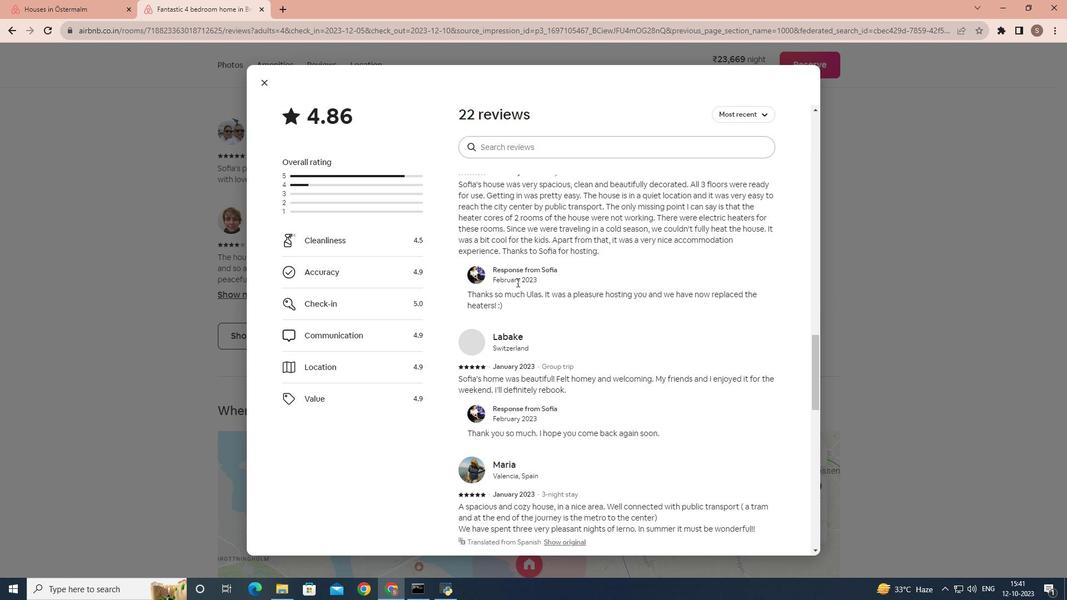
Action: Mouse moved to (516, 282)
Screenshot: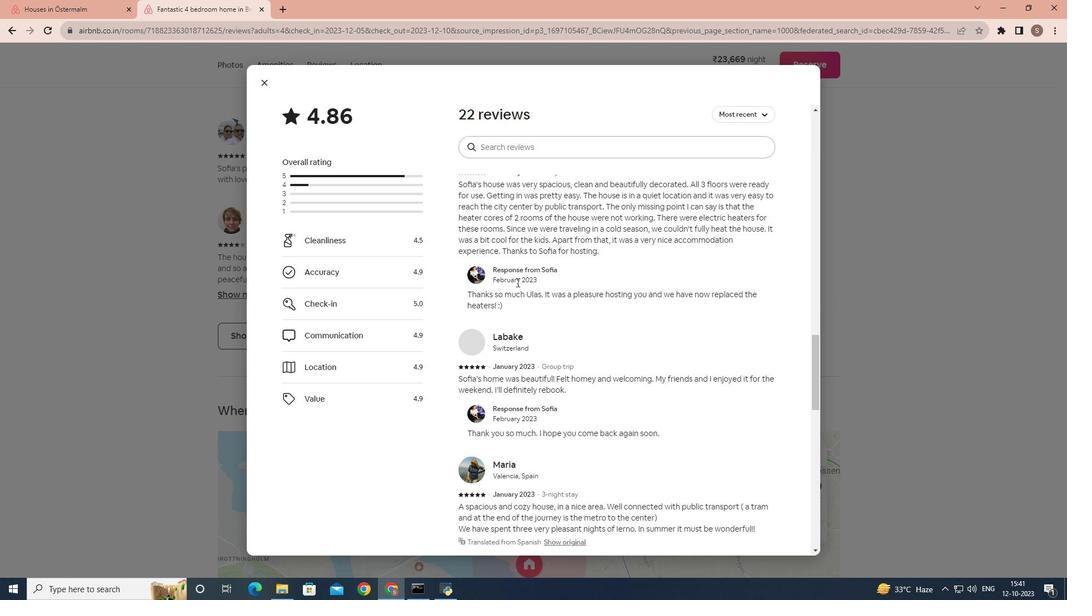 
Action: Mouse scrolled (516, 281) with delta (0, 0)
Screenshot: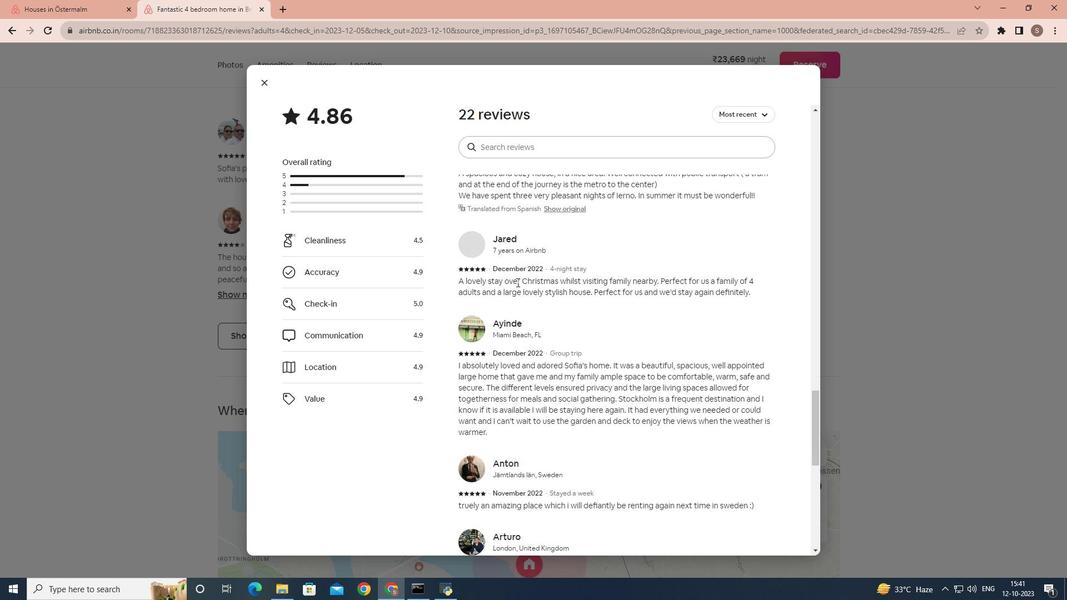 
Action: Mouse scrolled (516, 281) with delta (0, 0)
Screenshot: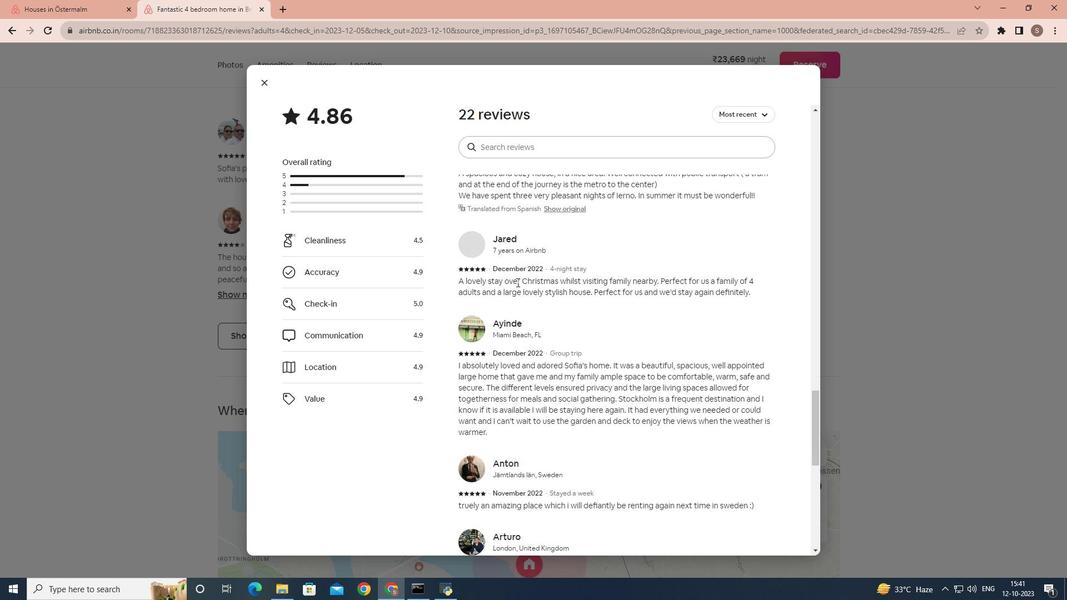 
Action: Mouse scrolled (516, 281) with delta (0, 0)
Screenshot: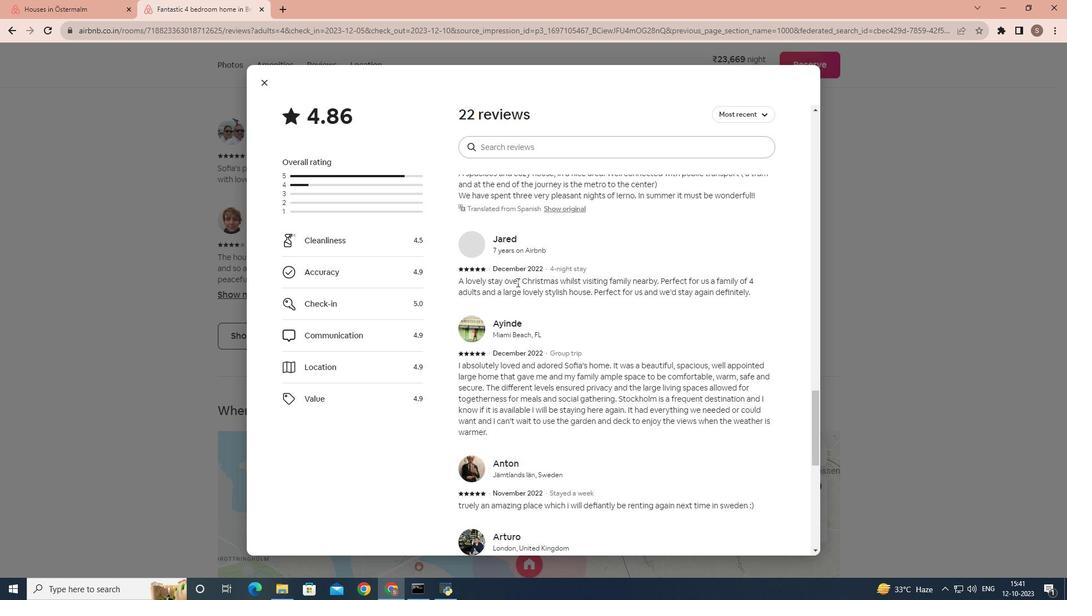 
Action: Mouse scrolled (516, 281) with delta (0, 0)
Screenshot: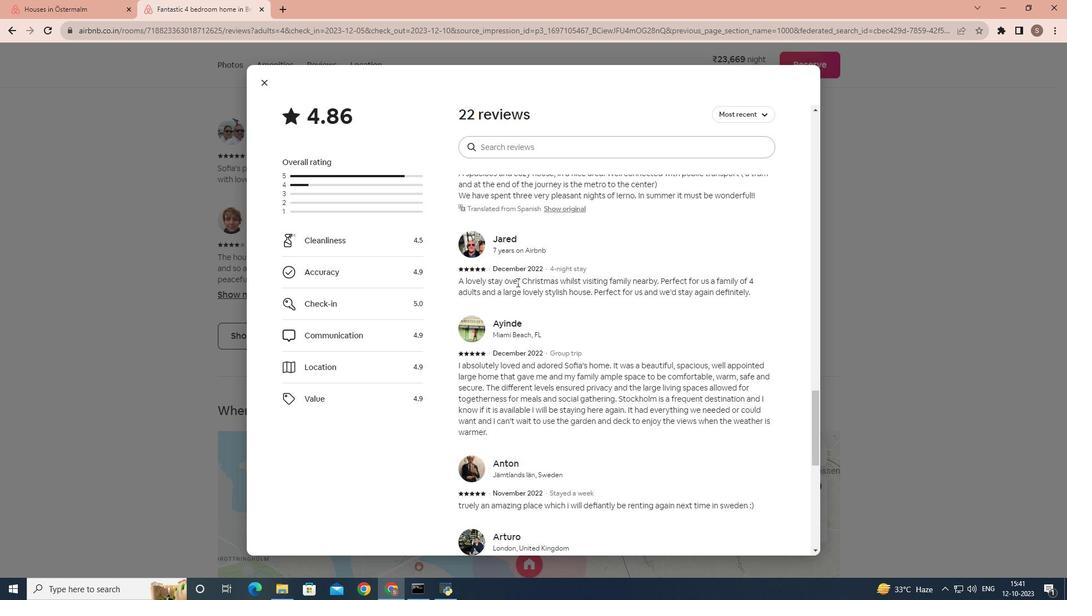 
Action: Mouse scrolled (516, 281) with delta (0, 0)
Screenshot: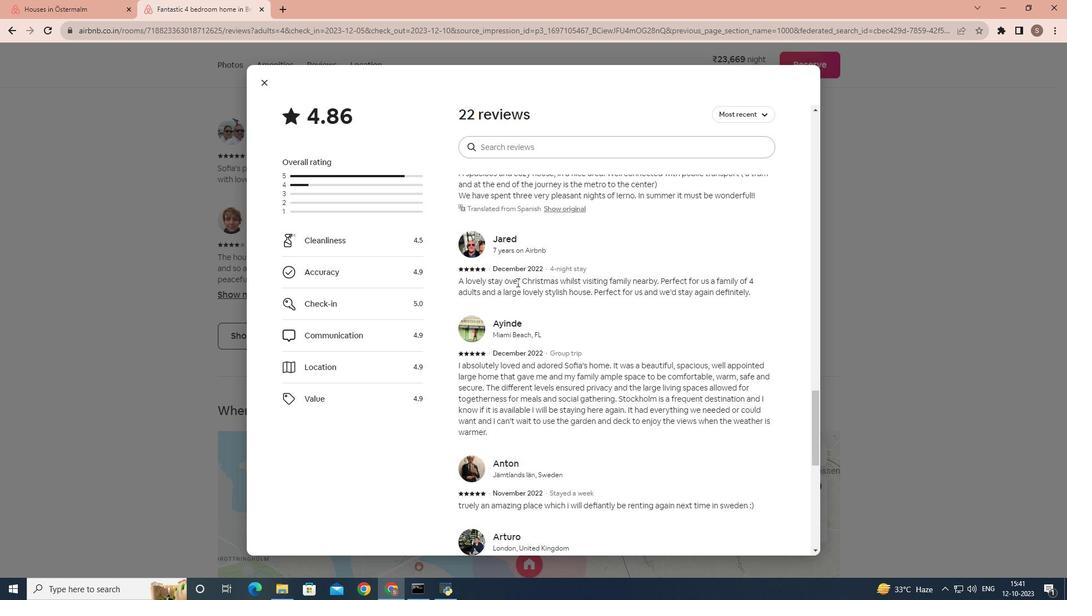 
Action: Mouse scrolled (516, 281) with delta (0, 0)
Screenshot: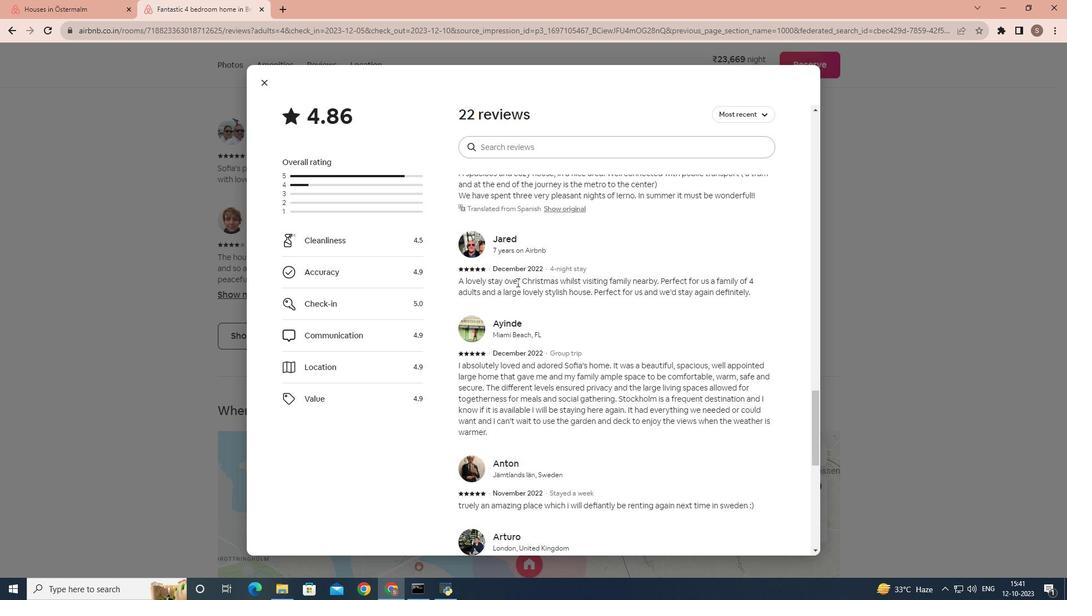 
Action: Mouse scrolled (516, 281) with delta (0, 0)
Screenshot: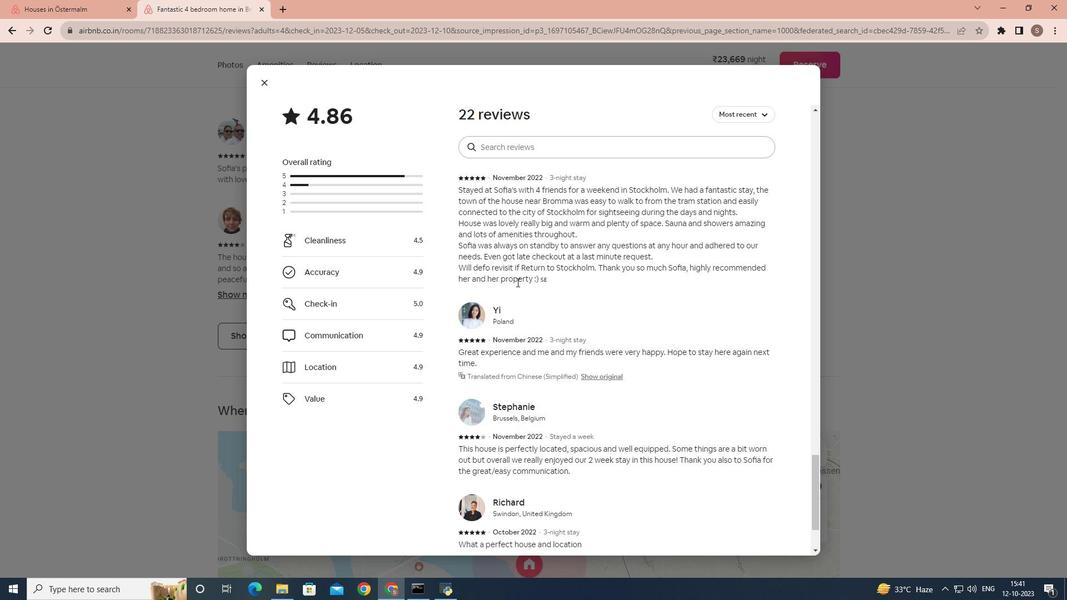 
Action: Mouse scrolled (516, 281) with delta (0, 0)
Screenshot: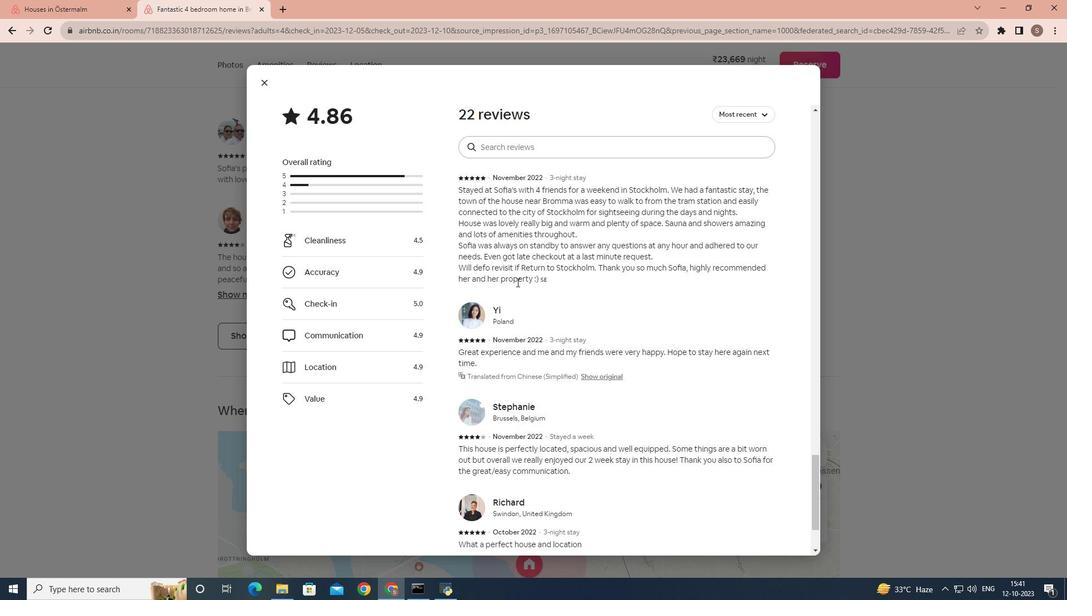 
Action: Mouse scrolled (516, 281) with delta (0, 0)
Screenshot: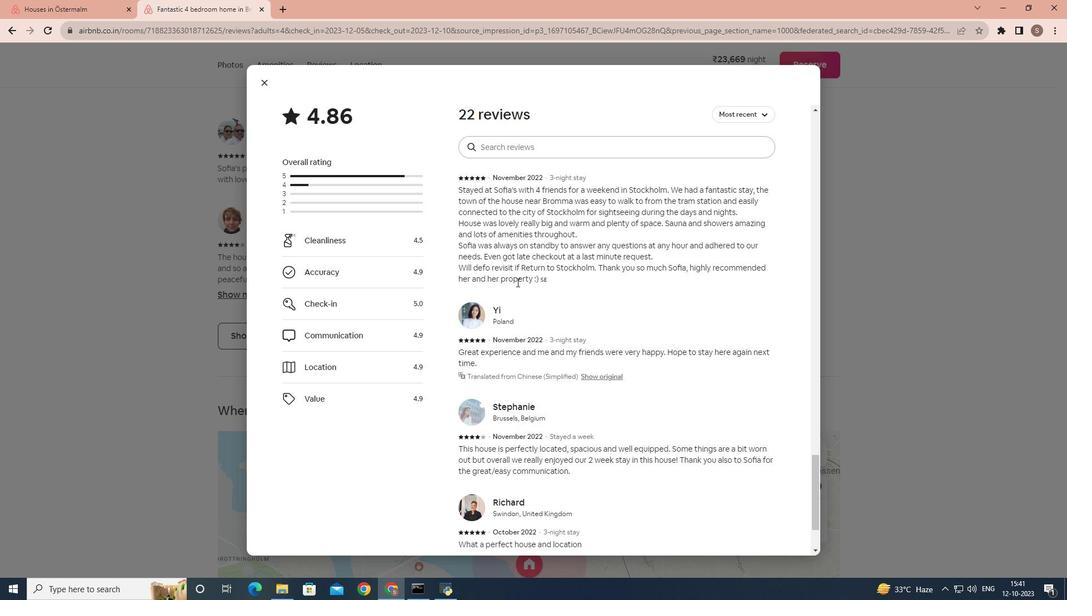 
Action: Mouse scrolled (516, 281) with delta (0, 0)
Screenshot: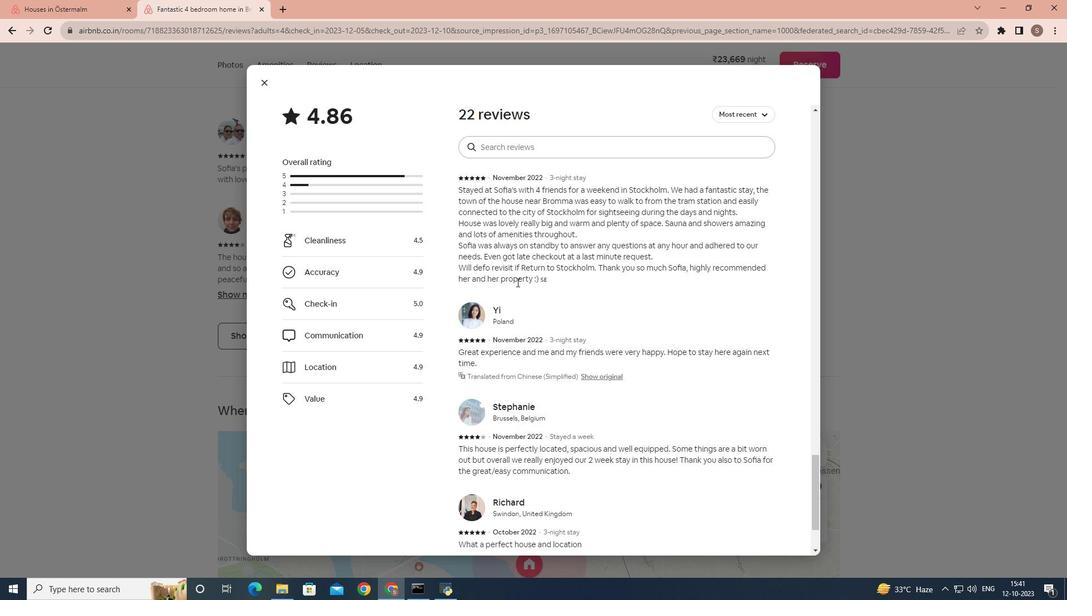 
Action: Mouse scrolled (516, 281) with delta (0, 0)
Screenshot: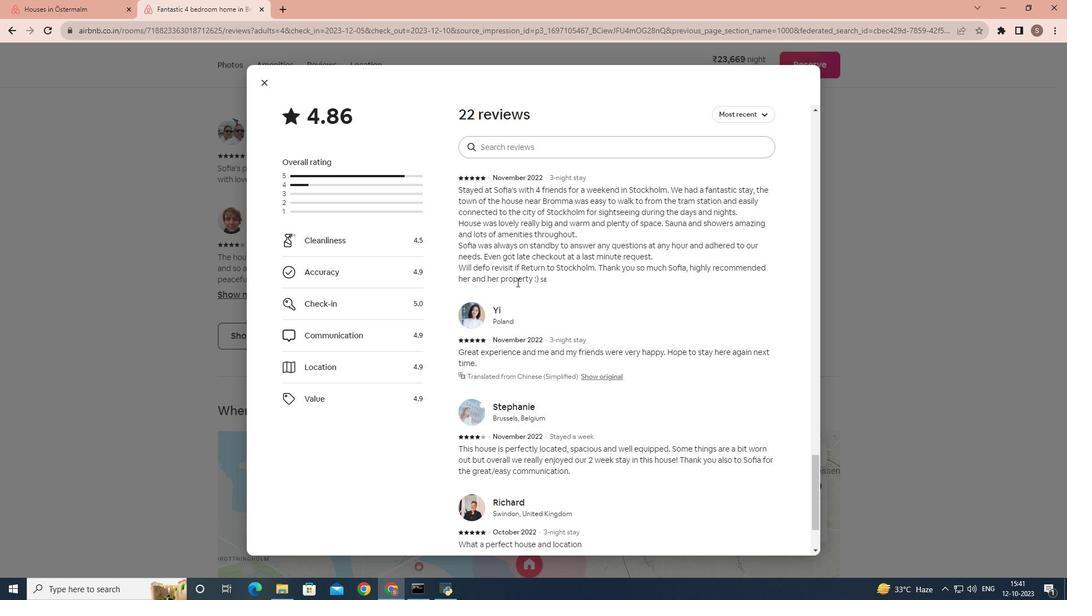 
Action: Mouse scrolled (516, 281) with delta (0, 0)
Screenshot: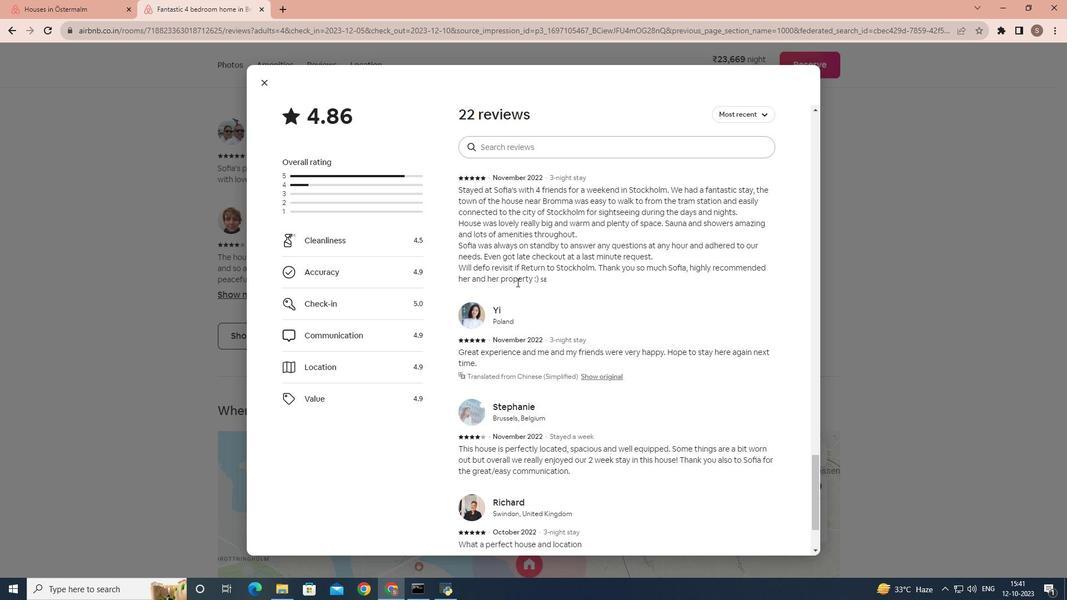 
Action: Mouse scrolled (516, 281) with delta (0, 0)
Screenshot: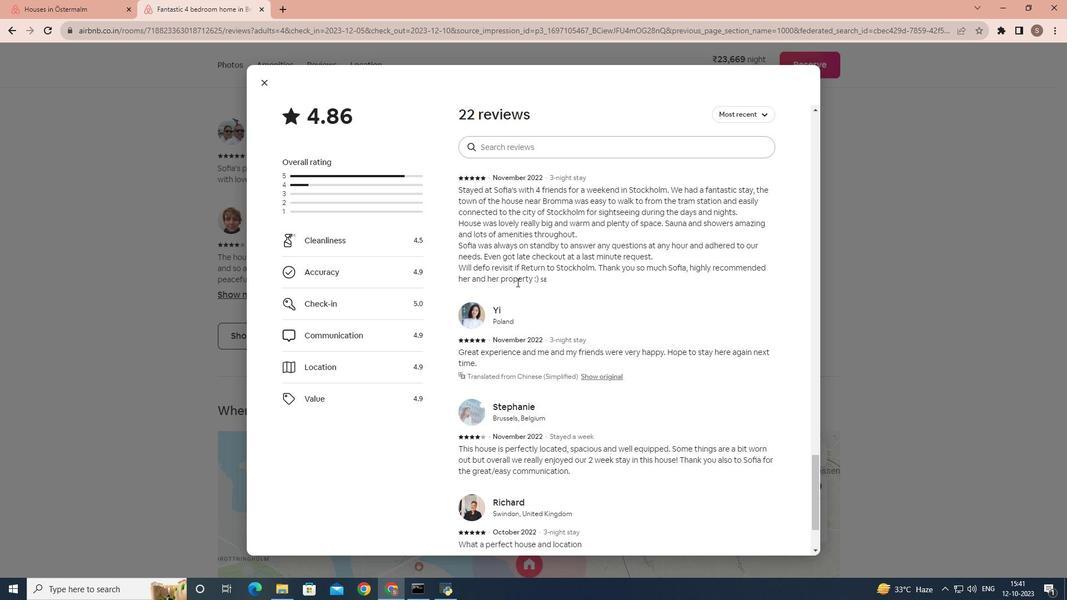 
Action: Mouse scrolled (516, 281) with delta (0, 0)
Screenshot: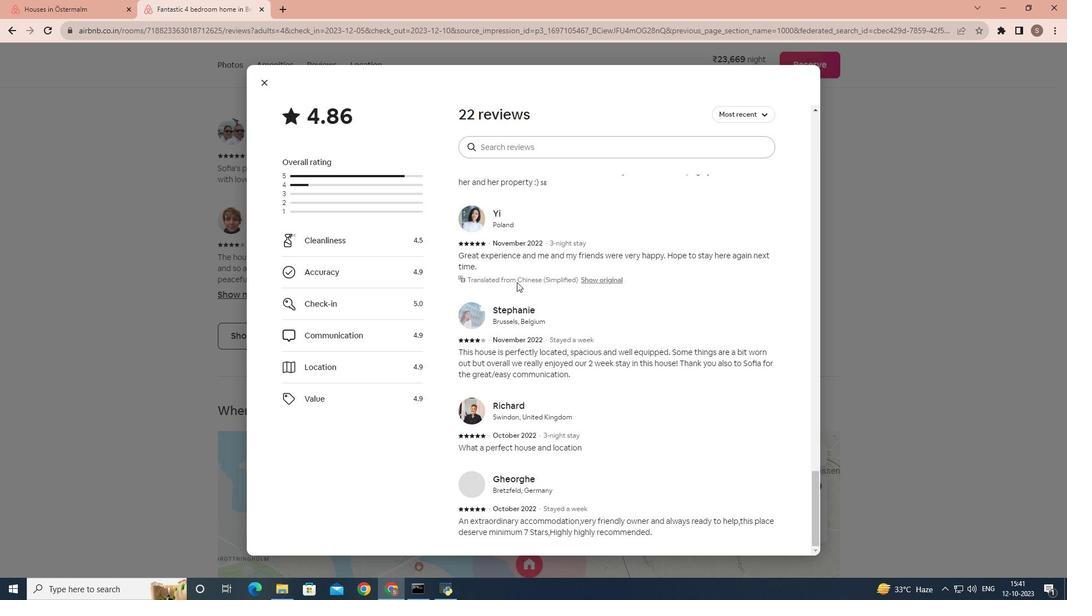 
Action: Mouse scrolled (516, 281) with delta (0, 0)
Screenshot: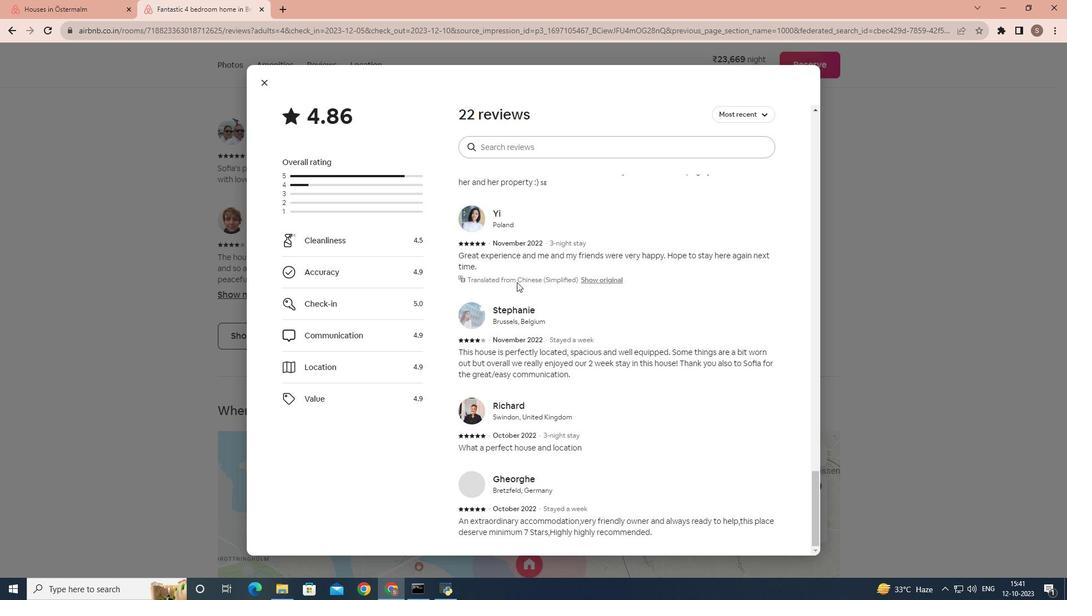 
Action: Mouse scrolled (516, 281) with delta (0, 0)
Screenshot: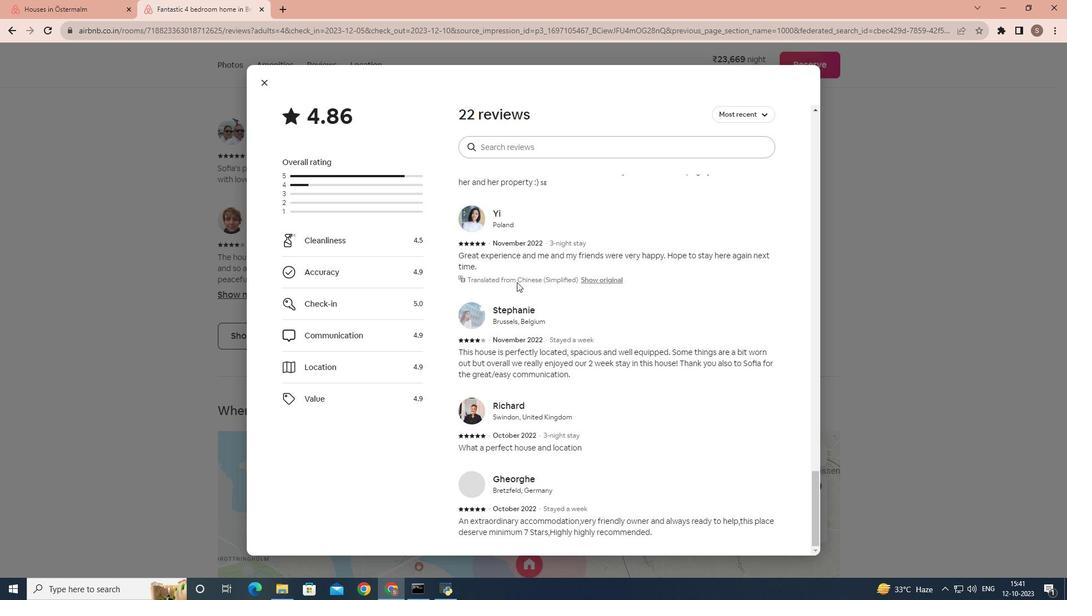 
Action: Mouse scrolled (516, 281) with delta (0, 0)
Screenshot: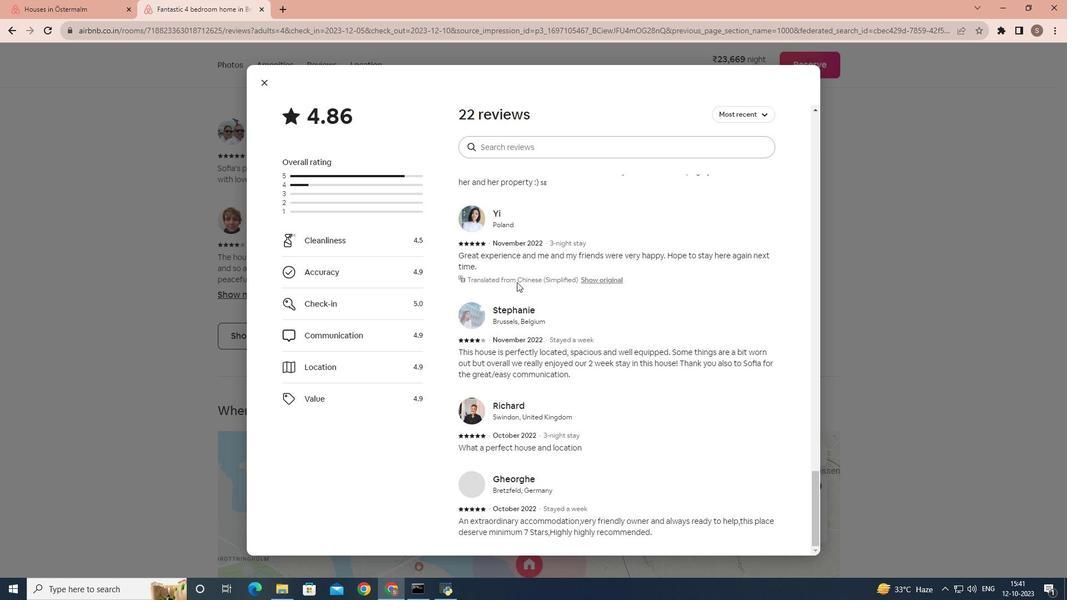 
Action: Mouse scrolled (516, 281) with delta (0, 0)
Screenshot: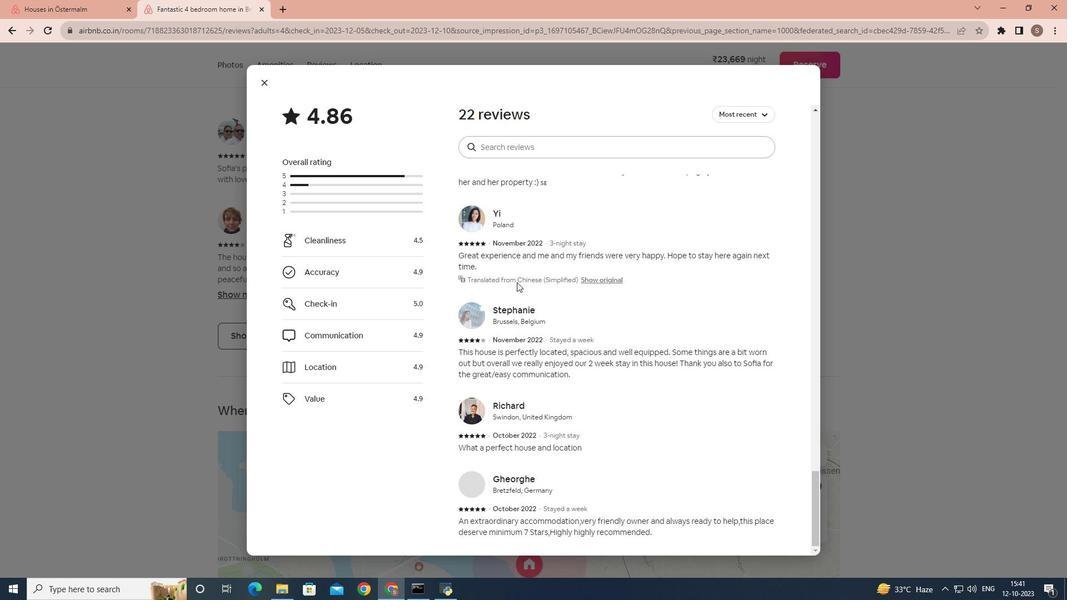 
Action: Mouse scrolled (516, 281) with delta (0, 0)
Screenshot: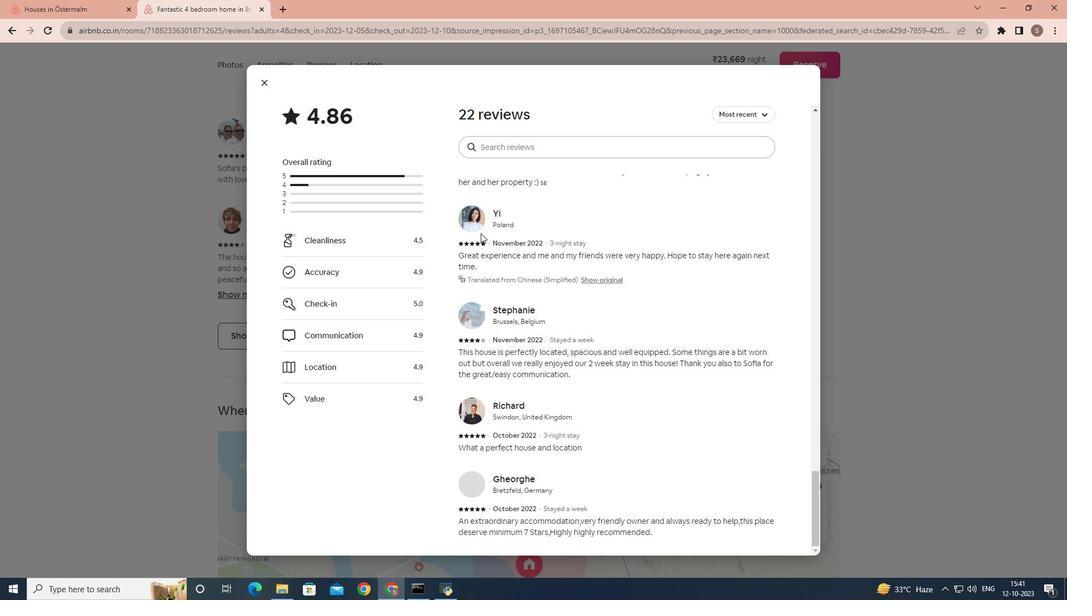
Action: Mouse scrolled (516, 281) with delta (0, 0)
Screenshot: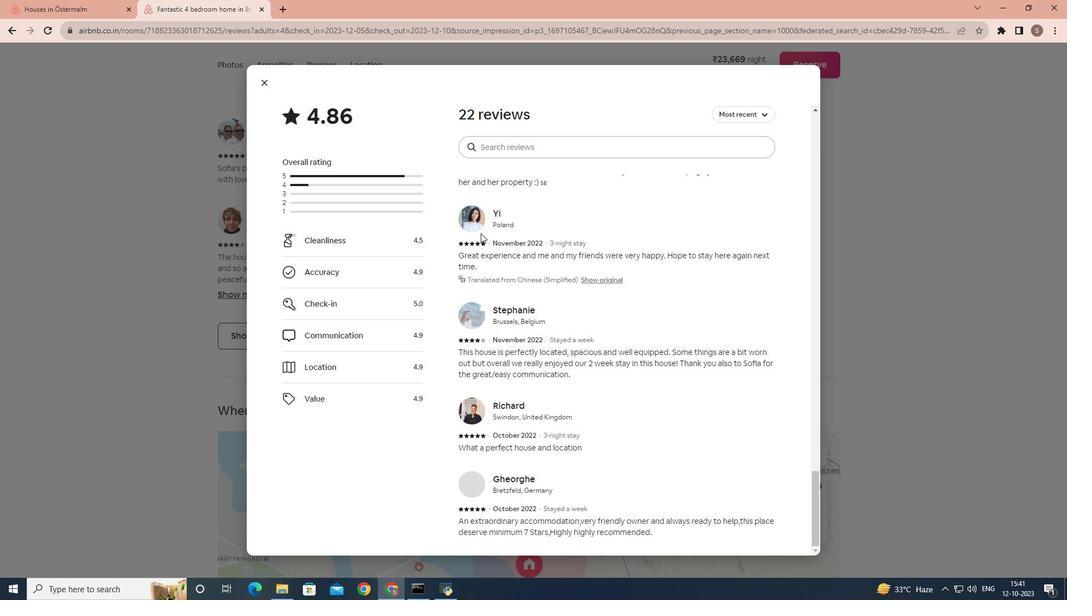 
Action: Mouse scrolled (516, 281) with delta (0, 0)
Screenshot: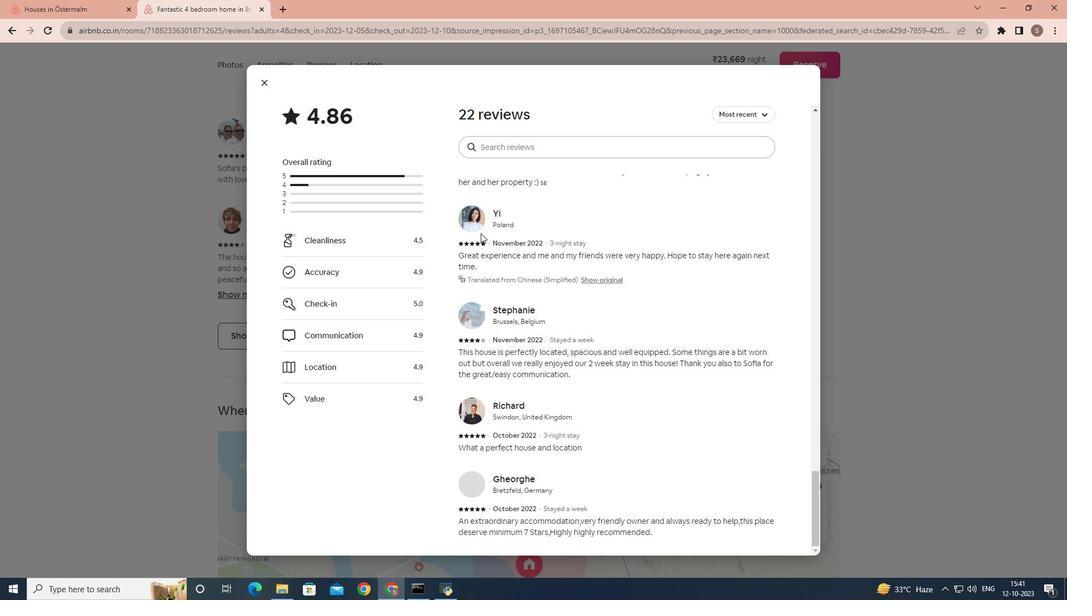 
Action: Mouse scrolled (516, 281) with delta (0, 0)
Screenshot: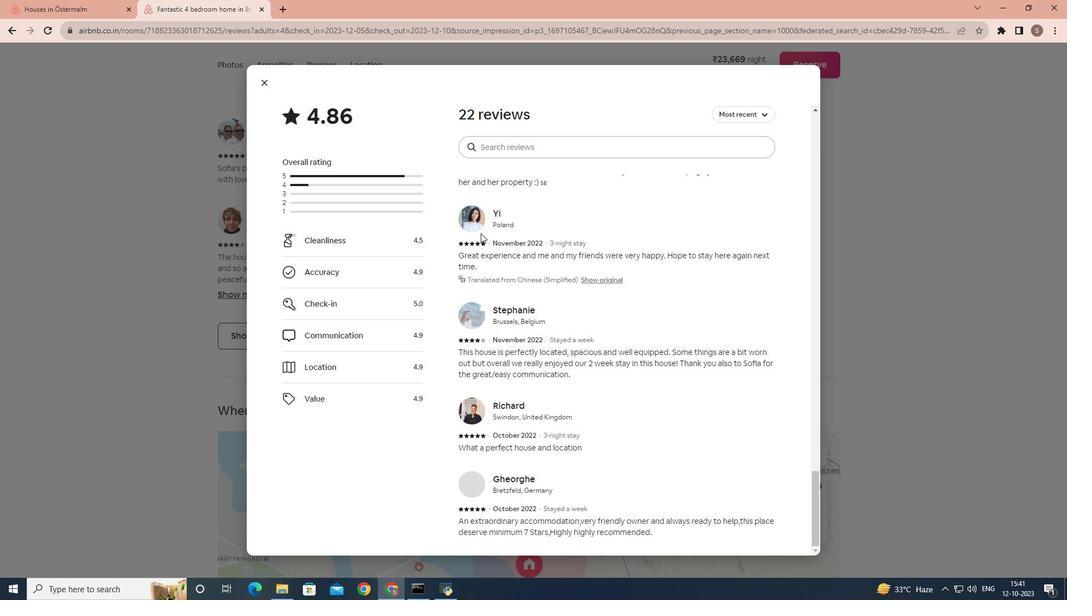 
Action: Mouse scrolled (516, 281) with delta (0, 0)
Screenshot: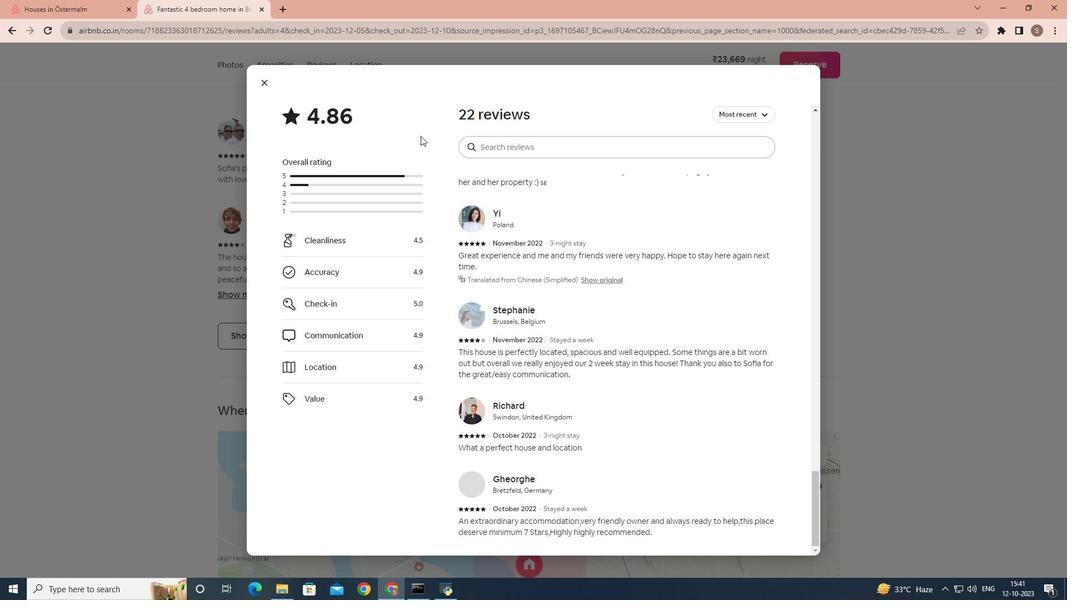 
Action: Mouse moved to (262, 83)
Screenshot: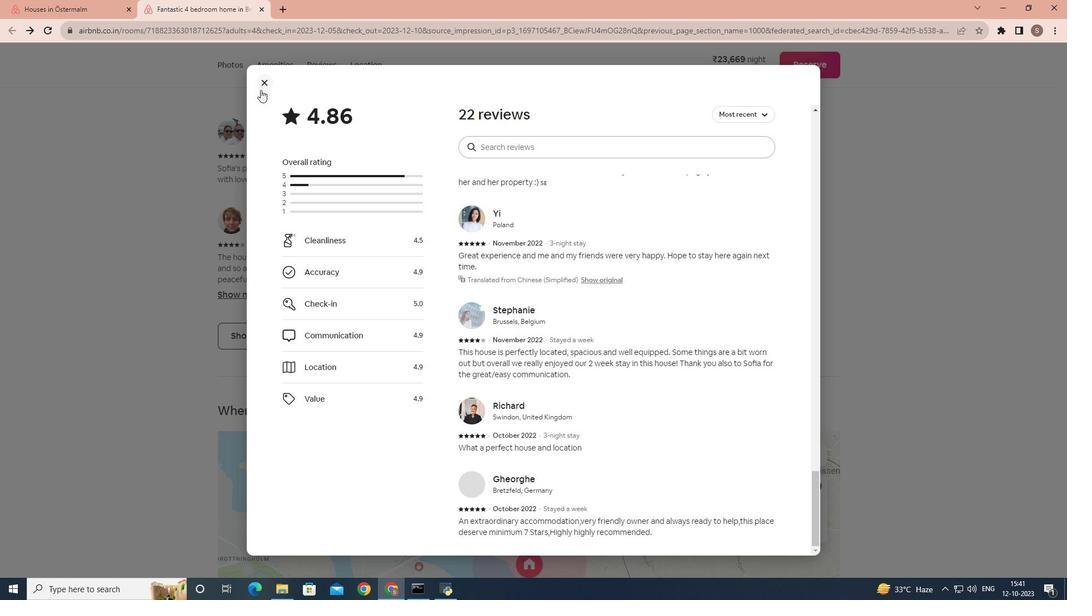 
Action: Mouse pressed left at (262, 83)
Screenshot: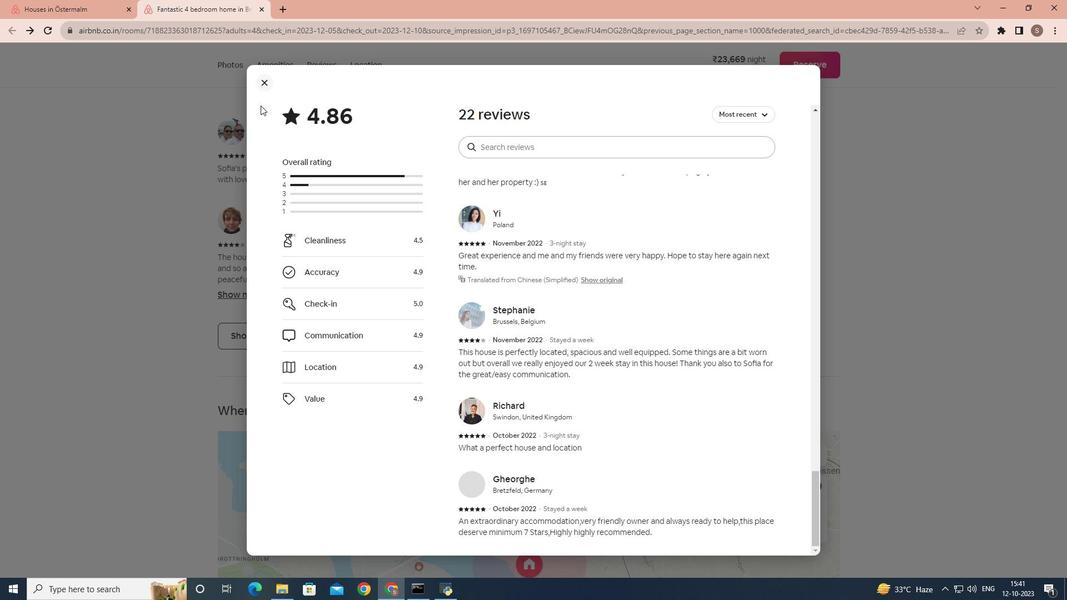 
Action: Mouse moved to (326, 287)
Screenshot: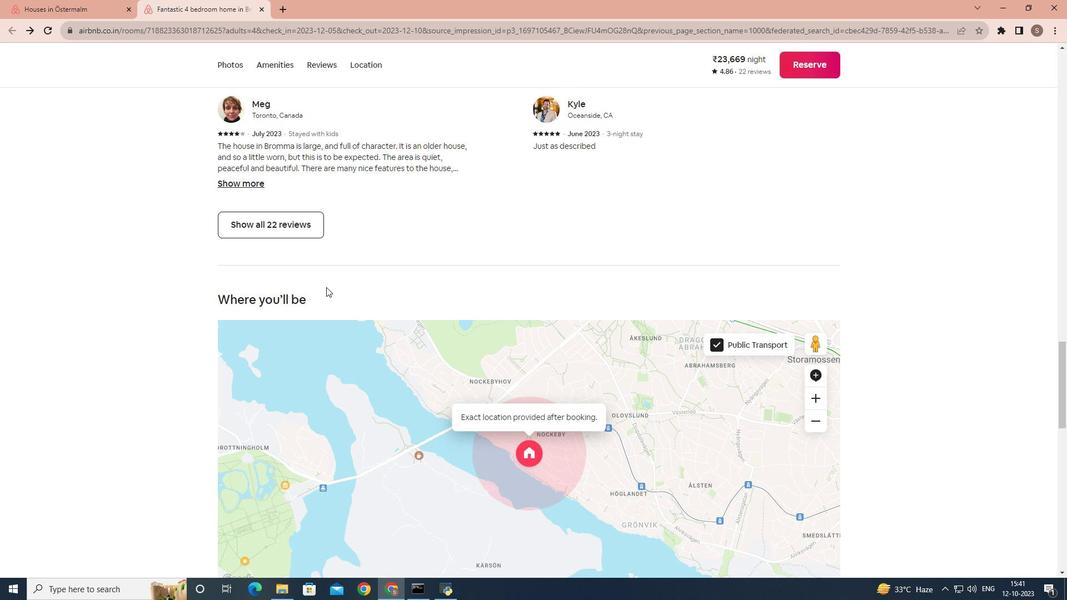 
Action: Mouse scrolled (326, 286) with delta (0, 0)
Screenshot: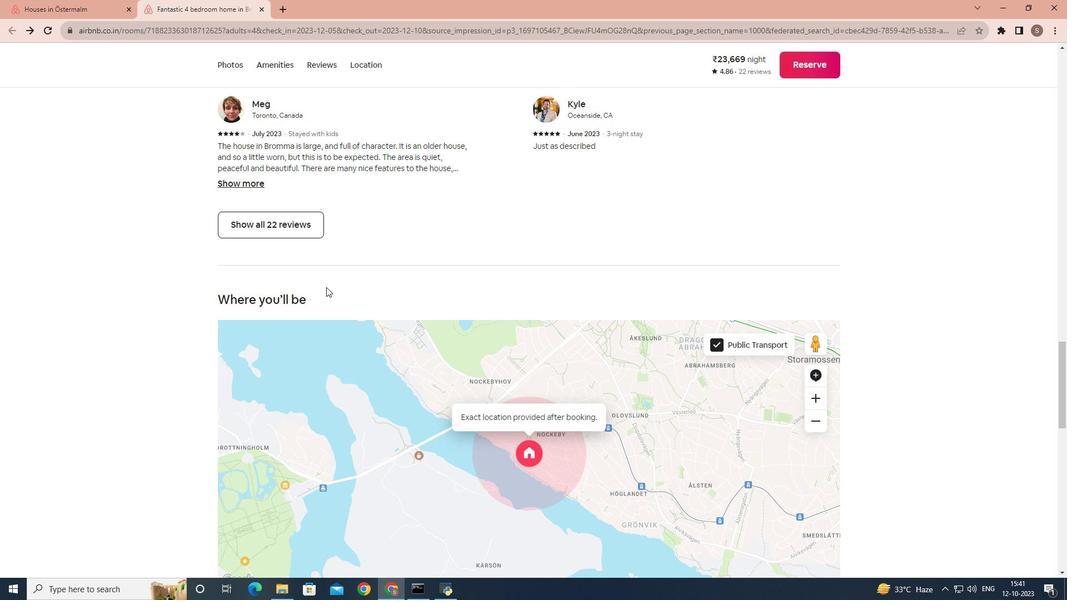 
Action: Mouse scrolled (326, 286) with delta (0, 0)
Screenshot: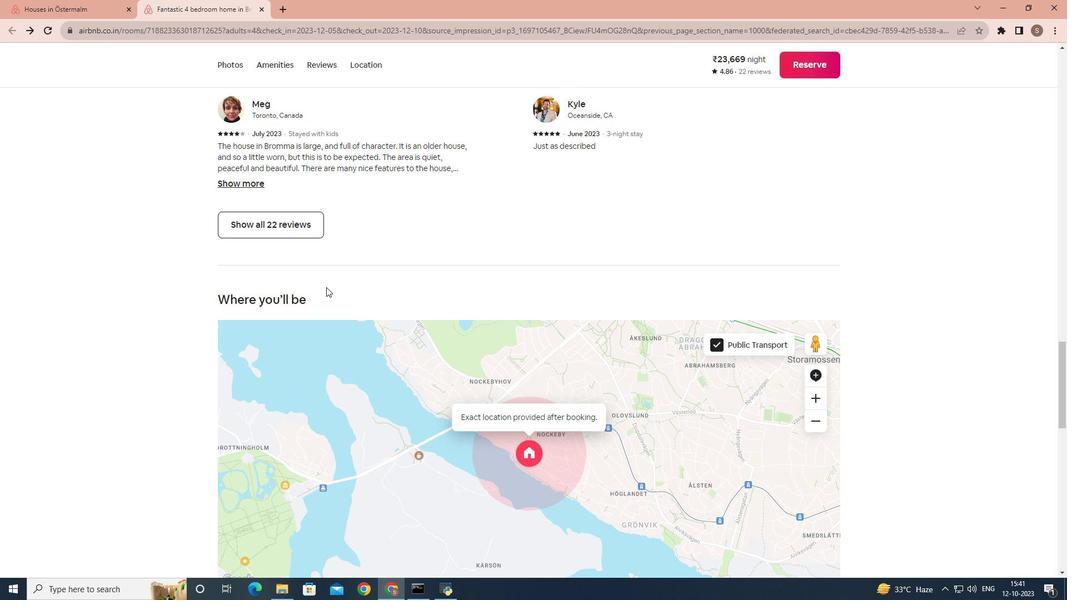 
Action: Mouse scrolled (326, 286) with delta (0, 0)
Screenshot: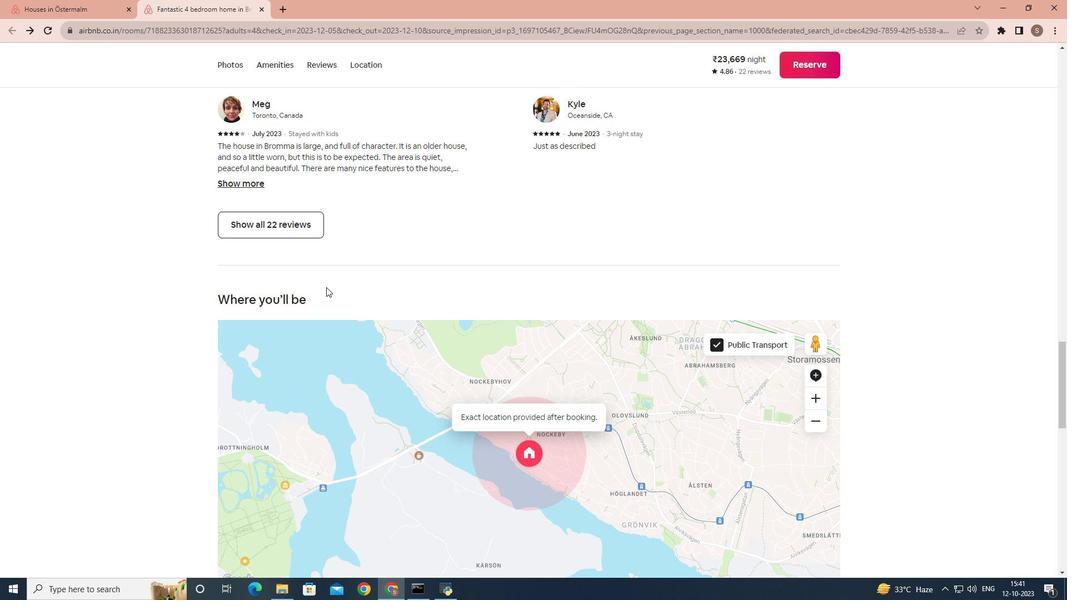 
Action: Mouse scrolled (326, 286) with delta (0, 0)
Screenshot: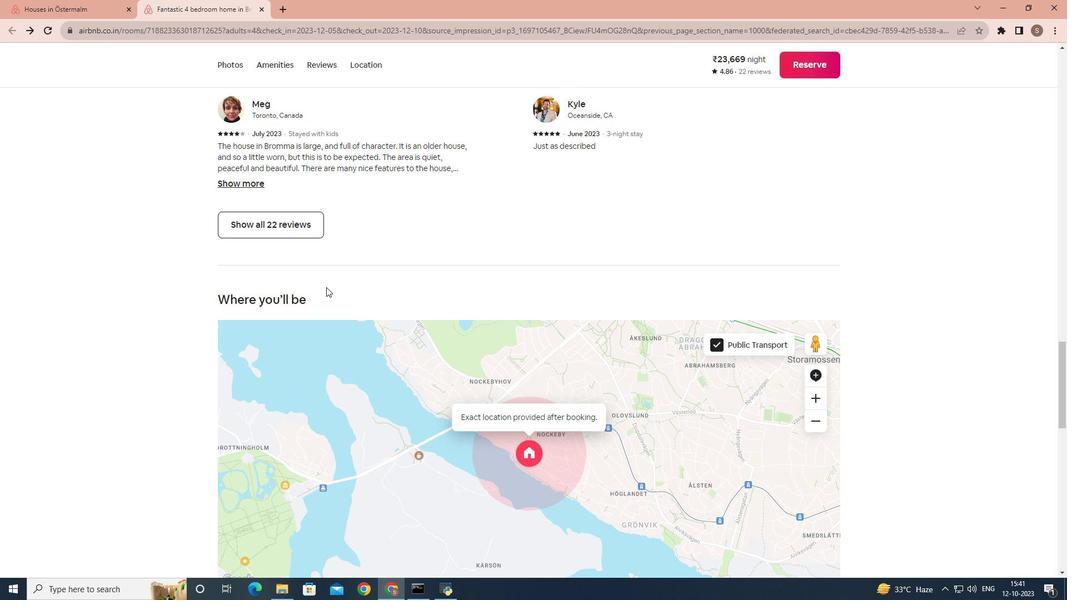 
Action: Mouse scrolled (326, 286) with delta (0, 0)
Screenshot: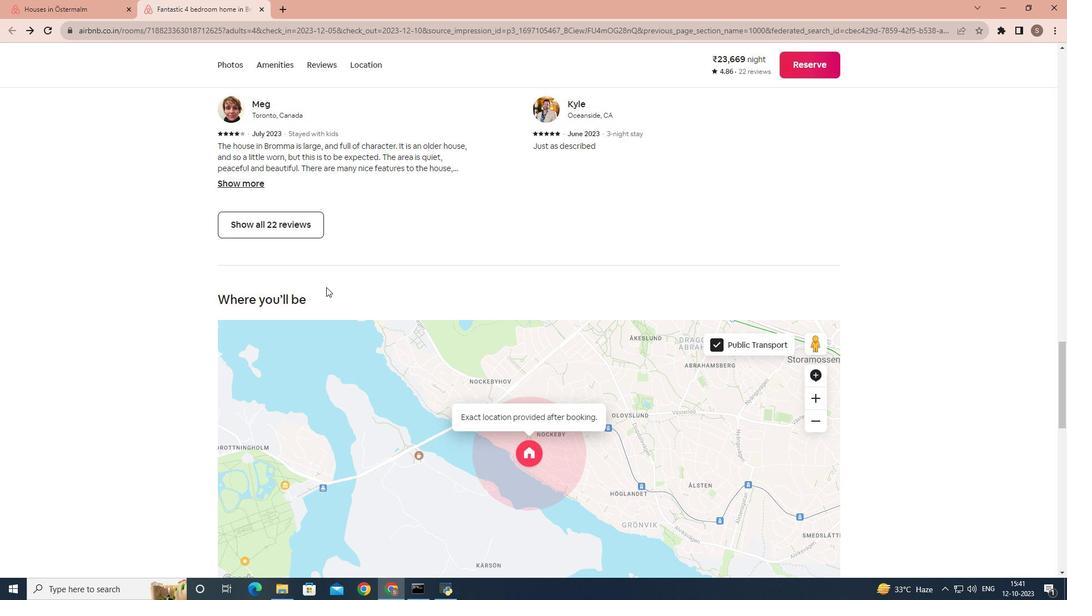 
Action: Mouse scrolled (326, 286) with delta (0, 0)
Screenshot: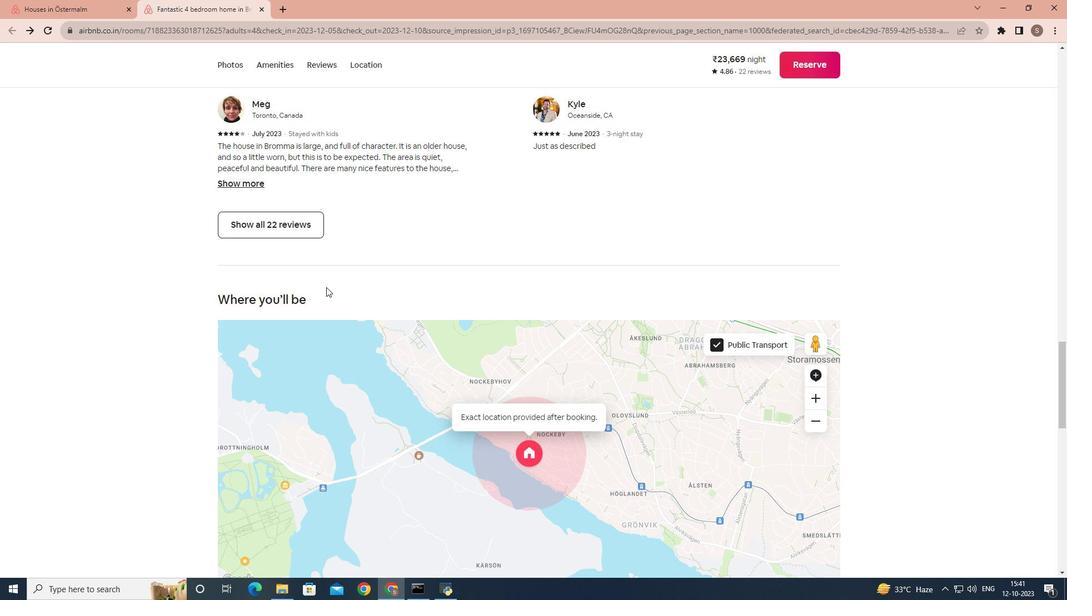
Action: Mouse scrolled (326, 286) with delta (0, 0)
Screenshot: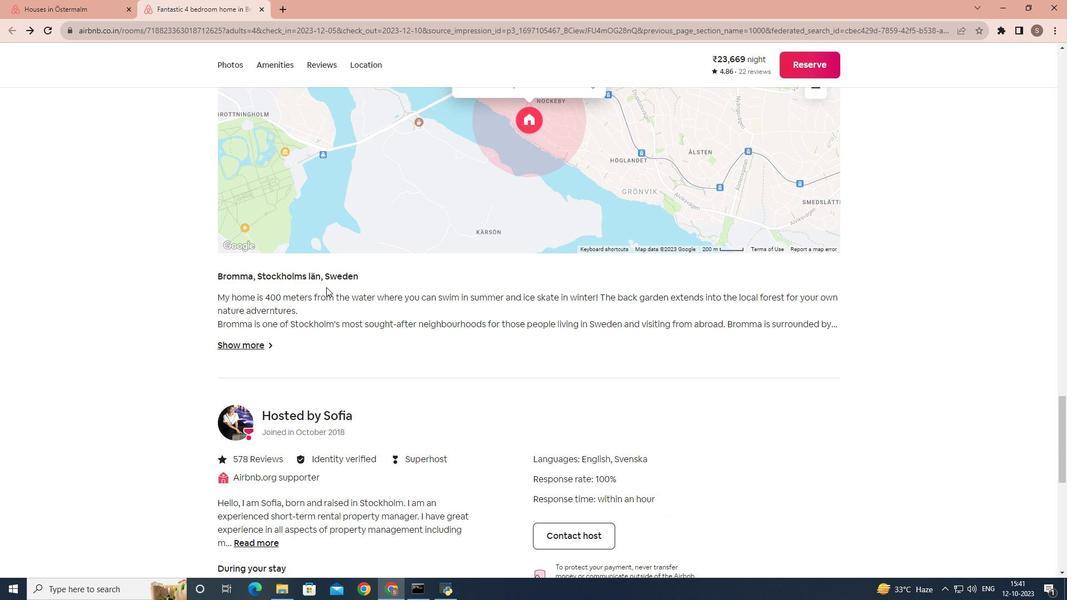
Action: Mouse scrolled (326, 286) with delta (0, 0)
Screenshot: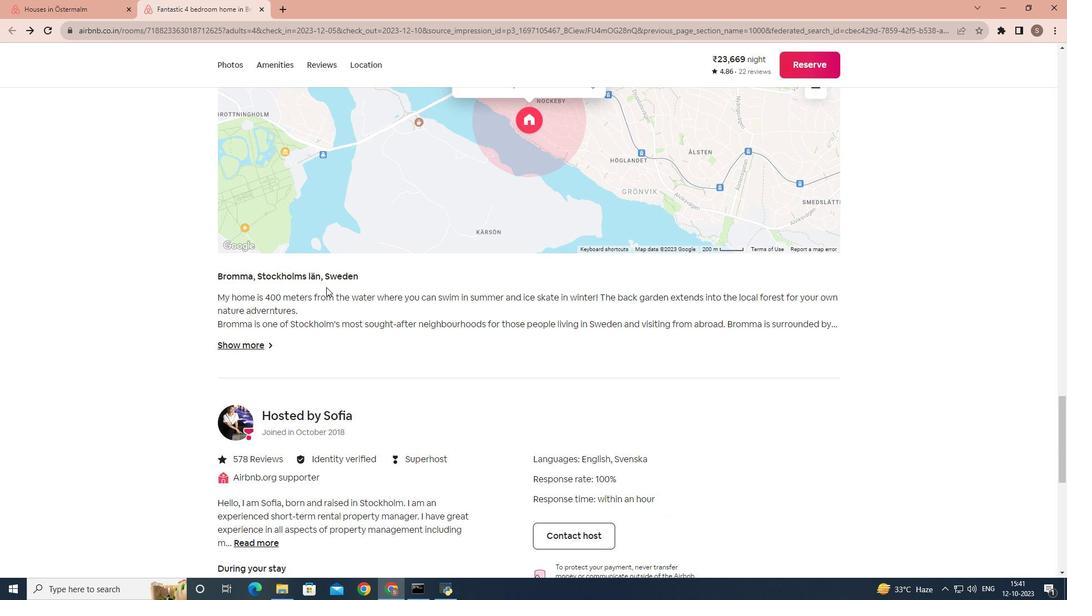 
Action: Mouse scrolled (326, 286) with delta (0, 0)
Screenshot: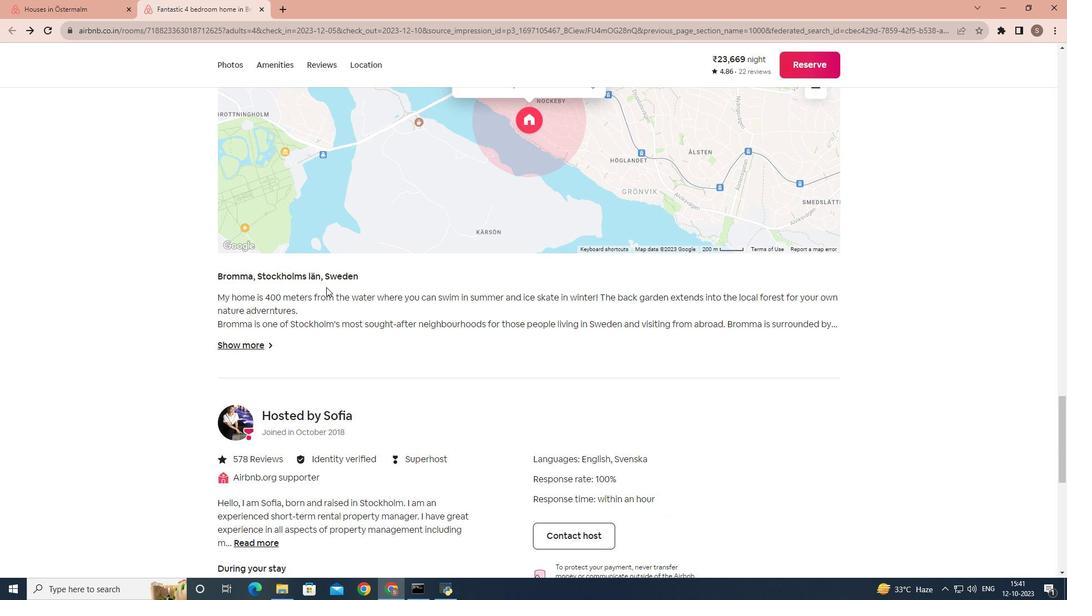 
Action: Mouse scrolled (326, 286) with delta (0, 0)
Screenshot: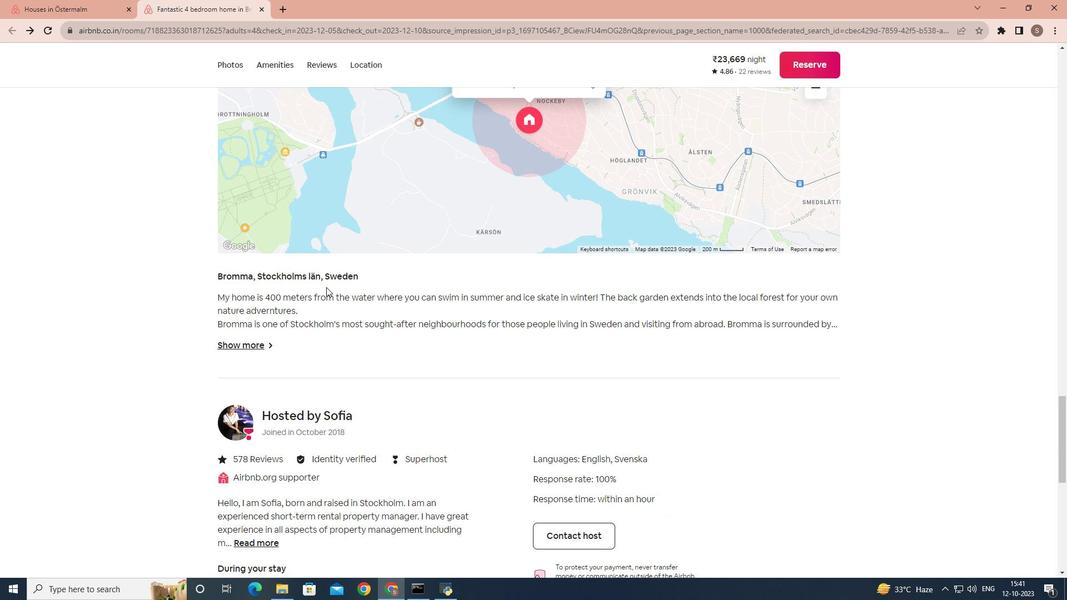 
Action: Mouse scrolled (326, 286) with delta (0, 0)
Screenshot: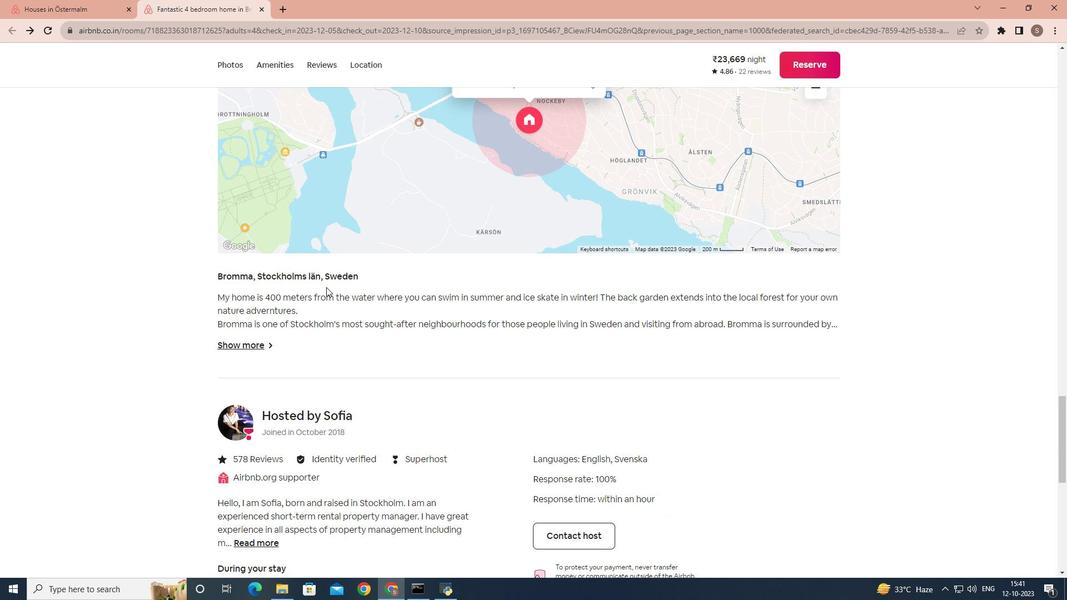 
Action: Mouse scrolled (326, 286) with delta (0, 0)
Screenshot: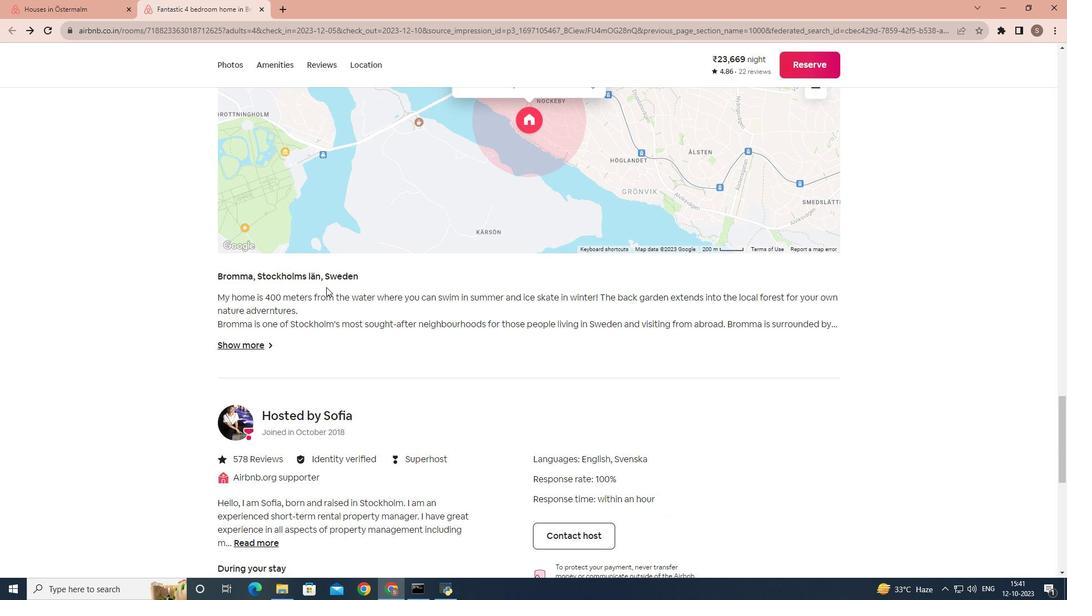 
Action: Mouse moved to (226, 349)
Screenshot: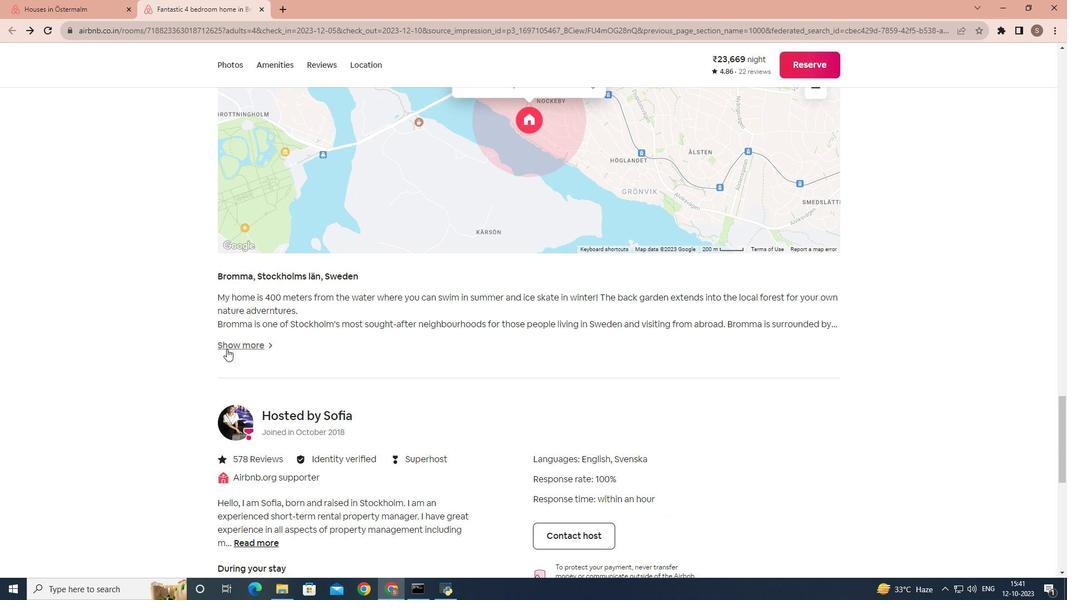
Action: Mouse pressed left at (226, 349)
Screenshot: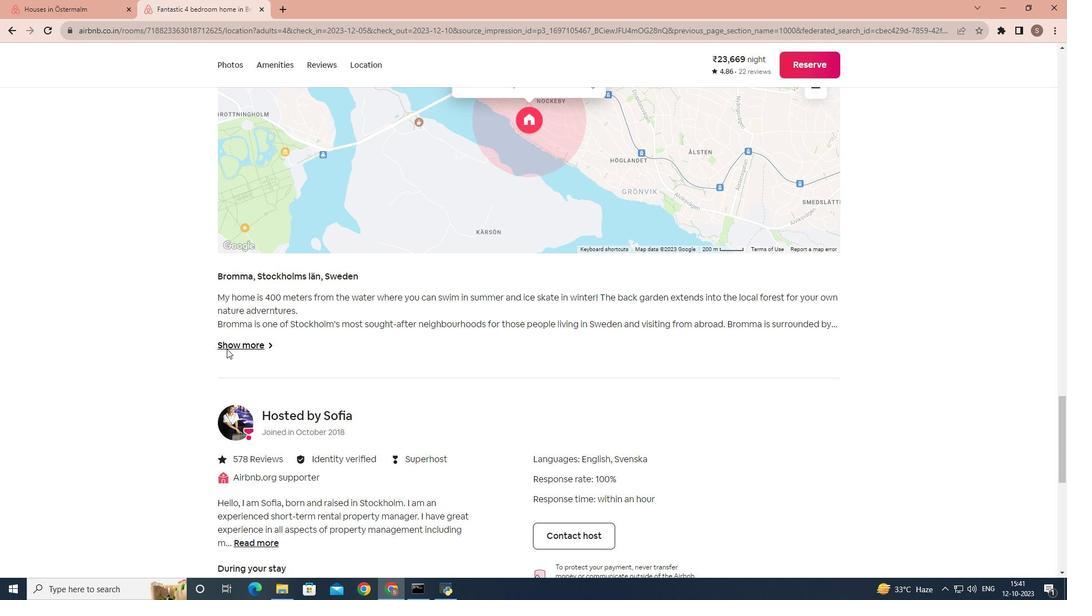 
Action: Mouse moved to (65, 190)
Screenshot: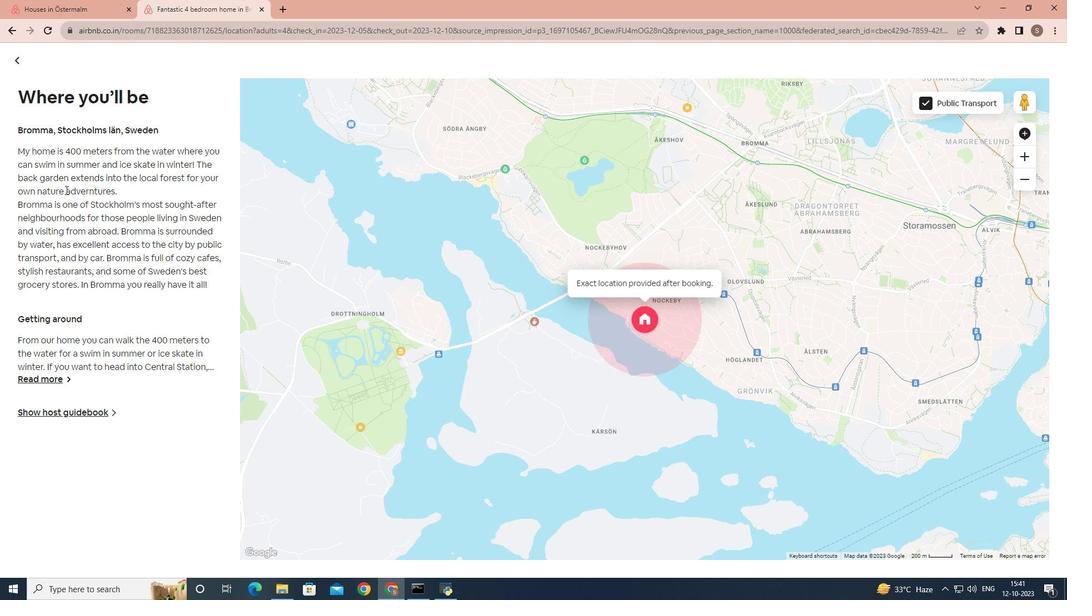 
Action: Mouse pressed left at (65, 190)
Screenshot: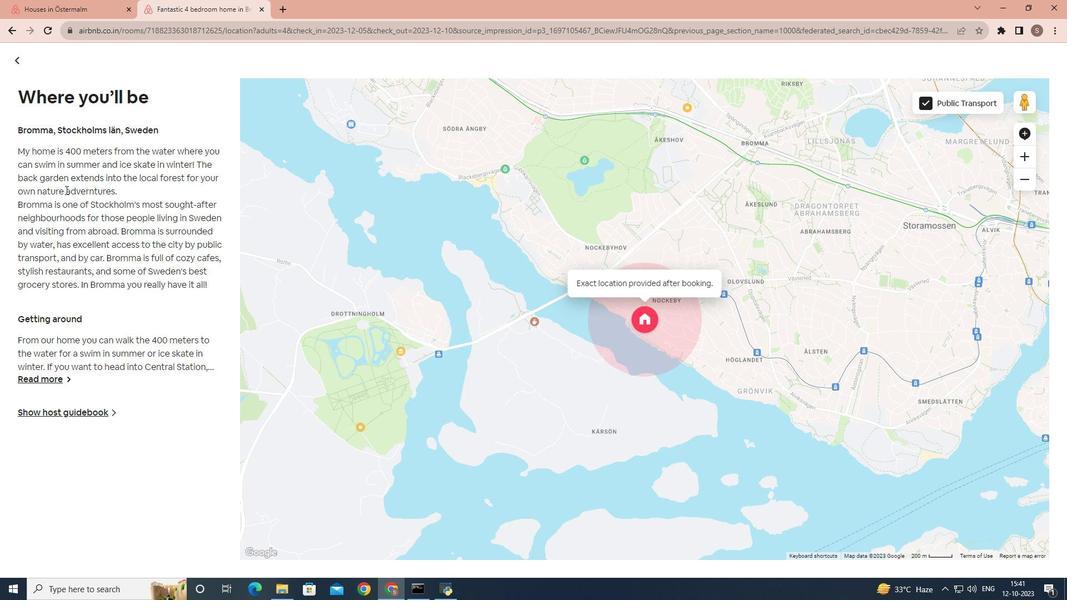 
Action: Mouse moved to (30, 374)
Screenshot: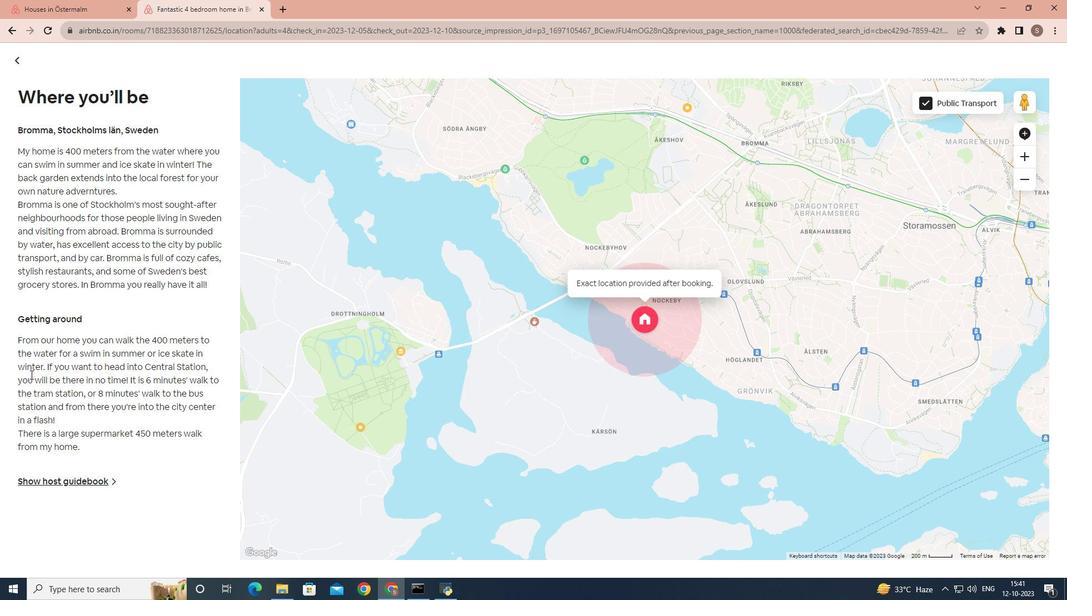 
Action: Mouse pressed left at (30, 374)
Screenshot: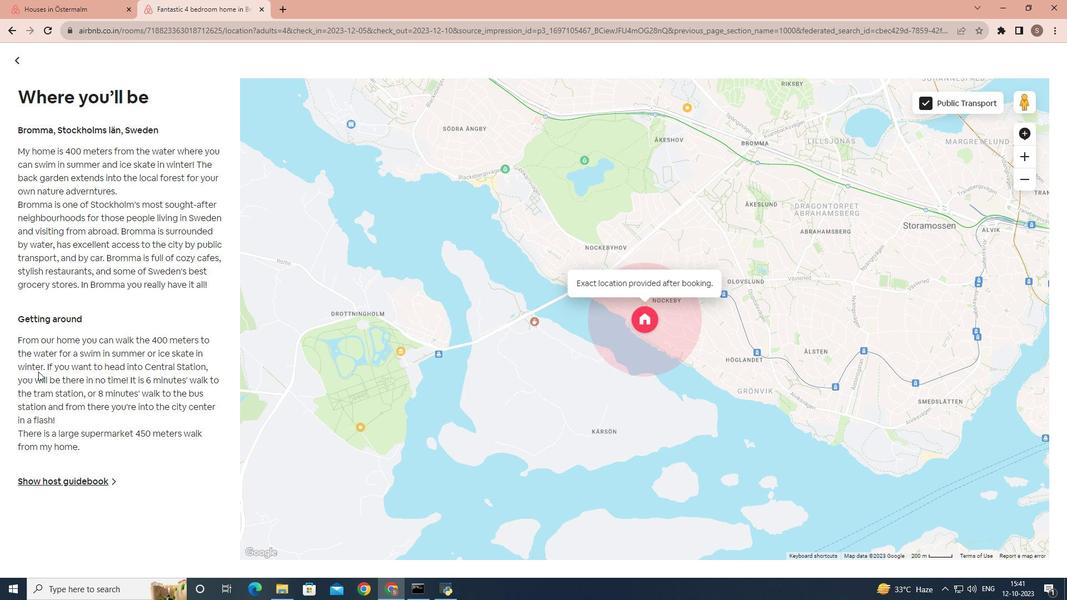 
Action: Mouse moved to (71, 283)
Screenshot: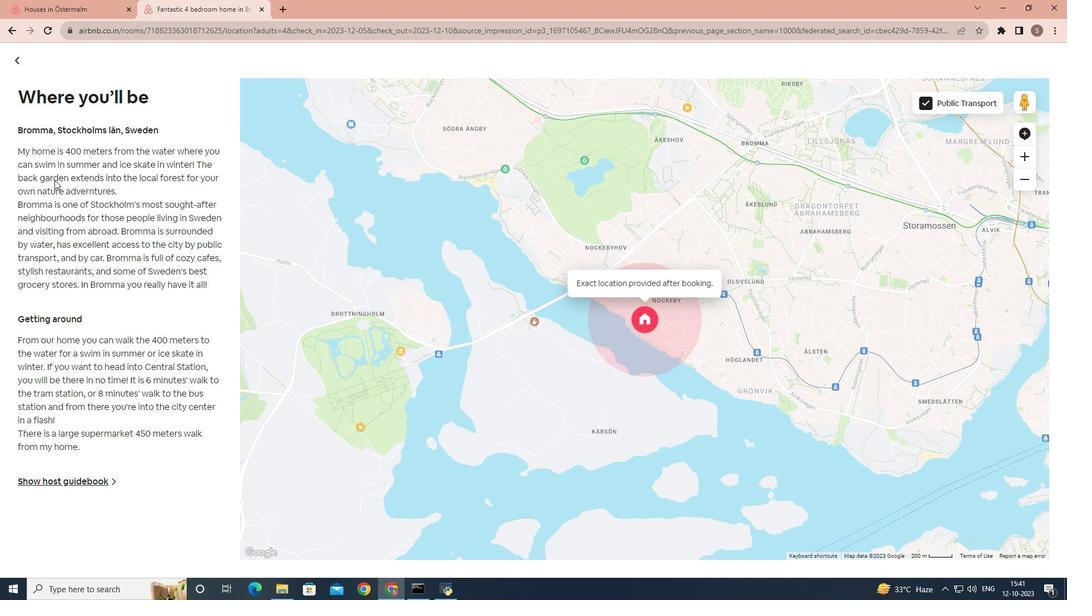 
Action: Mouse scrolled (71, 282) with delta (0, 0)
Screenshot: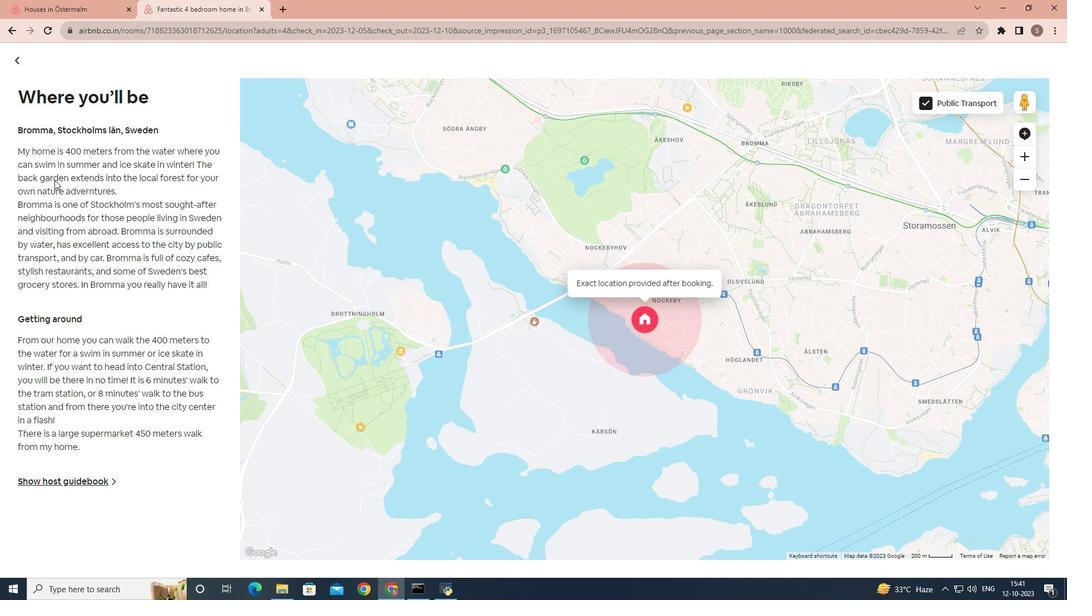
Action: Mouse scrolled (71, 282) with delta (0, 0)
Screenshot: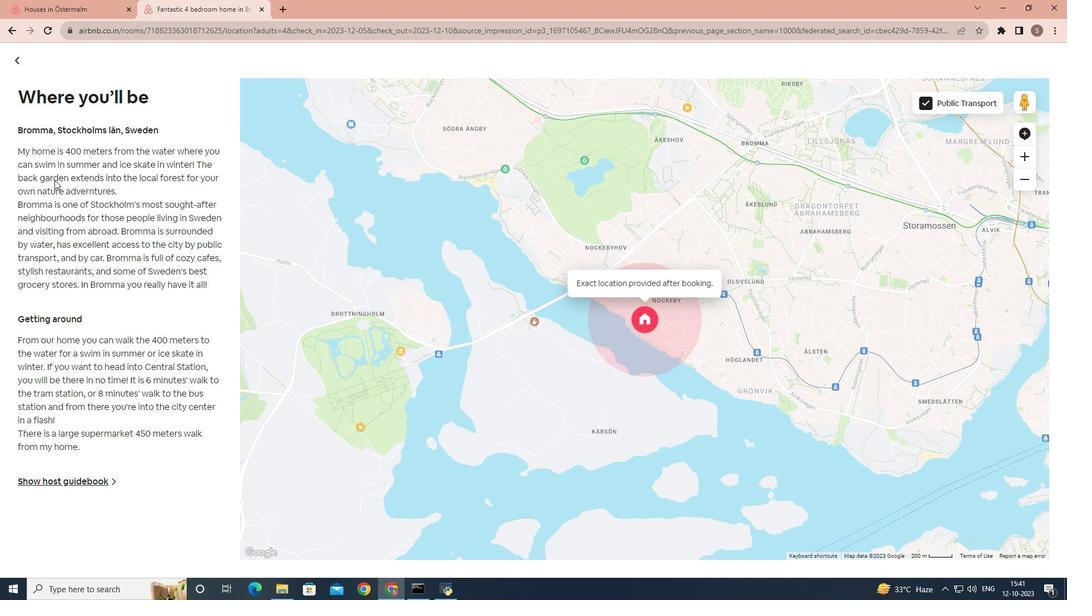 
Action: Mouse scrolled (71, 282) with delta (0, 0)
Screenshot: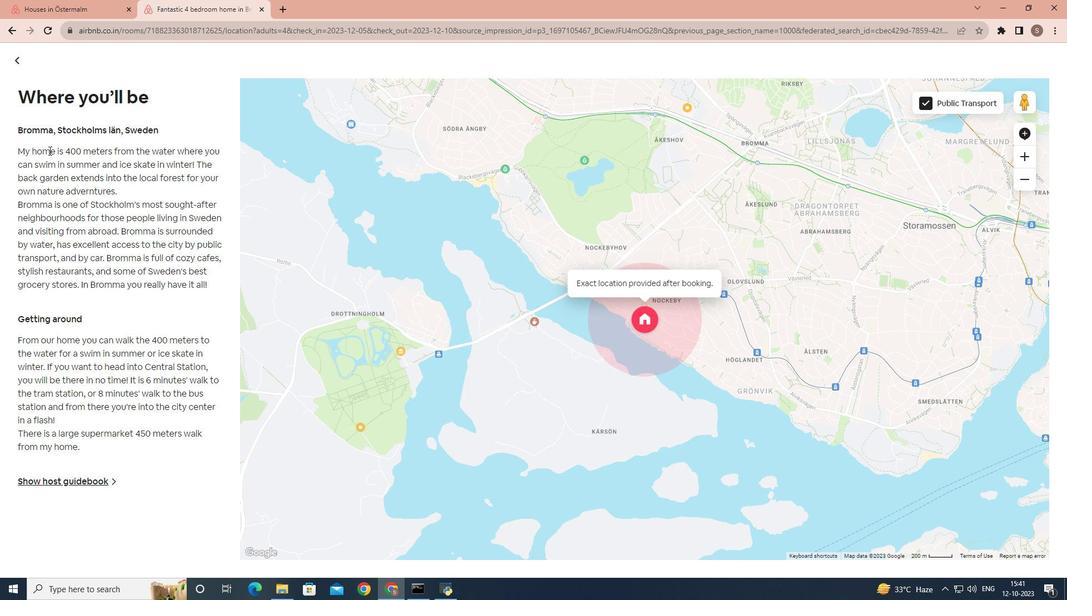 
Action: Mouse scrolled (71, 282) with delta (0, 0)
